 Task: Select Give A Gift Card from Gift Cards. Add to cart AmazonBasics Toys & Games Gift Card-2. Place order for Miriam Hall, _x000D_
1338 W Lago Bello Dr_x000D_
Eagle, Idaho(ID), 83616, Cell Number (703) 476-8286
Action: Mouse moved to (171, 99)
Screenshot: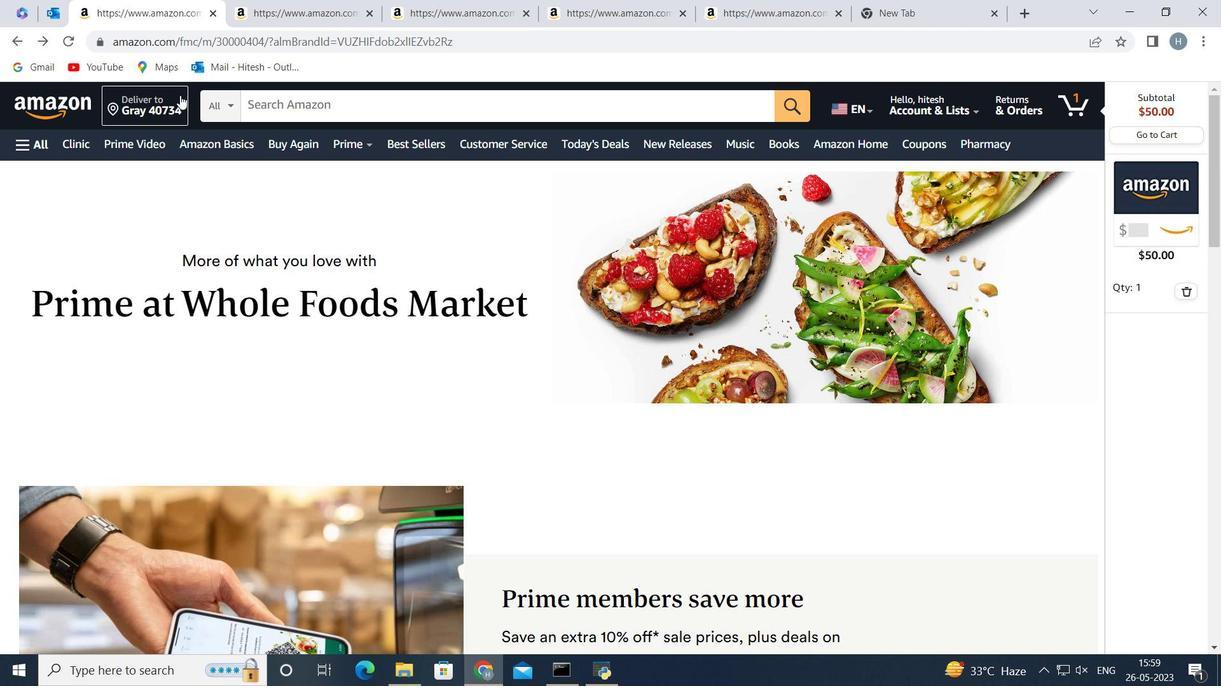 
Action: Mouse pressed left at (171, 99)
Screenshot: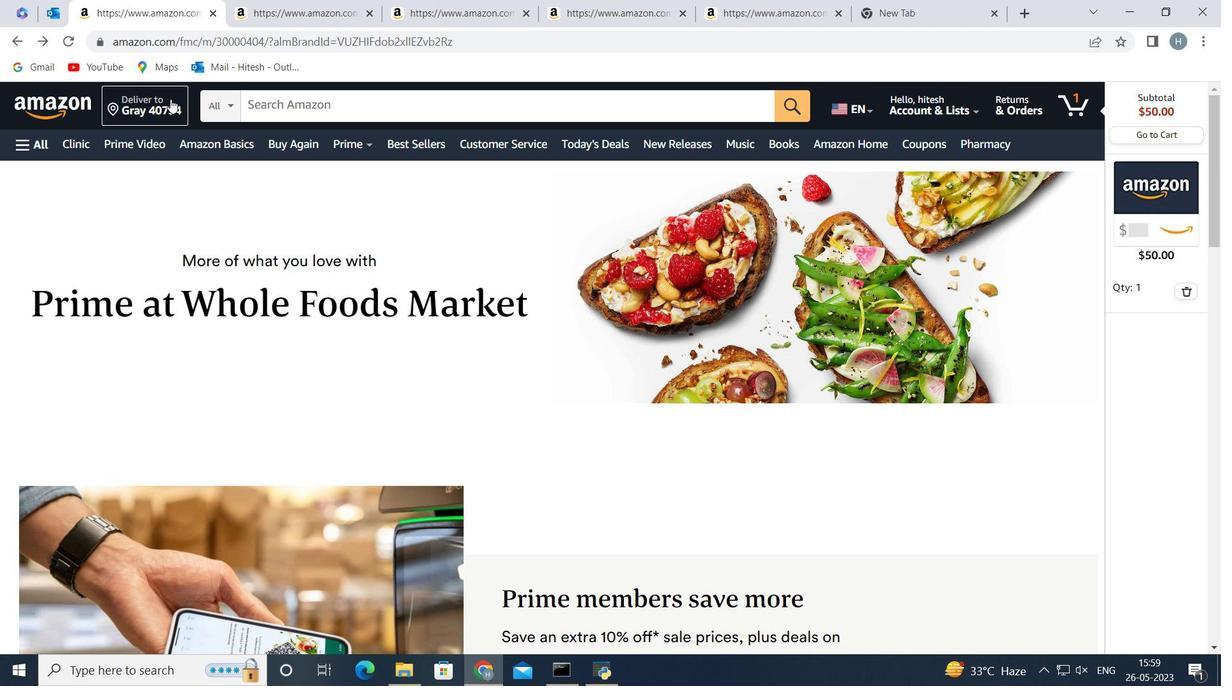 
Action: Mouse moved to (615, 446)
Screenshot: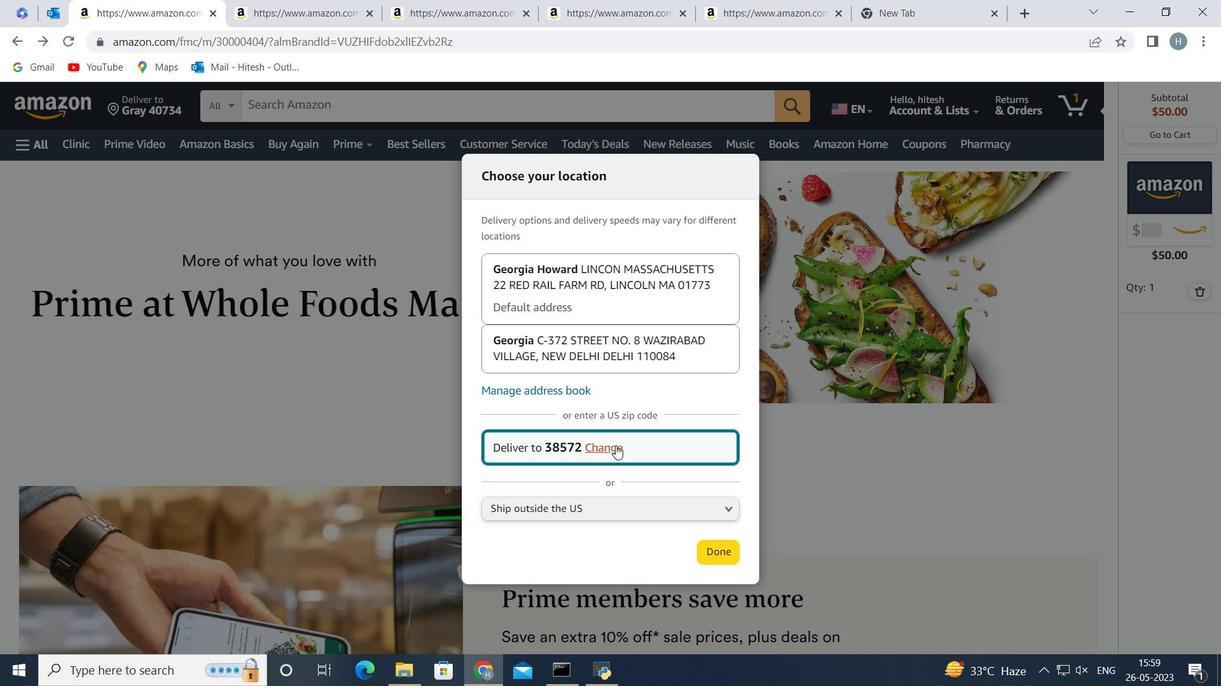 
Action: Mouse pressed left at (615, 446)
Screenshot: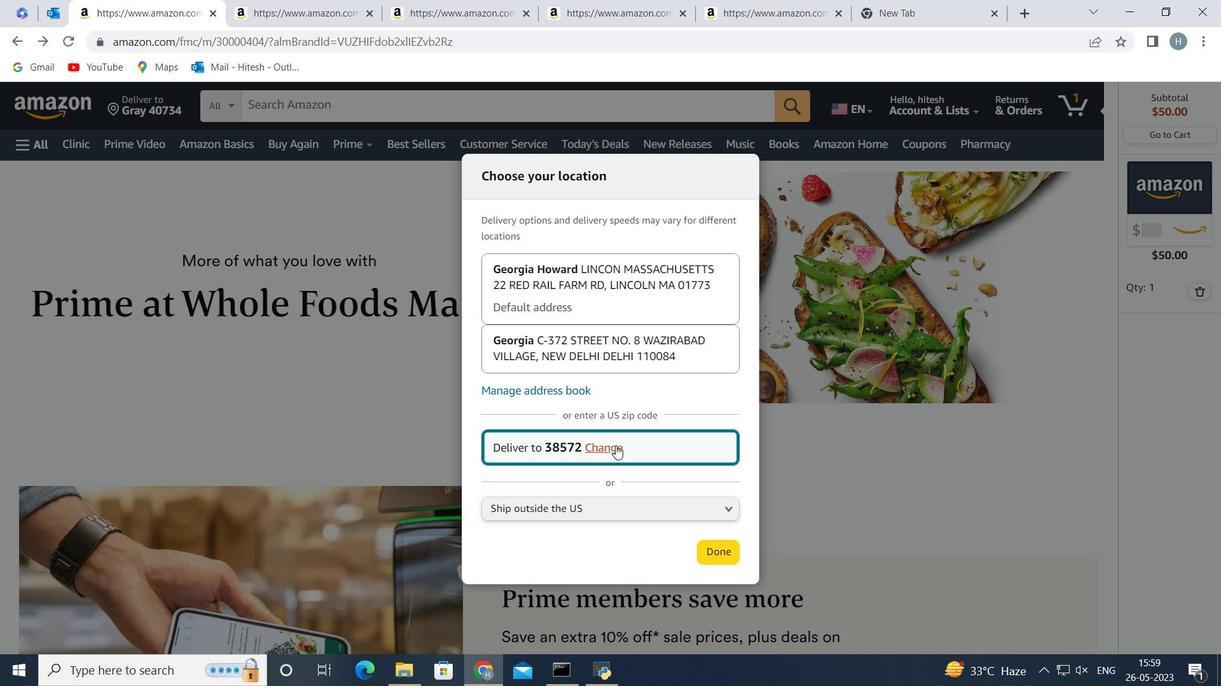 
Action: Mouse moved to (594, 436)
Screenshot: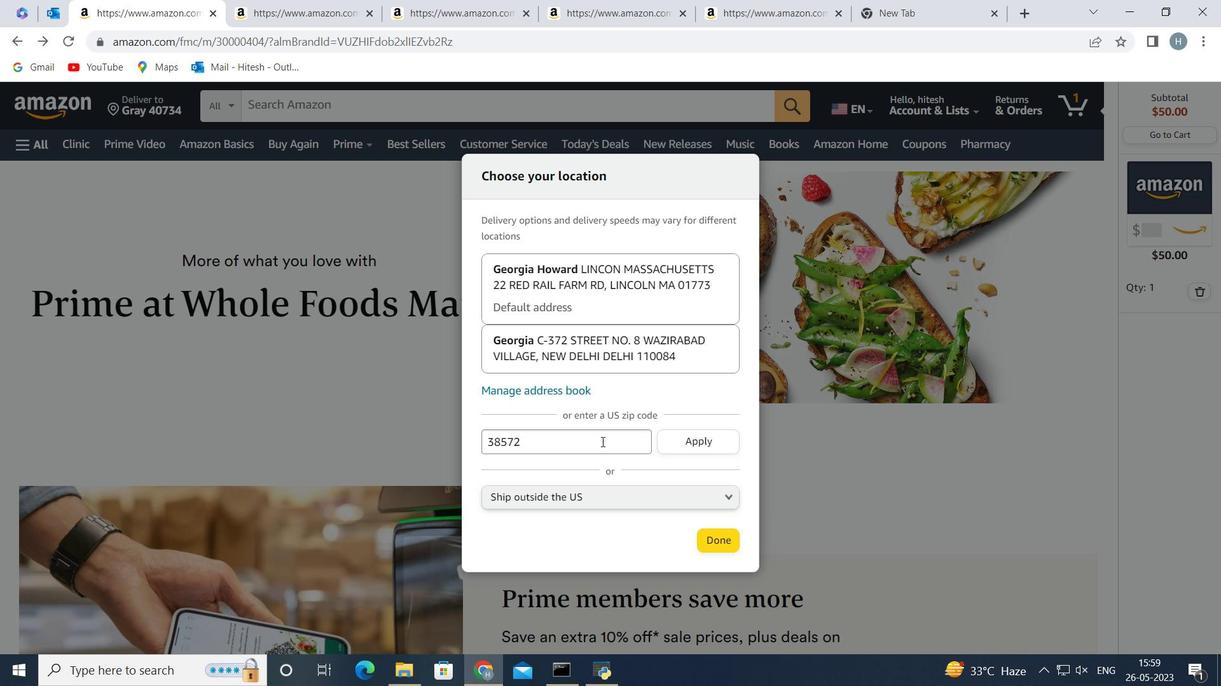 
Action: Mouse pressed left at (594, 436)
Screenshot: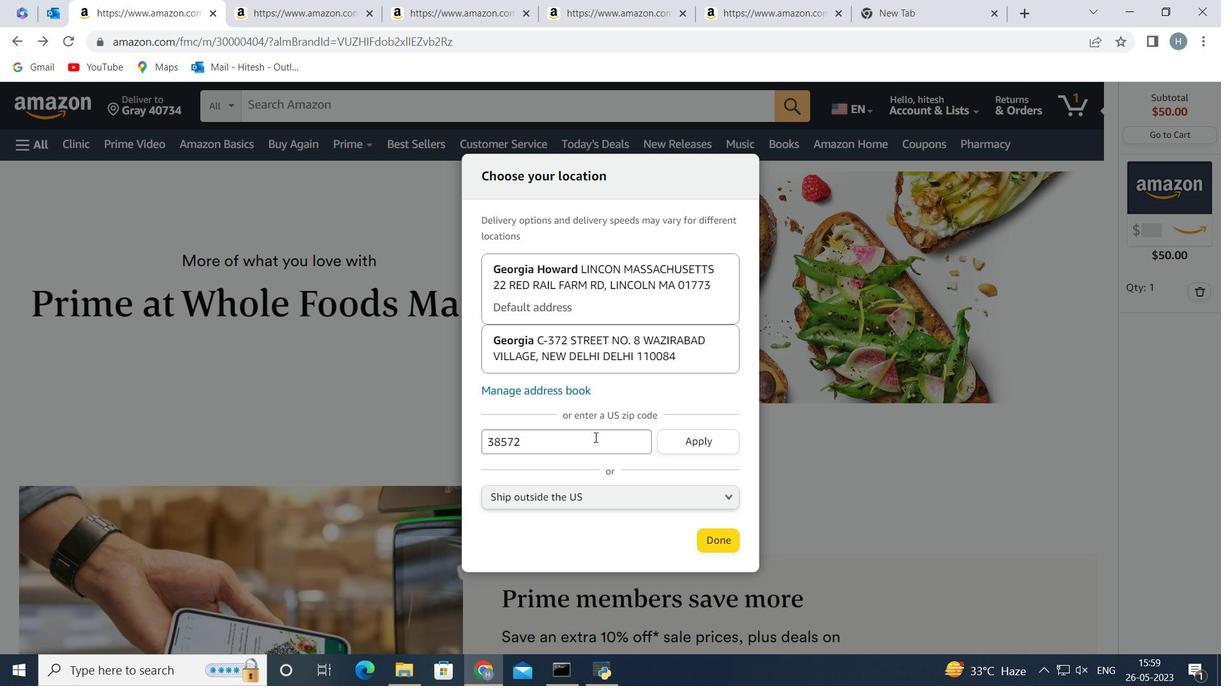 
Action: Key pressed <Key.backspace><Key.backspace><Key.backspace><Key.backspace><Key.backspace>83616
Screenshot: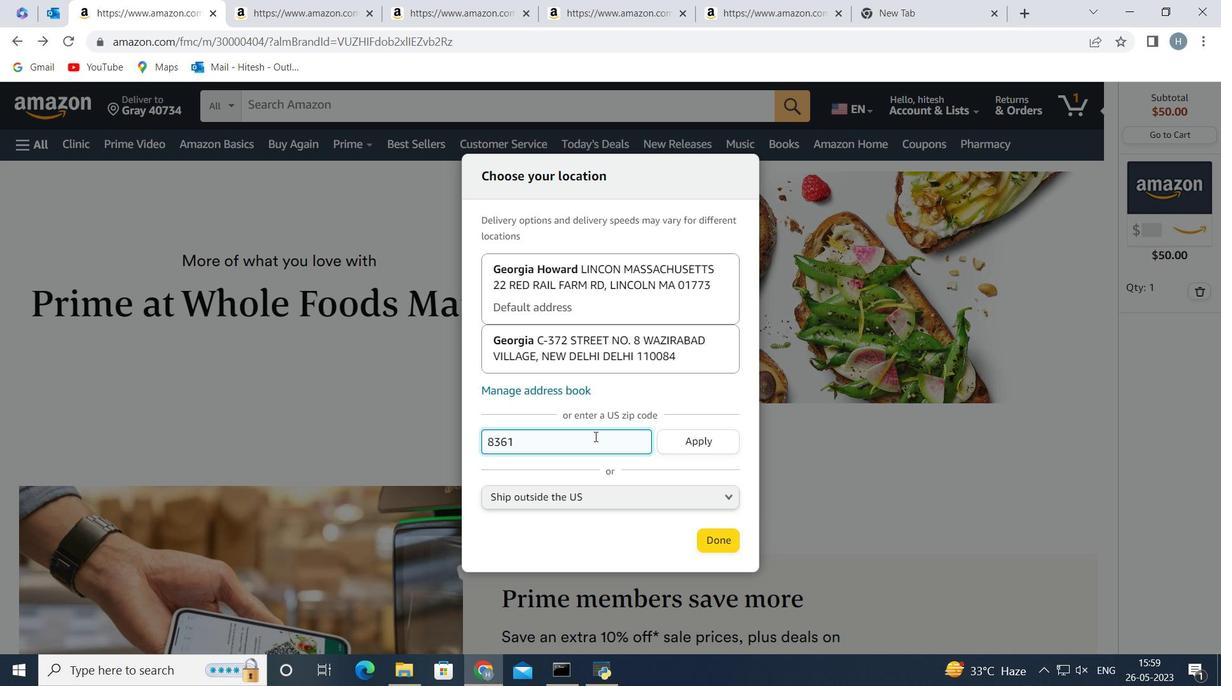 
Action: Mouse moved to (692, 445)
Screenshot: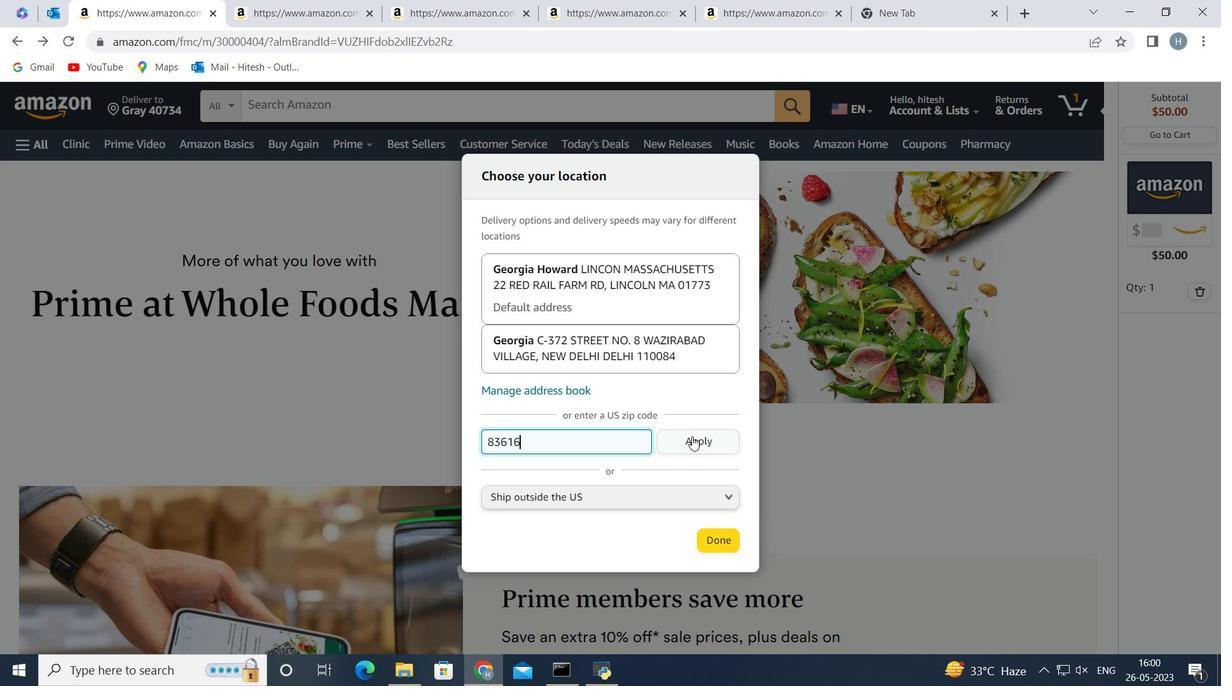 
Action: Mouse pressed left at (692, 445)
Screenshot: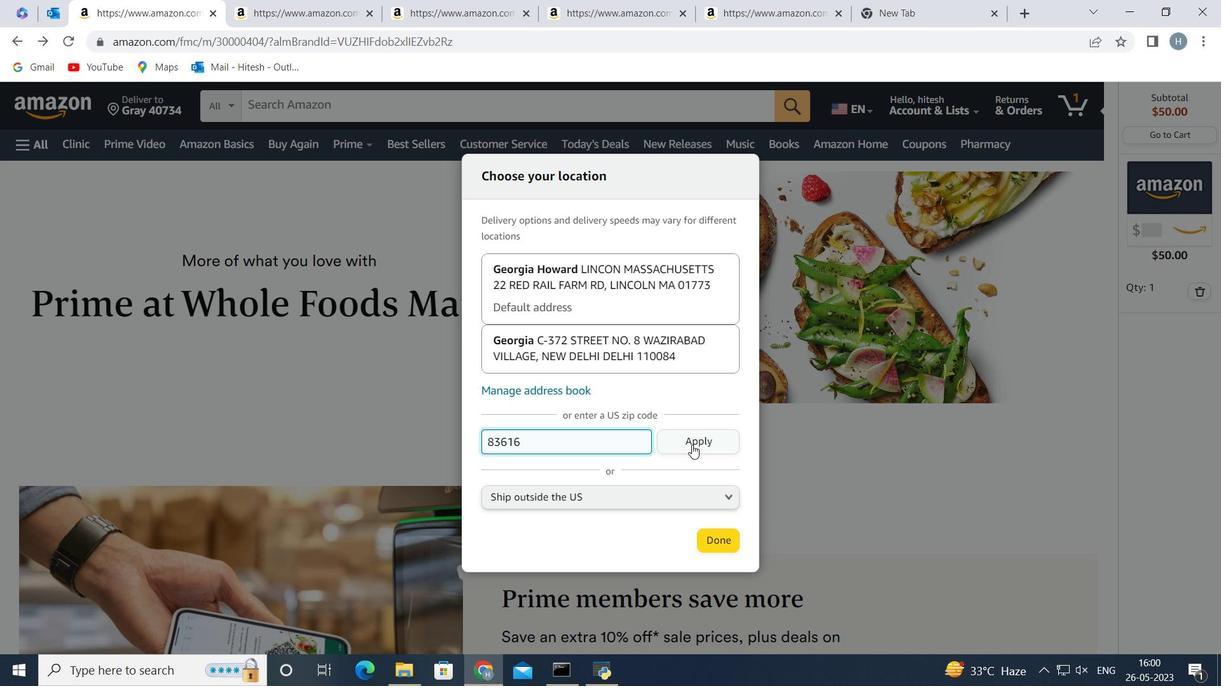 
Action: Mouse moved to (716, 552)
Screenshot: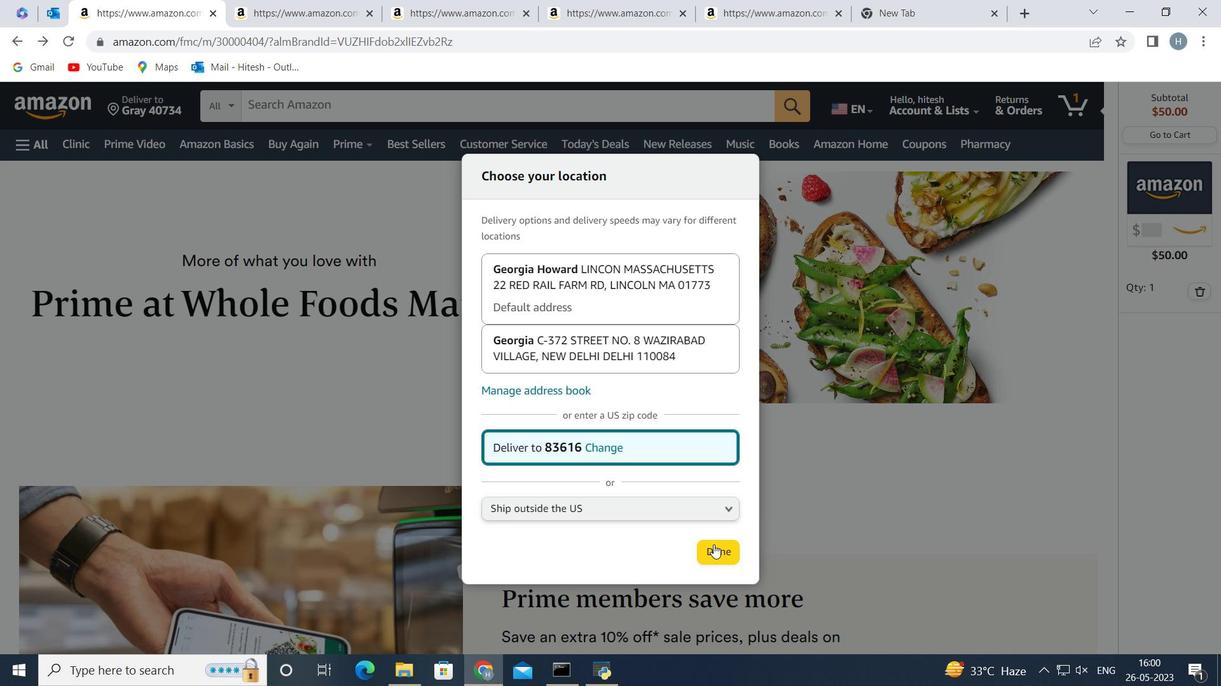 
Action: Mouse pressed left at (716, 552)
Screenshot: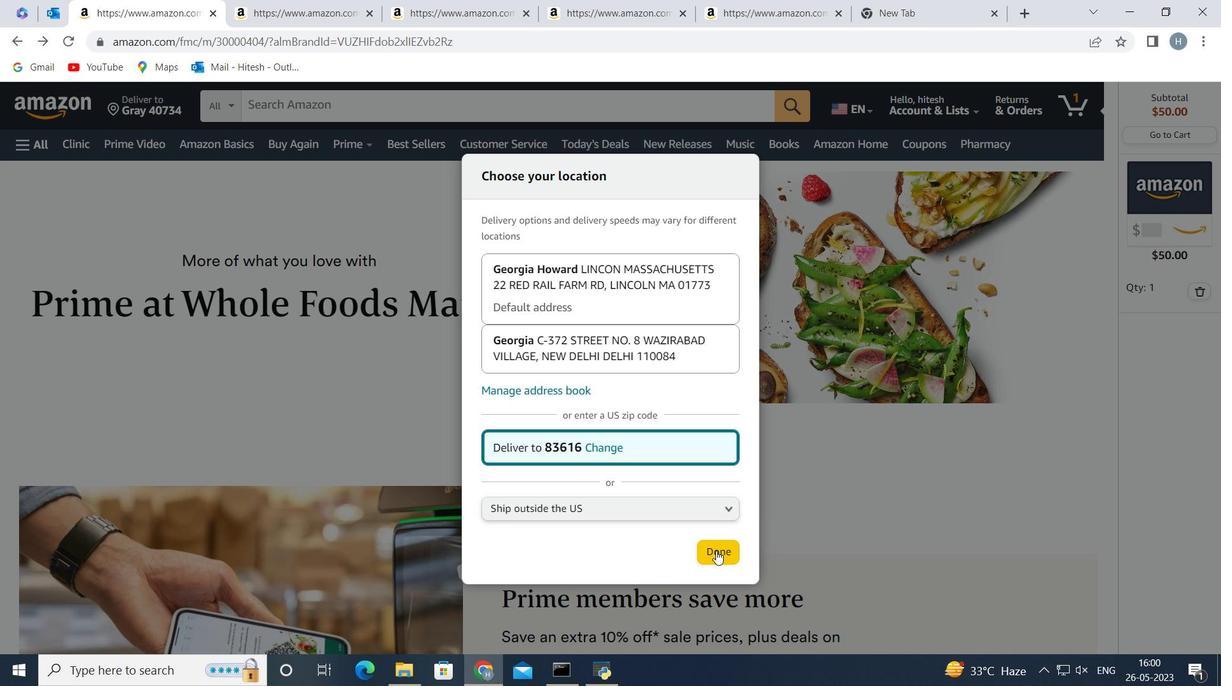 
Action: Mouse moved to (23, 146)
Screenshot: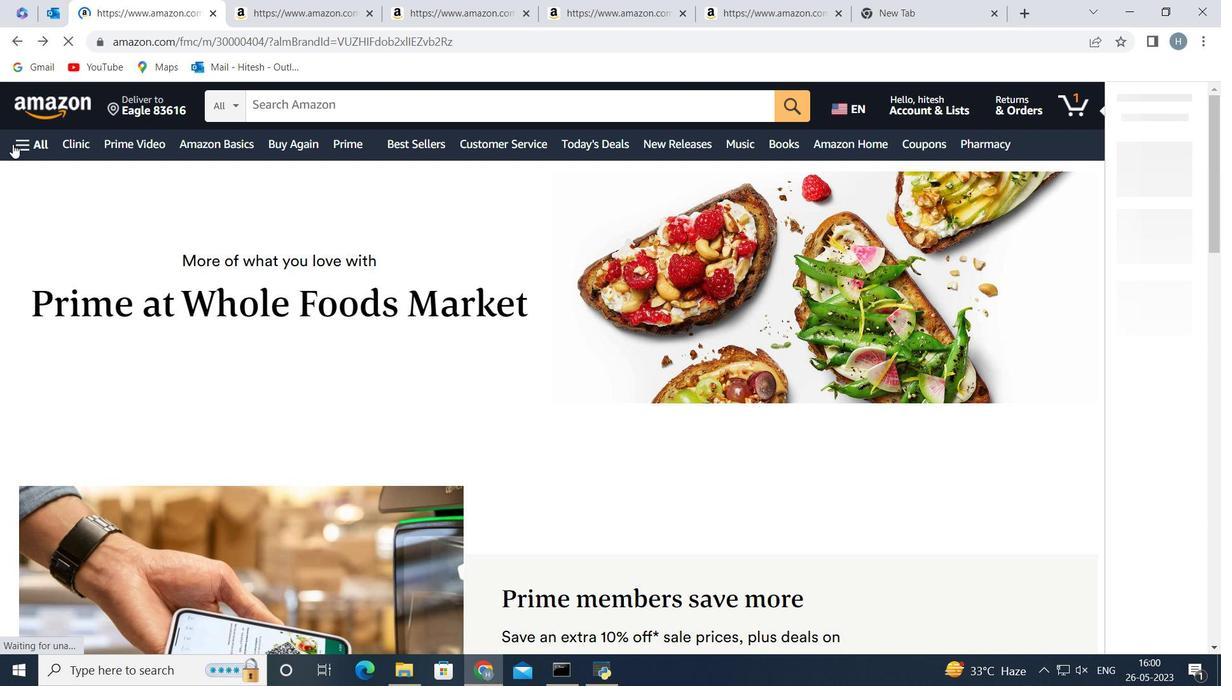 
Action: Mouse pressed left at (23, 146)
Screenshot: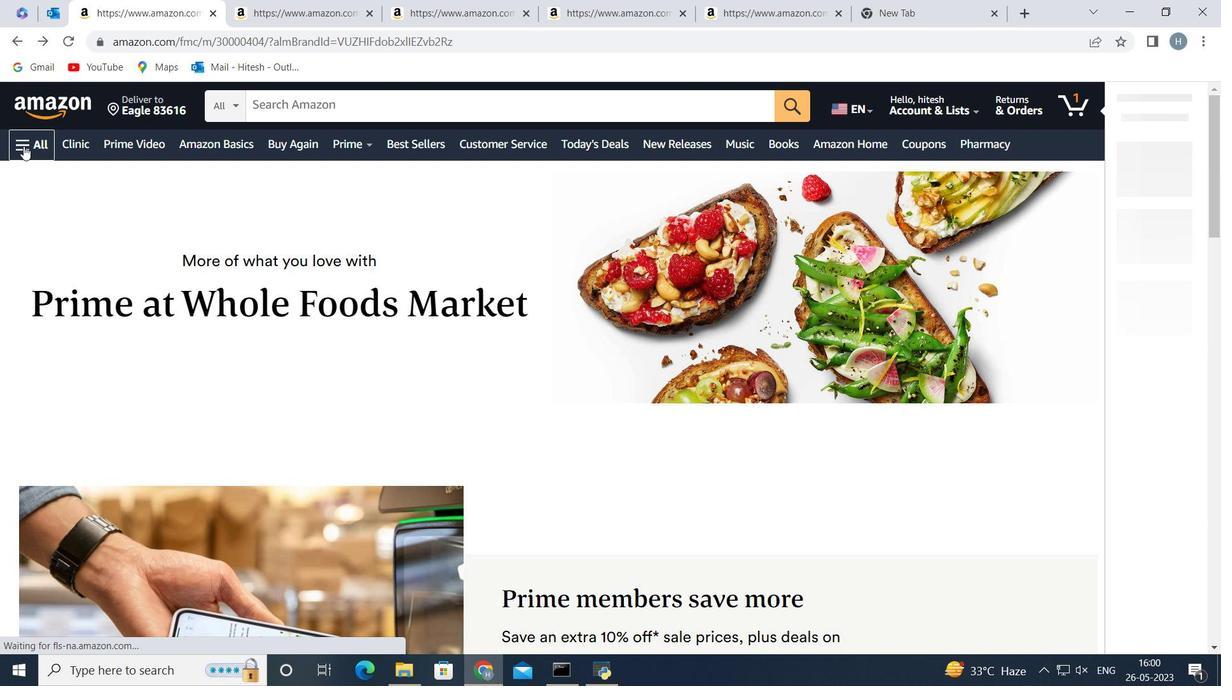 
Action: Mouse moved to (138, 317)
Screenshot: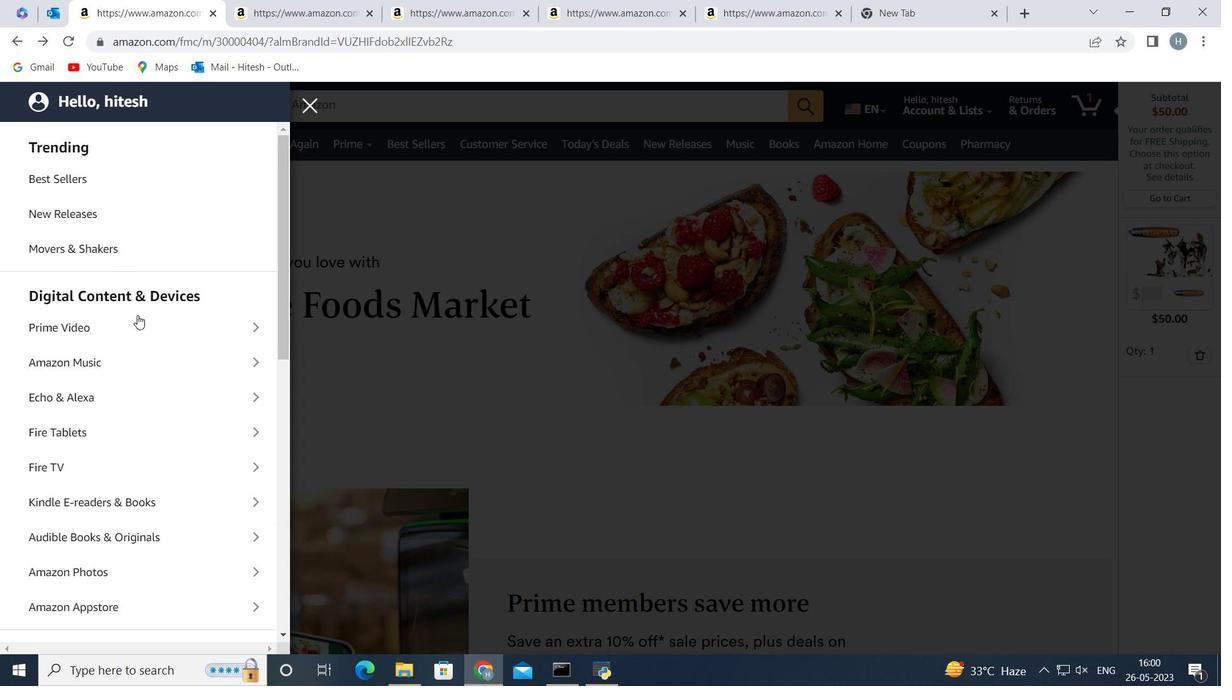 
Action: Mouse scrolled (138, 316) with delta (0, 0)
Screenshot: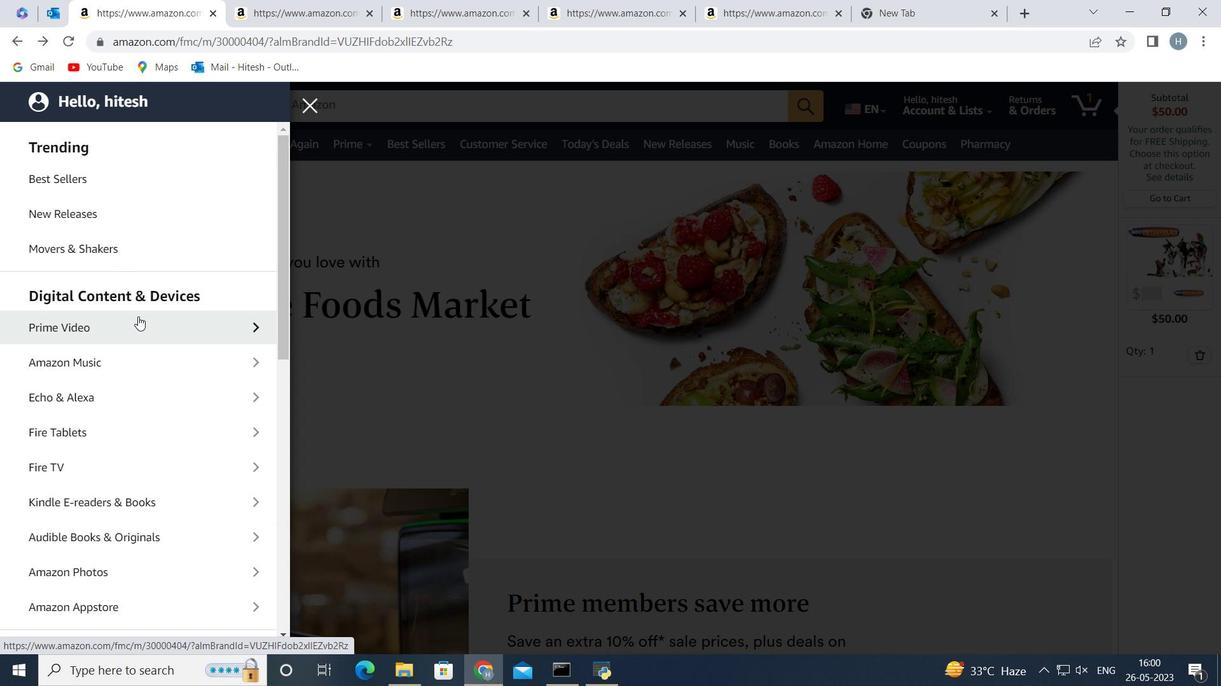 
Action: Mouse moved to (138, 317)
Screenshot: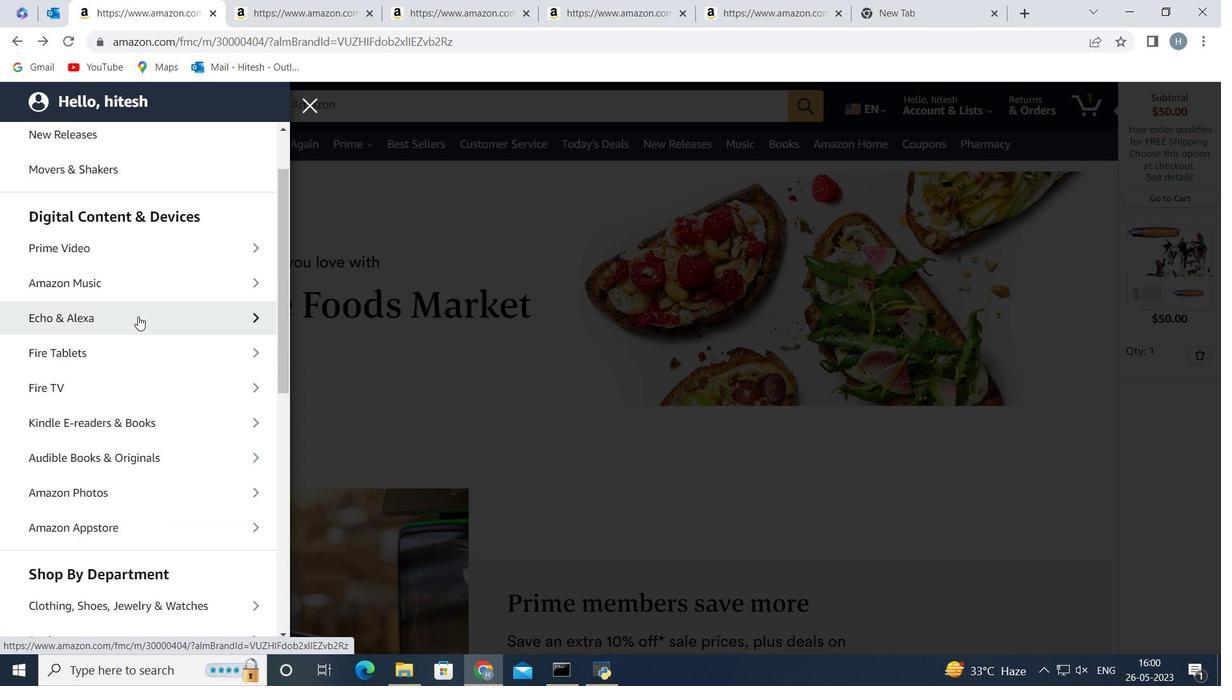 
Action: Mouse scrolled (138, 316) with delta (0, 0)
Screenshot: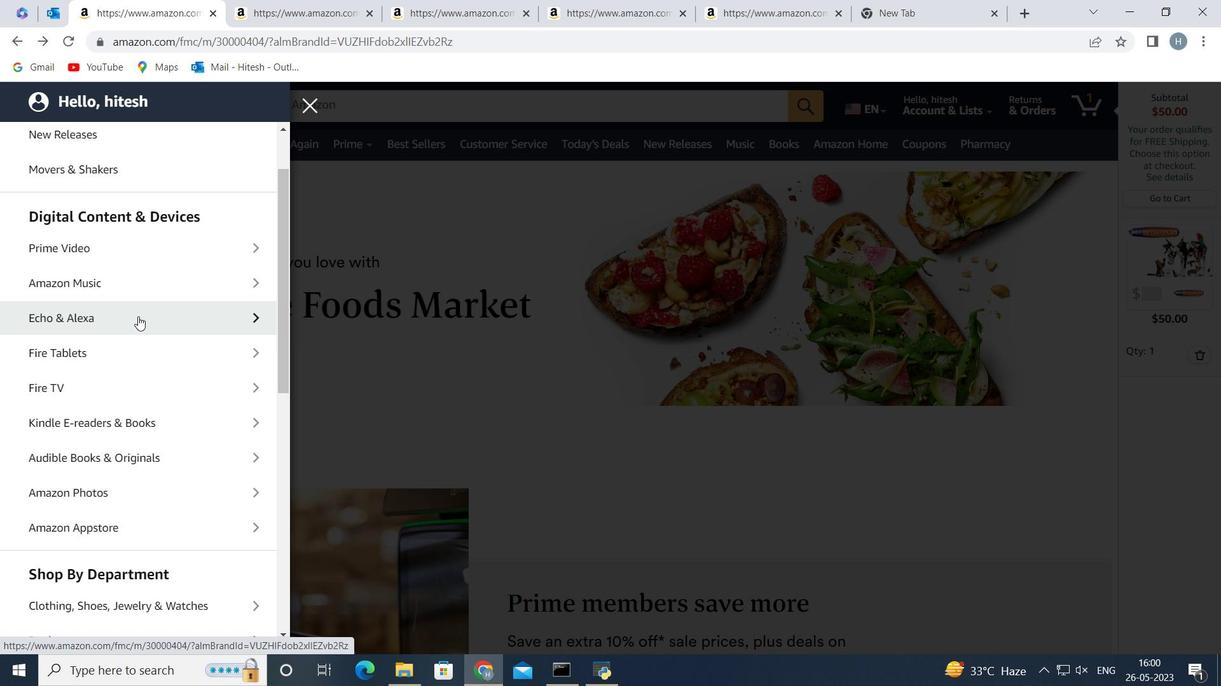 
Action: Mouse scrolled (138, 316) with delta (0, 0)
Screenshot: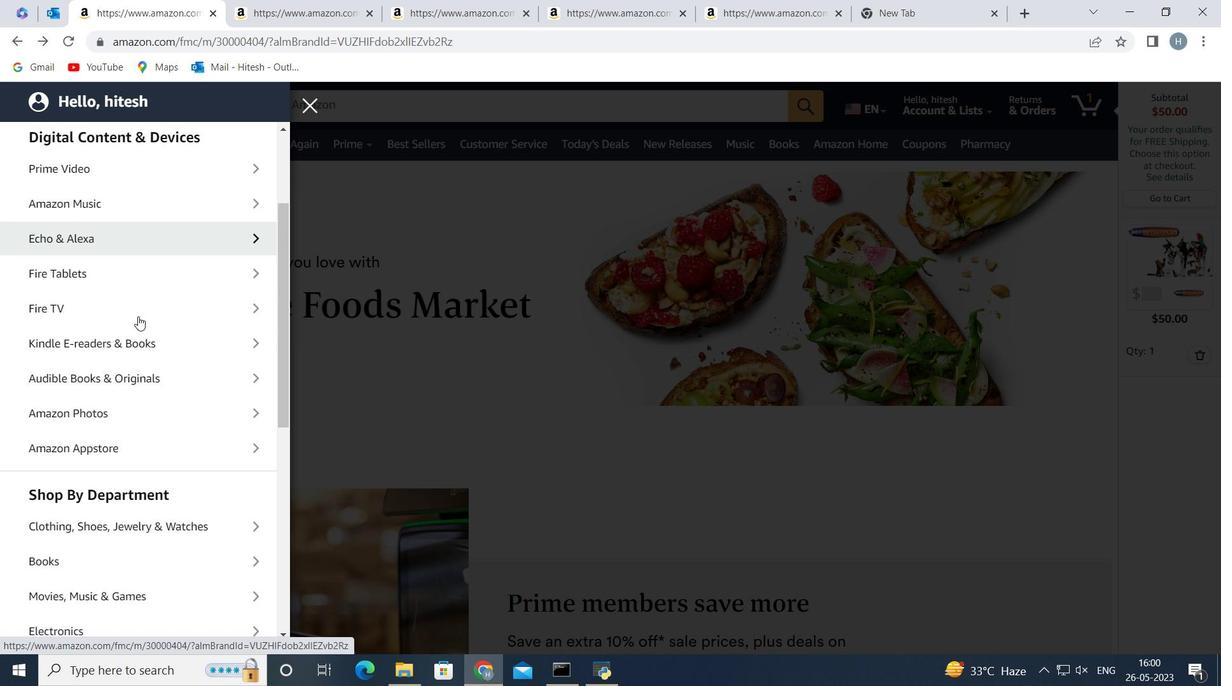 
Action: Mouse moved to (138, 317)
Screenshot: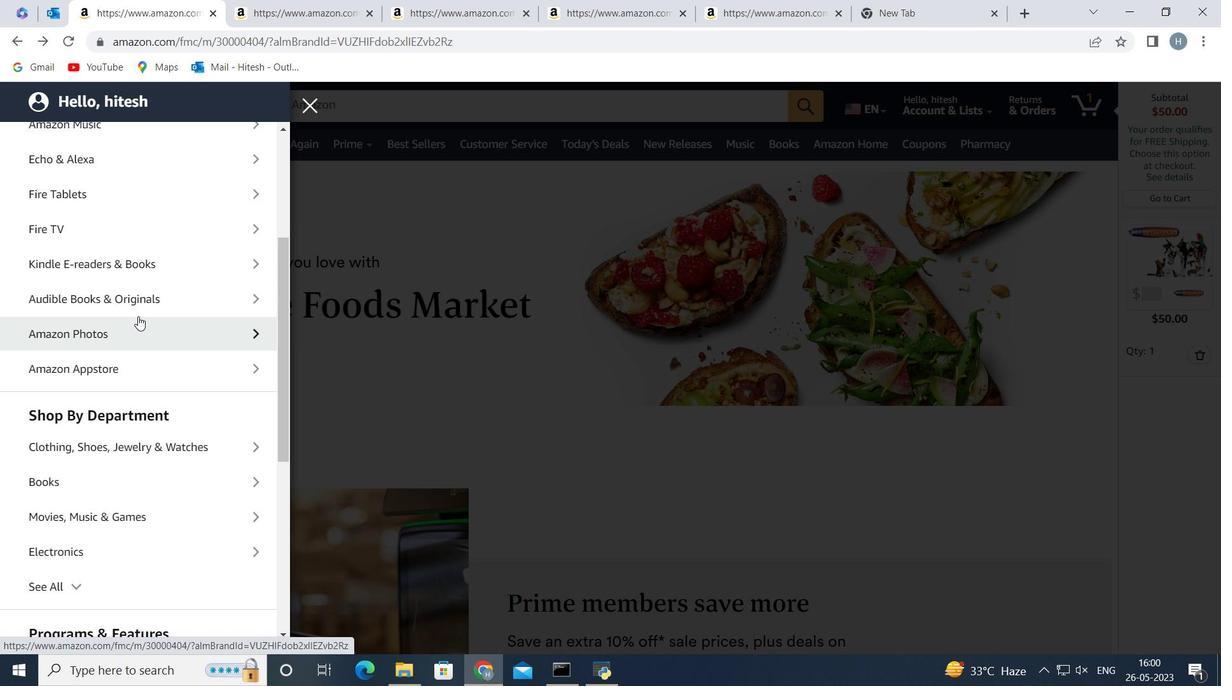 
Action: Mouse scrolled (138, 316) with delta (0, 0)
Screenshot: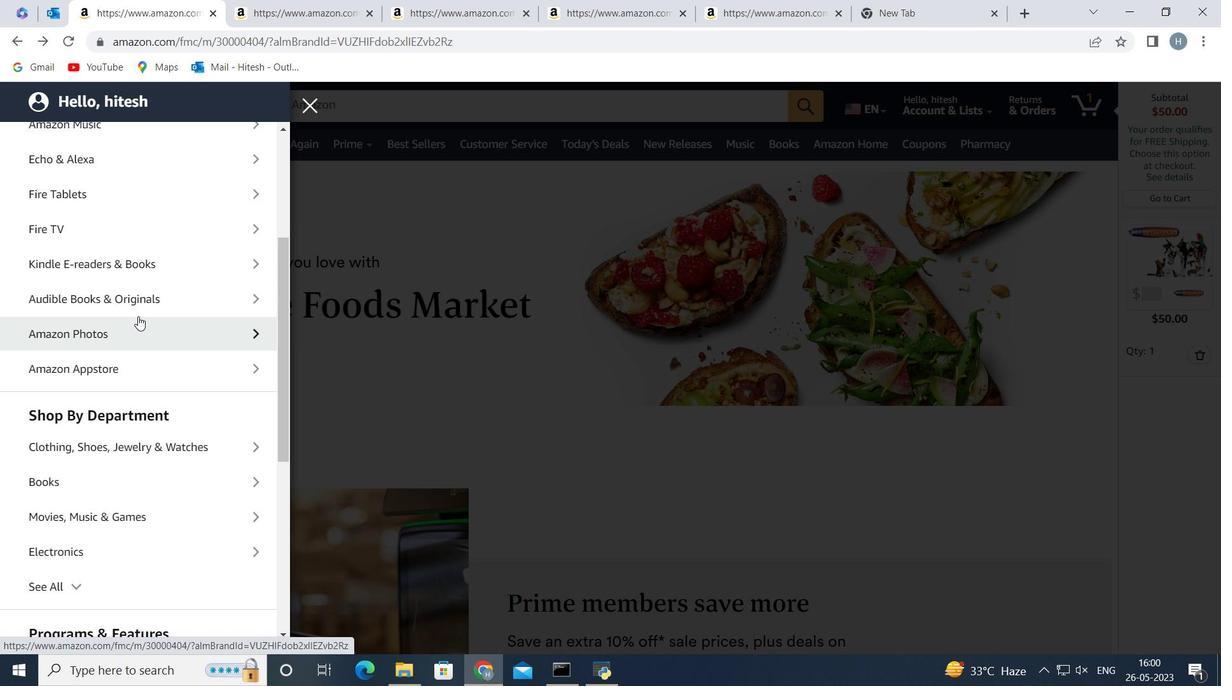 
Action: Mouse scrolled (138, 316) with delta (0, 0)
Screenshot: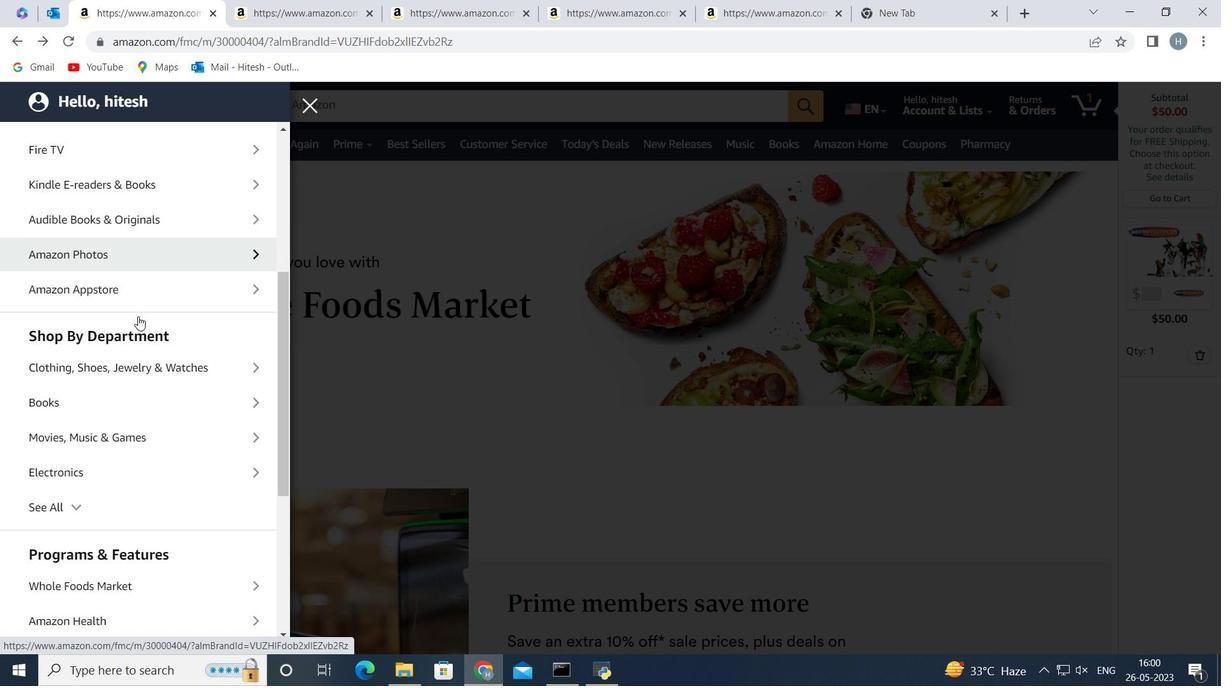 
Action: Mouse moved to (135, 318)
Screenshot: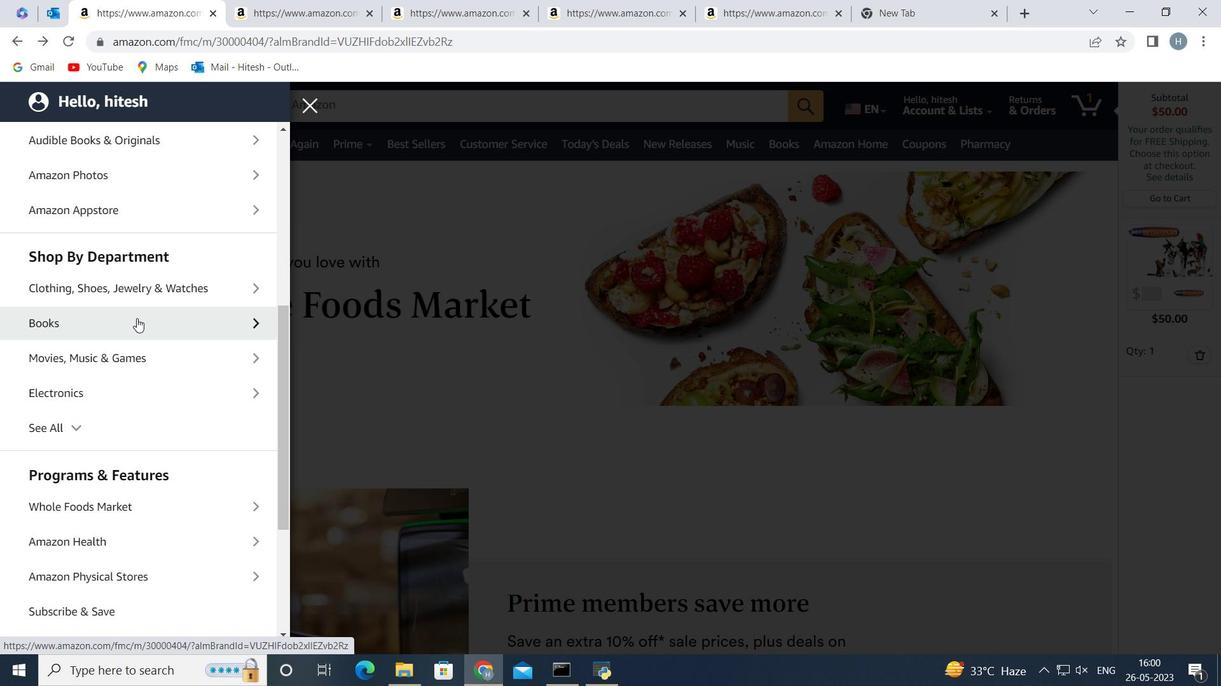 
Action: Mouse scrolled (135, 318) with delta (0, 0)
Screenshot: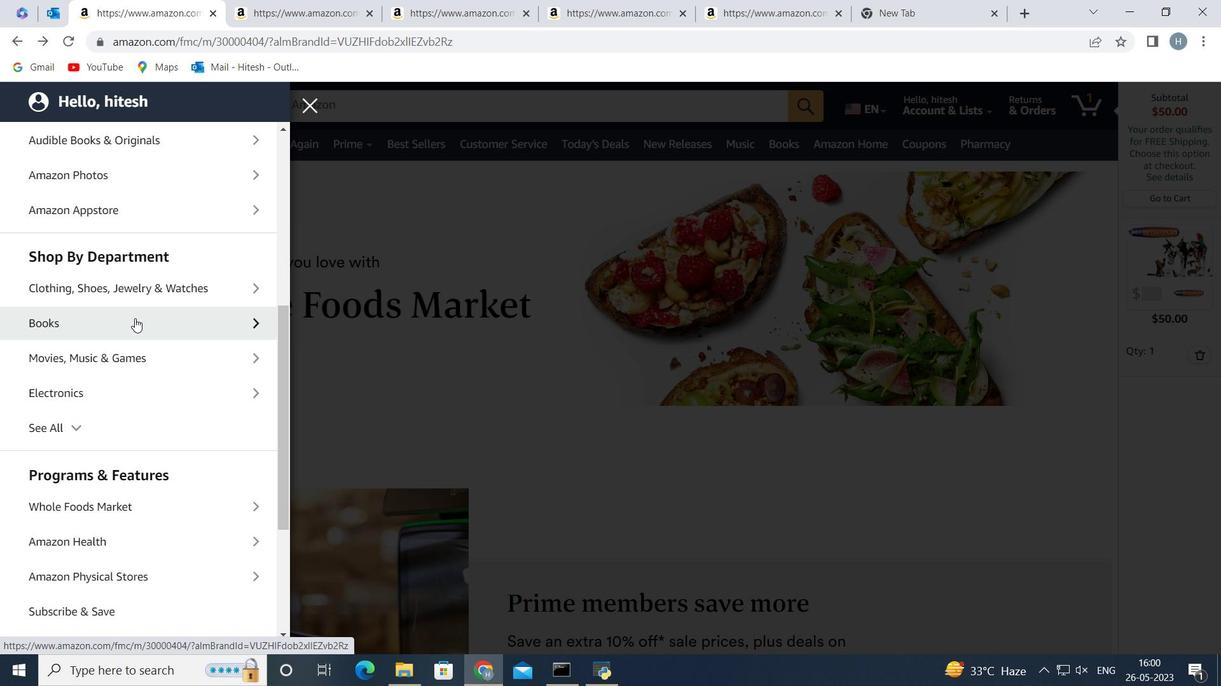 
Action: Mouse scrolled (135, 318) with delta (0, 0)
Screenshot: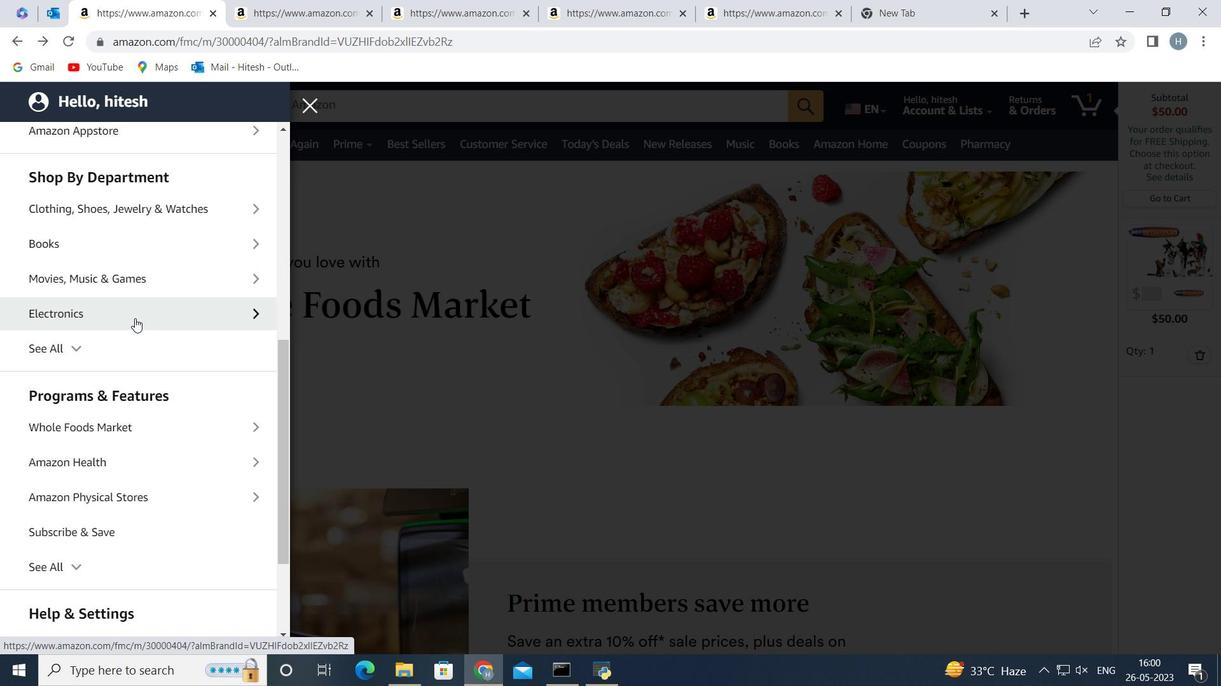 
Action: Mouse scrolled (135, 318) with delta (0, 0)
Screenshot: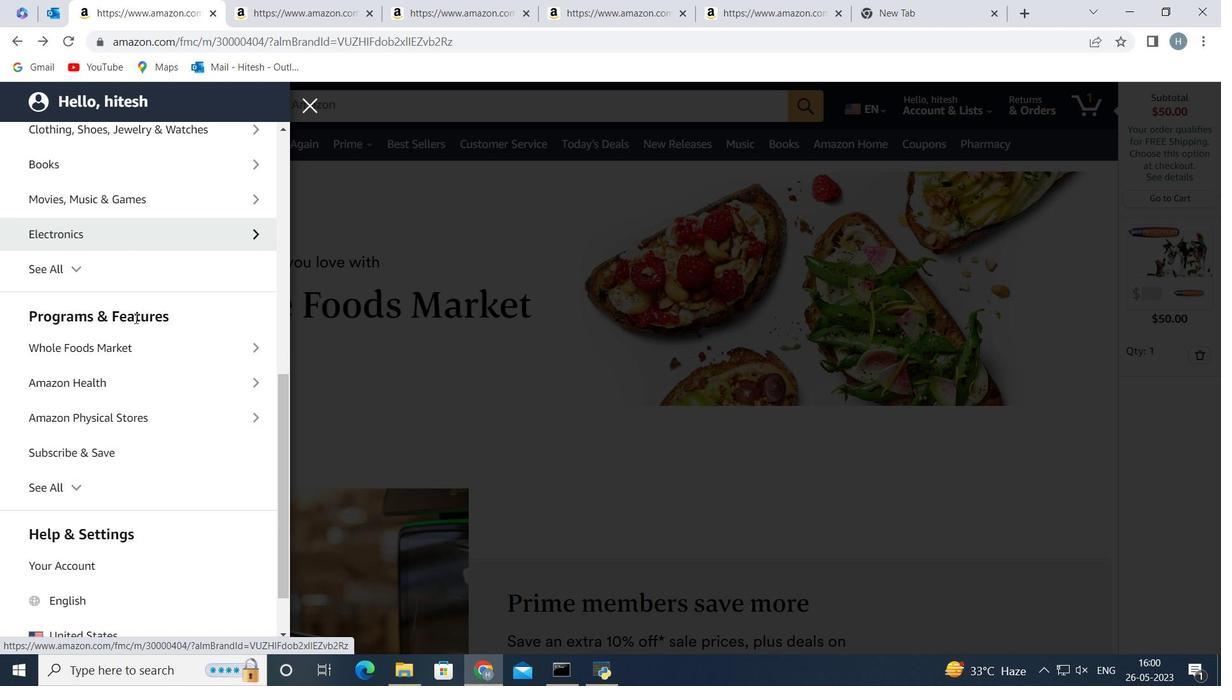 
Action: Mouse scrolled (135, 318) with delta (0, 0)
Screenshot: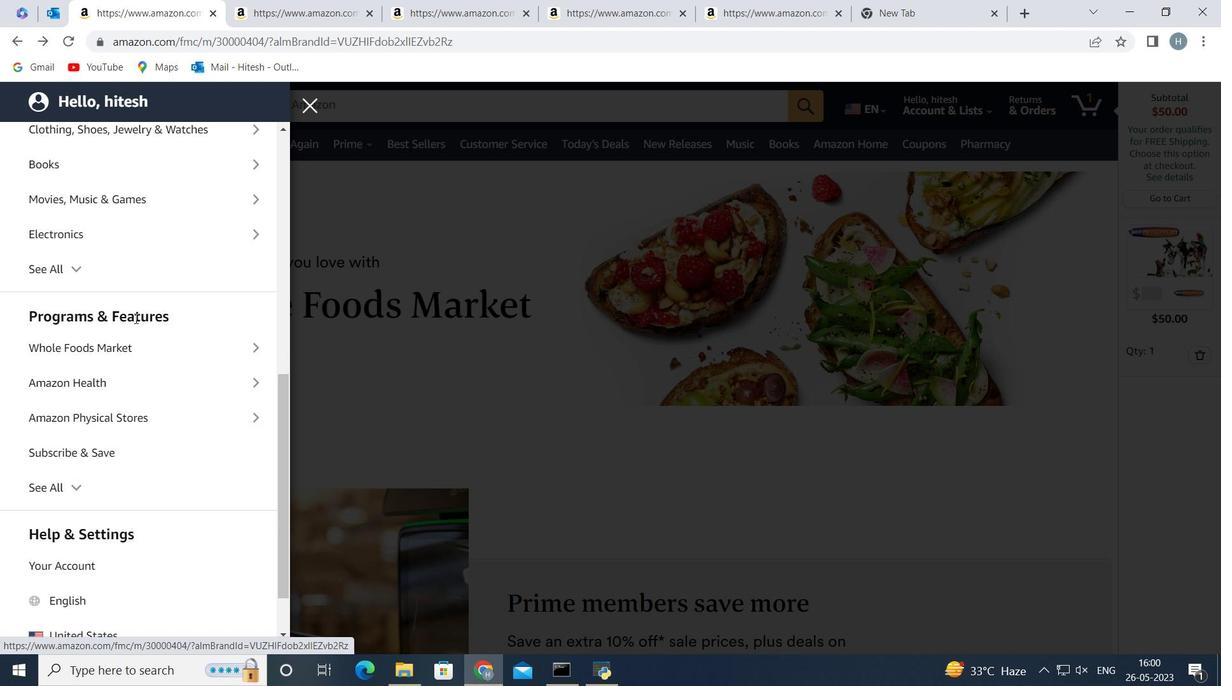 
Action: Mouse moved to (117, 404)
Screenshot: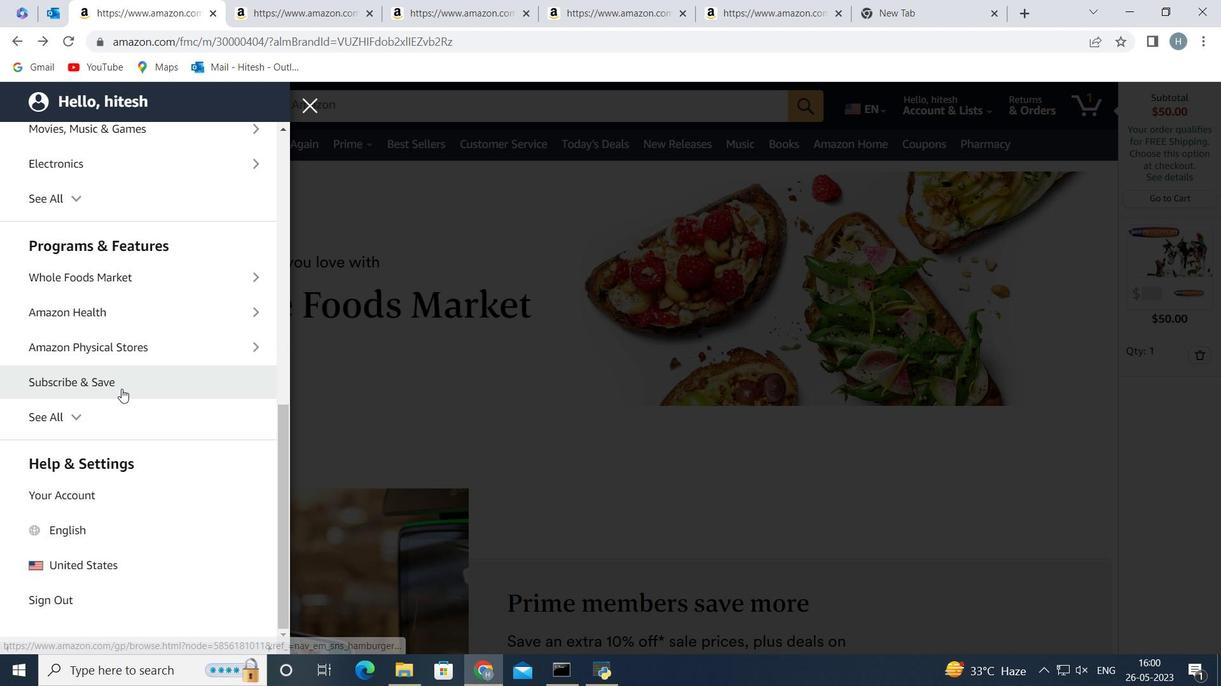 
Action: Mouse pressed left at (117, 404)
Screenshot: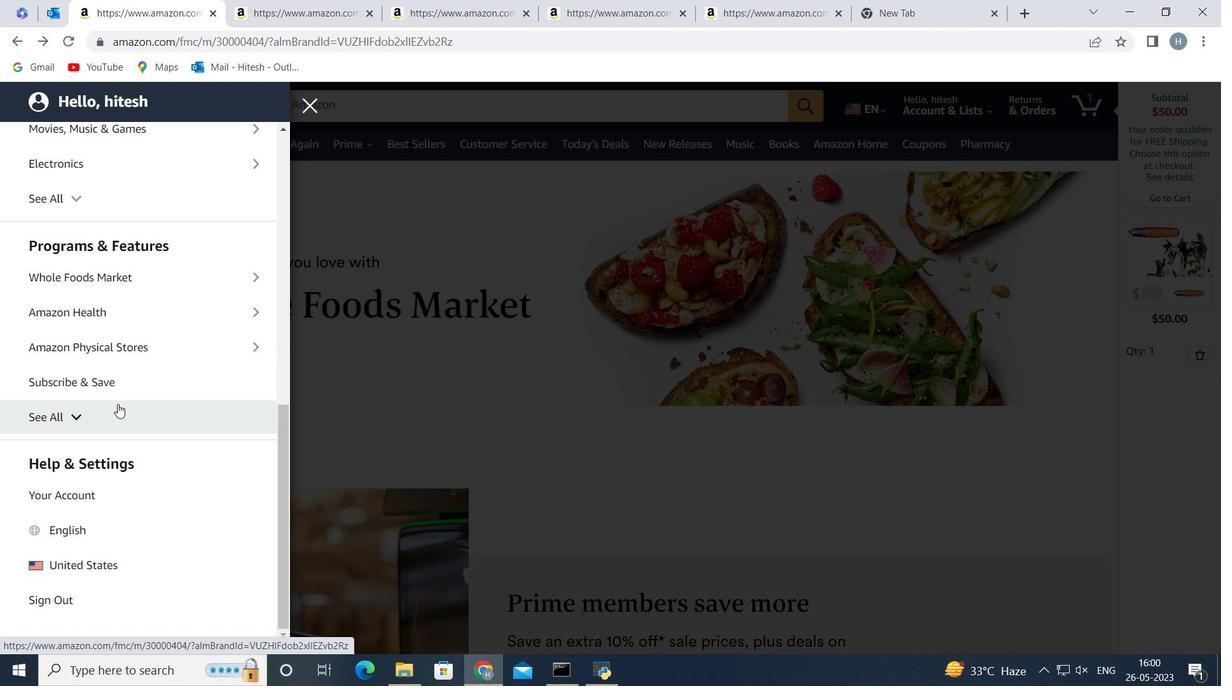 
Action: Mouse moved to (115, 406)
Screenshot: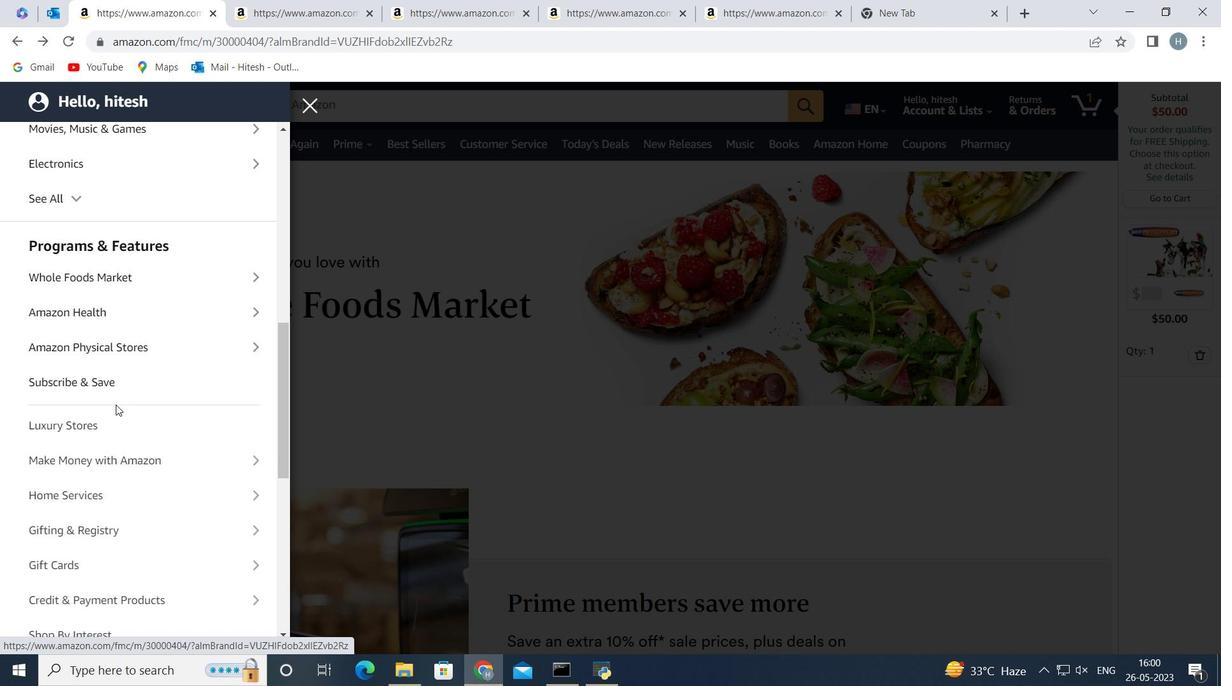 
Action: Mouse scrolled (115, 405) with delta (0, 0)
Screenshot: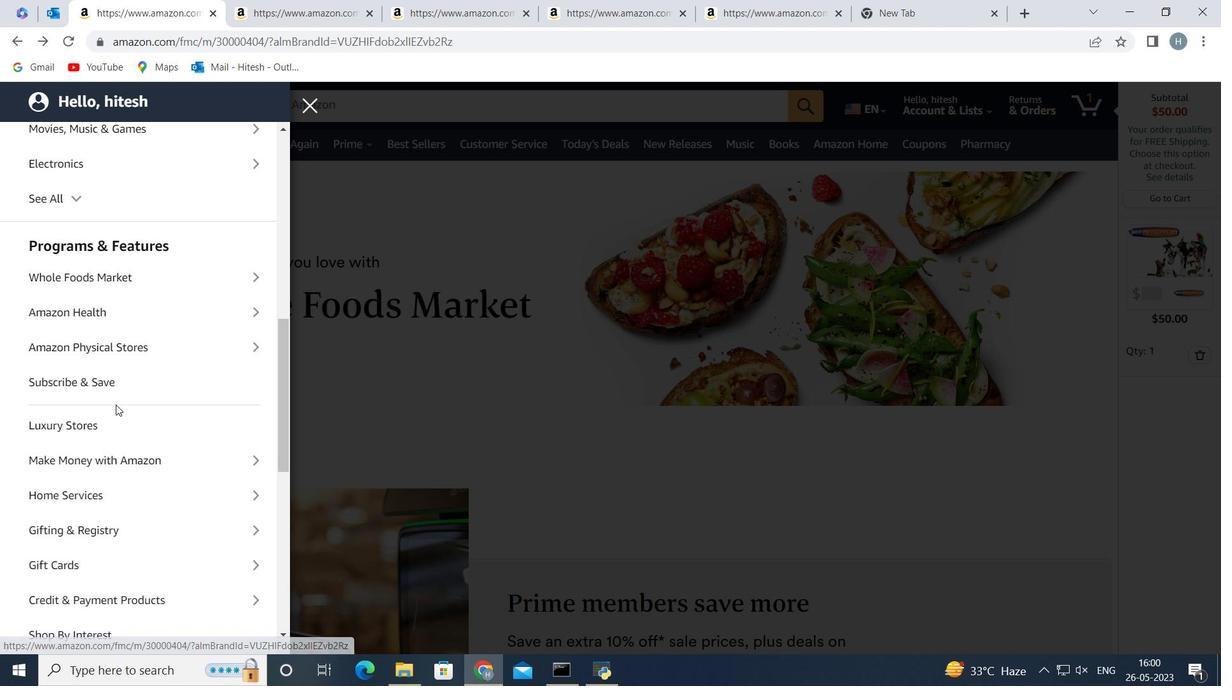 
Action: Mouse scrolled (115, 405) with delta (0, 0)
Screenshot: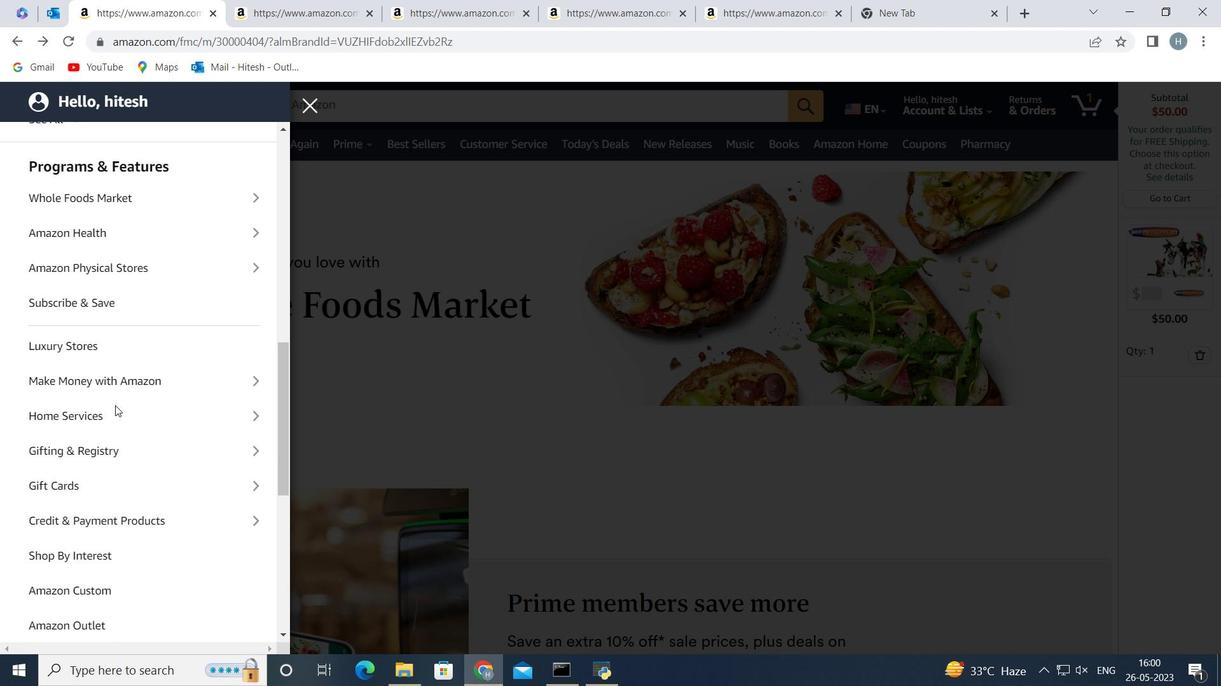 
Action: Mouse moved to (113, 407)
Screenshot: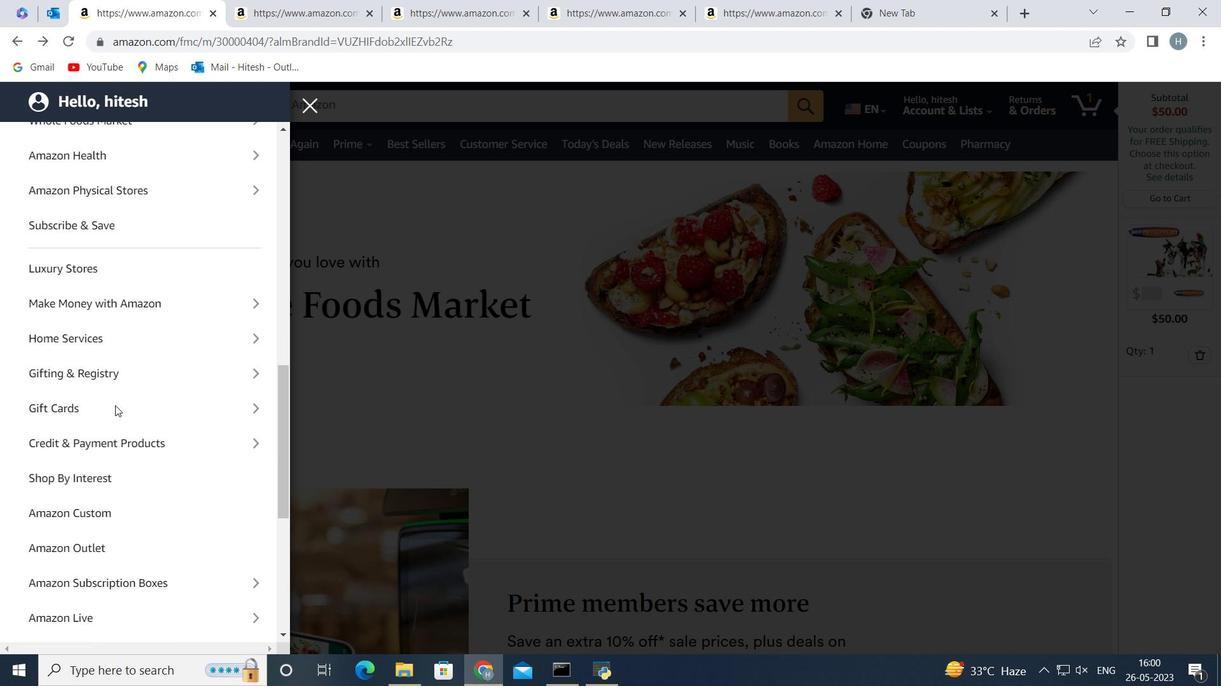 
Action: Mouse pressed left at (113, 407)
Screenshot: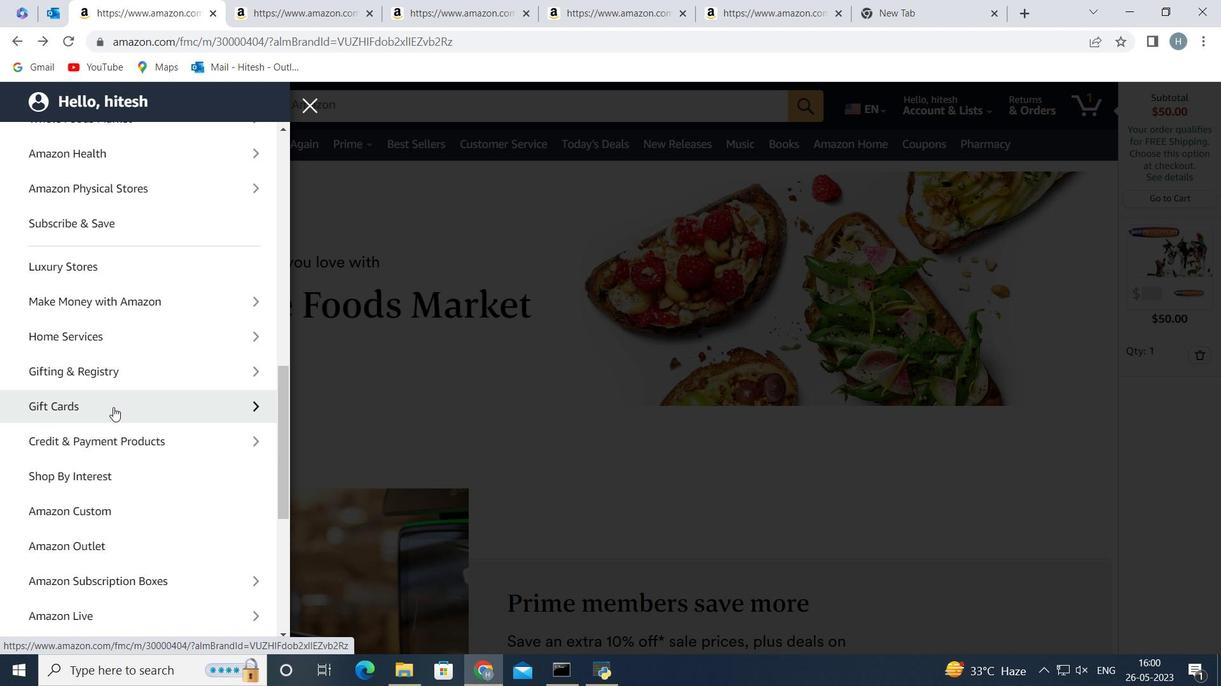 
Action: Mouse moved to (140, 215)
Screenshot: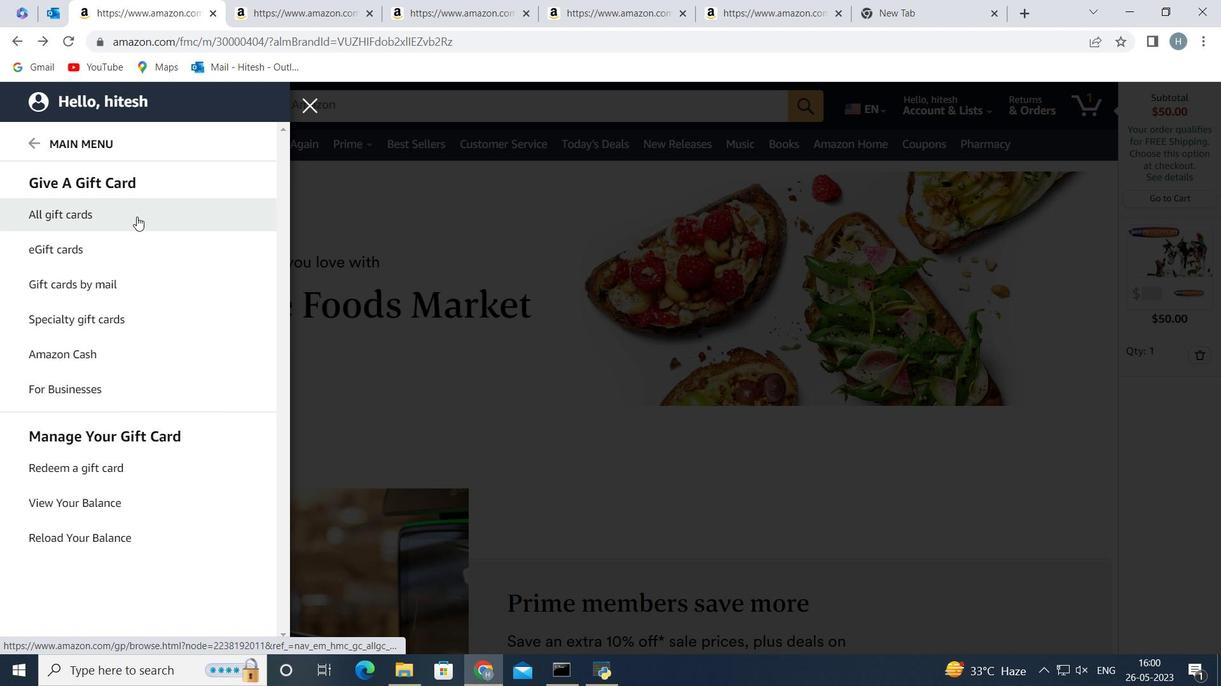 
Action: Mouse pressed left at (140, 215)
Screenshot: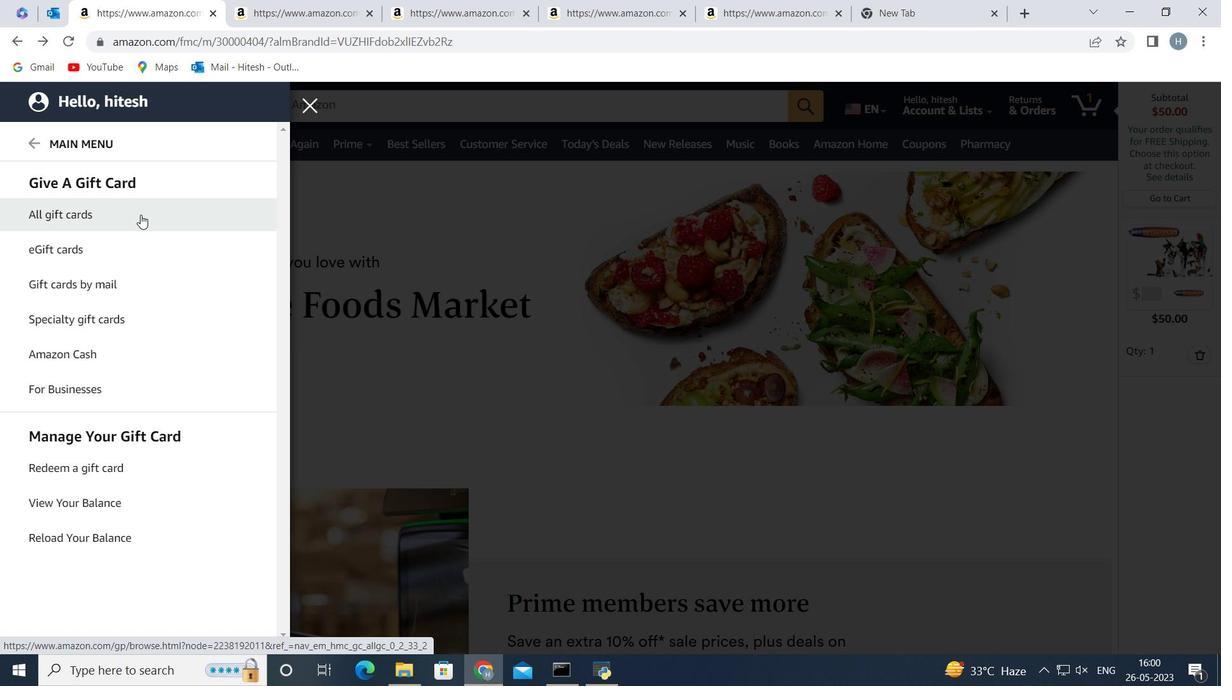 
Action: Mouse moved to (382, 99)
Screenshot: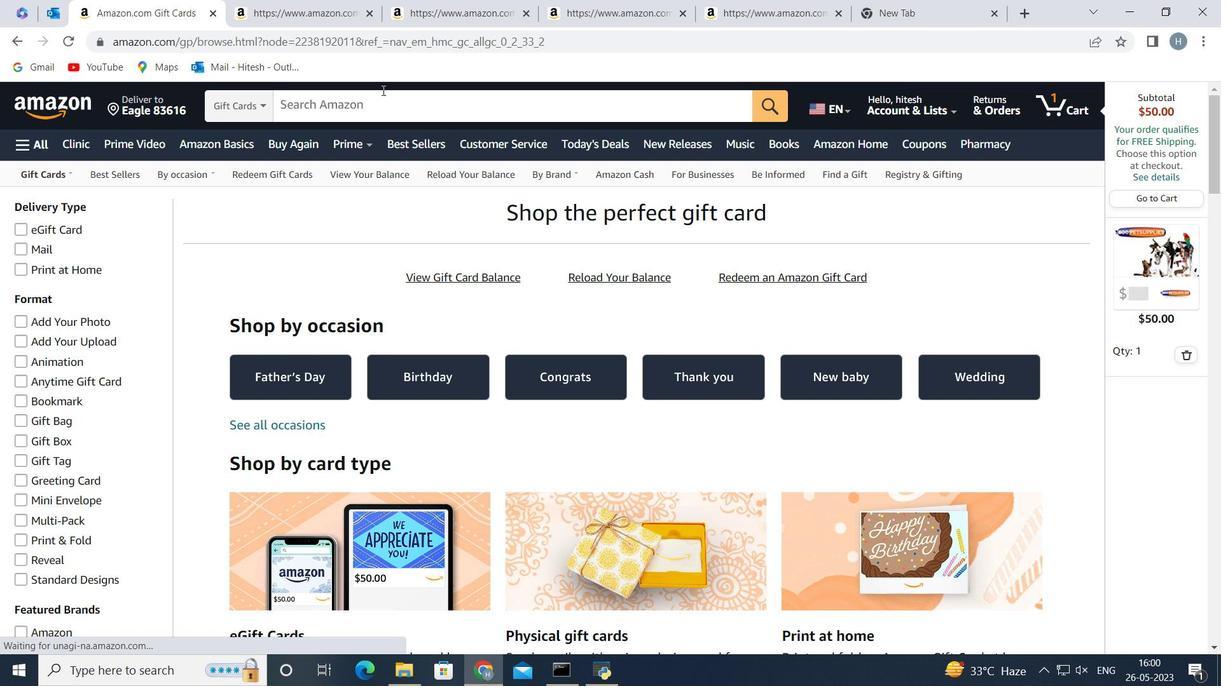 
Action: Mouse pressed left at (382, 99)
Screenshot: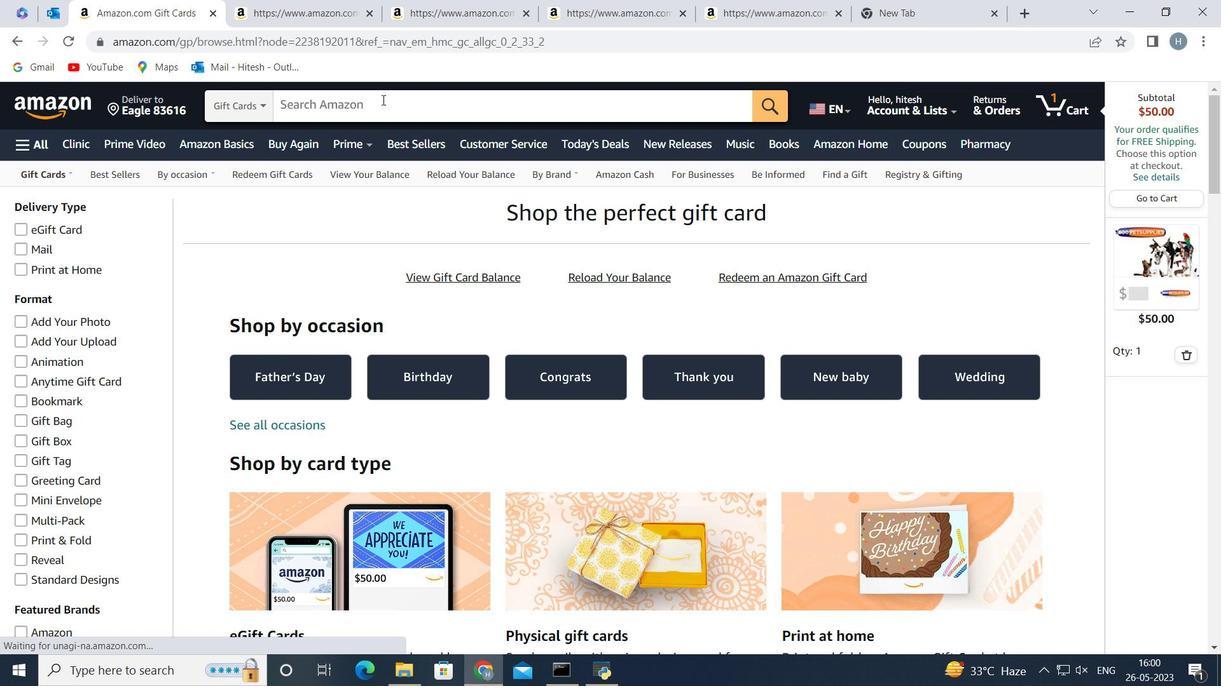 
Action: Mouse moved to (375, 104)
Screenshot: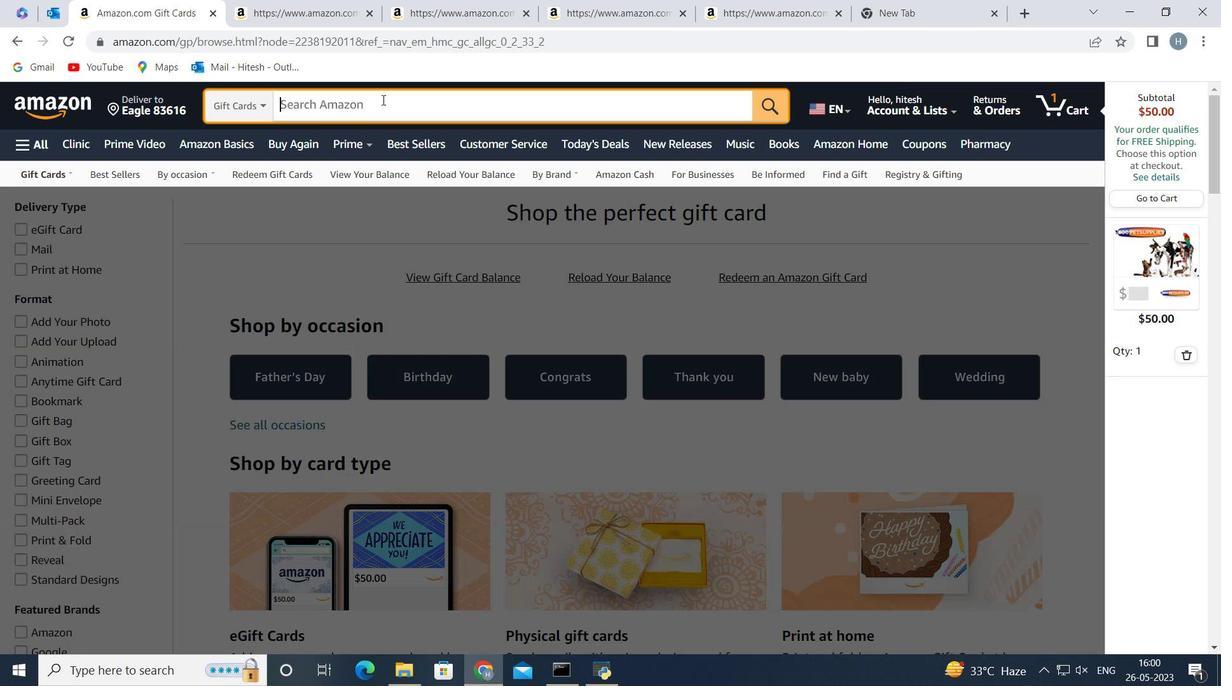 
Action: Key pressed <Key.shift>Toys<Key.space>and<Key.space><Key.shift>Games<Key.space>gift<Key.space><Key.shift>card<Key.enter>
Screenshot: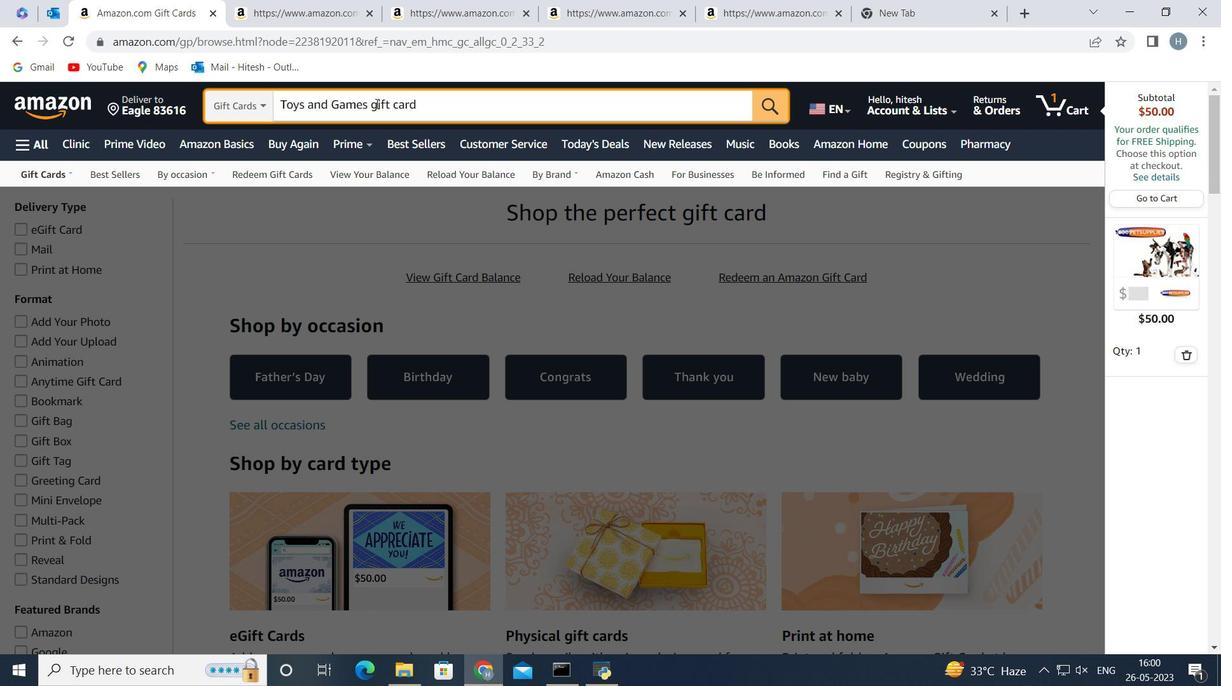 
Action: Mouse moved to (647, 335)
Screenshot: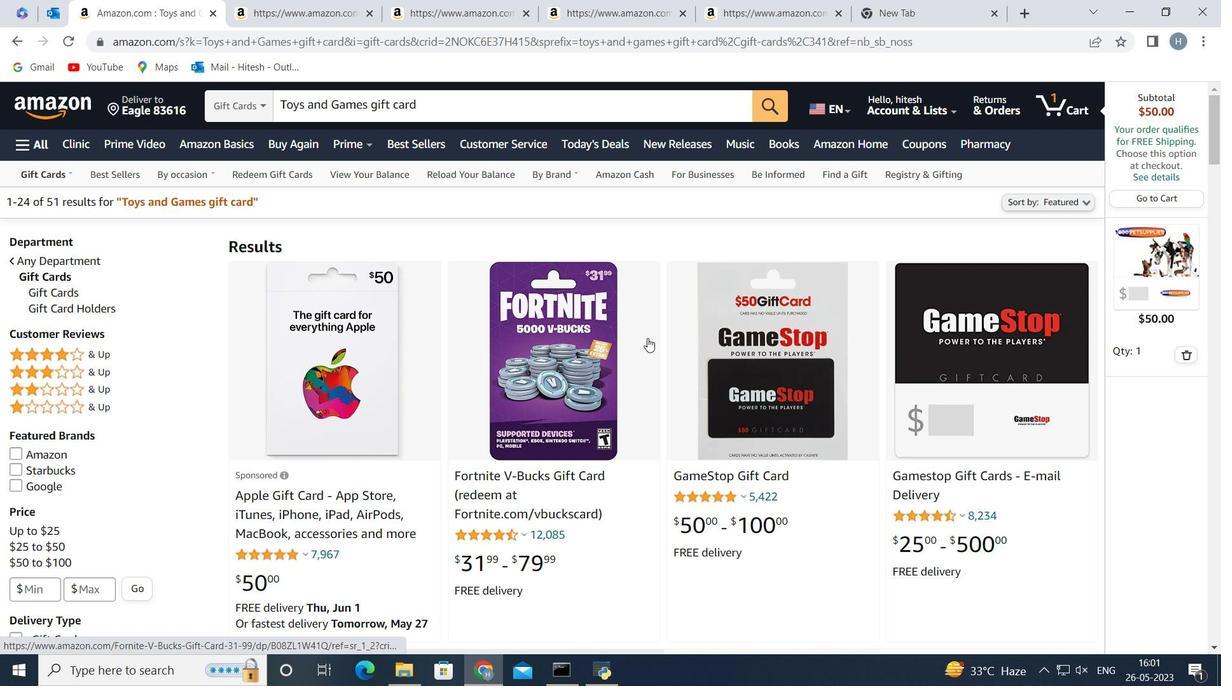 
Action: Mouse scrolled (647, 335) with delta (0, 0)
Screenshot: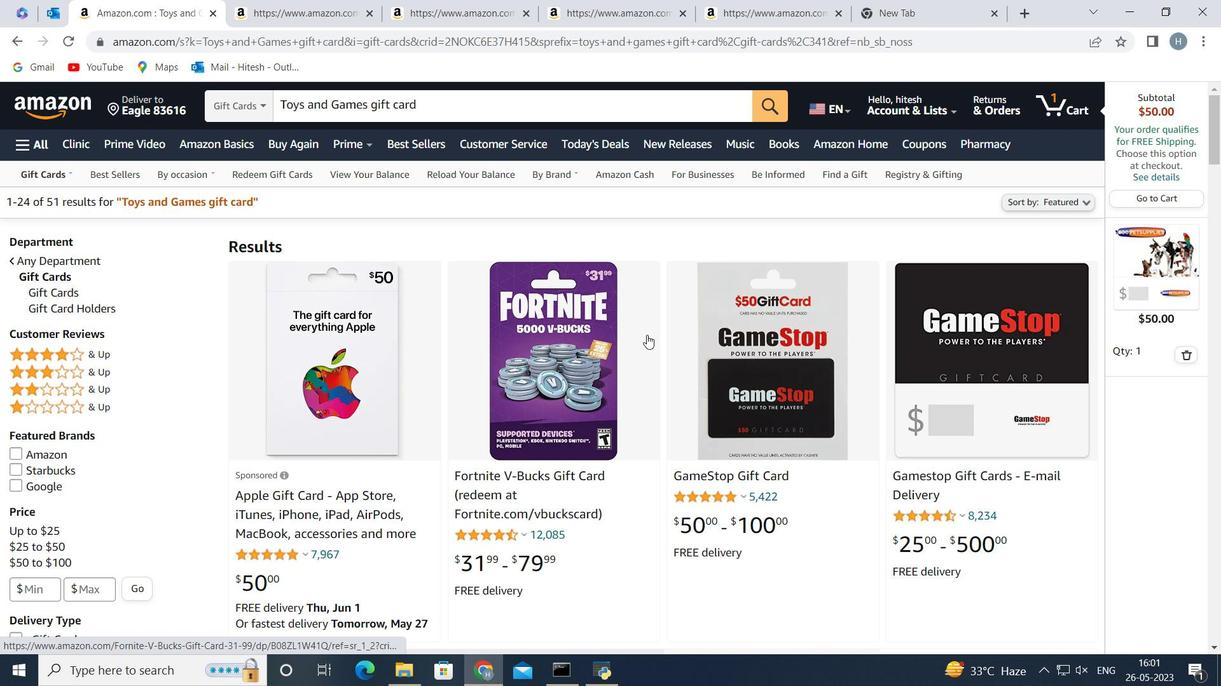 
Action: Mouse moved to (680, 389)
Screenshot: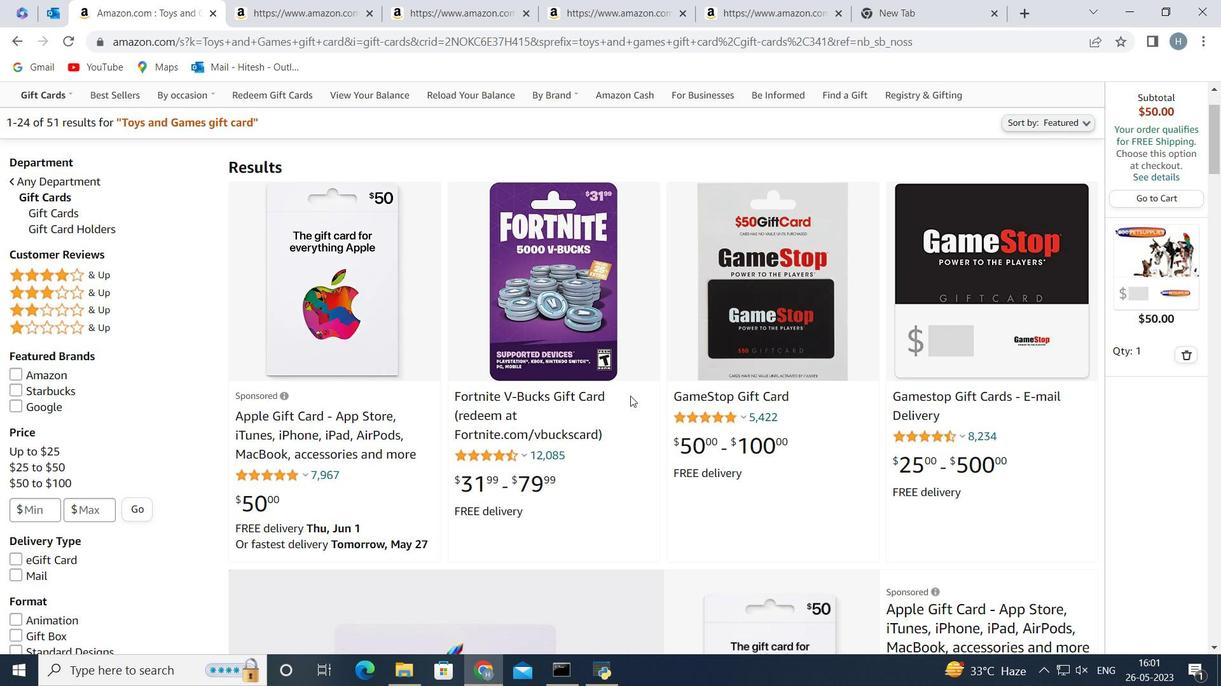 
Action: Mouse scrolled (680, 388) with delta (0, 0)
Screenshot: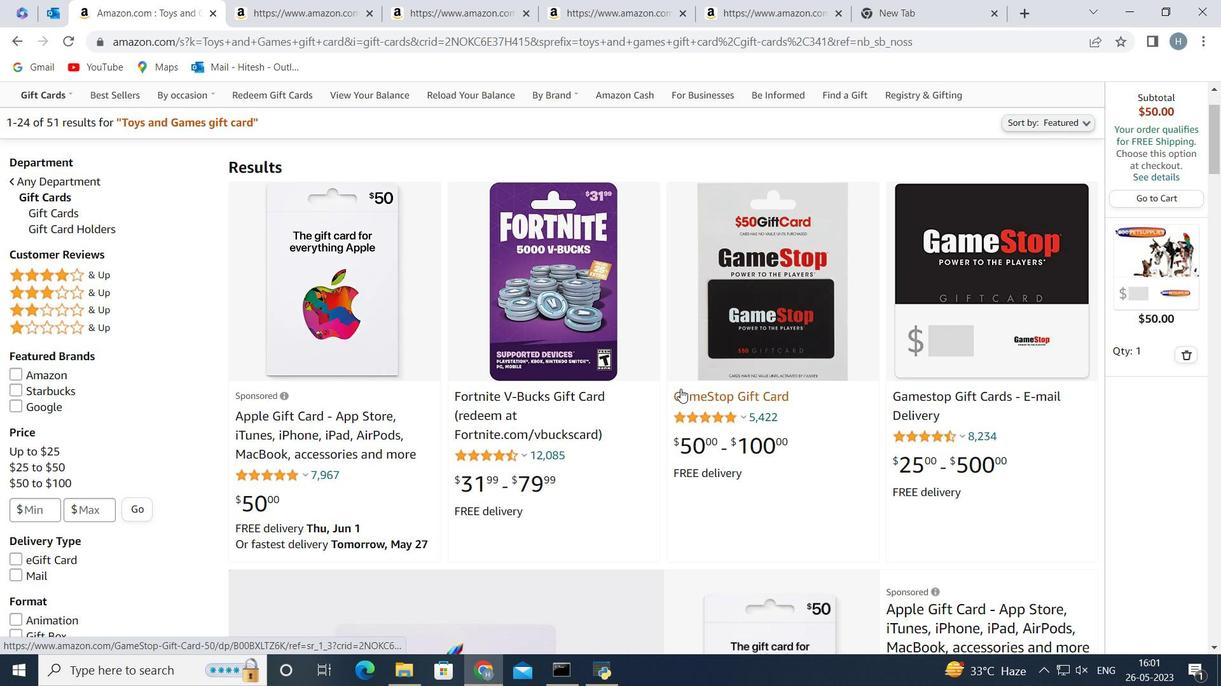 
Action: Mouse moved to (643, 415)
Screenshot: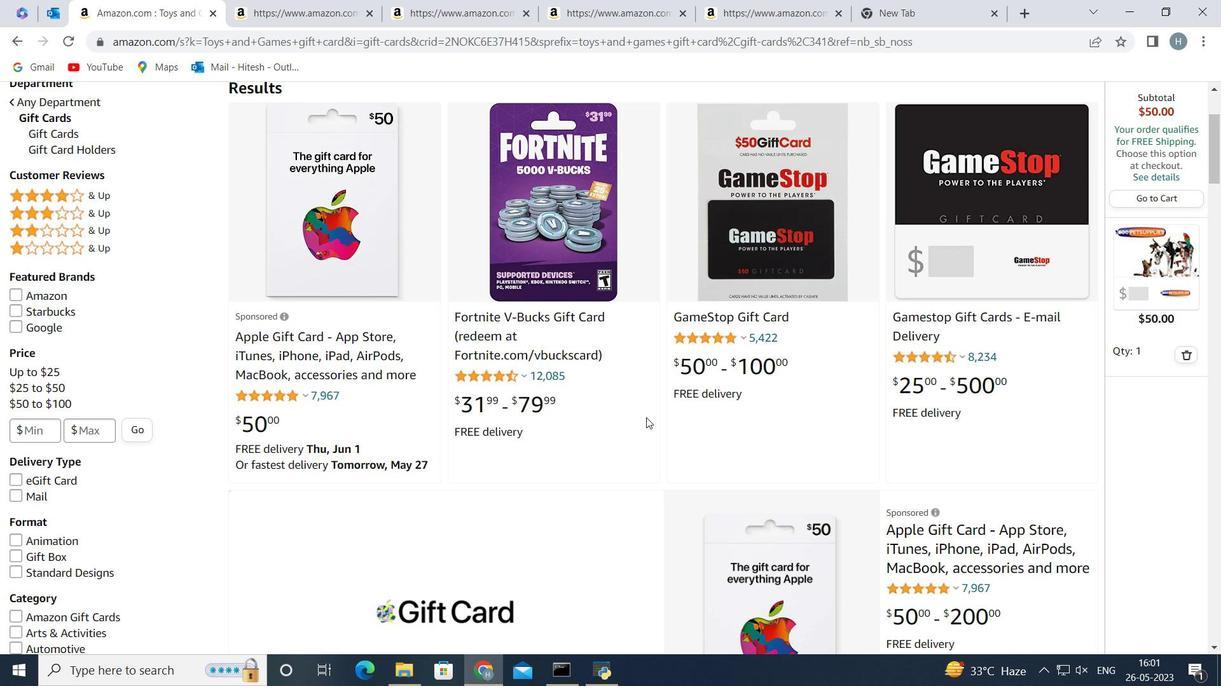 
Action: Mouse scrolled (643, 414) with delta (0, 0)
Screenshot: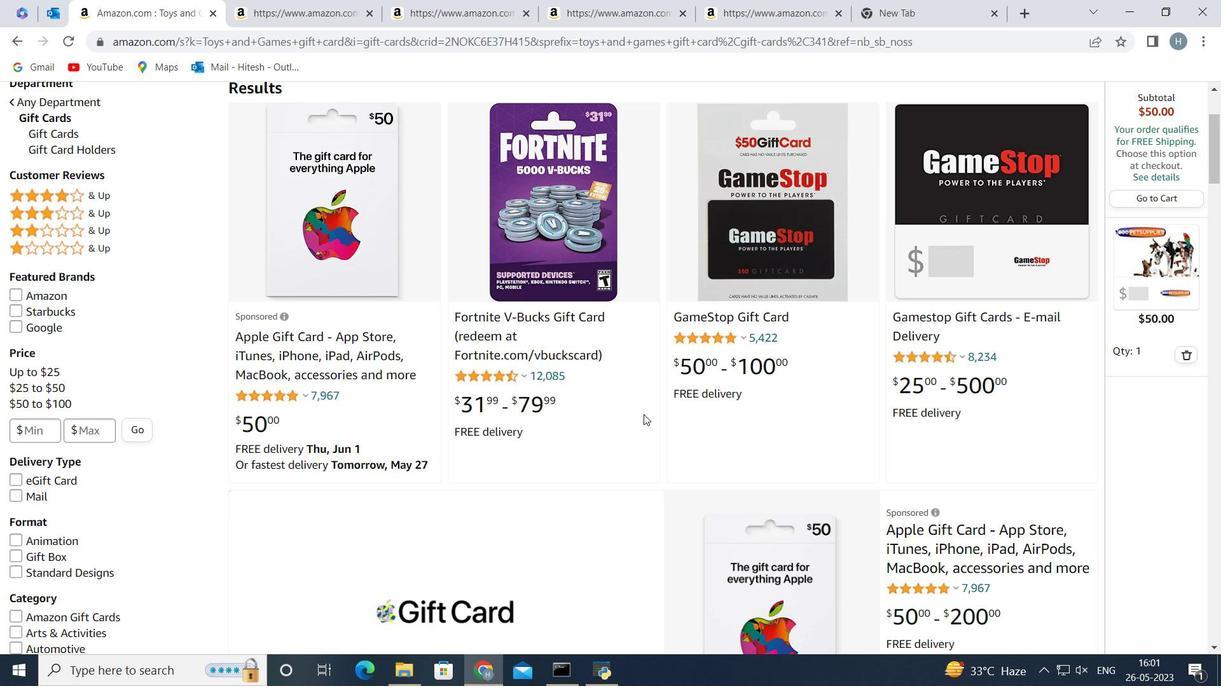 
Action: Mouse scrolled (643, 414) with delta (0, 0)
Screenshot: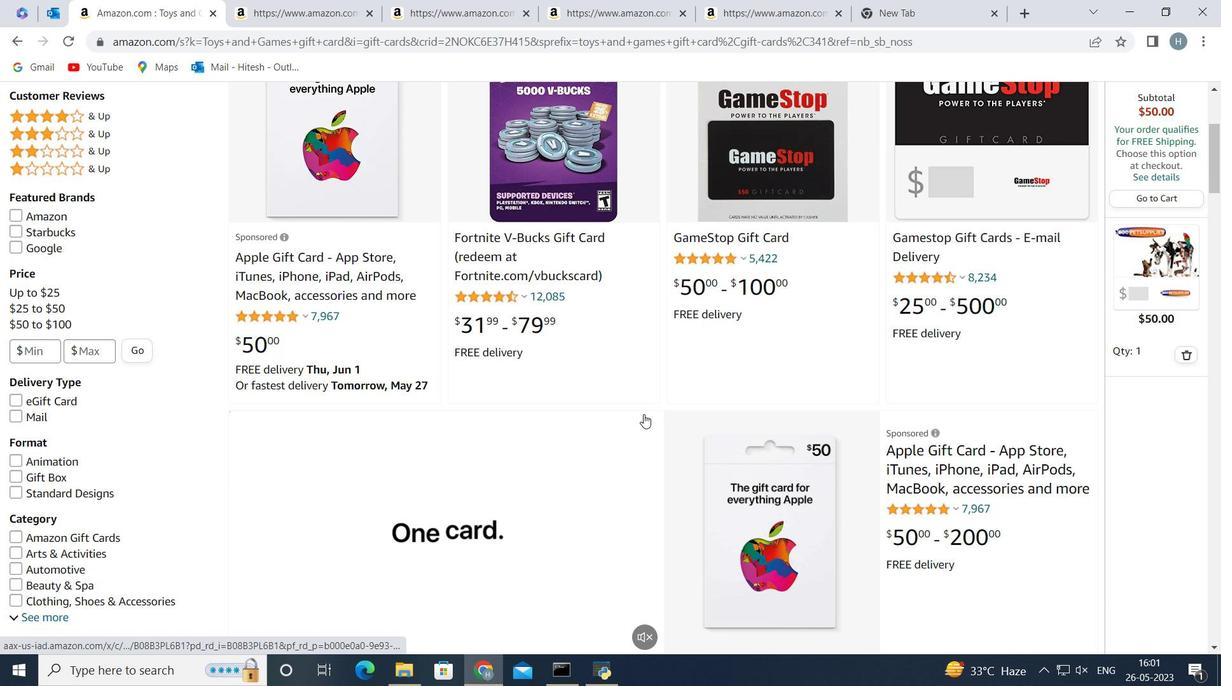 
Action: Mouse scrolled (643, 414) with delta (0, 0)
Screenshot: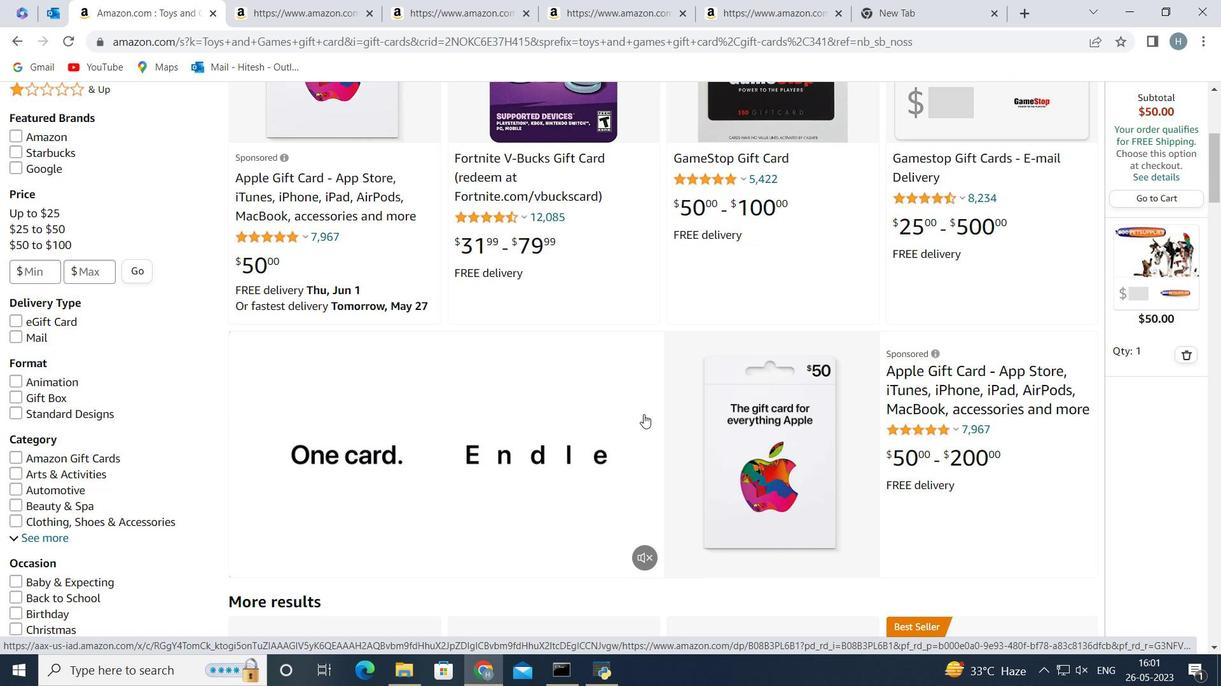 
Action: Mouse scrolled (643, 414) with delta (0, 0)
Screenshot: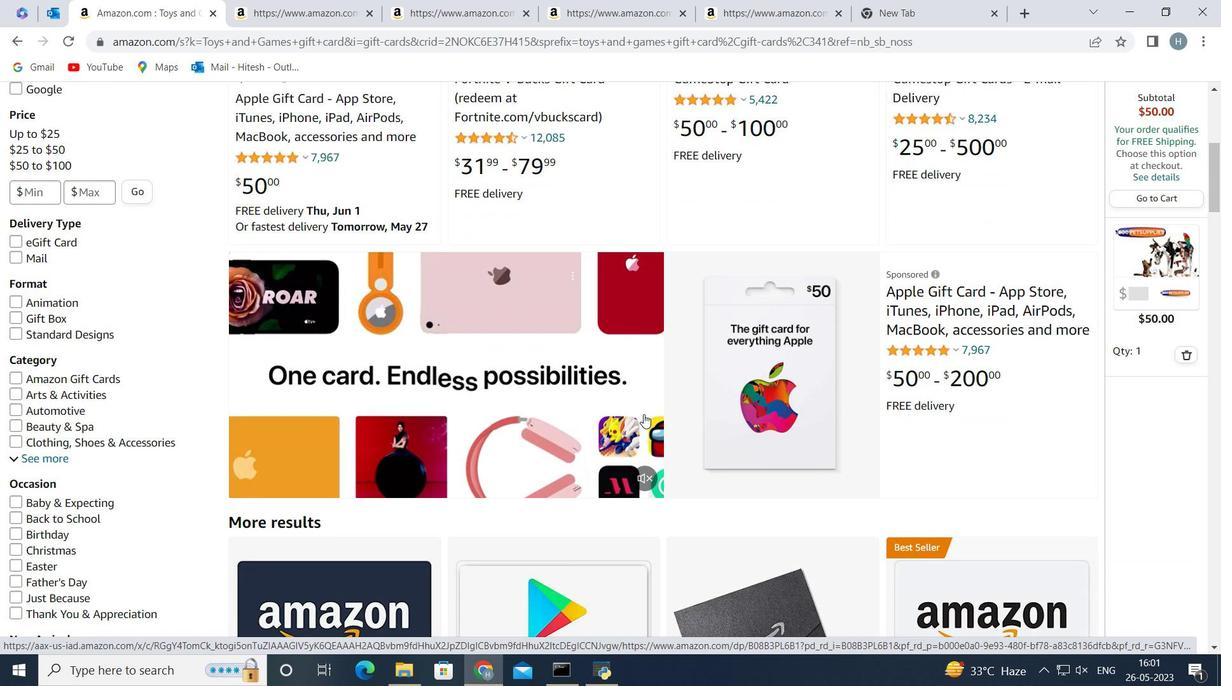 
Action: Mouse scrolled (643, 414) with delta (0, 0)
Screenshot: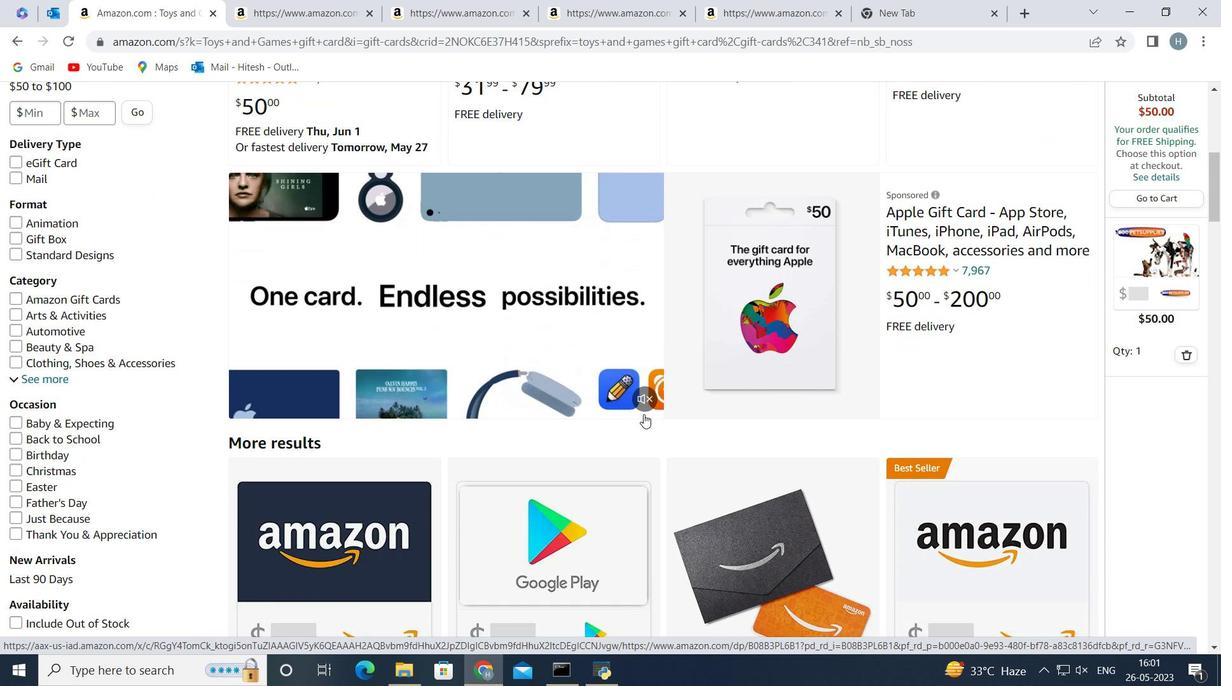 
Action: Mouse moved to (659, 400)
Screenshot: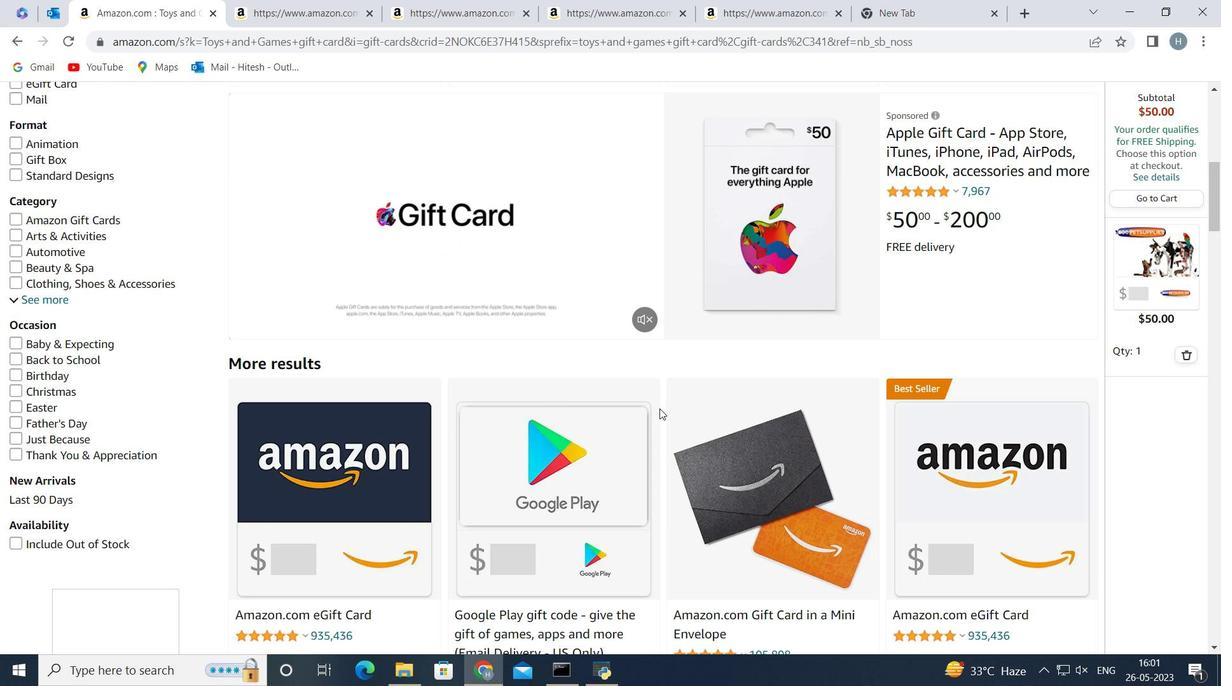 
Action: Mouse scrolled (659, 400) with delta (0, 0)
Screenshot: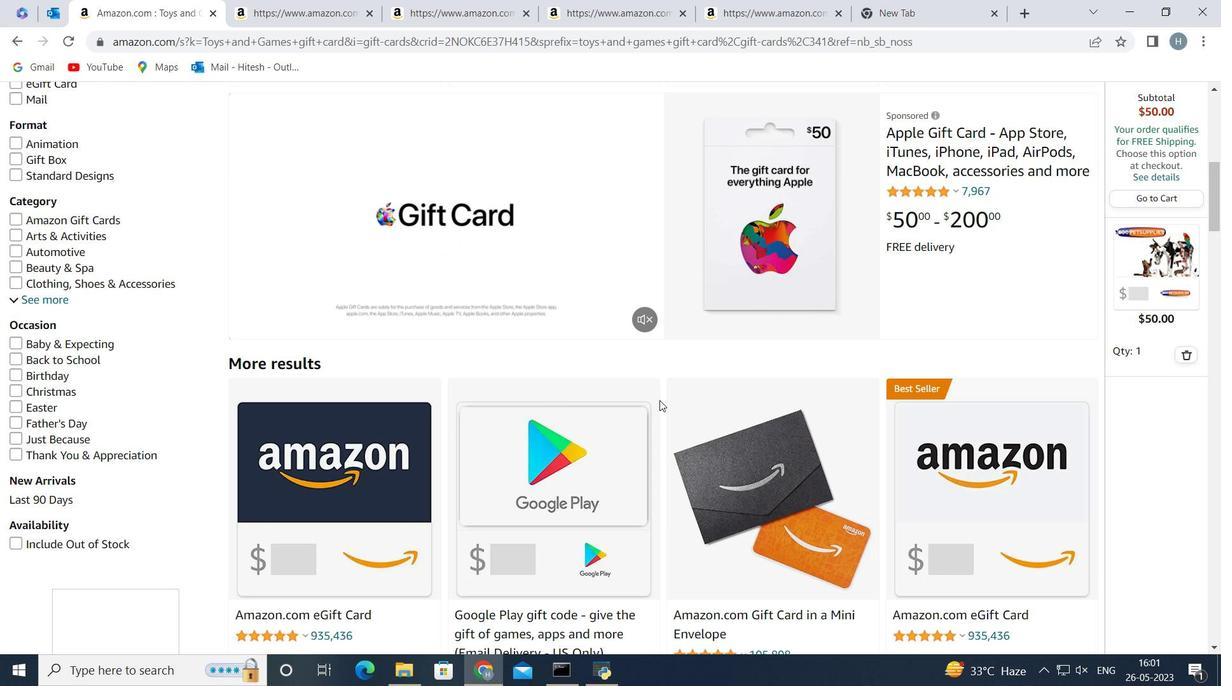
Action: Mouse scrolled (659, 400) with delta (0, 0)
Screenshot: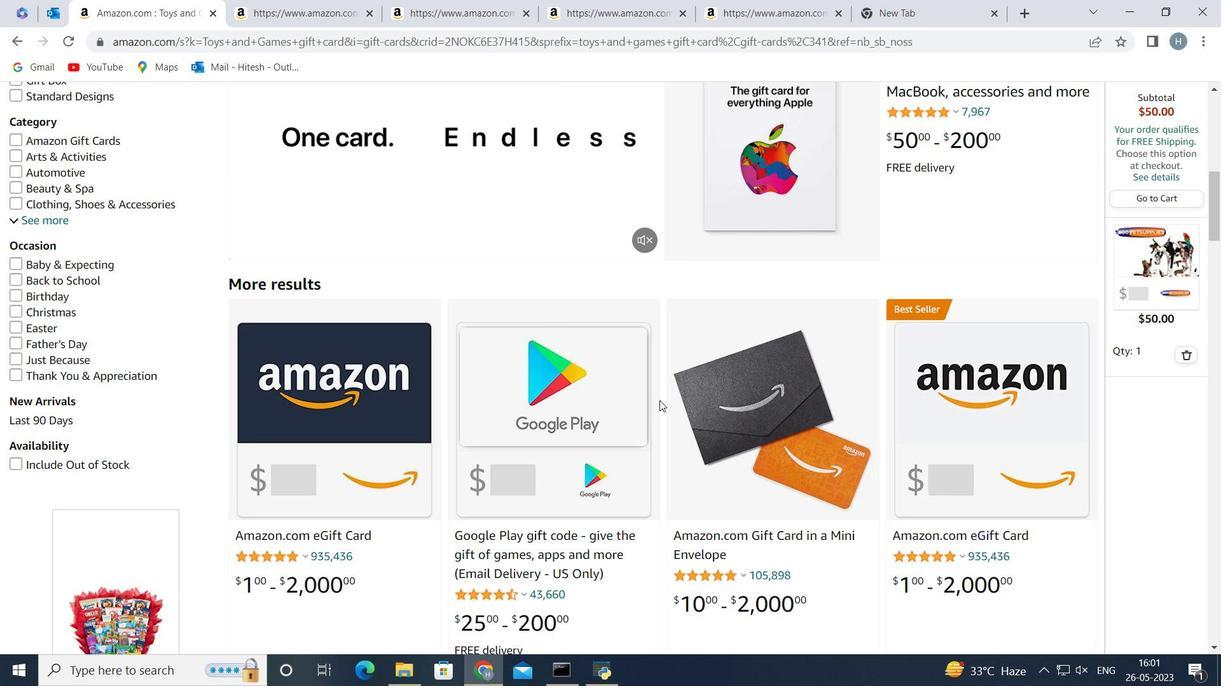 
Action: Mouse scrolled (659, 400) with delta (0, 0)
Screenshot: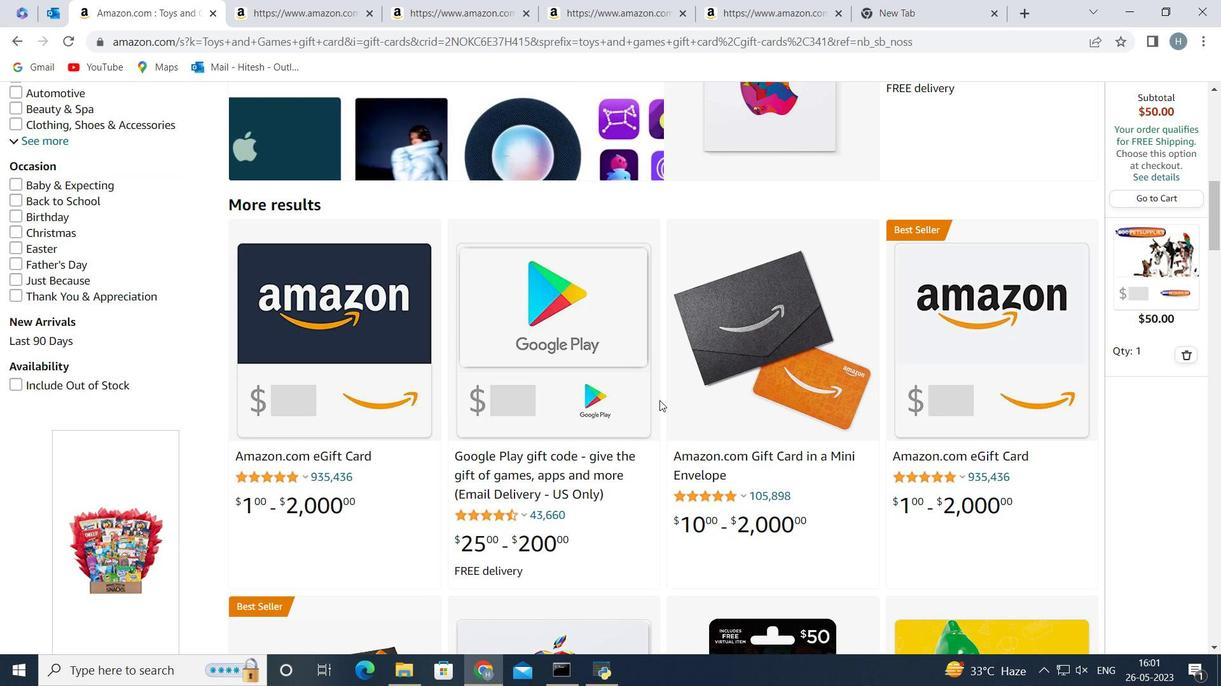
Action: Mouse scrolled (659, 400) with delta (0, 0)
Screenshot: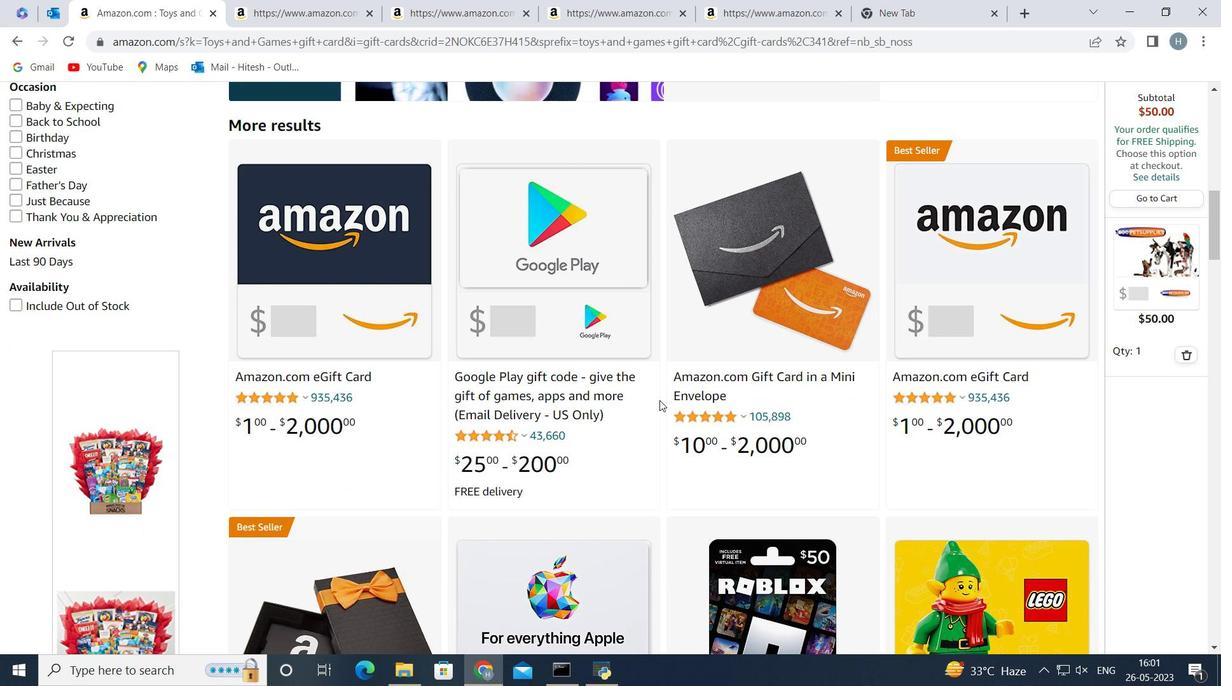 
Action: Mouse scrolled (659, 400) with delta (0, 0)
Screenshot: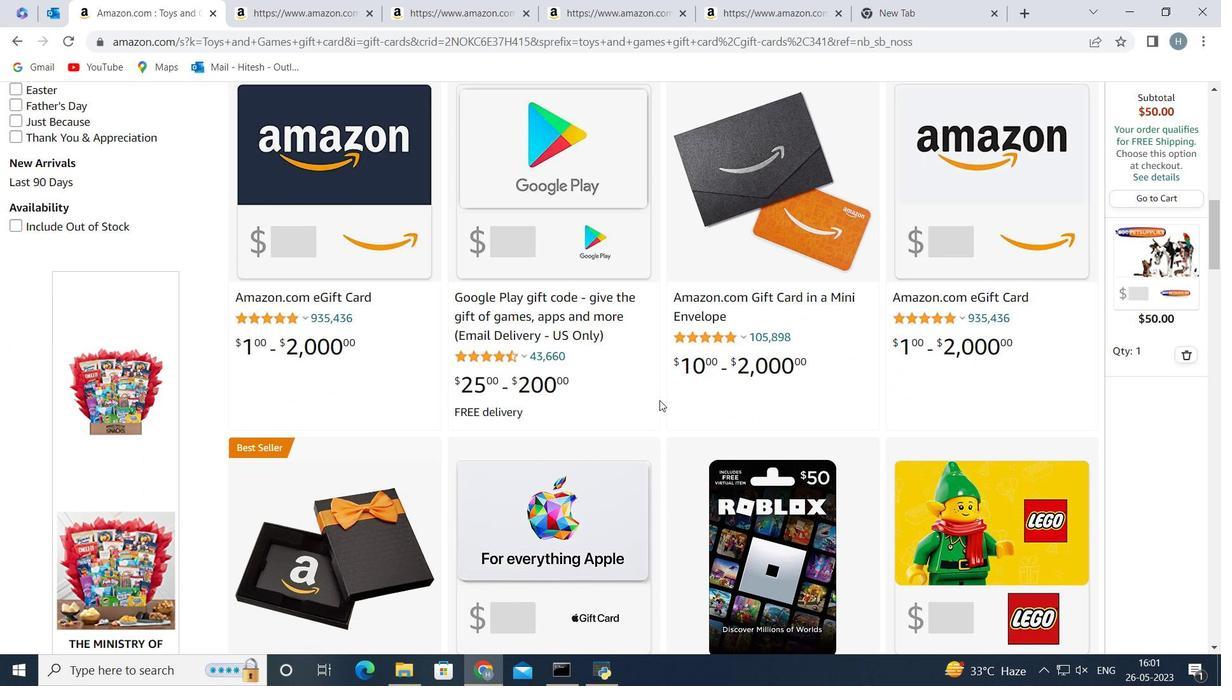 
Action: Mouse scrolled (659, 400) with delta (0, 0)
Screenshot: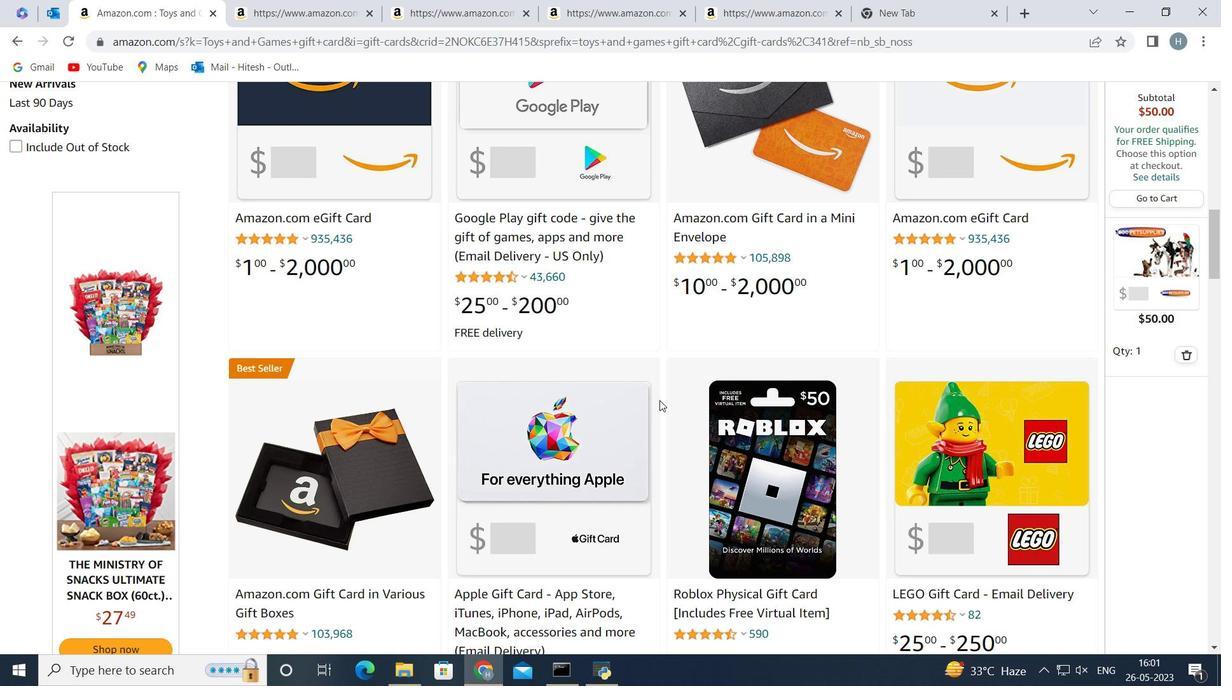 
Action: Mouse scrolled (659, 400) with delta (0, 0)
Screenshot: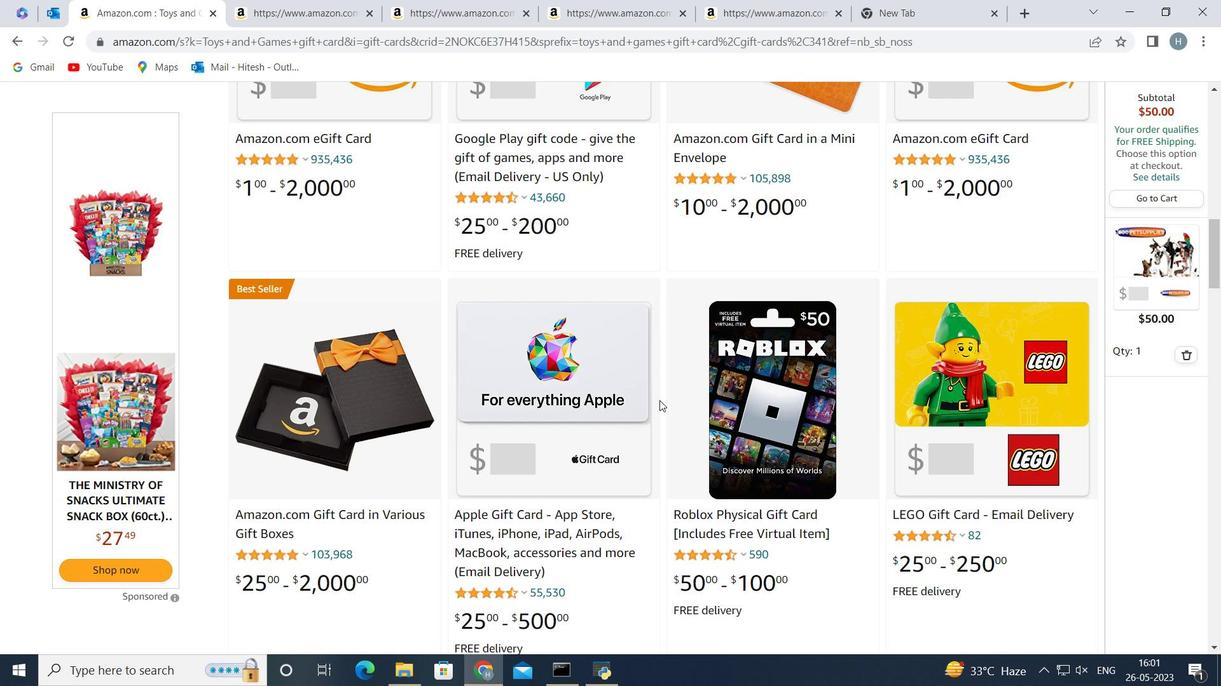 
Action: Mouse scrolled (659, 400) with delta (0, 0)
Screenshot: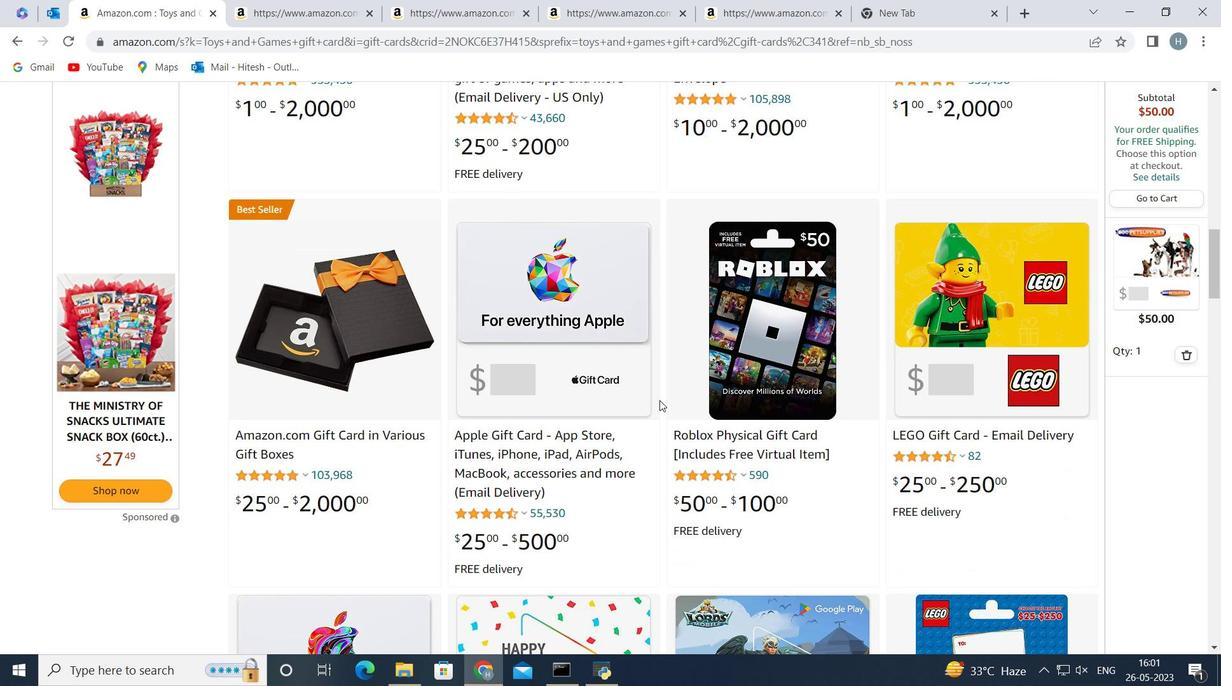 
Action: Mouse scrolled (659, 400) with delta (0, 0)
Screenshot: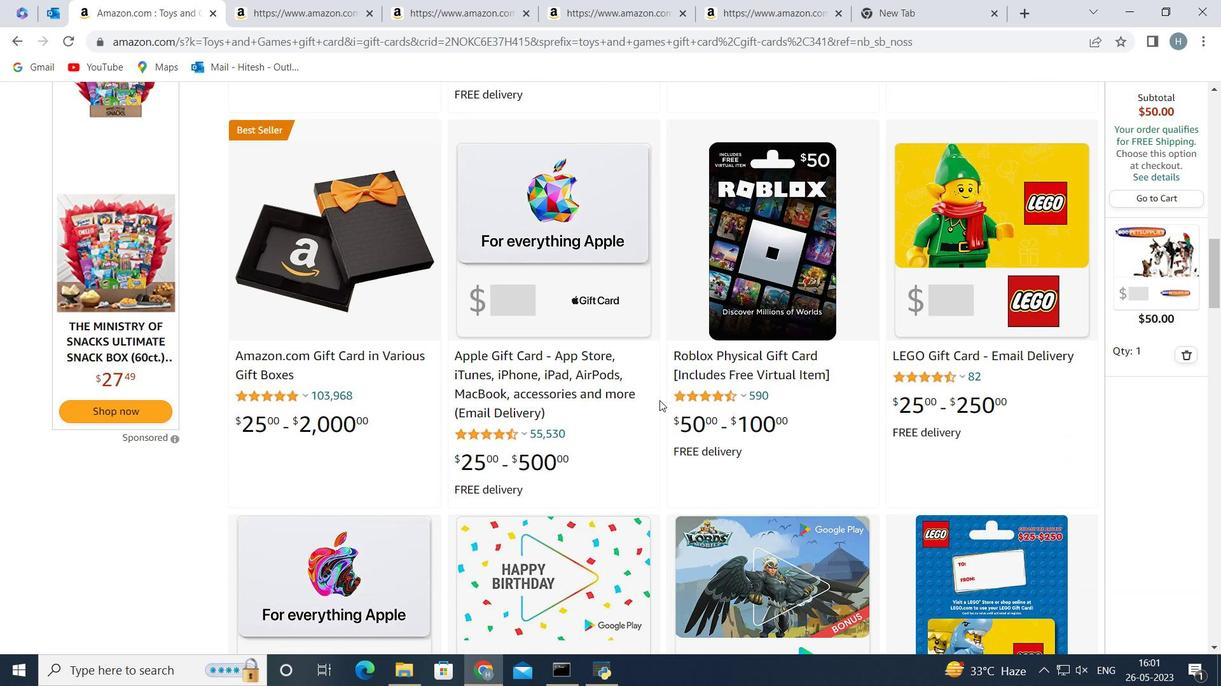 
Action: Mouse scrolled (659, 400) with delta (0, 0)
Screenshot: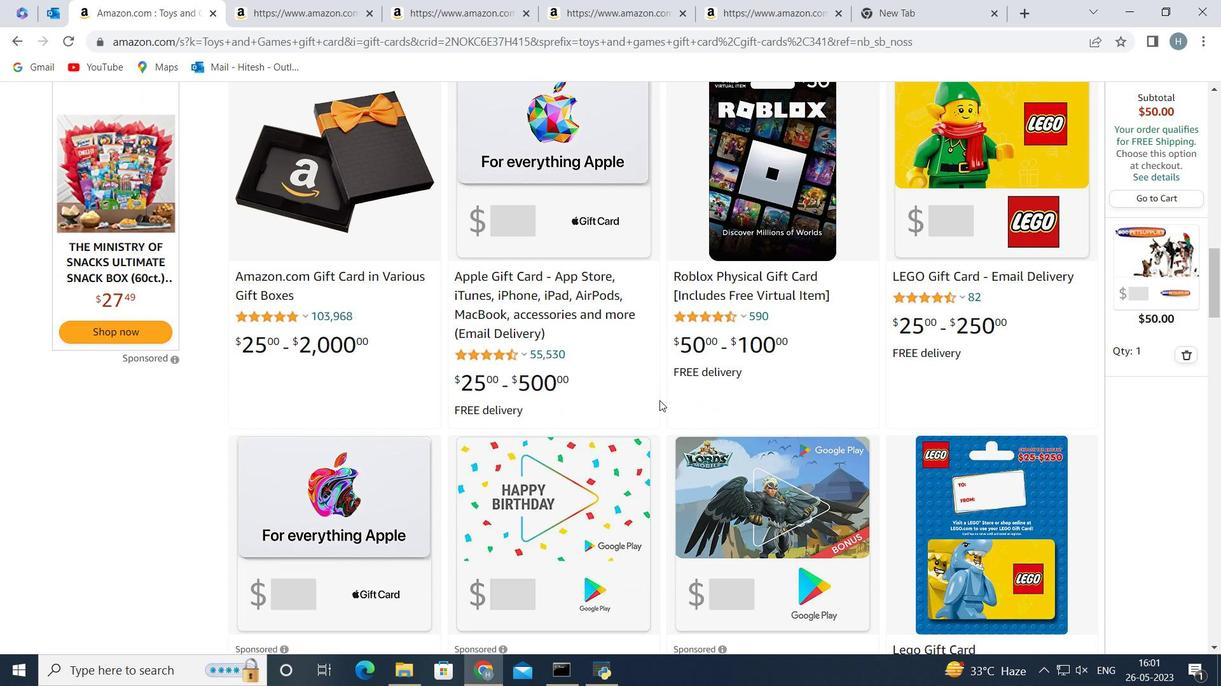 
Action: Mouse scrolled (659, 400) with delta (0, 0)
Screenshot: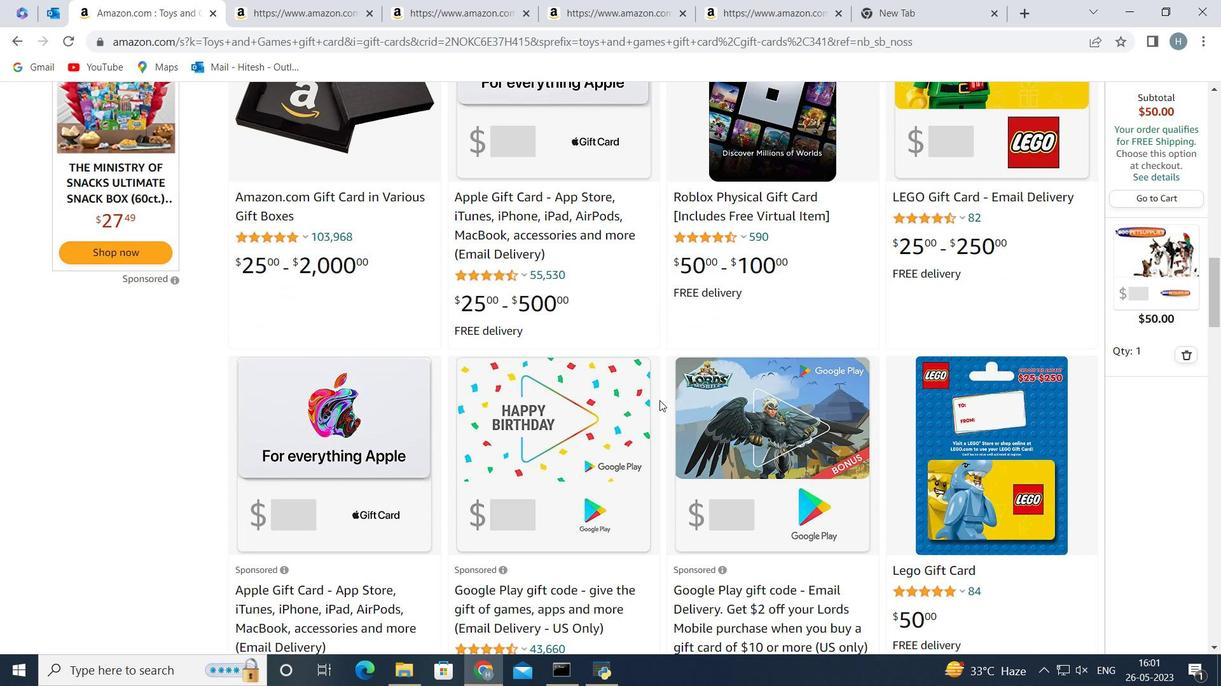 
Action: Mouse scrolled (659, 400) with delta (0, 0)
Screenshot: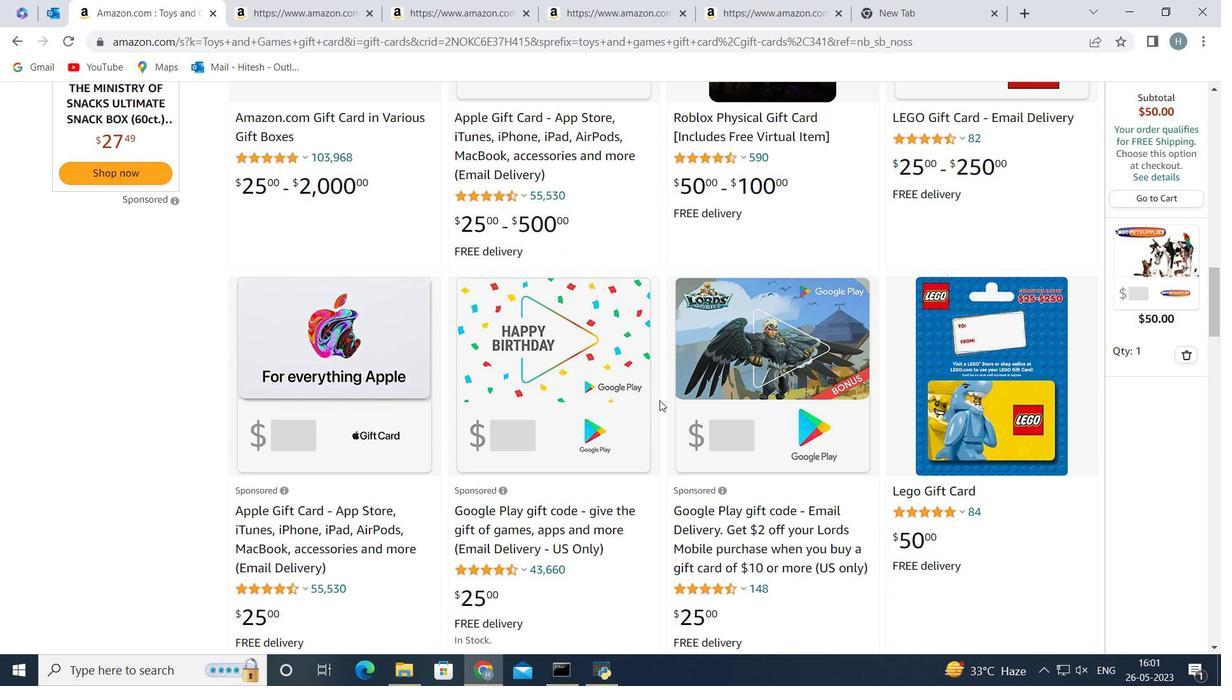 
Action: Mouse scrolled (659, 401) with delta (0, 0)
Screenshot: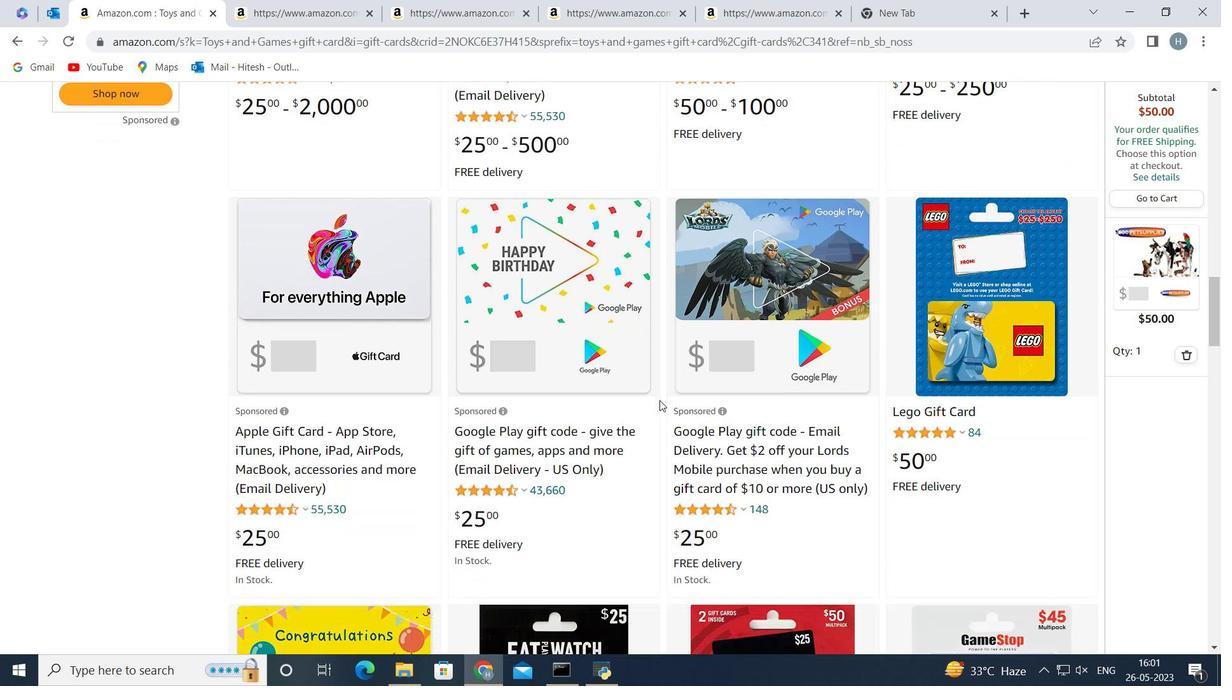 
Action: Mouse scrolled (659, 400) with delta (0, 0)
Screenshot: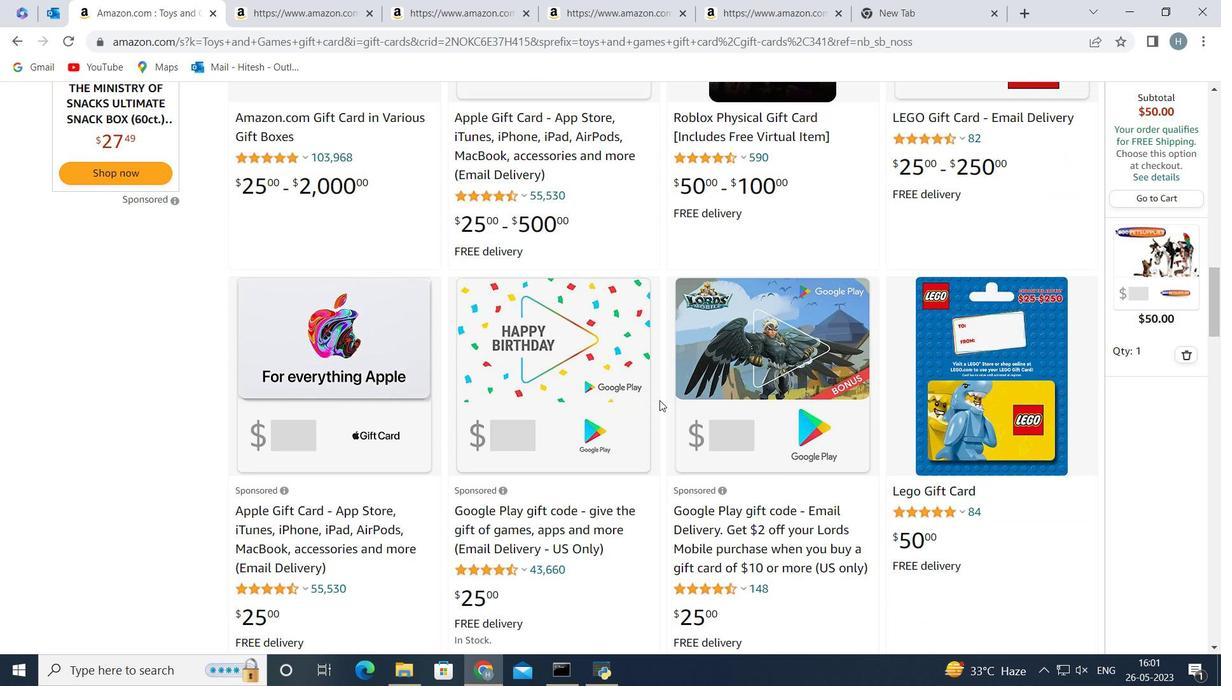 
Action: Mouse scrolled (659, 401) with delta (0, 0)
Screenshot: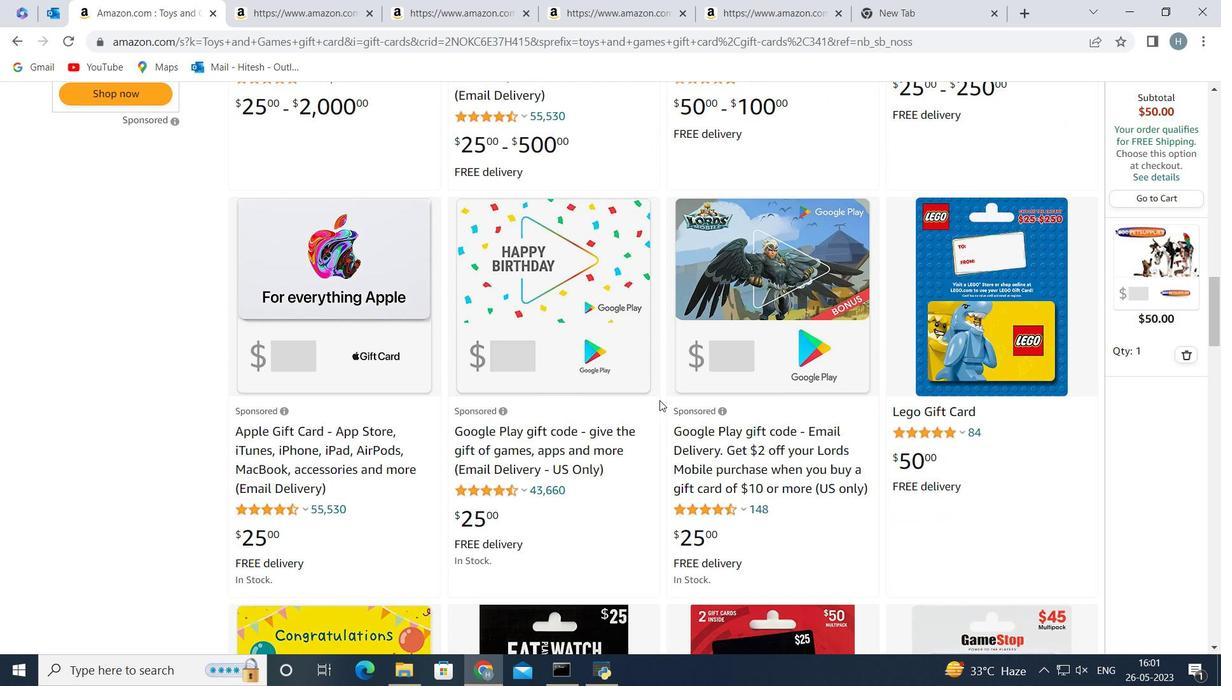 
Action: Mouse scrolled (659, 400) with delta (0, 0)
Screenshot: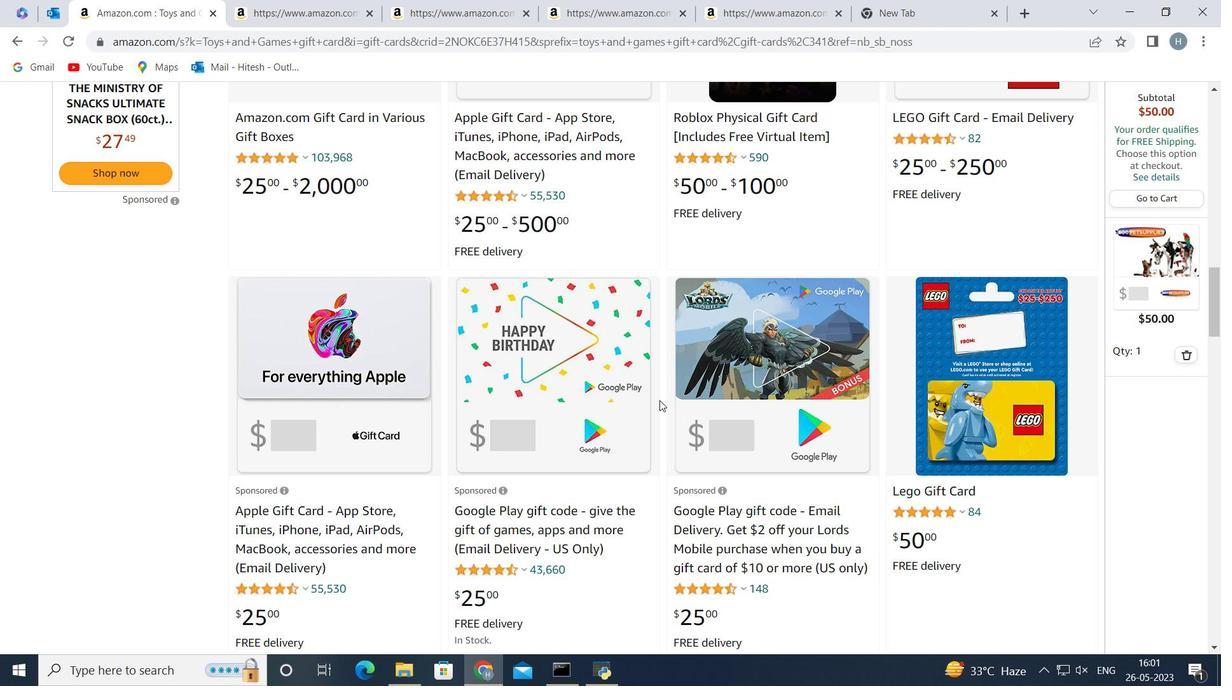 
Action: Mouse scrolled (659, 400) with delta (0, 0)
Screenshot: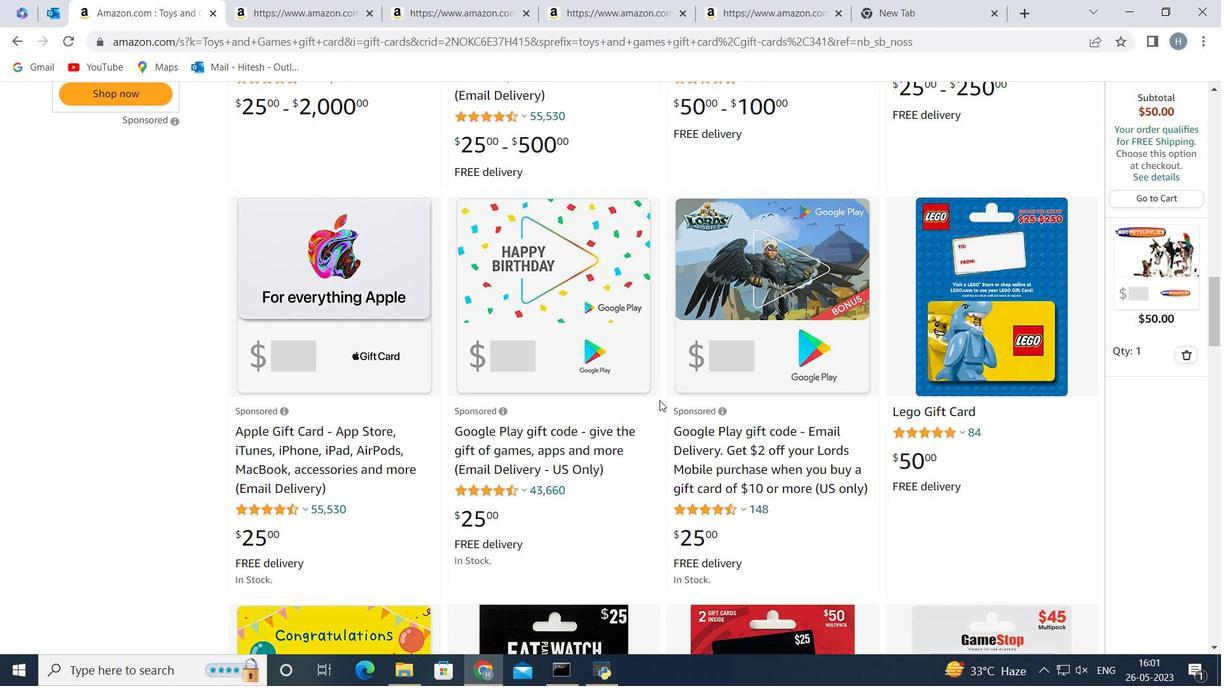
Action: Mouse scrolled (659, 400) with delta (0, 0)
Screenshot: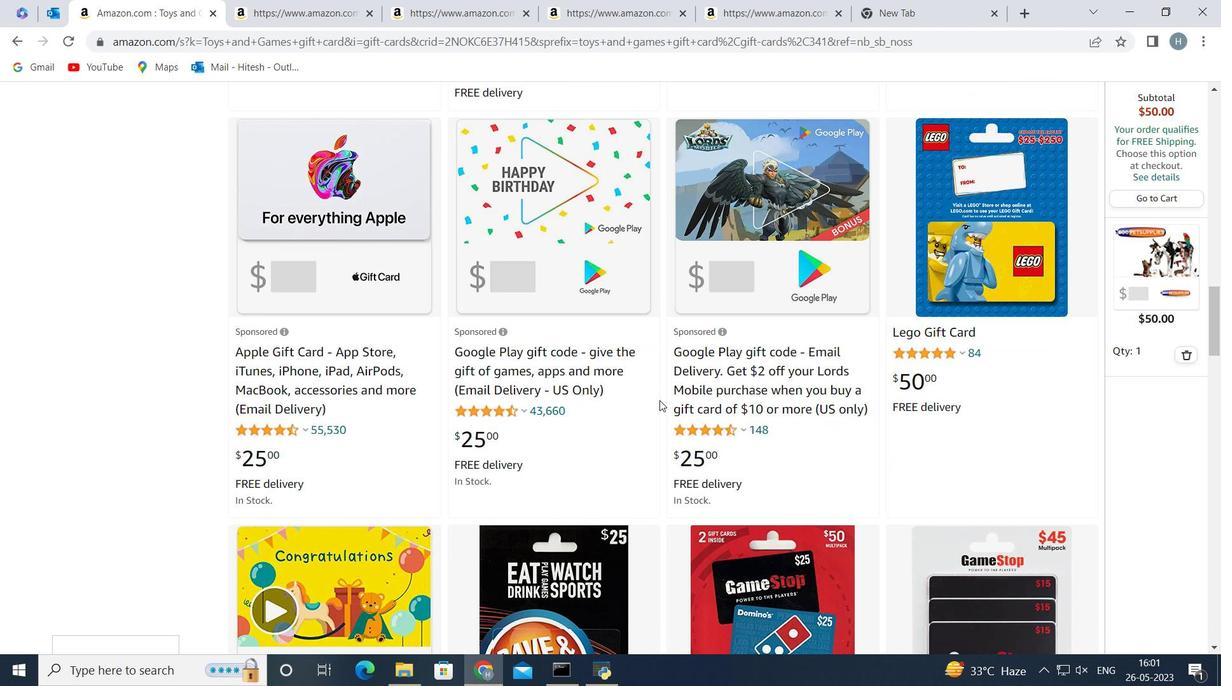 
Action: Mouse scrolled (659, 400) with delta (0, 0)
Screenshot: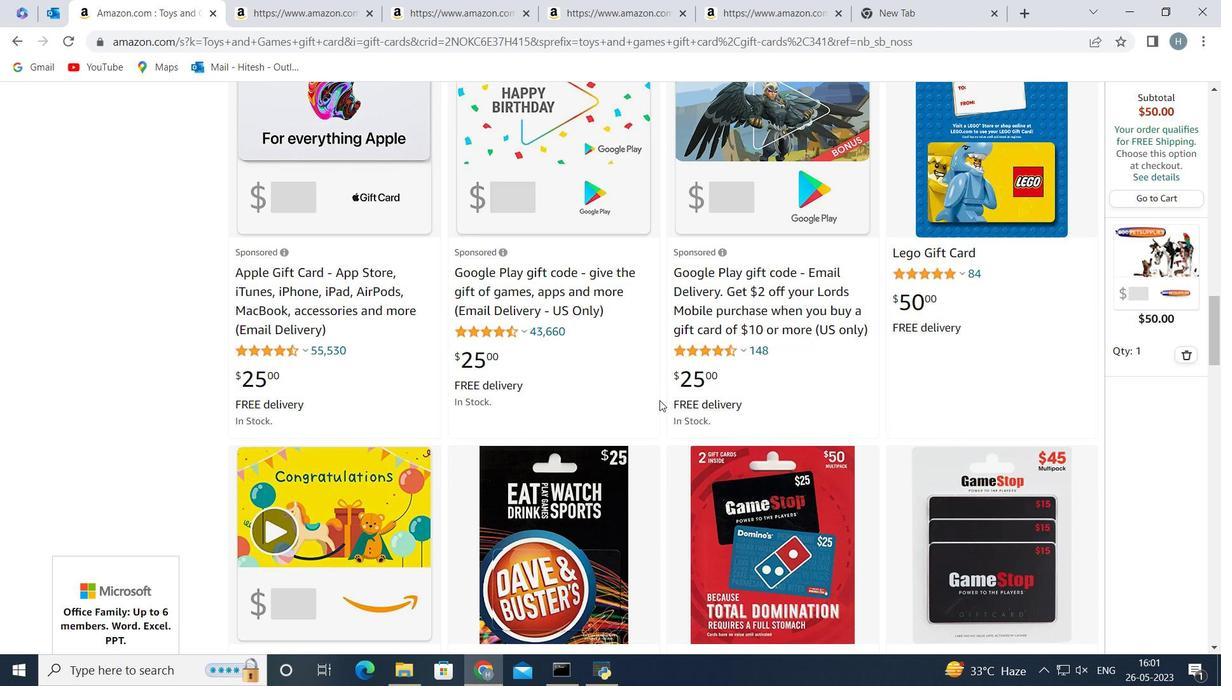 
Action: Mouse scrolled (659, 400) with delta (0, 0)
Screenshot: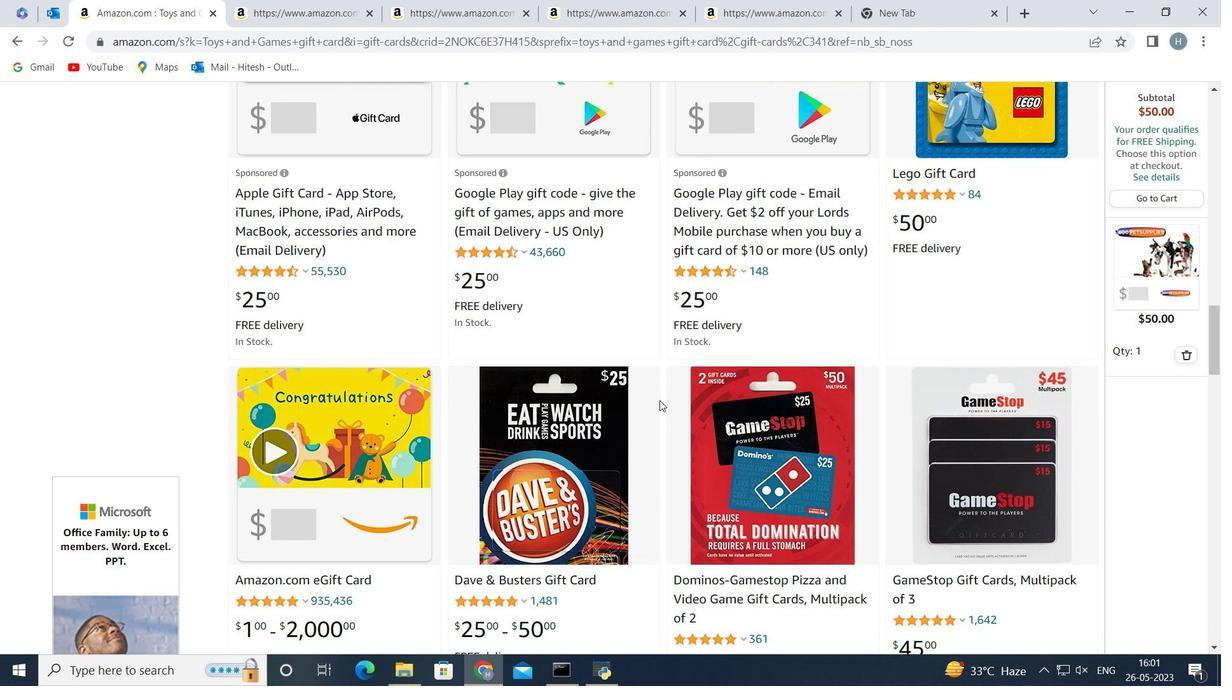 
Action: Mouse moved to (659, 400)
Screenshot: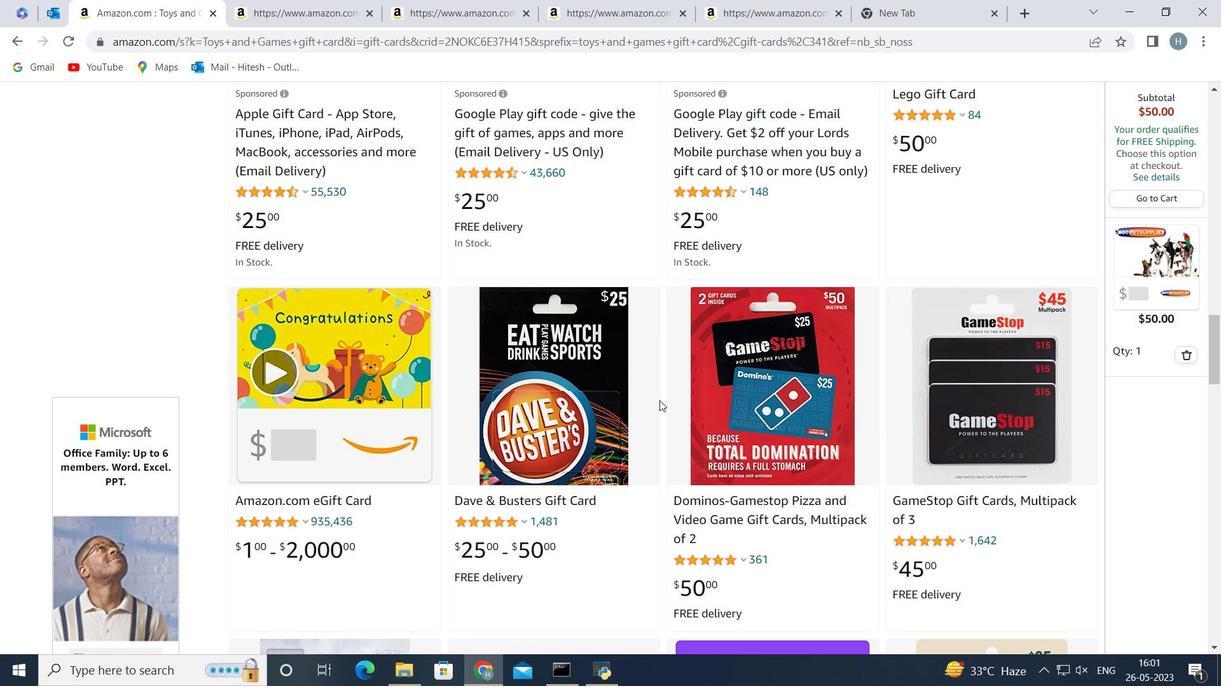 
Action: Mouse scrolled (659, 399) with delta (0, 0)
Screenshot: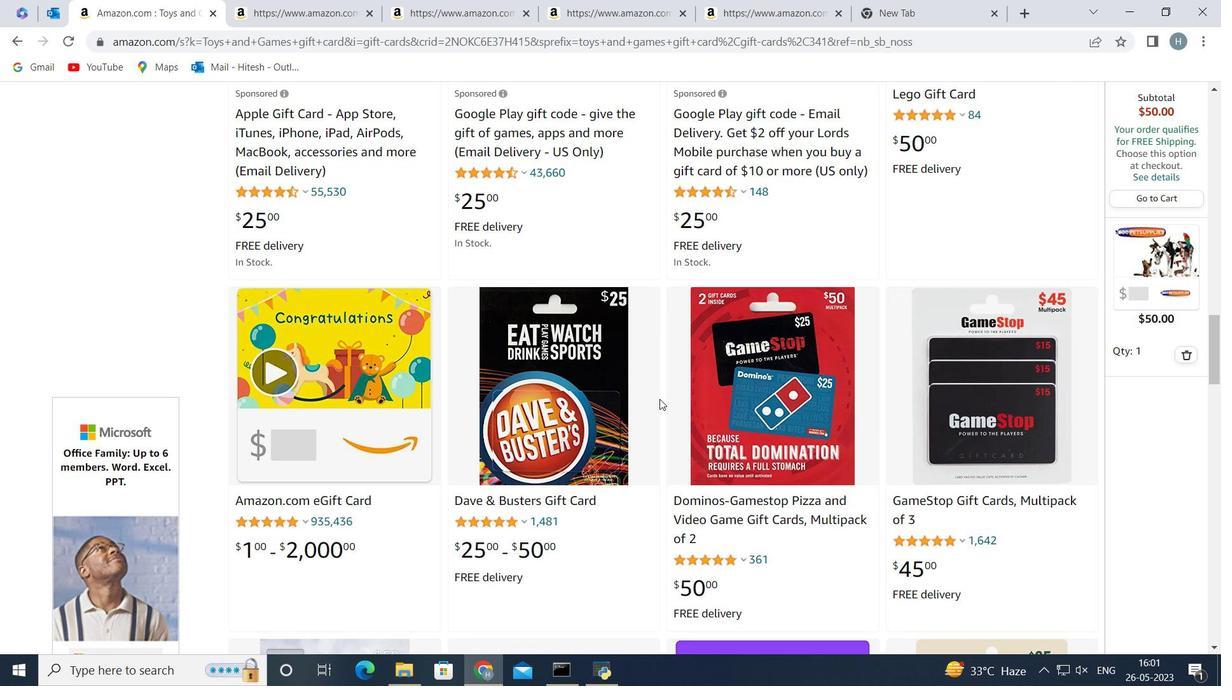 
Action: Mouse scrolled (659, 399) with delta (0, 0)
Screenshot: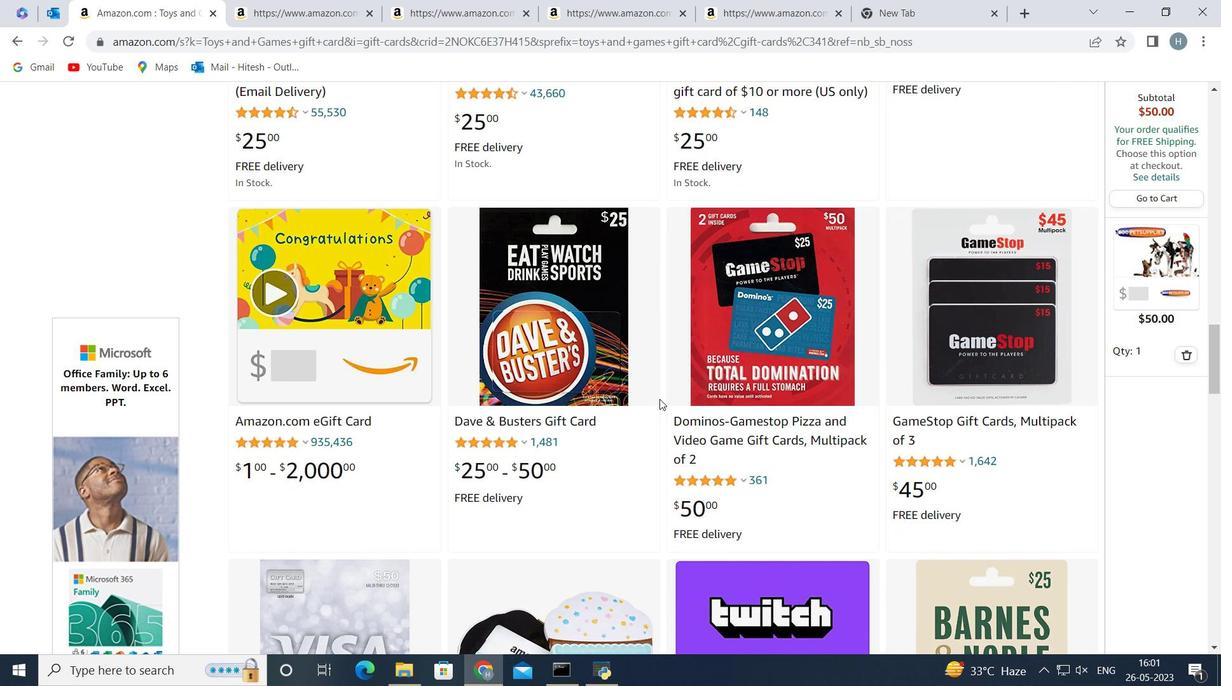 
Action: Mouse scrolled (659, 399) with delta (0, 0)
Screenshot: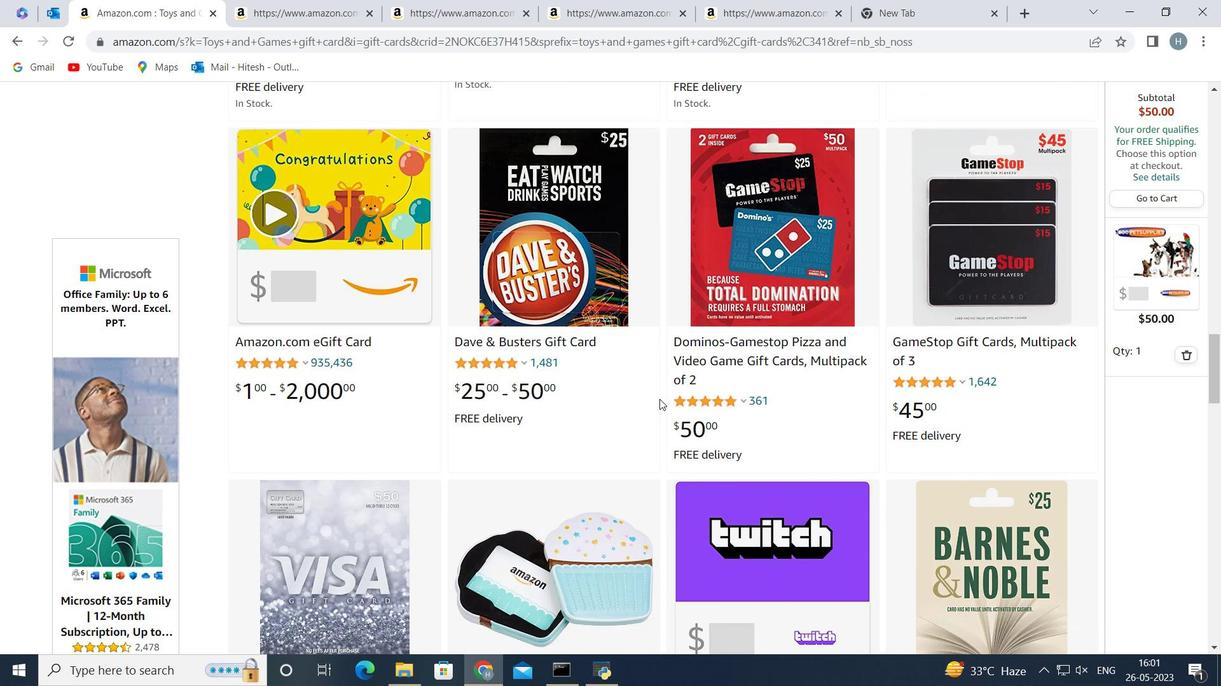 
Action: Mouse scrolled (659, 399) with delta (0, 0)
Screenshot: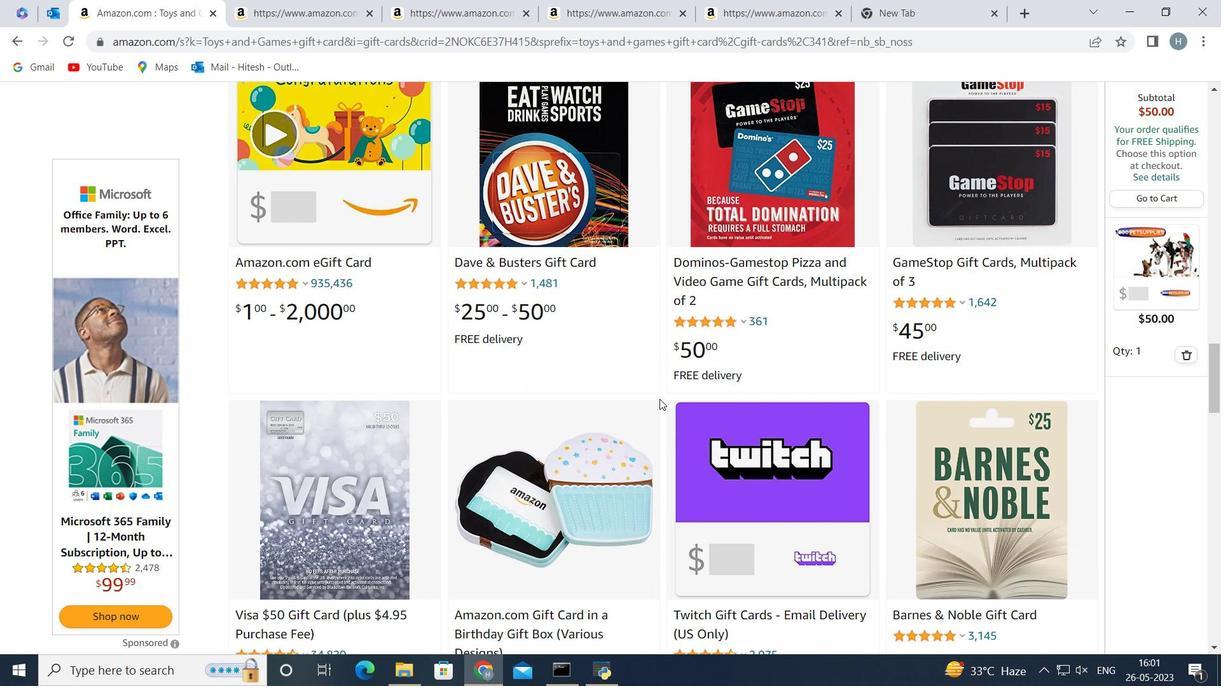 
Action: Mouse scrolled (659, 399) with delta (0, 0)
Screenshot: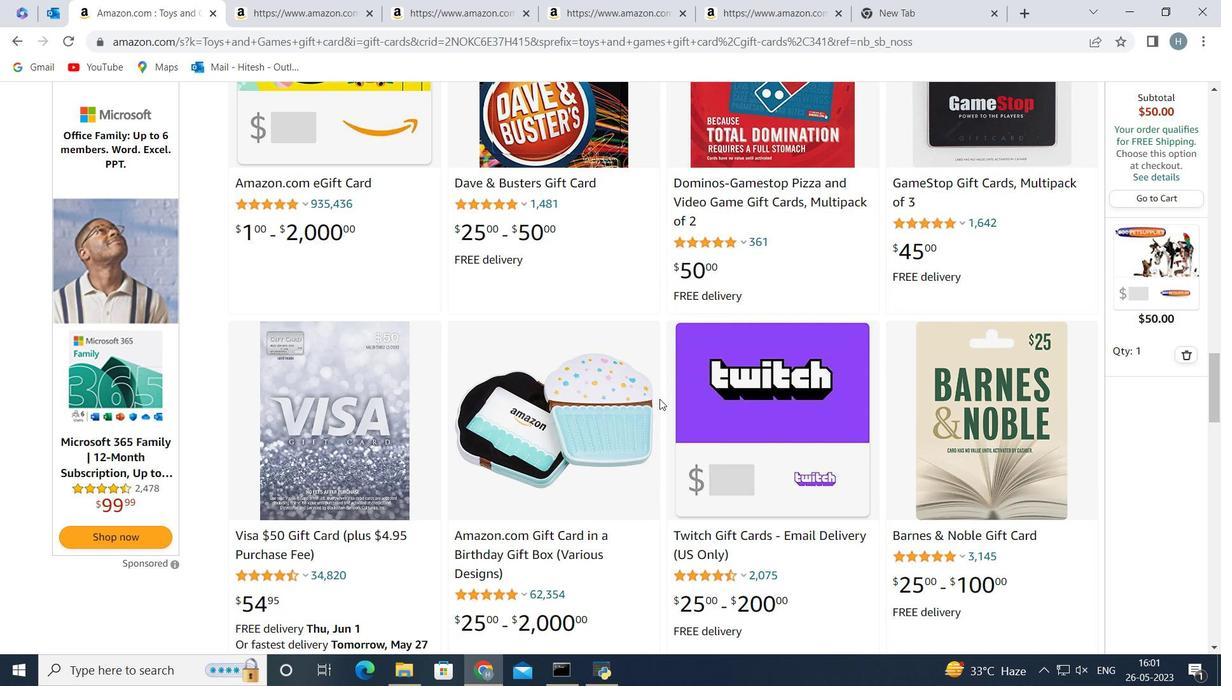 
Action: Mouse scrolled (659, 399) with delta (0, 0)
Screenshot: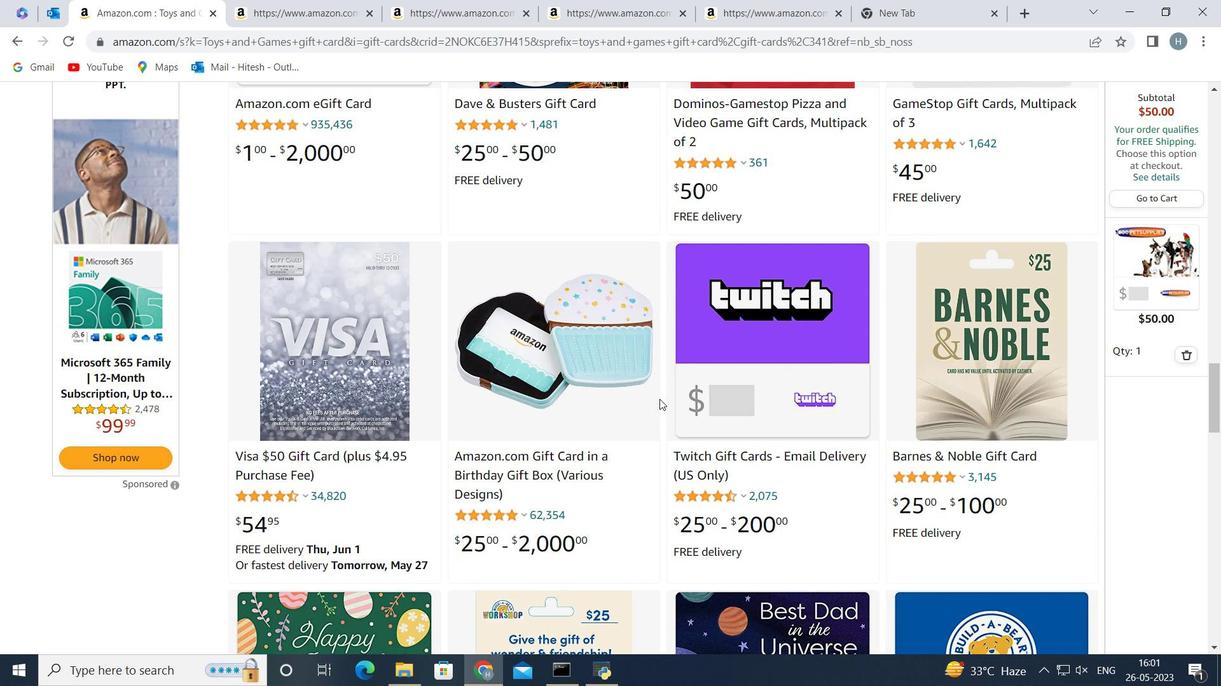 
Action: Mouse scrolled (659, 399) with delta (0, 0)
Screenshot: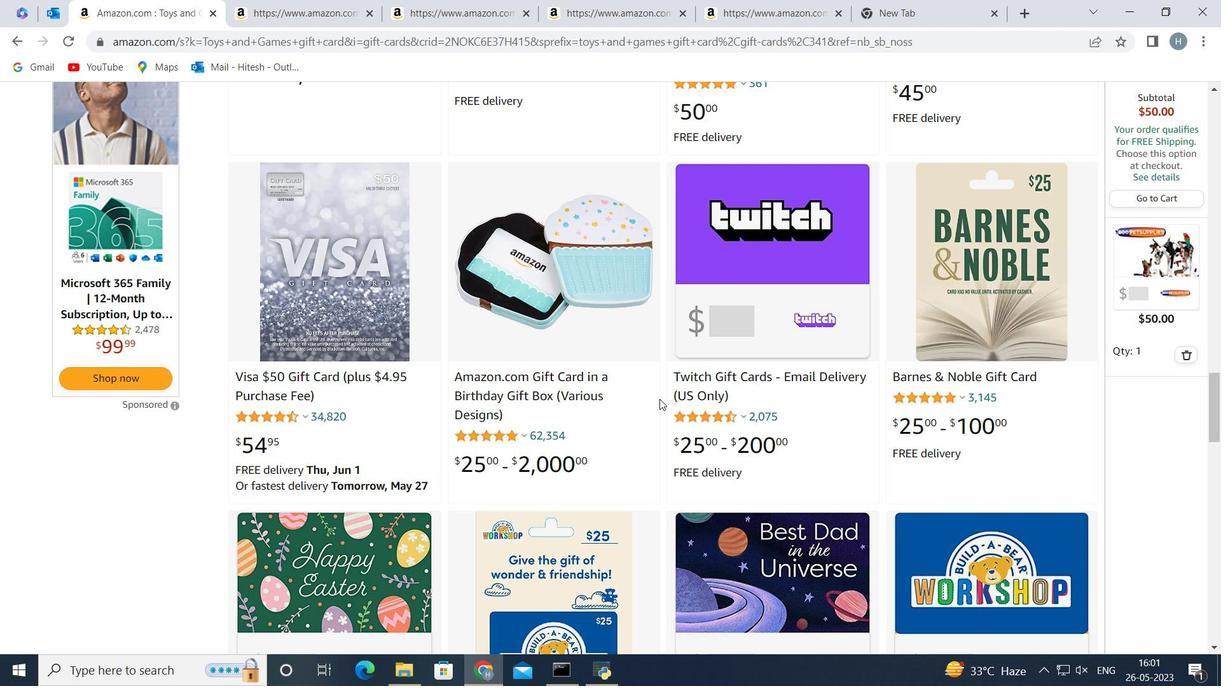 
Action: Mouse scrolled (659, 399) with delta (0, 0)
Screenshot: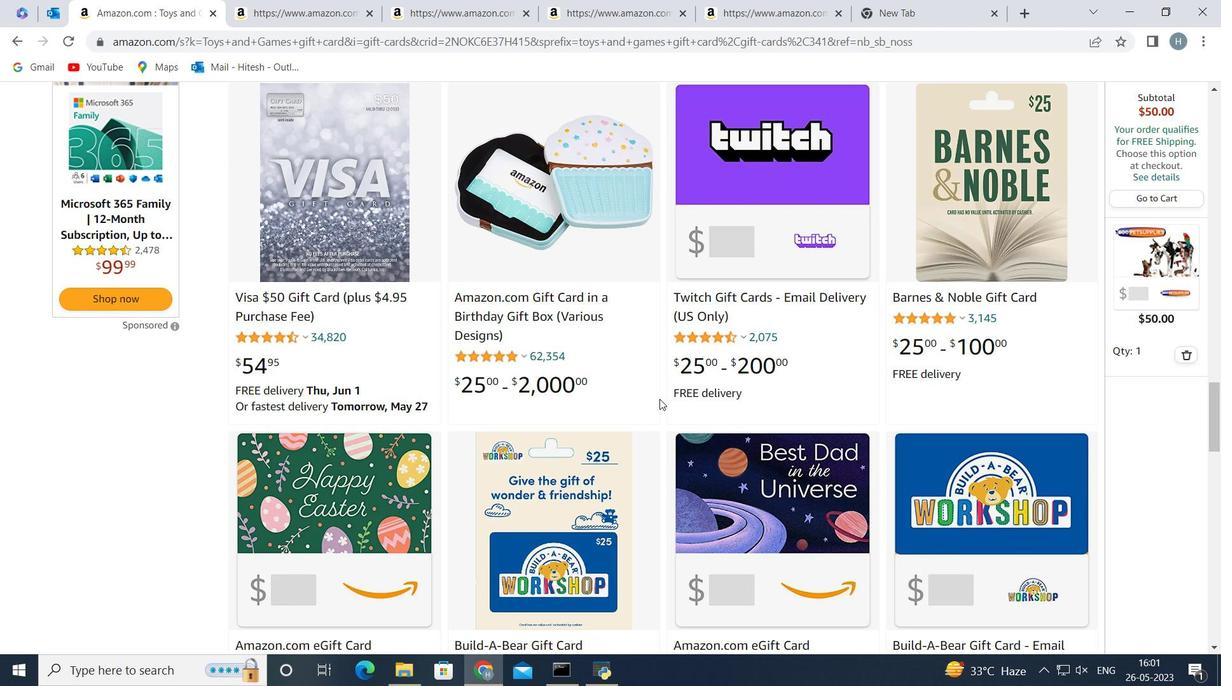 
Action: Mouse scrolled (659, 399) with delta (0, 0)
Screenshot: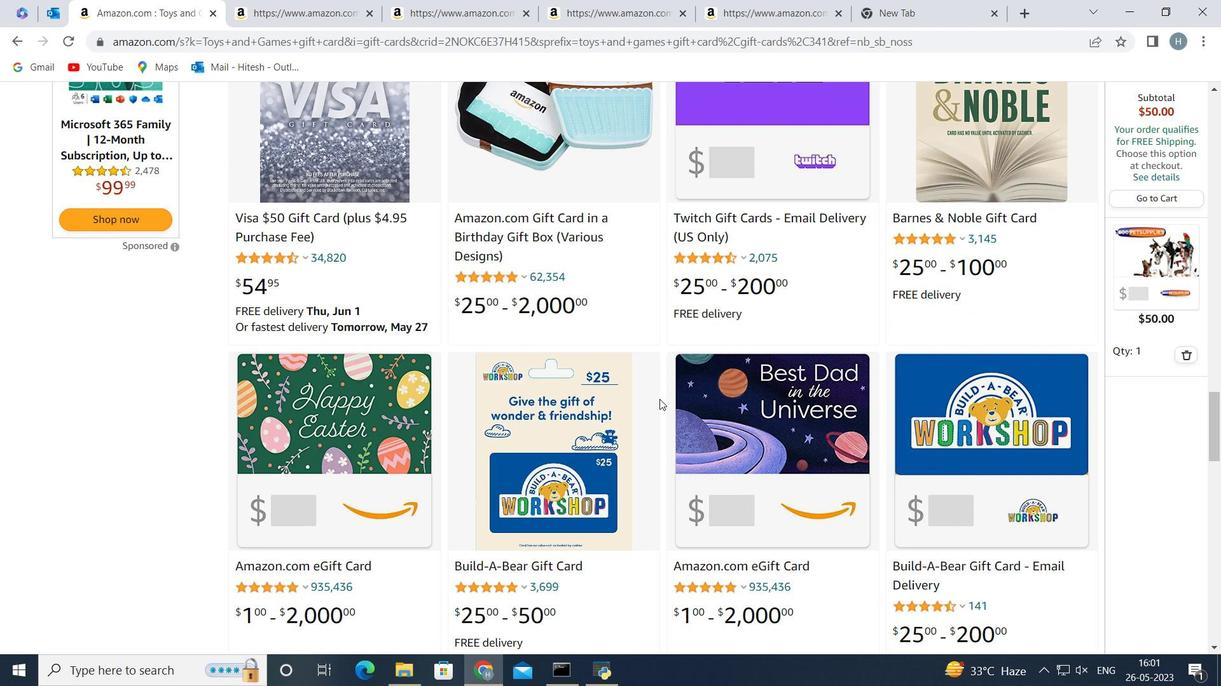 
Action: Mouse scrolled (659, 399) with delta (0, 0)
Screenshot: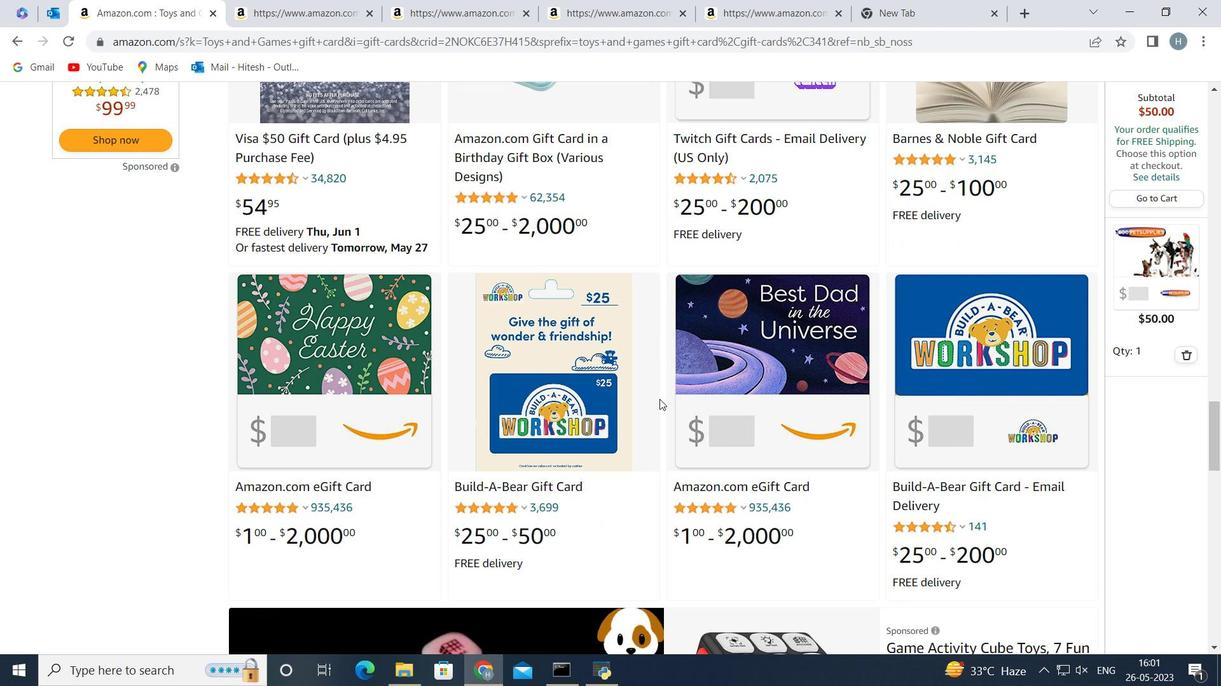 
Action: Mouse scrolled (659, 399) with delta (0, 0)
Screenshot: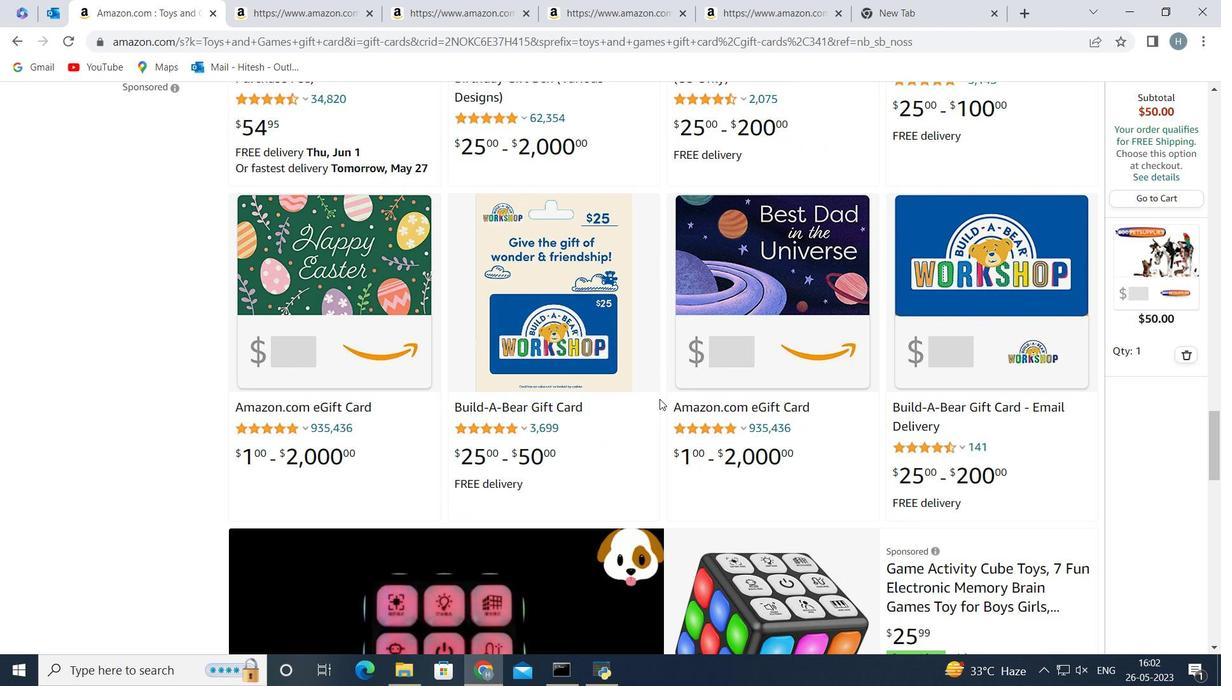 
Action: Mouse scrolled (659, 399) with delta (0, 0)
Screenshot: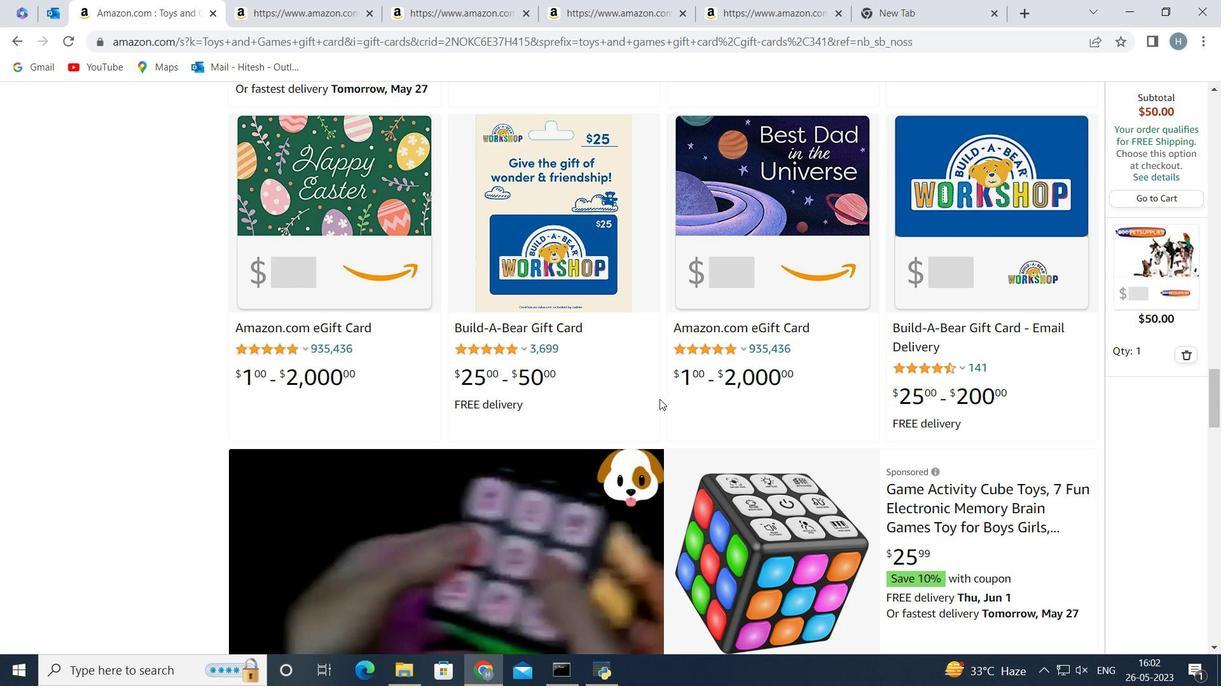 
Action: Mouse scrolled (659, 399) with delta (0, 0)
Screenshot: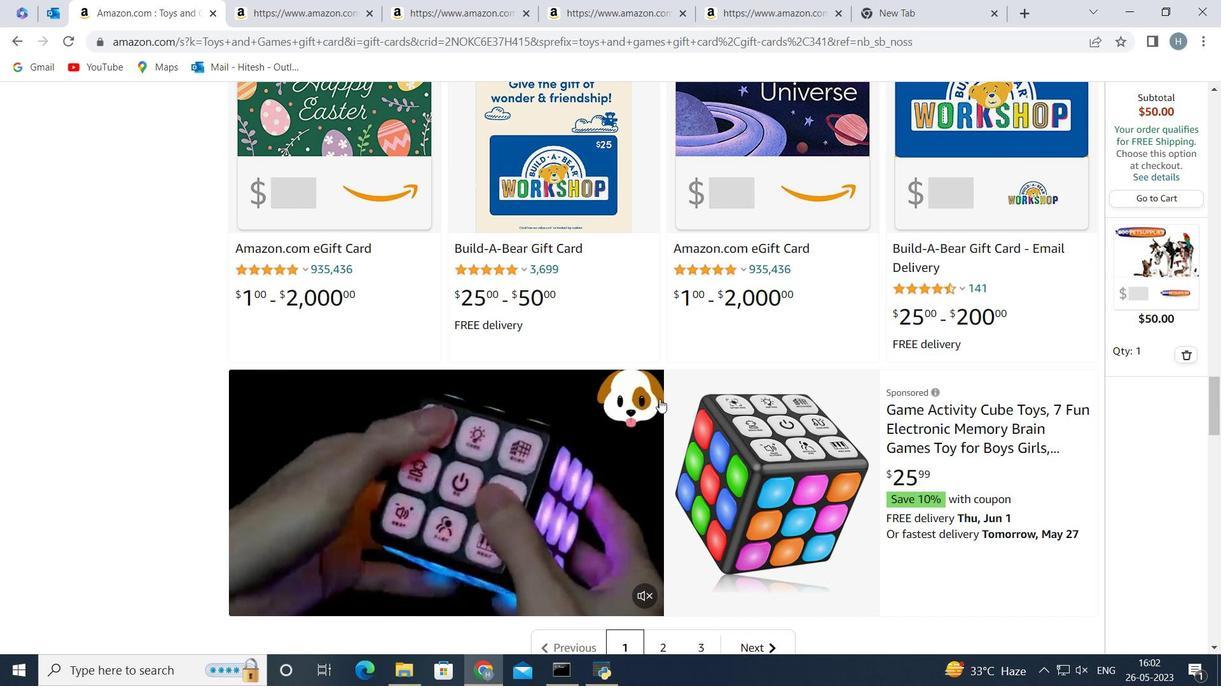
Action: Mouse scrolled (659, 399) with delta (0, 0)
Screenshot: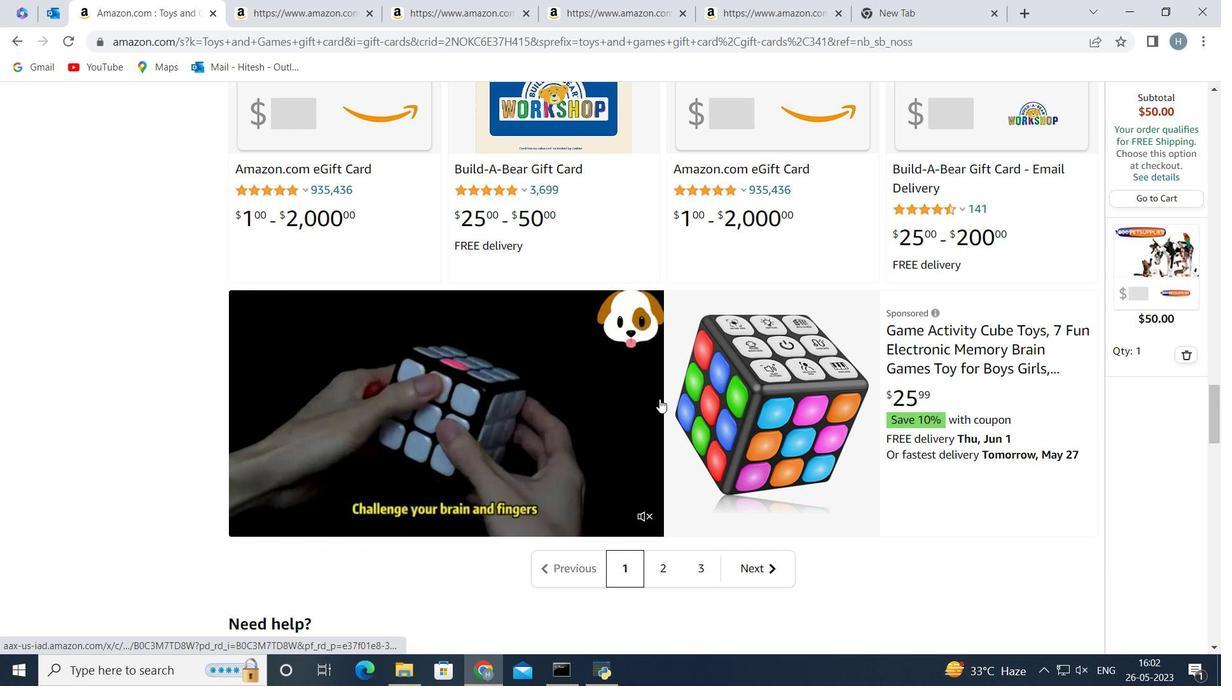 
Action: Mouse moved to (665, 491)
Screenshot: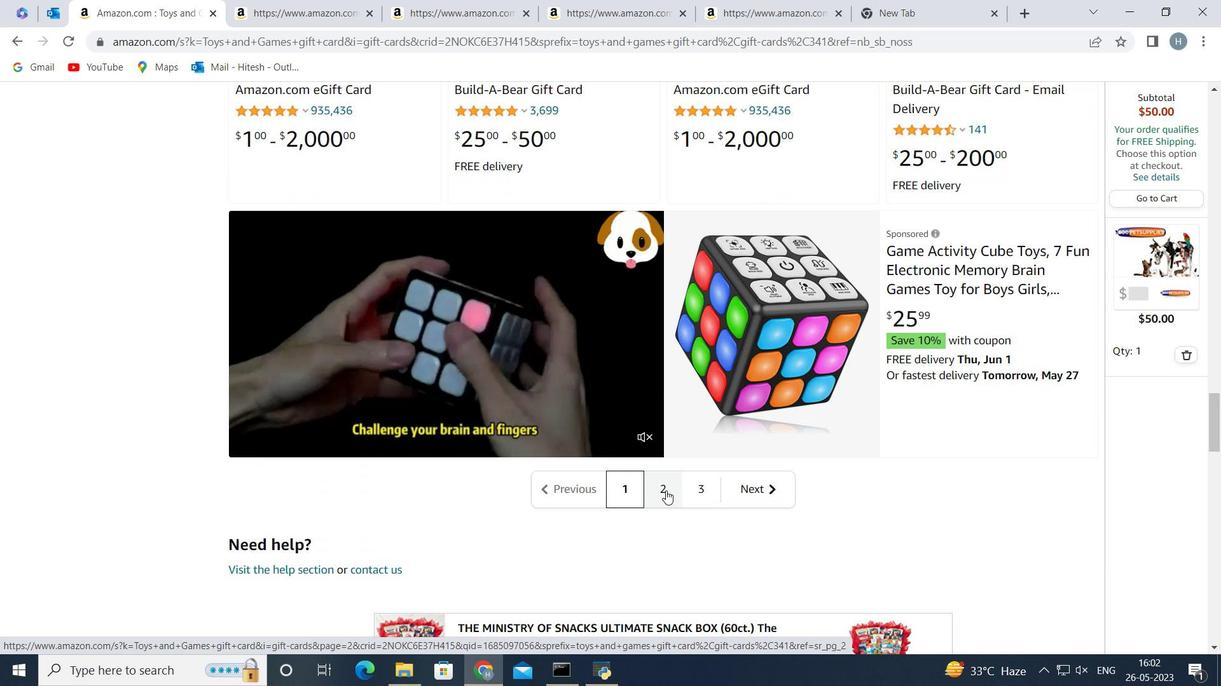 
Action: Mouse pressed left at (665, 491)
Screenshot: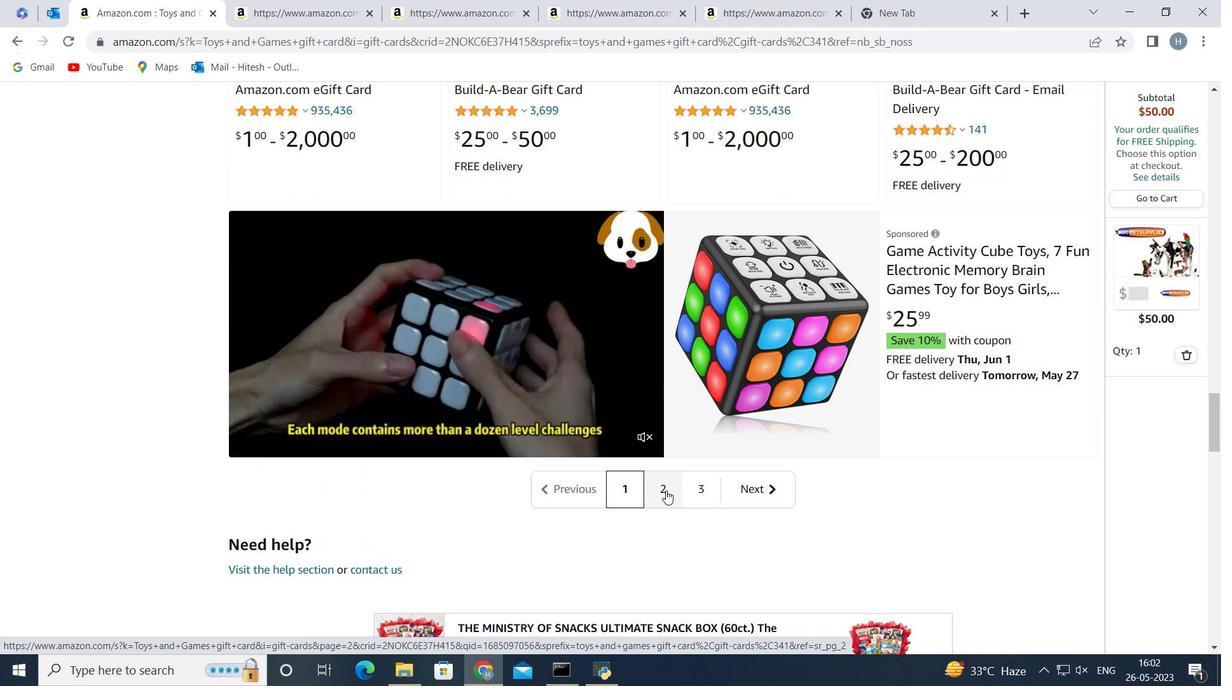 
Action: Mouse moved to (673, 396)
Screenshot: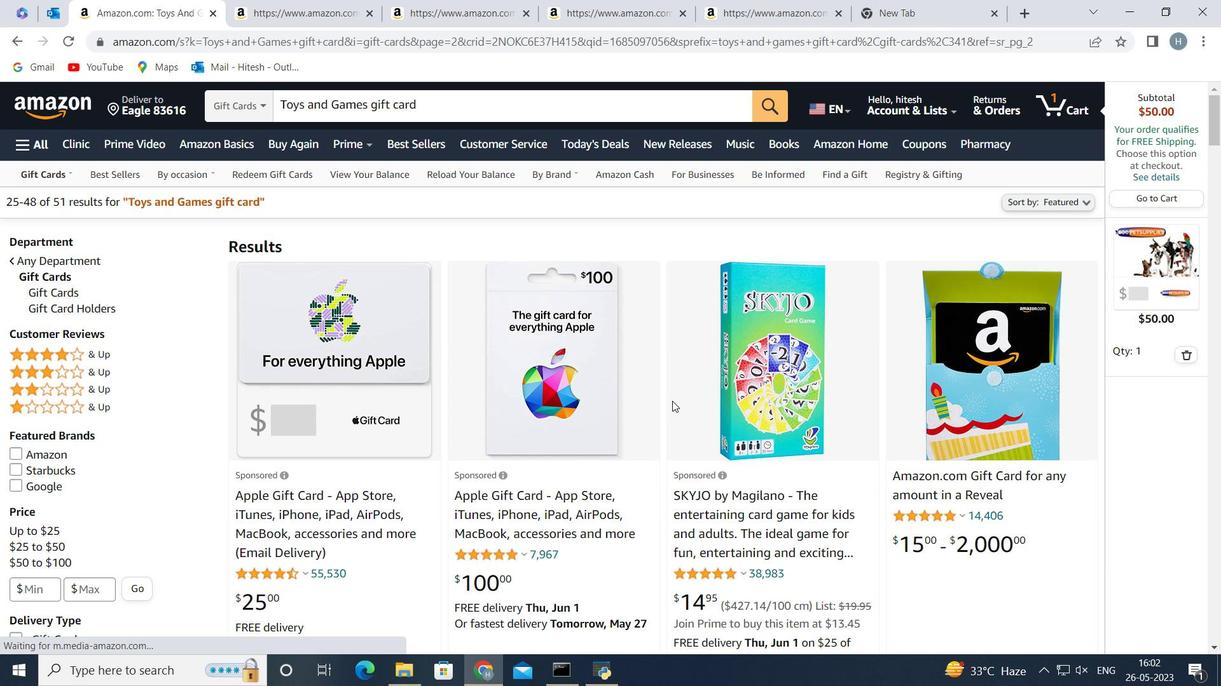 
Action: Mouse scrolled (673, 395) with delta (0, 0)
Screenshot: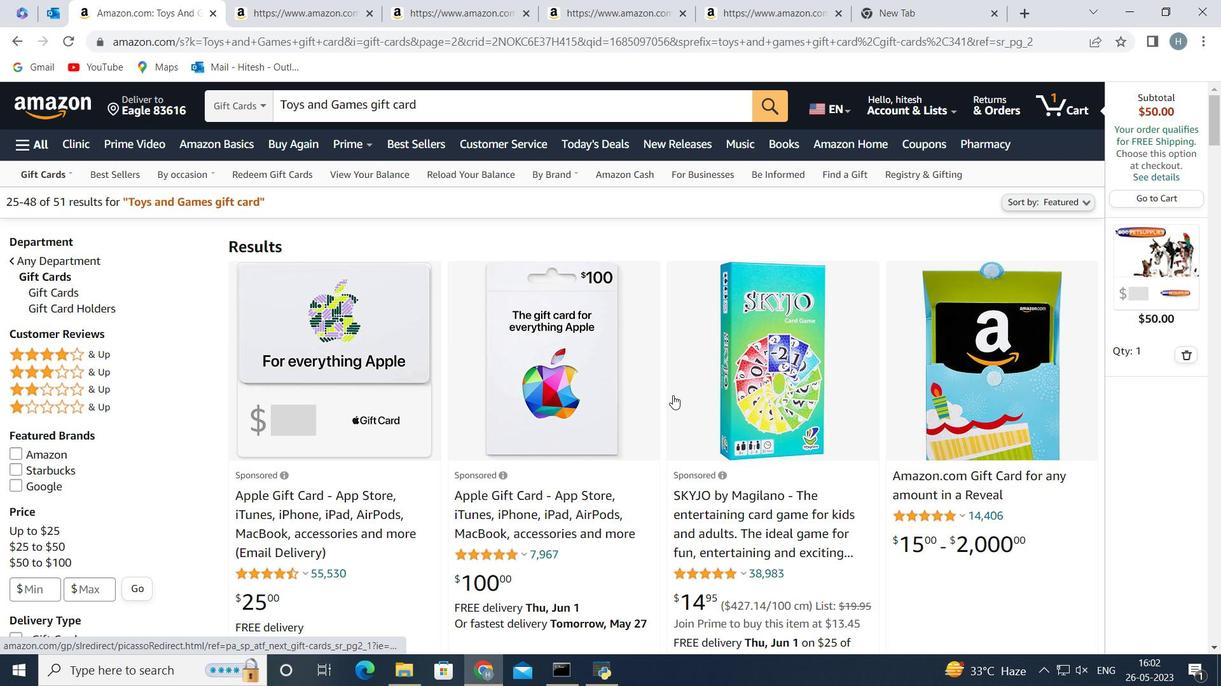 
Action: Mouse moved to (672, 397)
Screenshot: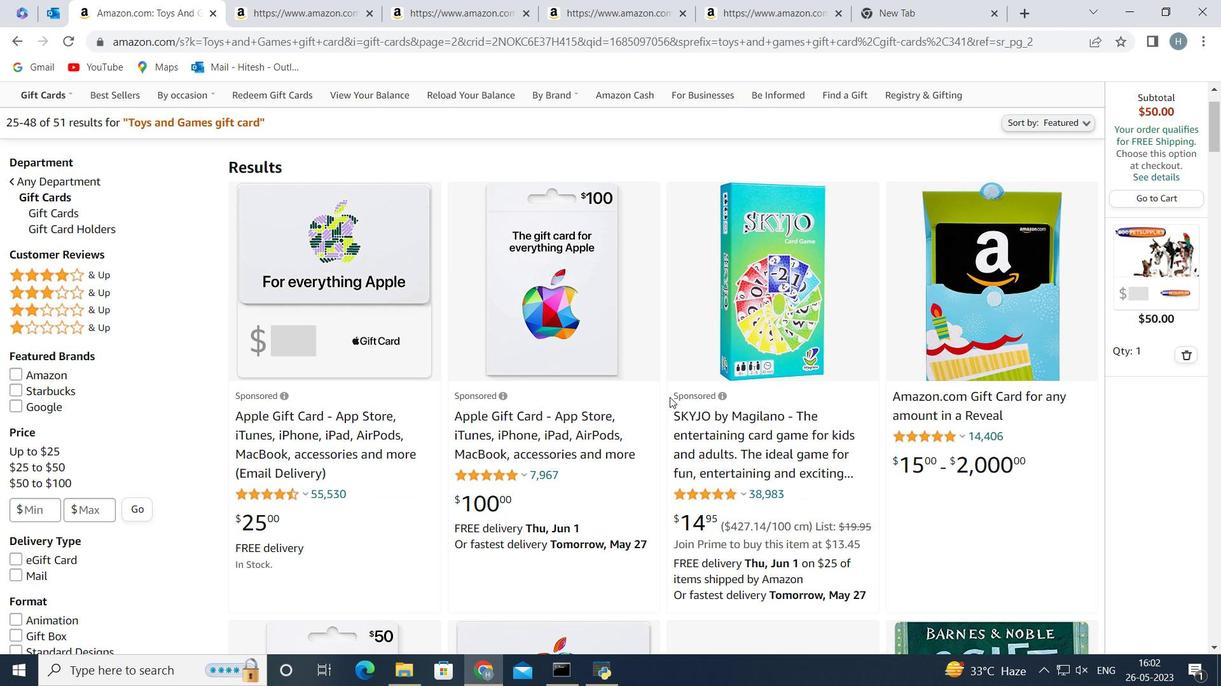 
Action: Mouse scrolled (672, 396) with delta (0, 0)
Screenshot: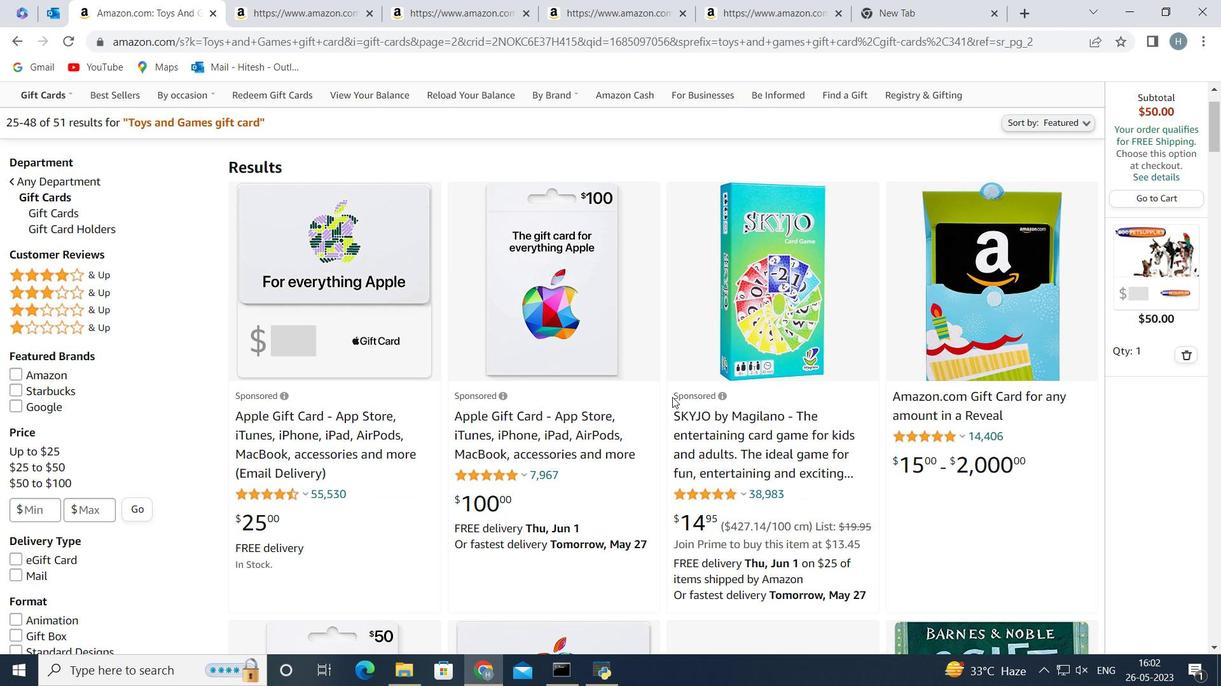
Action: Mouse scrolled (672, 396) with delta (0, 0)
Screenshot: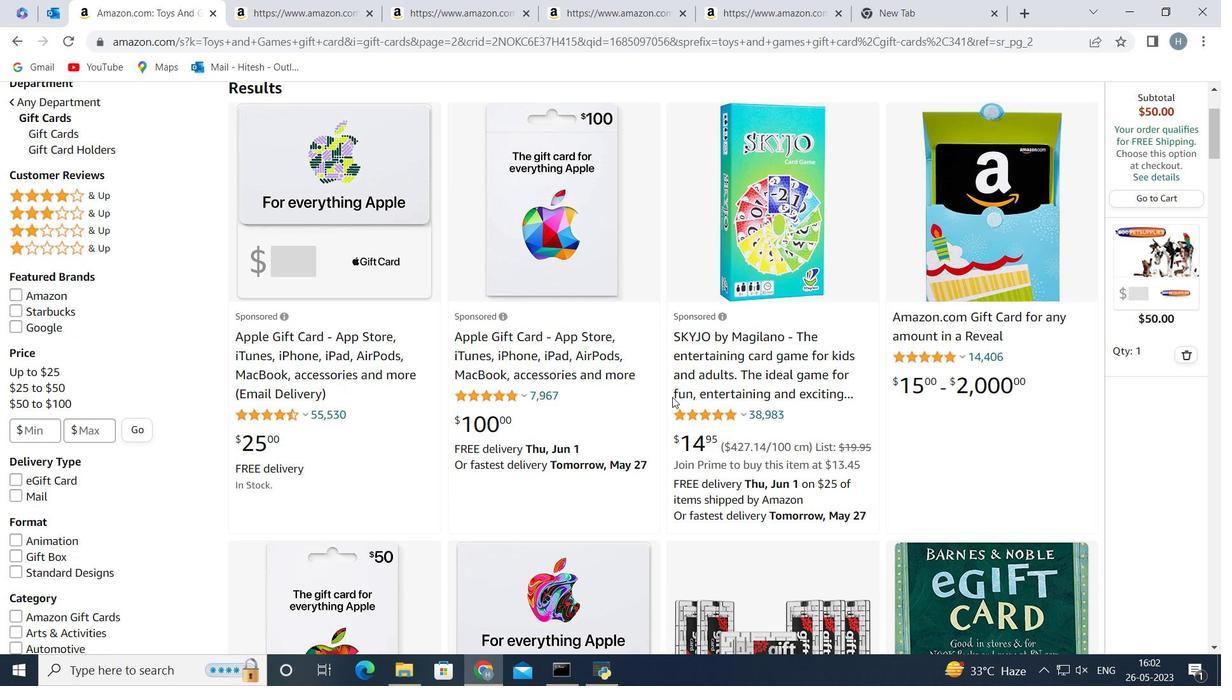 
Action: Mouse scrolled (672, 396) with delta (0, 0)
Screenshot: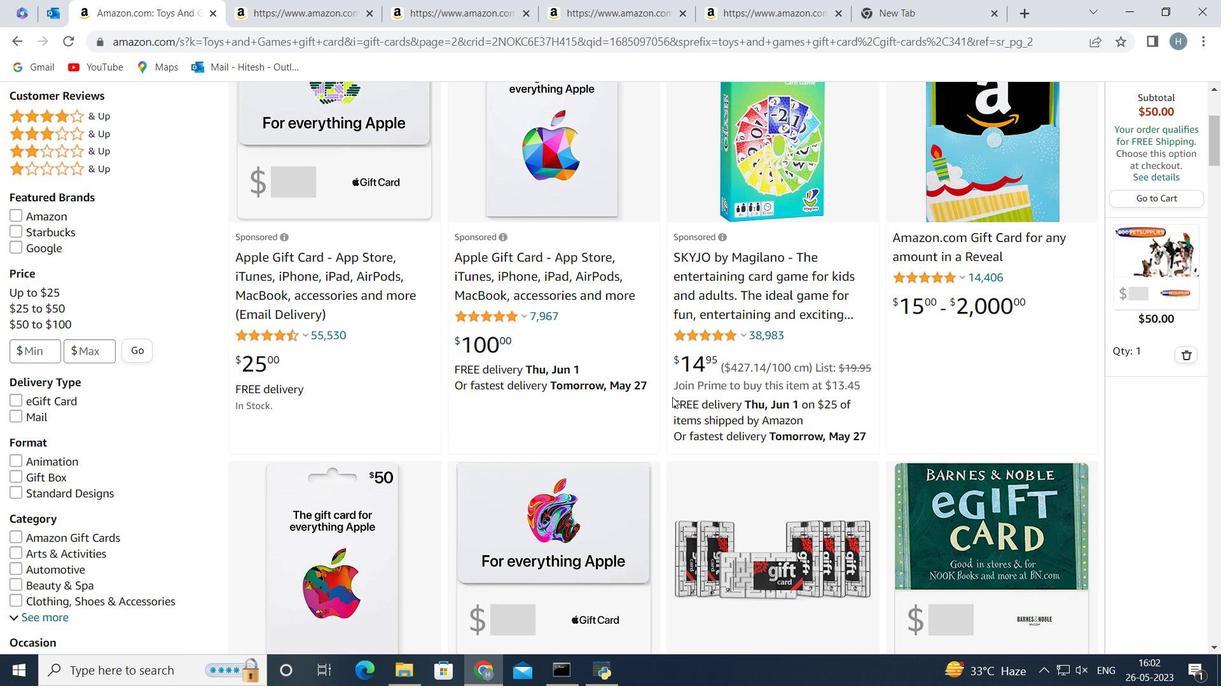 
Action: Mouse scrolled (672, 396) with delta (0, 0)
Screenshot: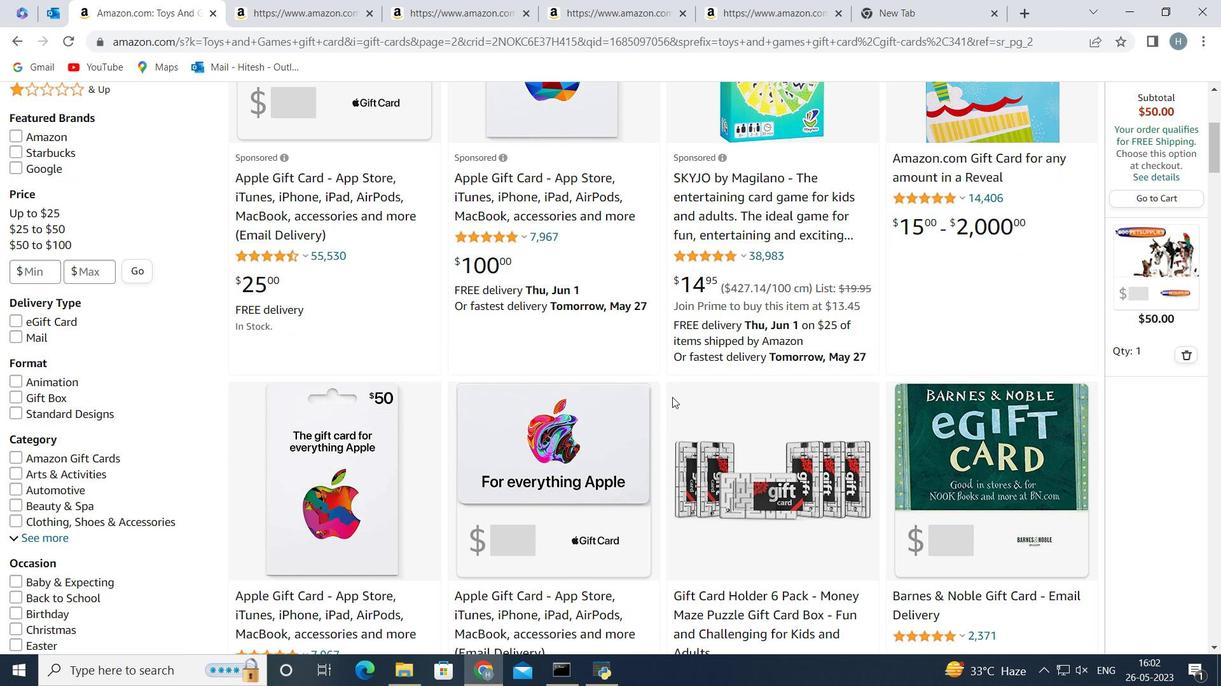 
Action: Mouse scrolled (672, 396) with delta (0, 0)
Screenshot: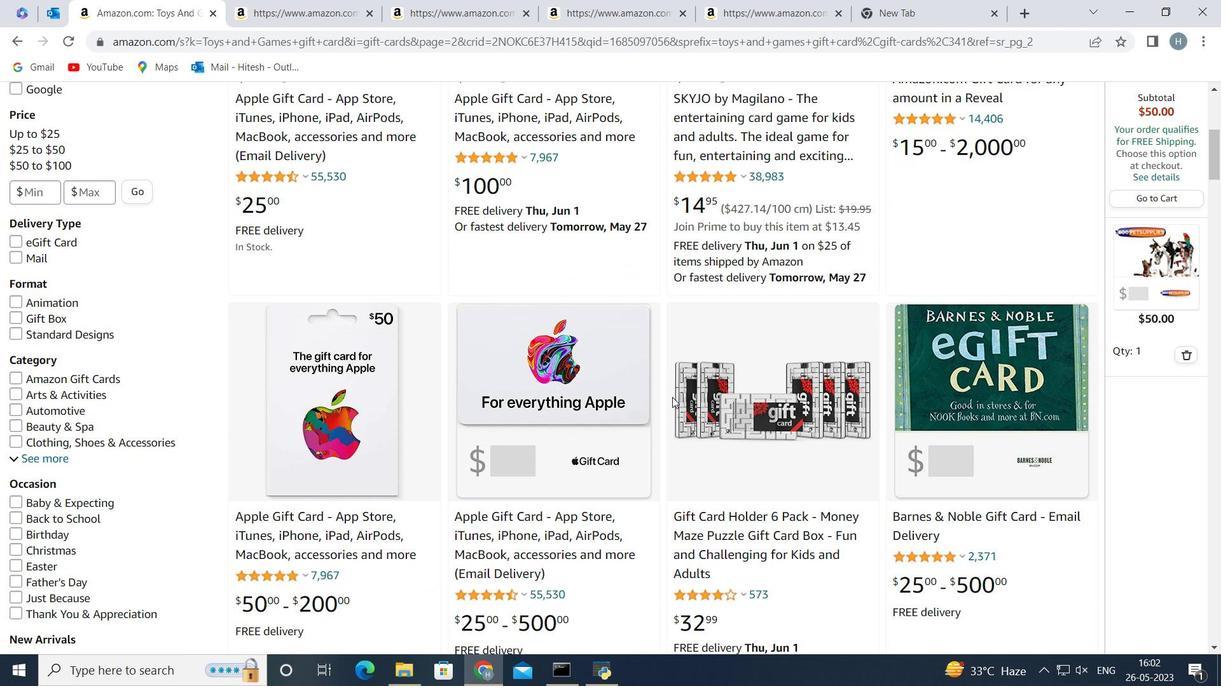 
Action: Mouse scrolled (672, 396) with delta (0, 0)
Screenshot: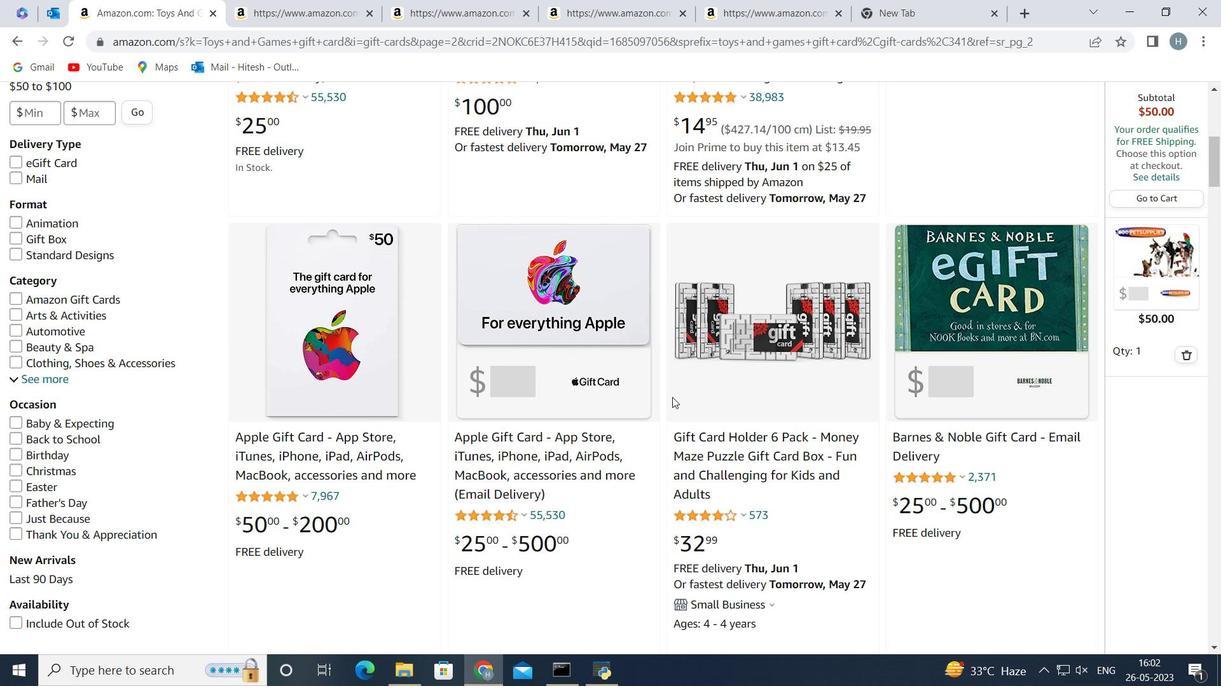
Action: Mouse scrolled (672, 396) with delta (0, 0)
Screenshot: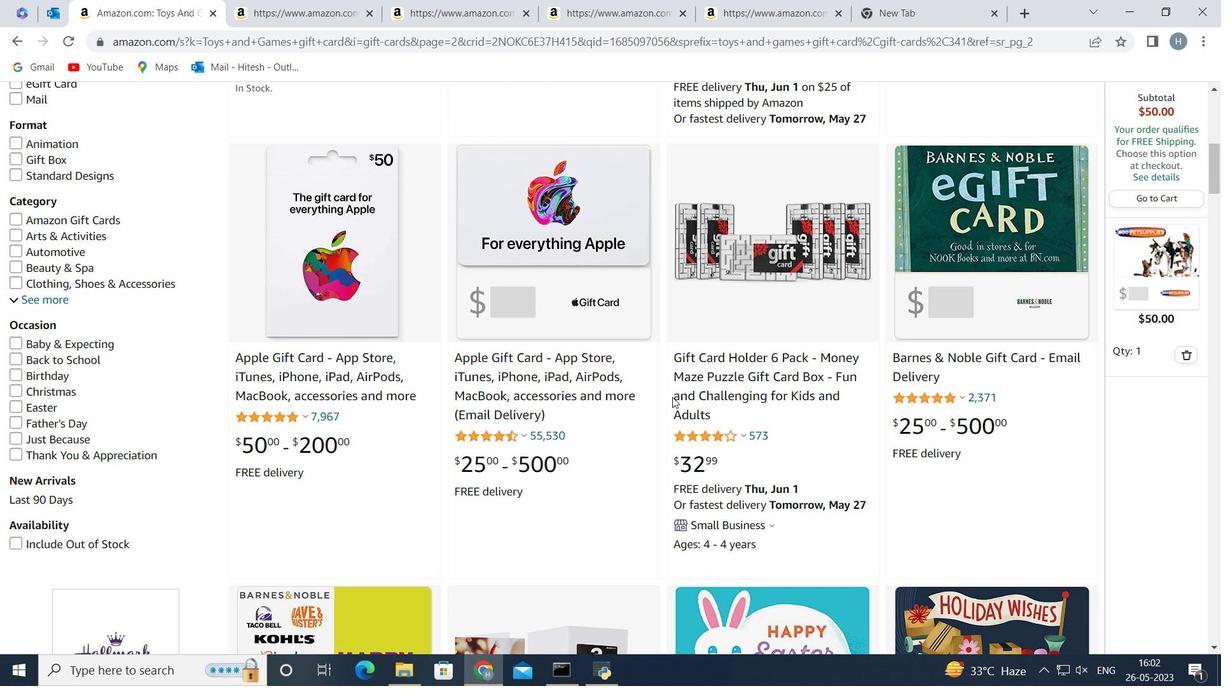
Action: Mouse moved to (658, 417)
Screenshot: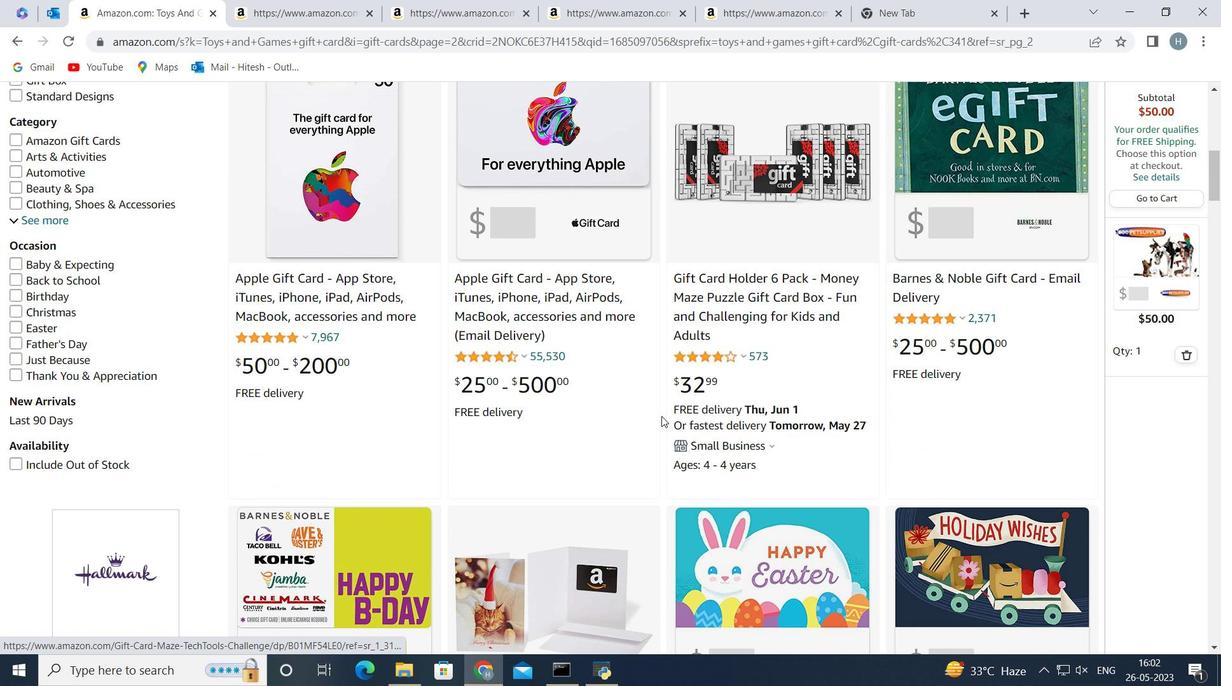 
Action: Mouse scrolled (658, 417) with delta (0, 0)
Screenshot: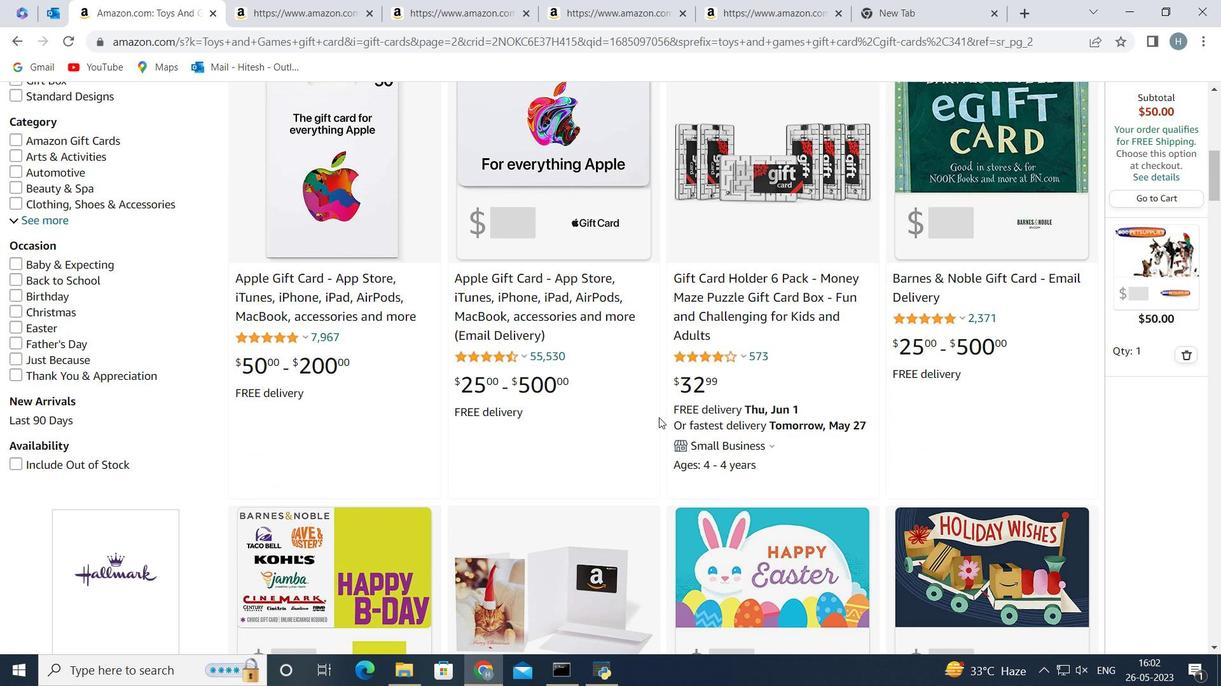 
Action: Mouse scrolled (658, 417) with delta (0, 0)
Screenshot: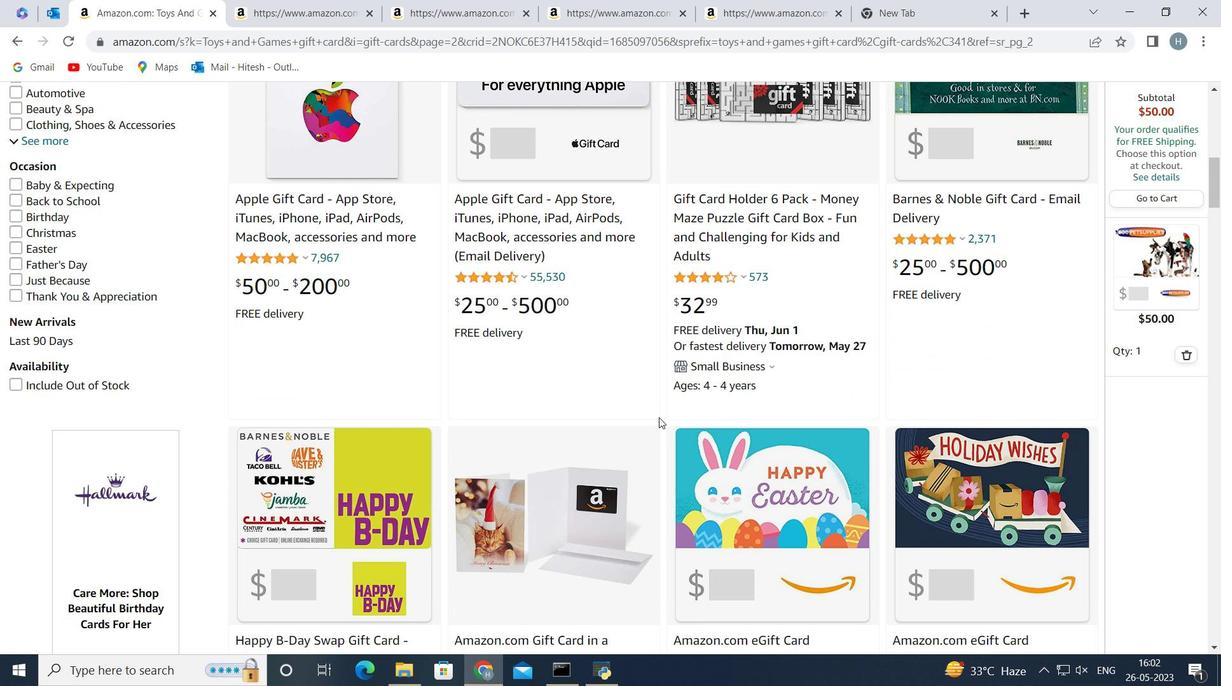 
Action: Mouse moved to (658, 417)
Screenshot: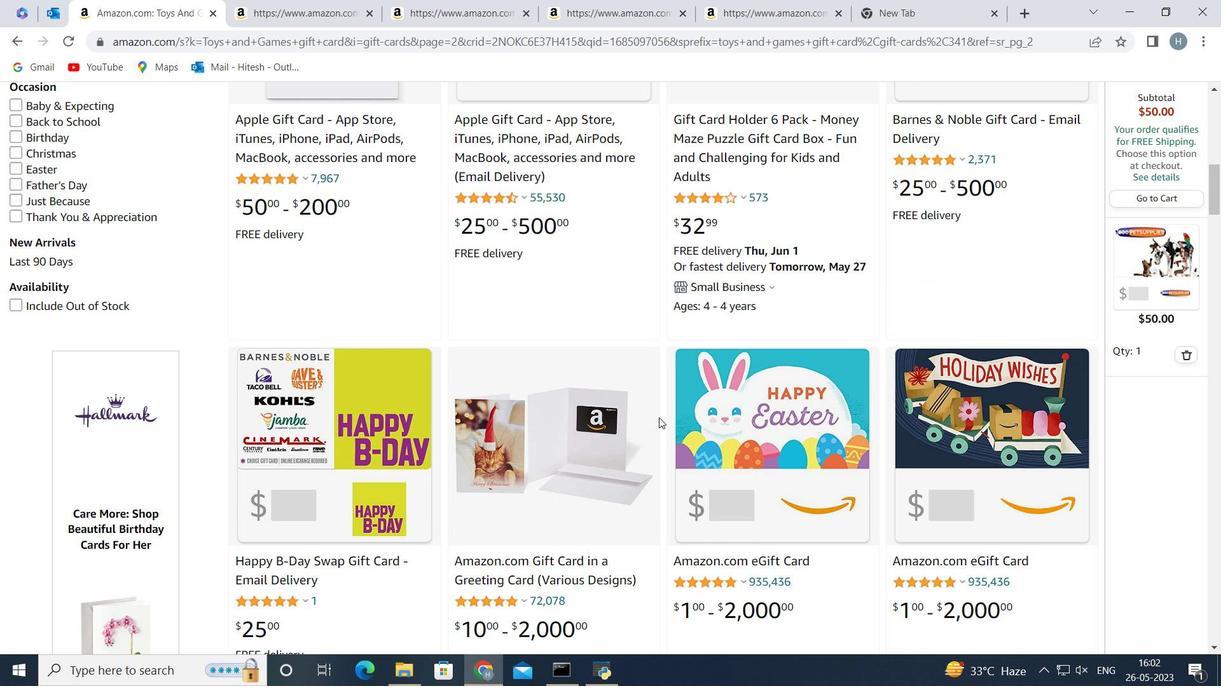 
Action: Mouse scrolled (658, 417) with delta (0, 0)
Screenshot: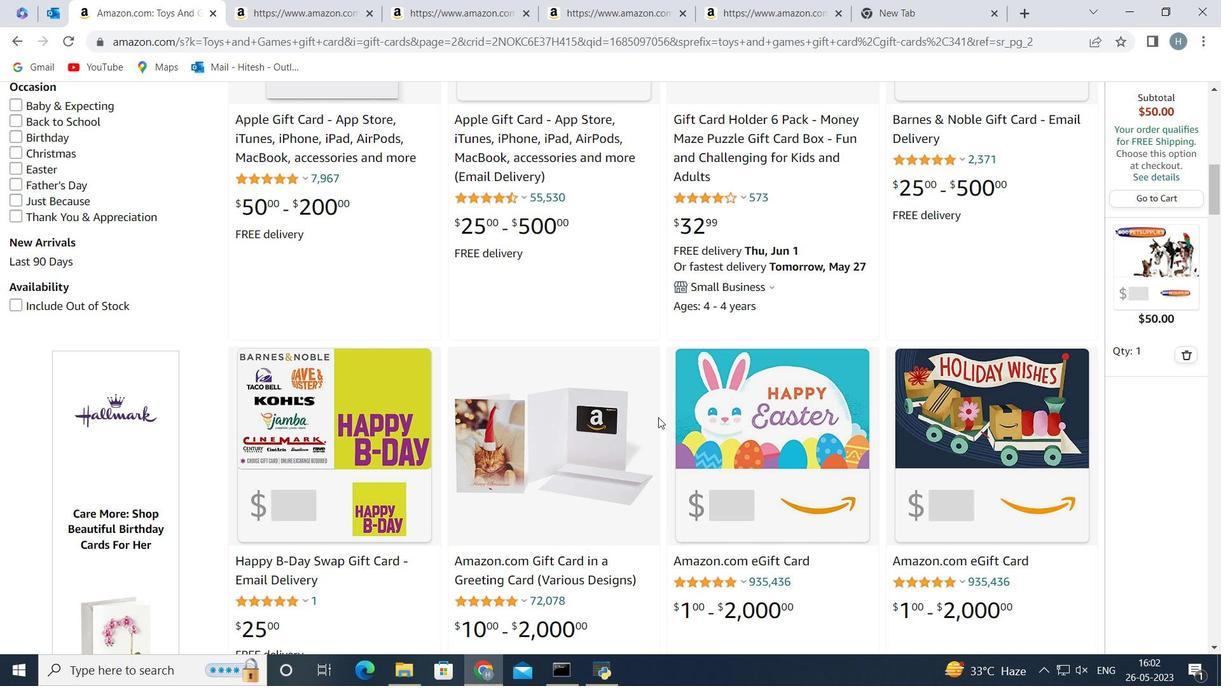 
Action: Mouse scrolled (658, 417) with delta (0, 0)
Screenshot: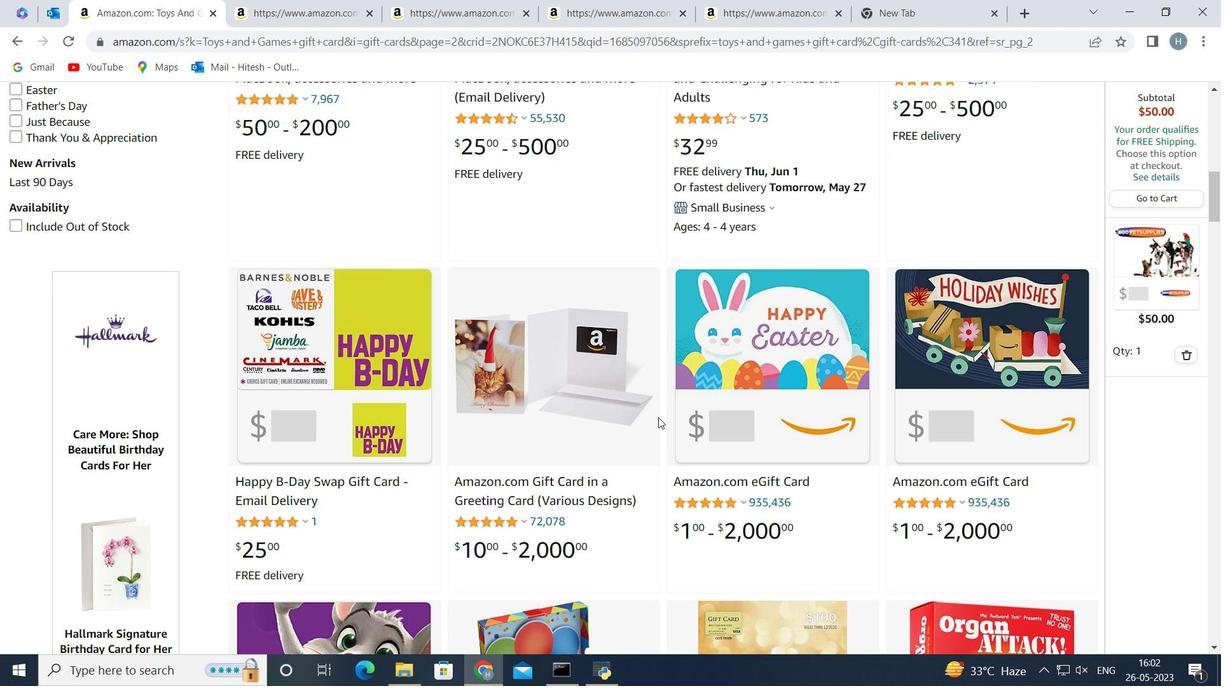 
Action: Mouse scrolled (658, 417) with delta (0, 0)
Screenshot: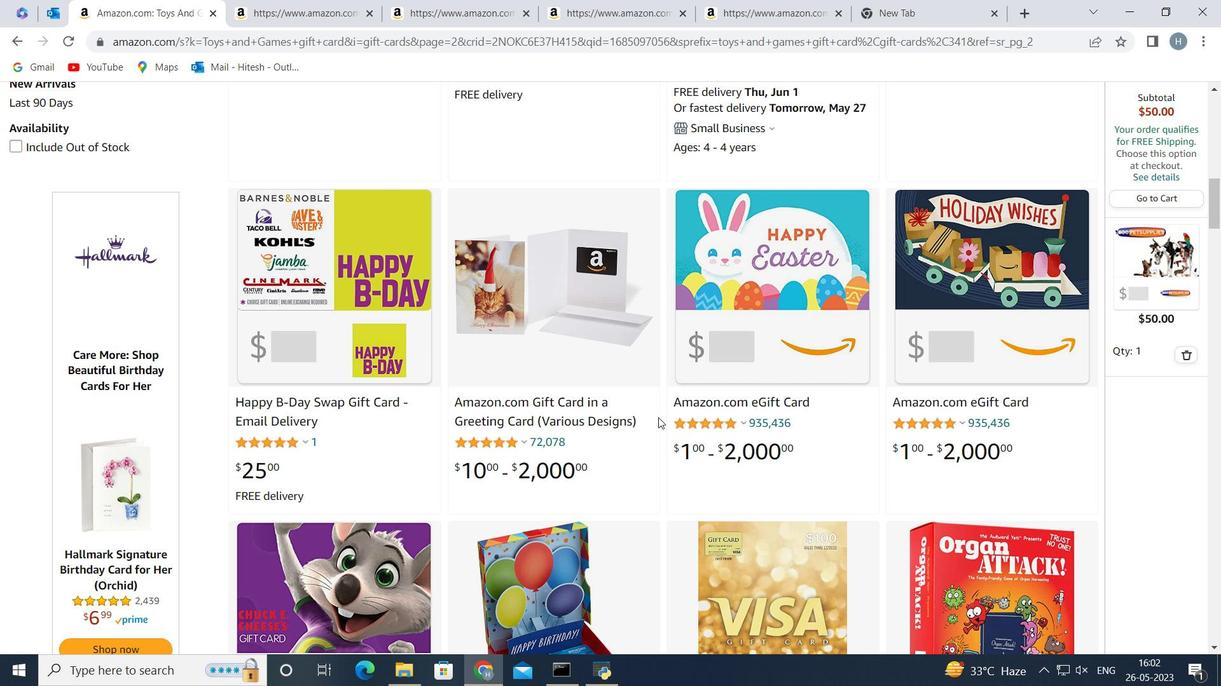 
Action: Mouse scrolled (658, 417) with delta (0, 0)
Screenshot: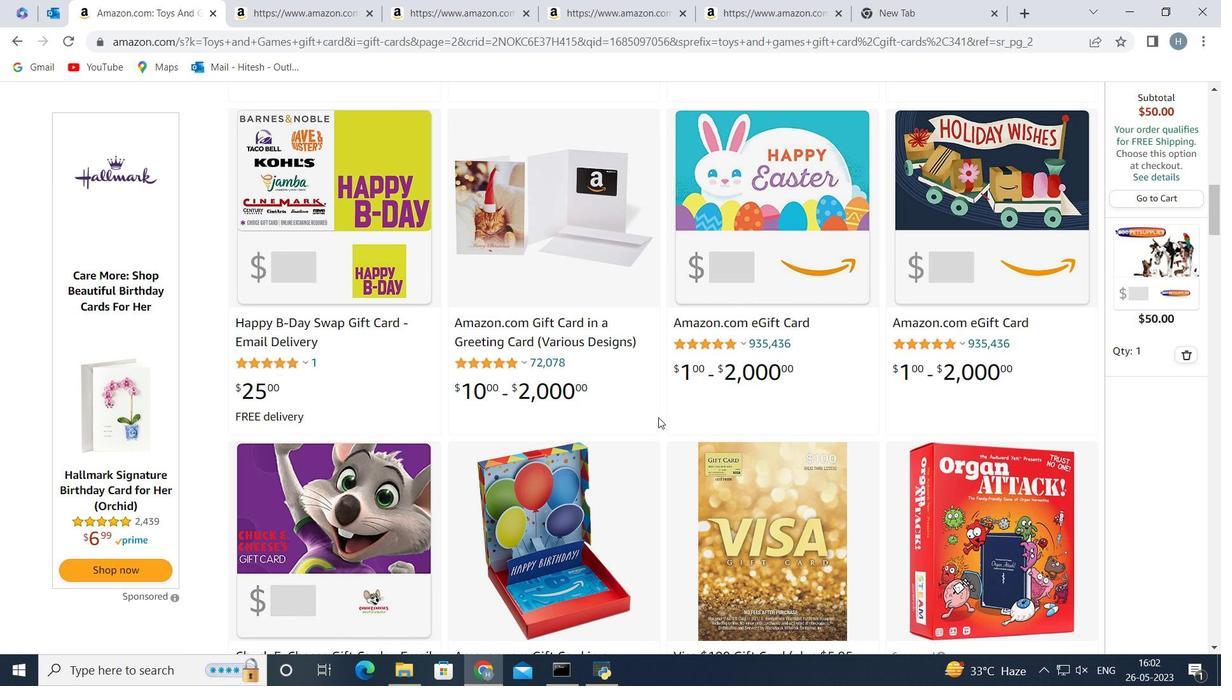 
Action: Mouse scrolled (658, 417) with delta (0, 0)
Screenshot: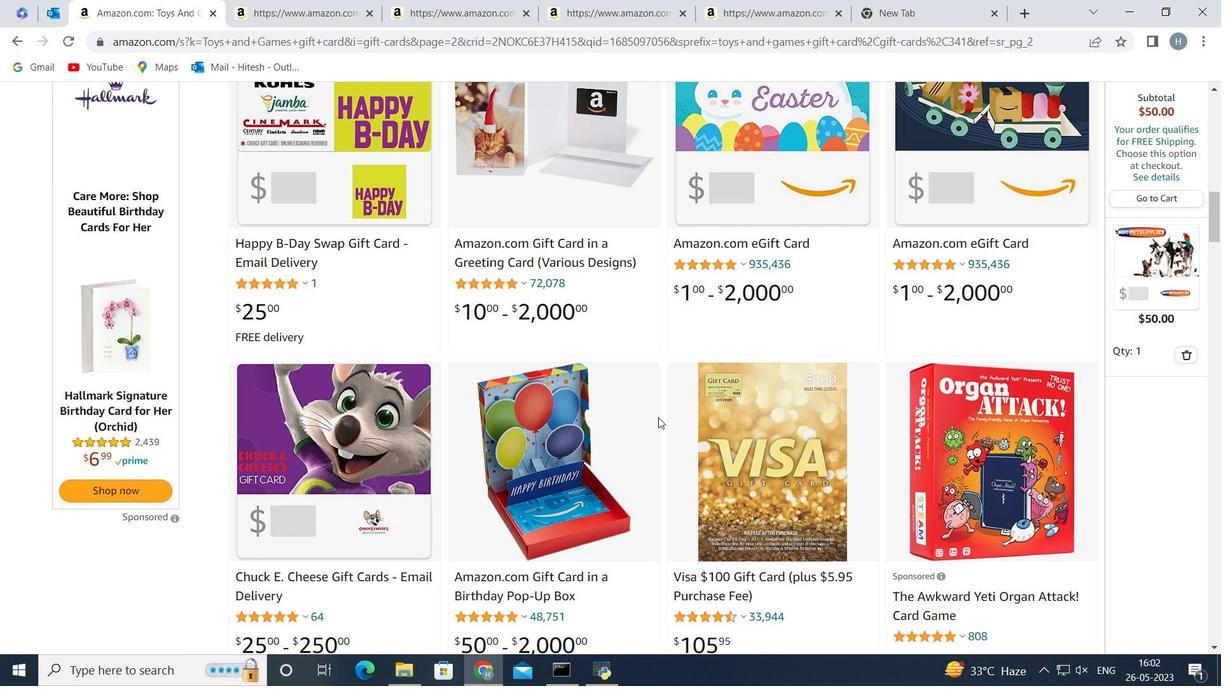 
Action: Mouse scrolled (658, 417) with delta (0, 0)
Screenshot: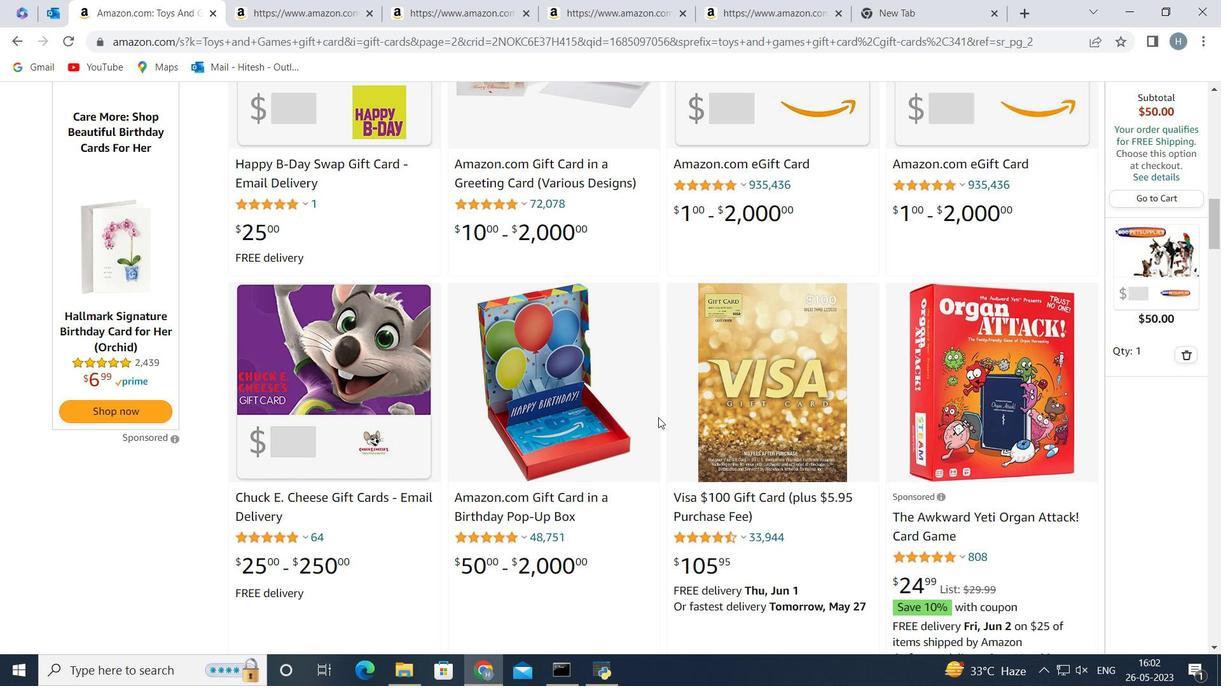 
Action: Mouse scrolled (658, 417) with delta (0, 0)
Screenshot: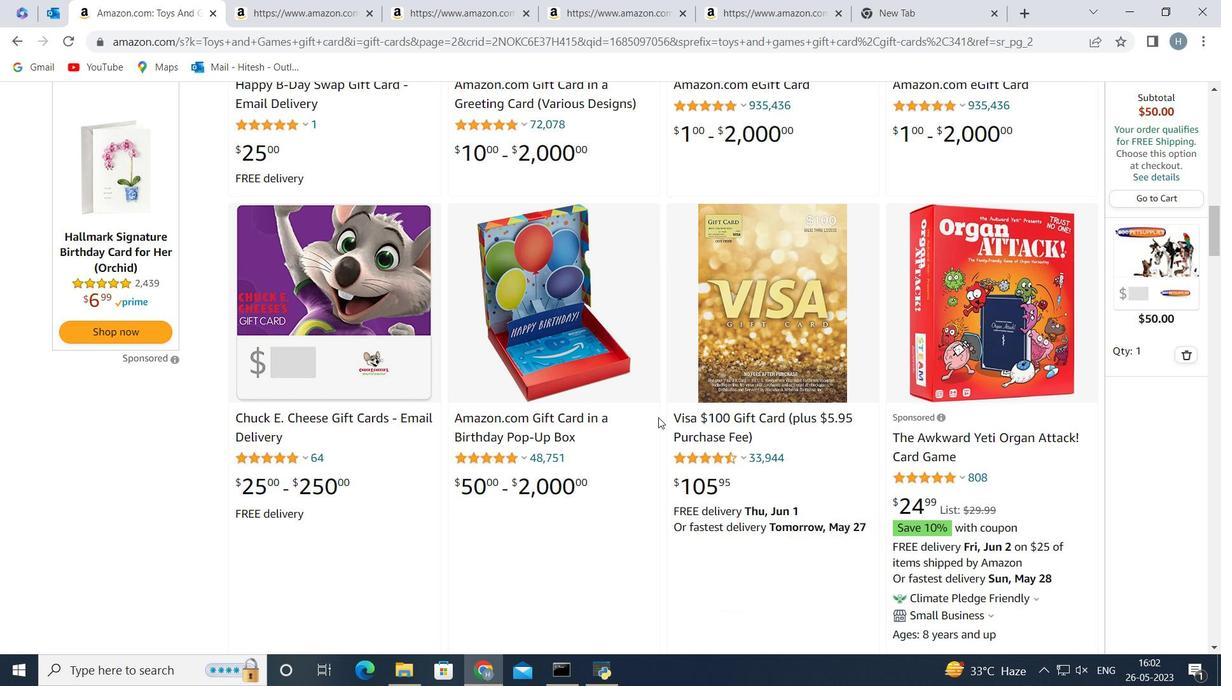 
Action: Mouse scrolled (658, 417) with delta (0, 0)
Screenshot: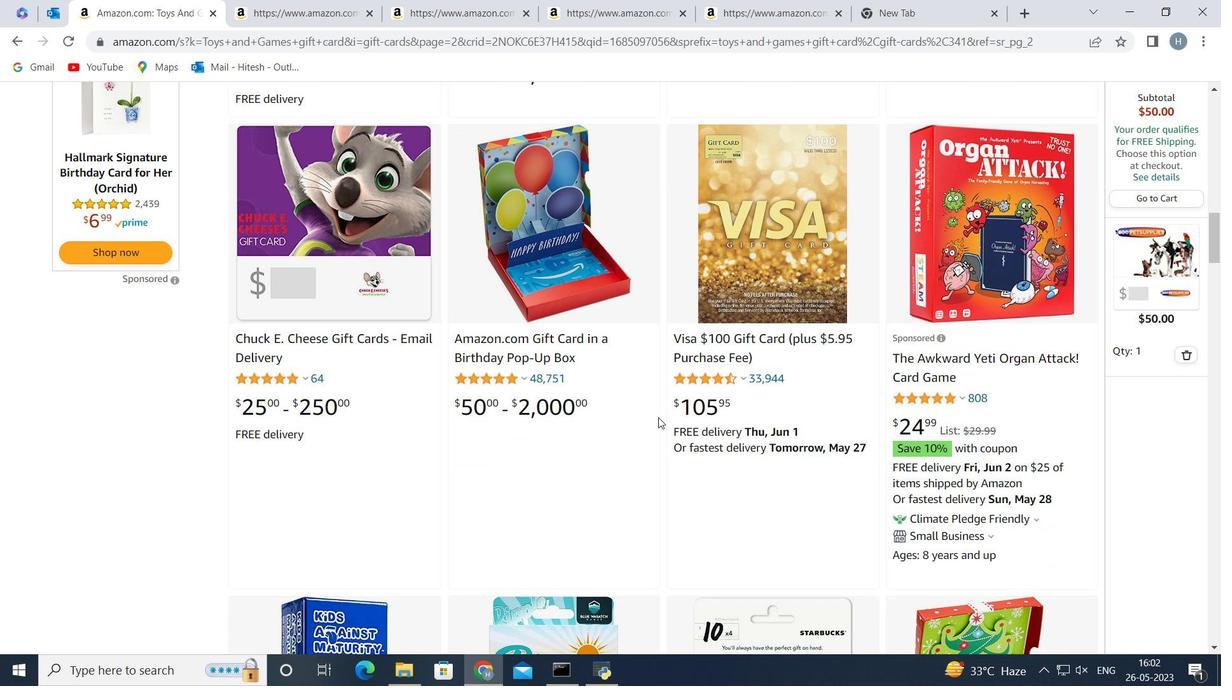 
Action: Mouse scrolled (658, 417) with delta (0, 0)
Screenshot: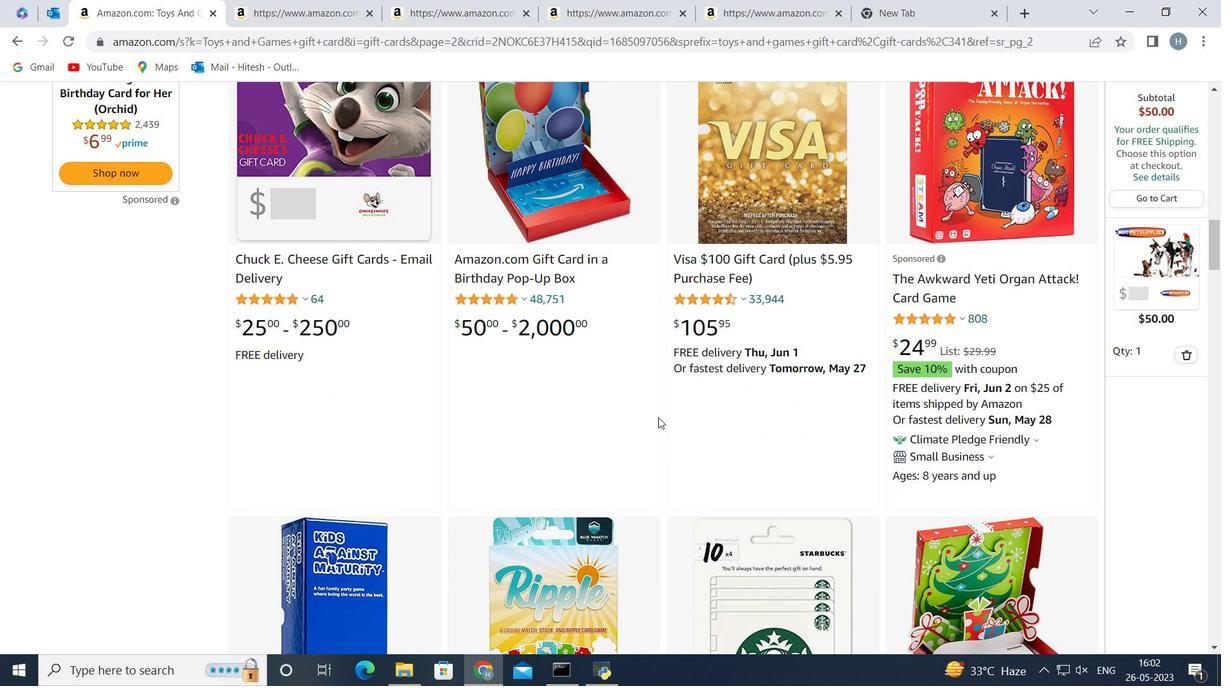 
Action: Mouse scrolled (658, 417) with delta (0, 0)
Screenshot: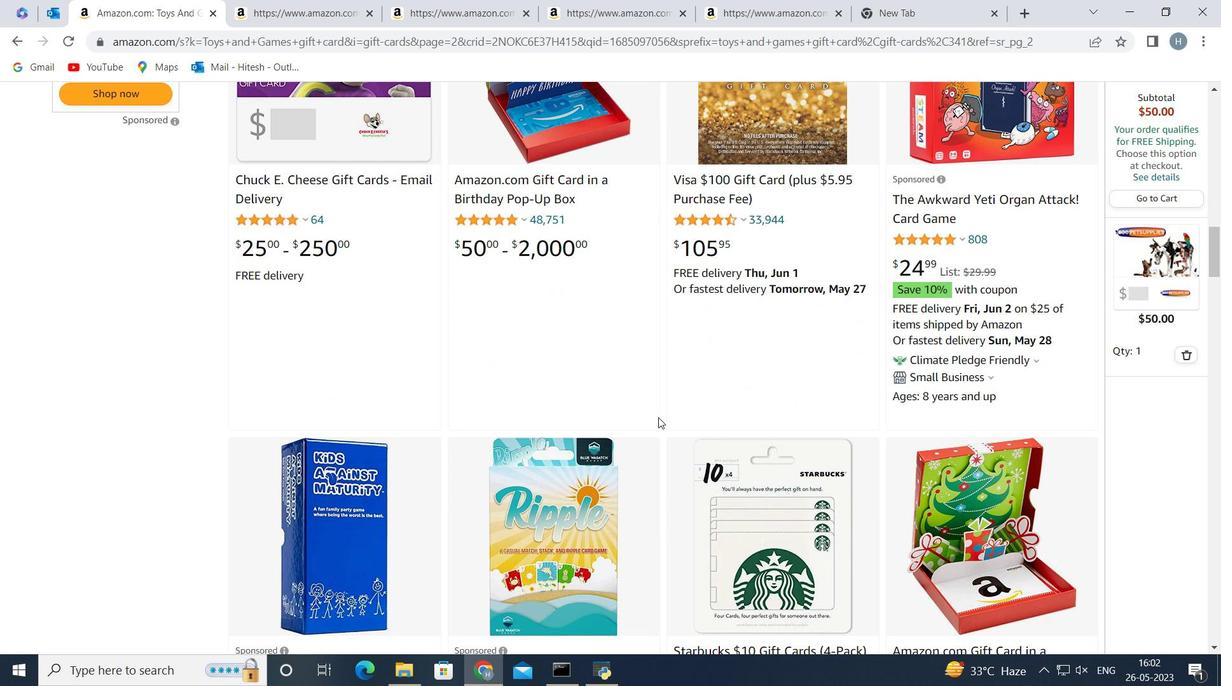 
Action: Mouse scrolled (658, 417) with delta (0, 0)
Screenshot: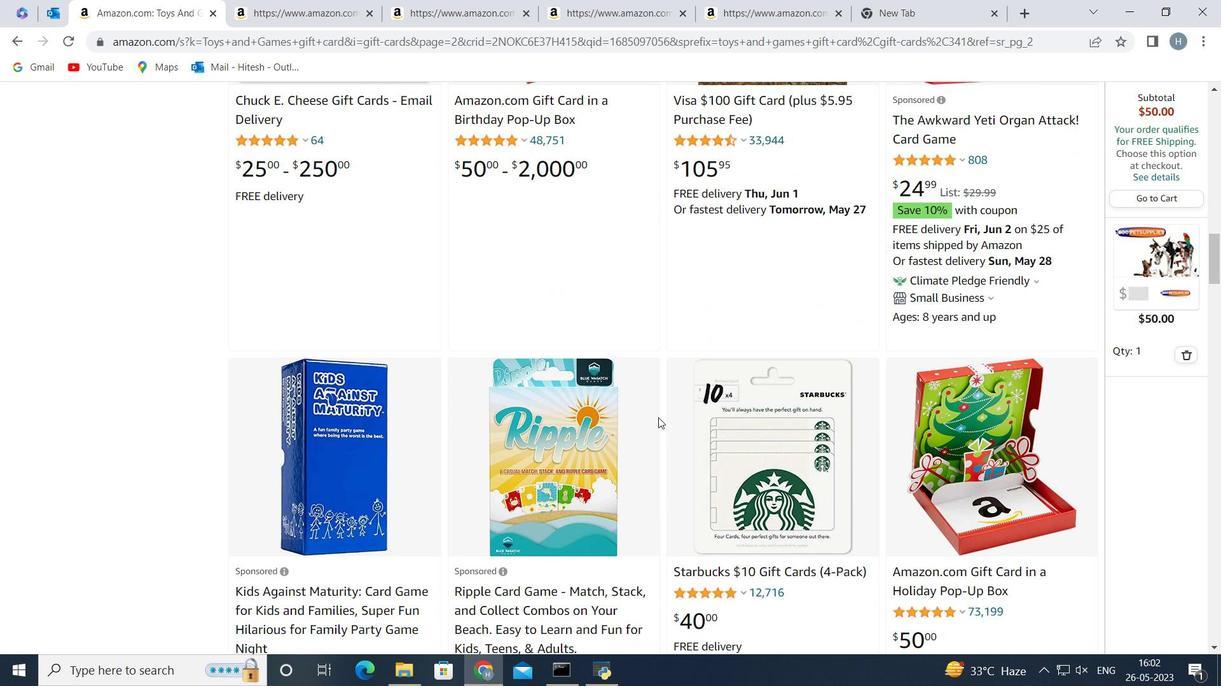 
Action: Mouse scrolled (658, 417) with delta (0, 0)
Screenshot: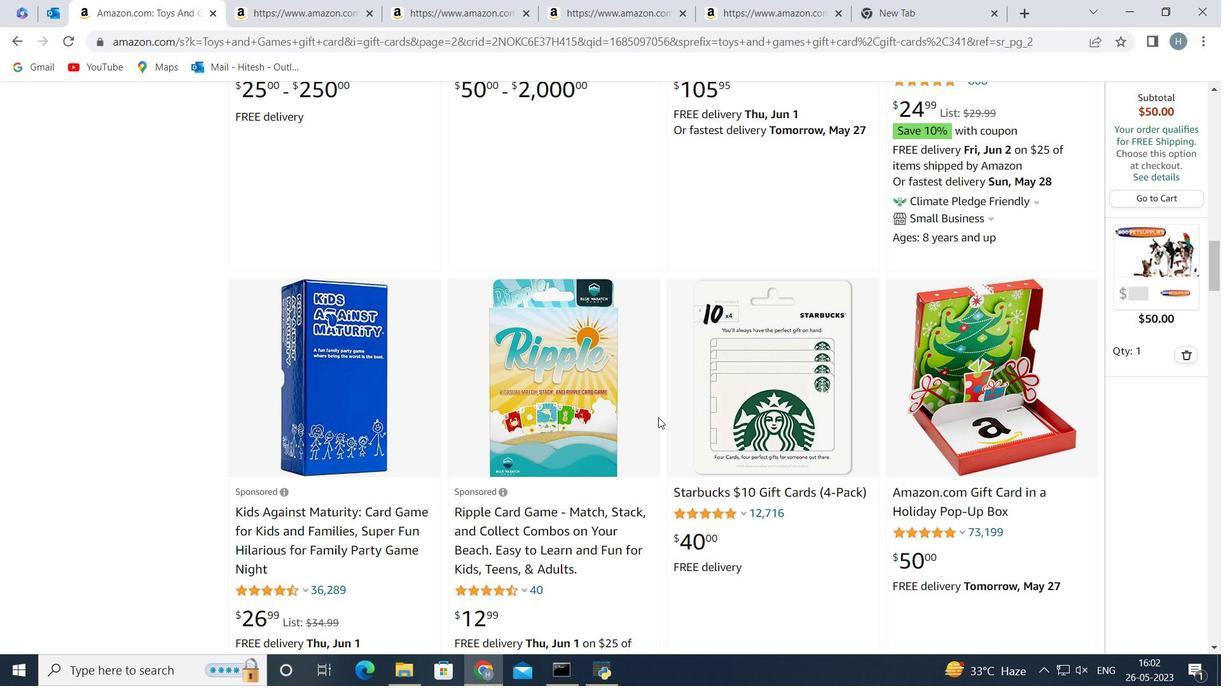 
Action: Mouse scrolled (658, 417) with delta (0, 0)
Screenshot: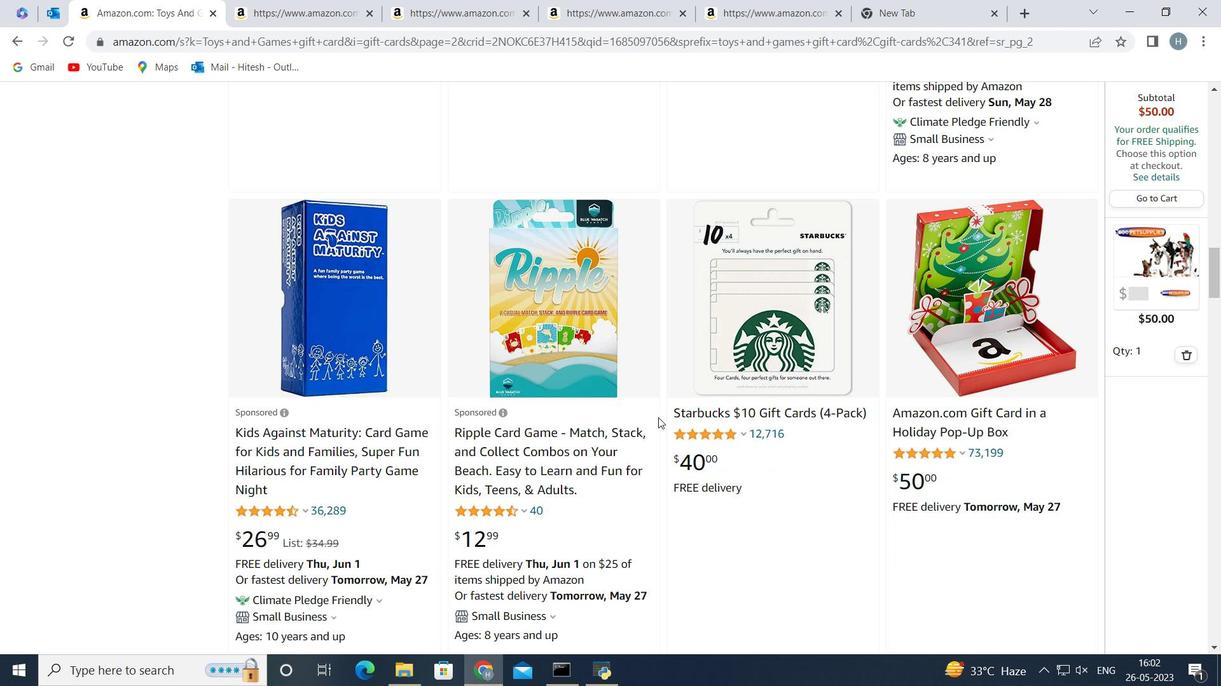 
Action: Mouse scrolled (658, 417) with delta (0, 0)
Screenshot: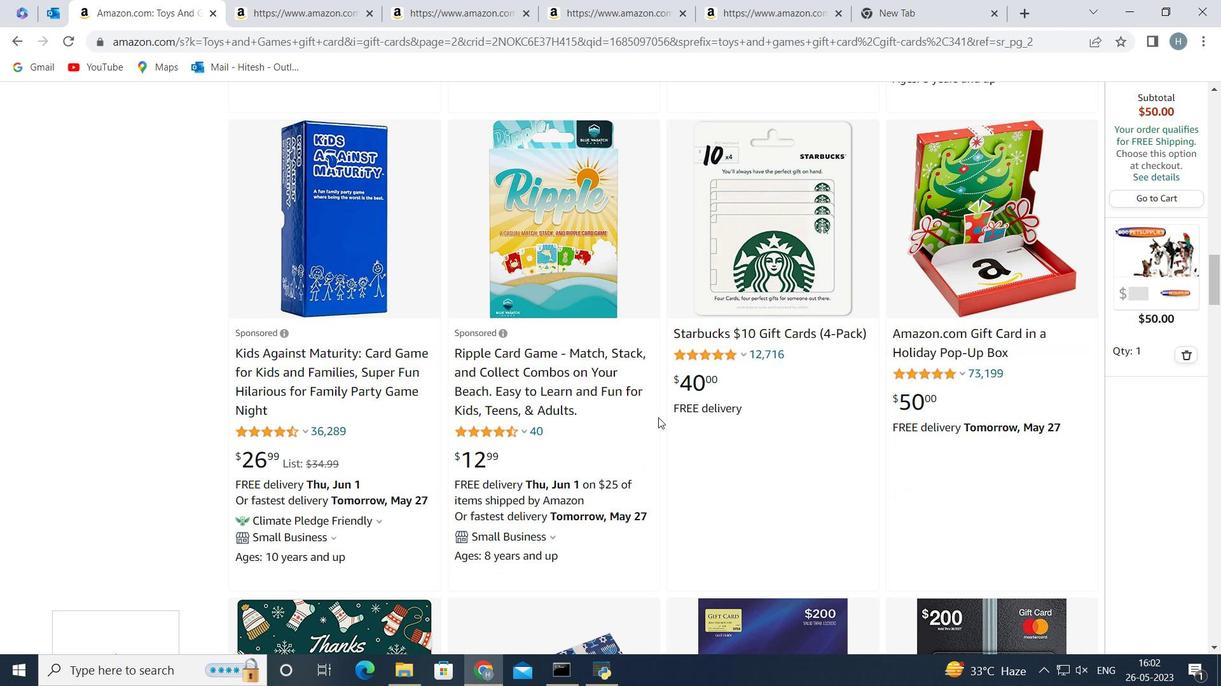 
Action: Mouse scrolled (658, 417) with delta (0, 0)
Screenshot: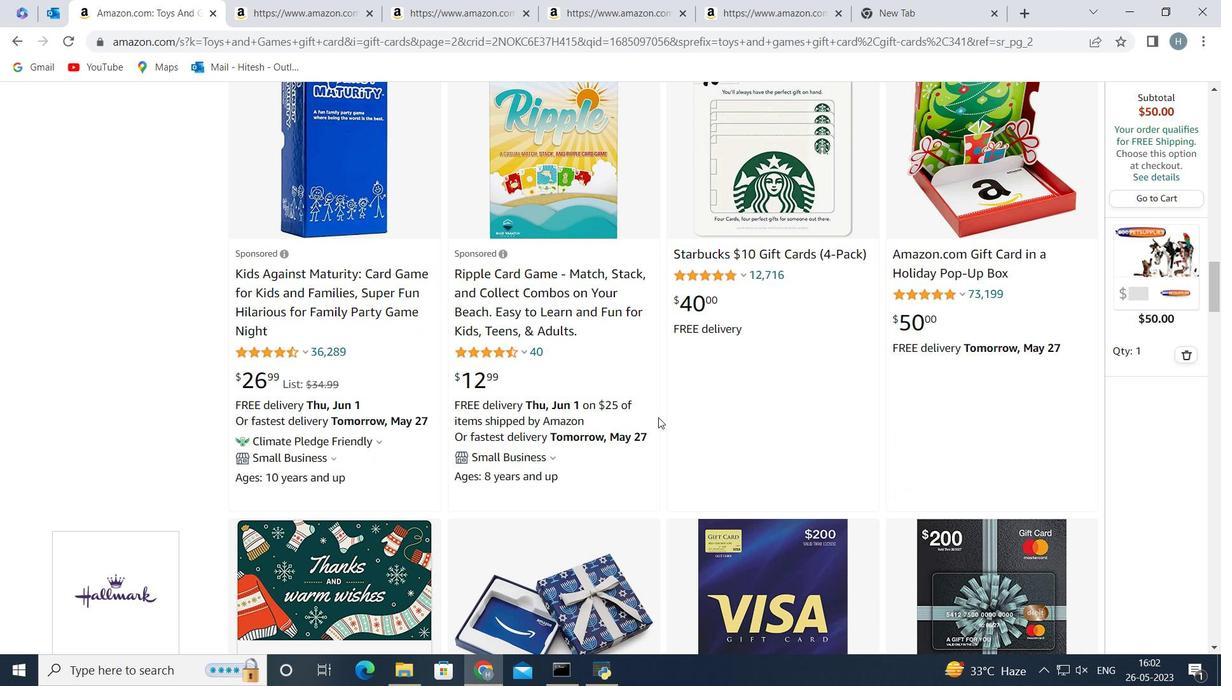 
Action: Mouse scrolled (658, 417) with delta (0, 0)
Screenshot: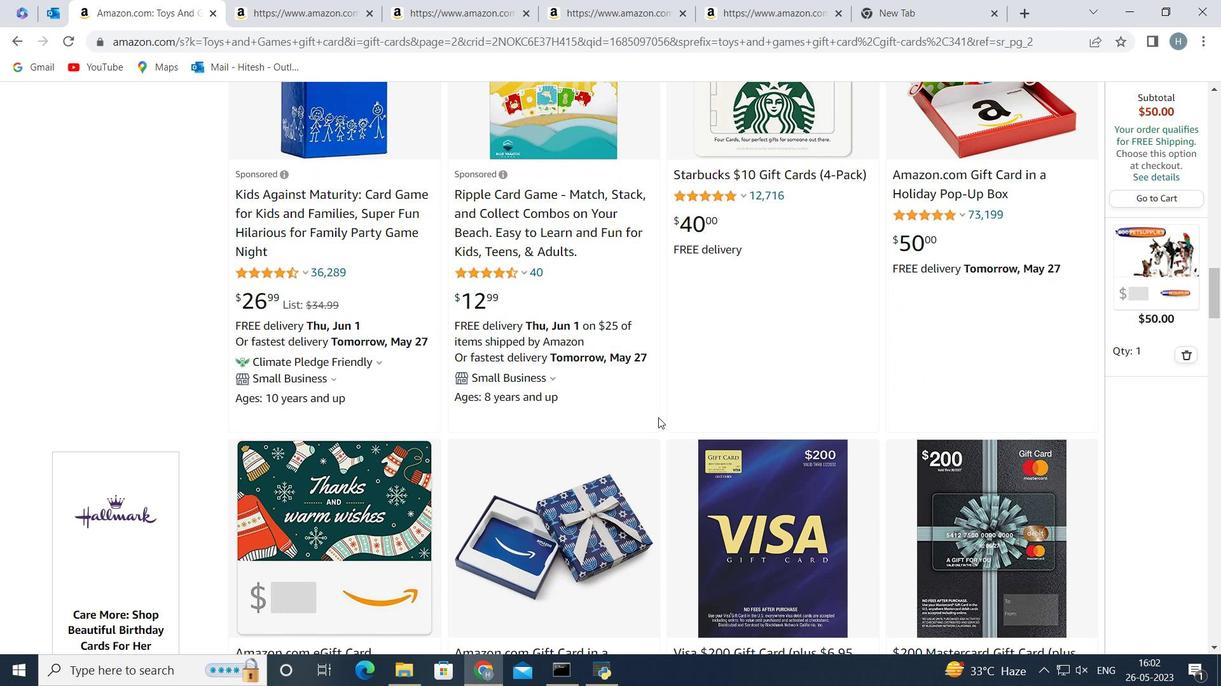 
Action: Mouse scrolled (658, 417) with delta (0, 0)
Screenshot: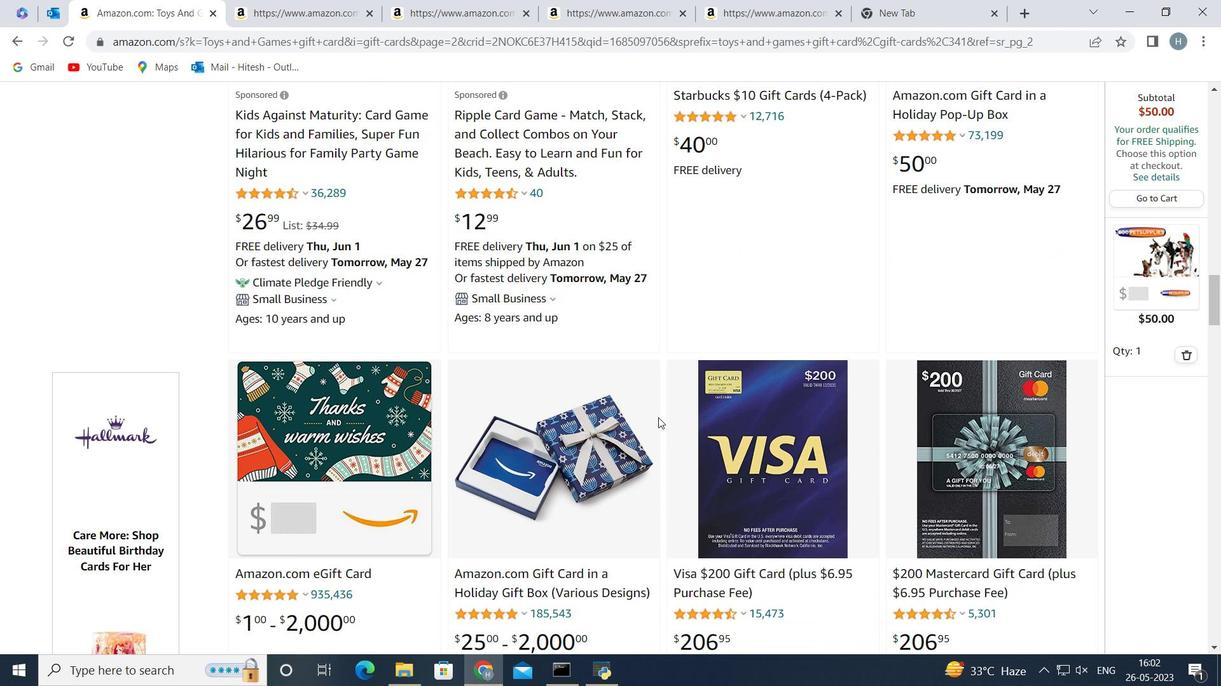 
Action: Mouse moved to (660, 417)
Screenshot: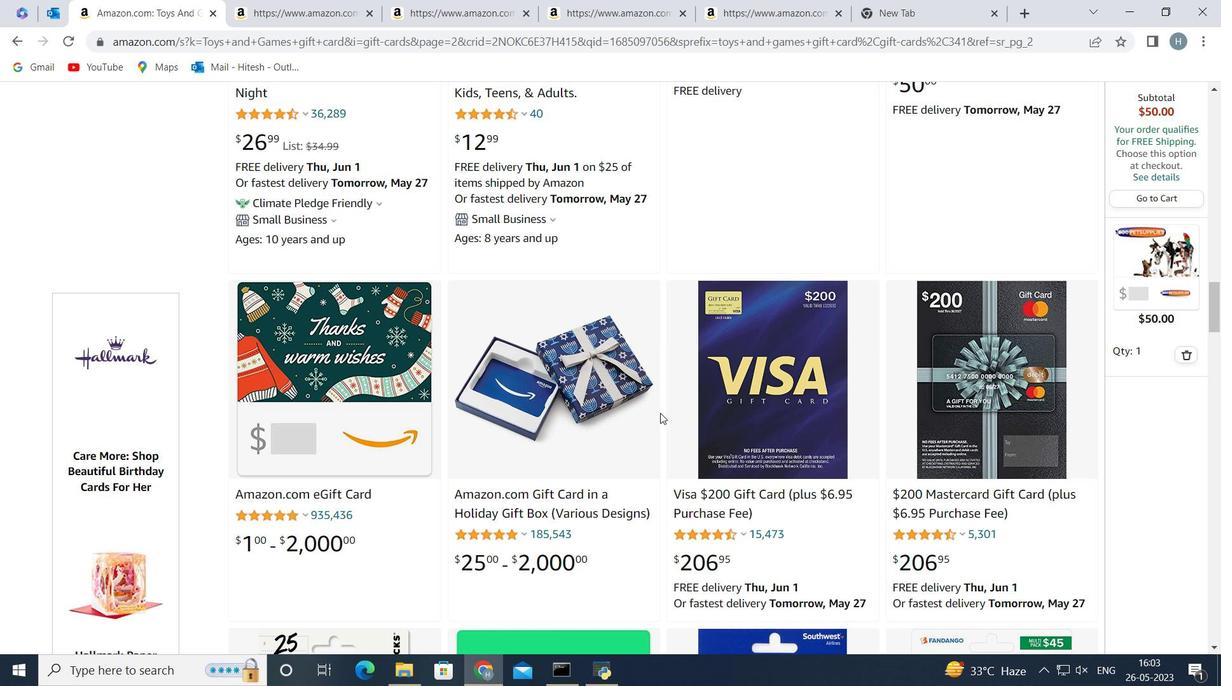 
Action: Mouse scrolled (660, 416) with delta (0, 0)
Screenshot: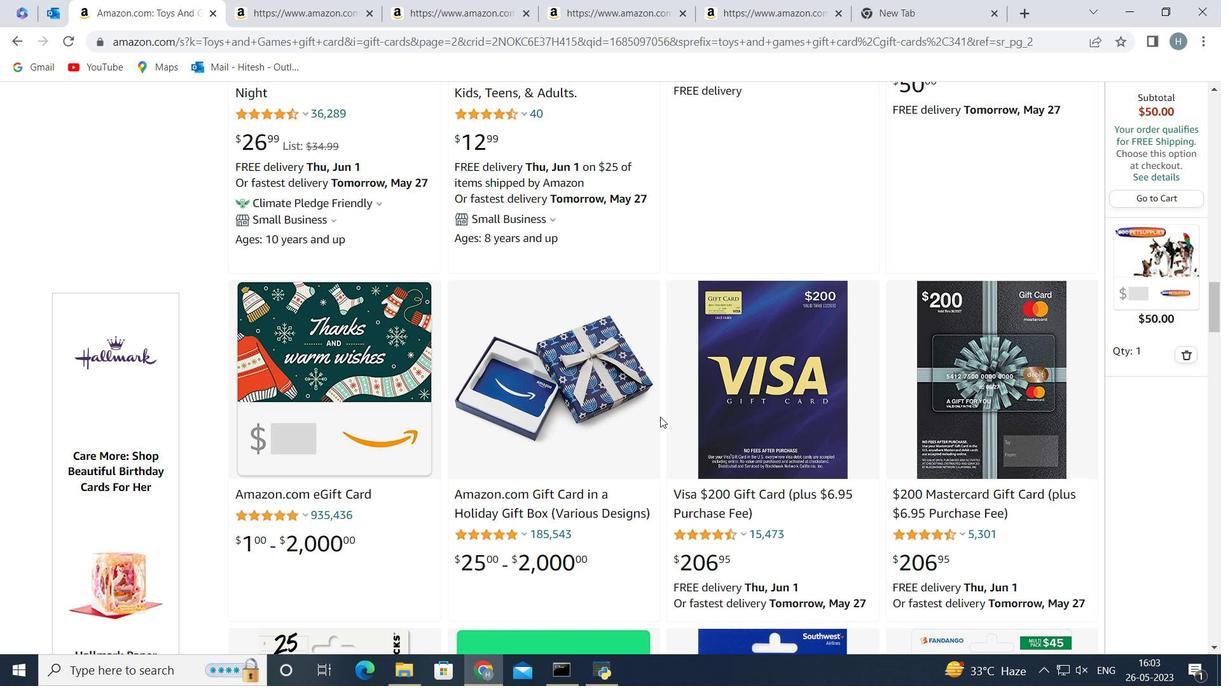 
Action: Mouse scrolled (660, 416) with delta (0, 0)
Screenshot: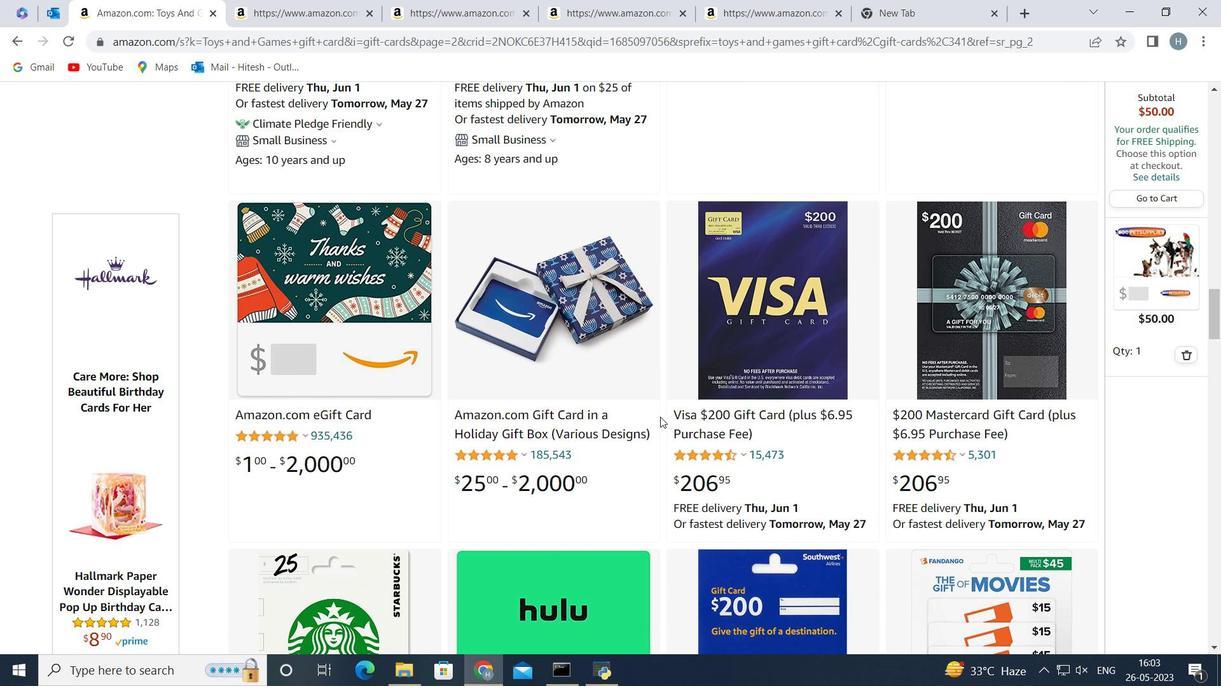 
Action: Mouse scrolled (660, 416) with delta (0, 0)
Screenshot: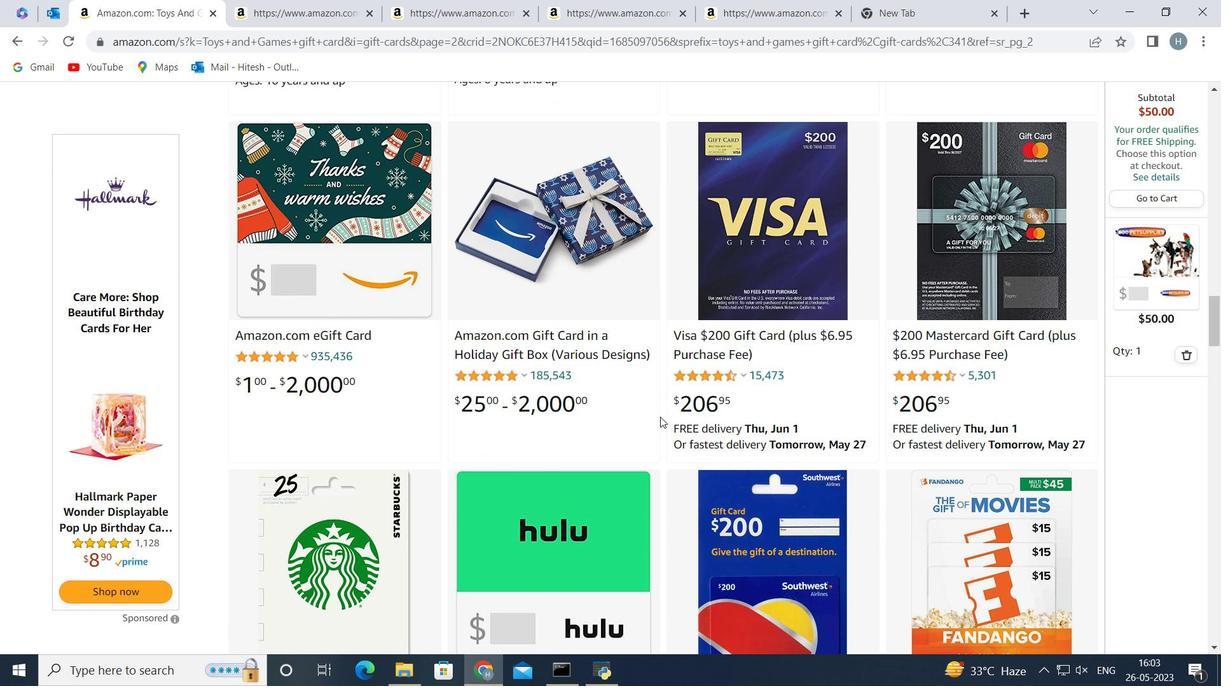 
Action: Mouse scrolled (660, 416) with delta (0, 0)
Screenshot: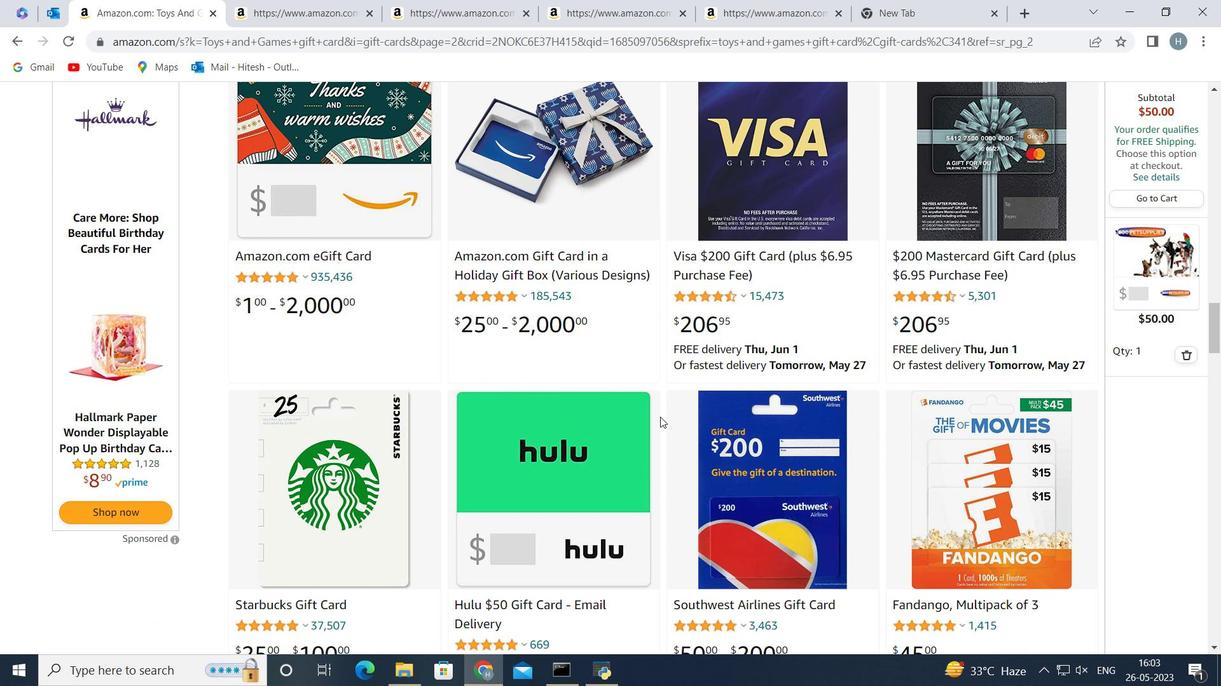 
Action: Mouse scrolled (660, 416) with delta (0, 0)
Screenshot: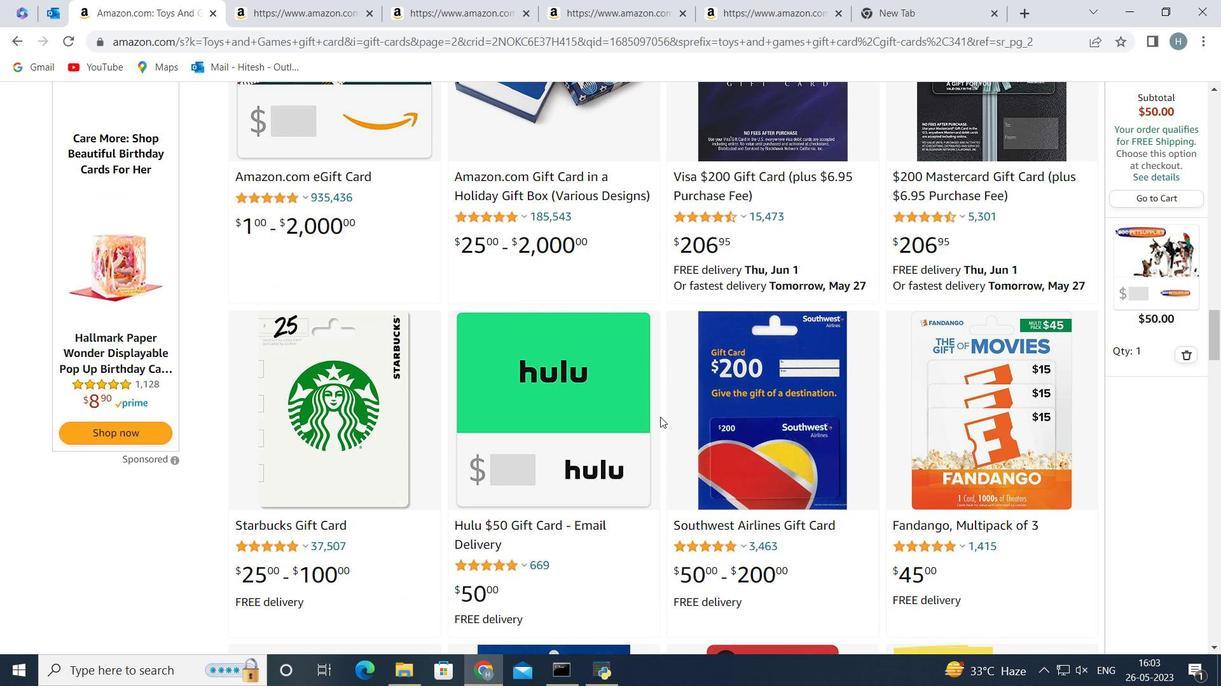 
Action: Mouse scrolled (660, 416) with delta (0, 0)
Screenshot: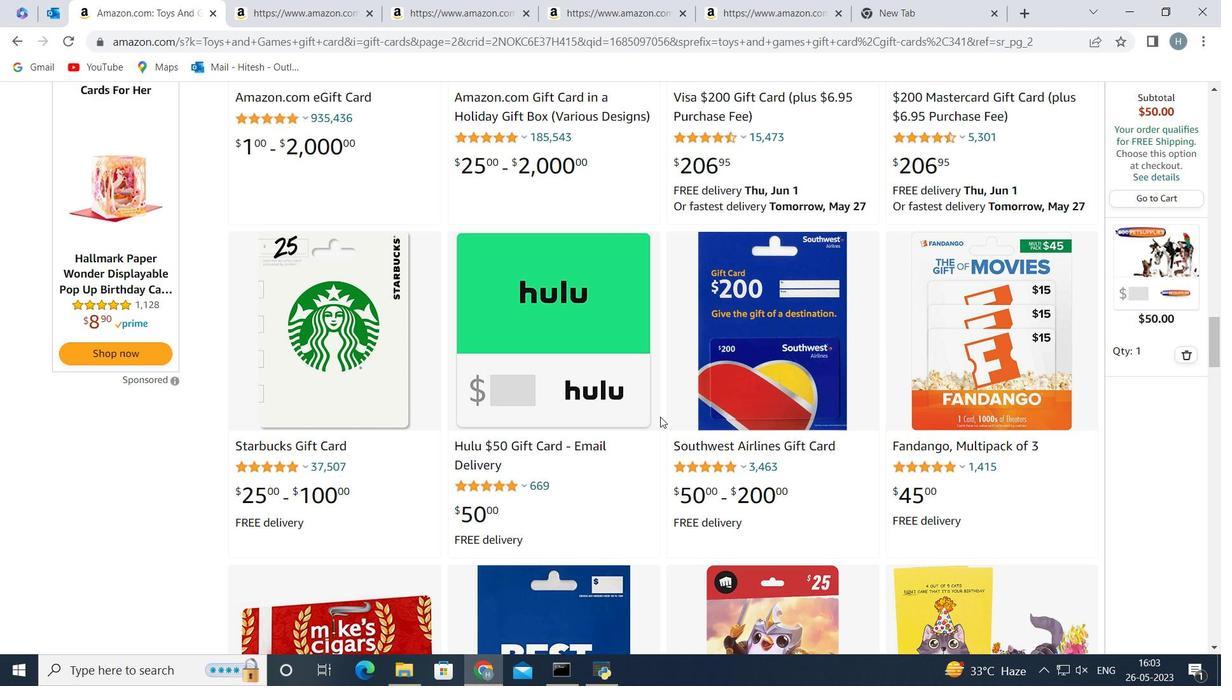 
Action: Mouse scrolled (660, 416) with delta (0, 0)
Screenshot: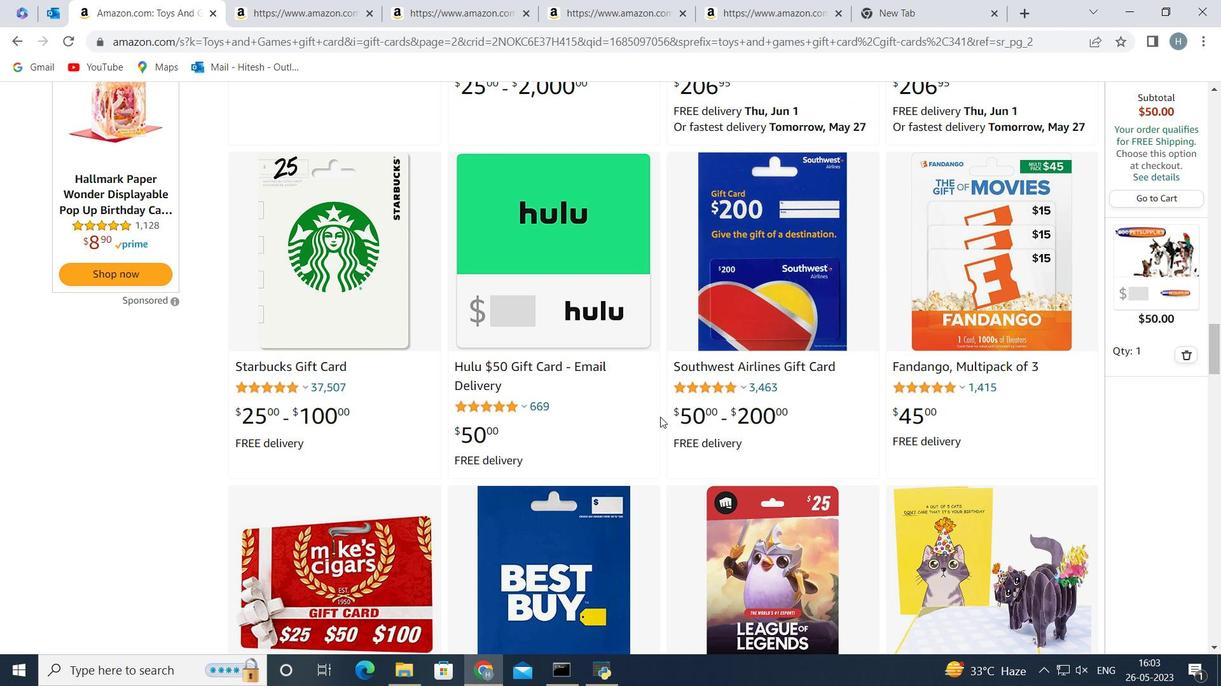 
Action: Mouse scrolled (660, 416) with delta (0, 0)
Screenshot: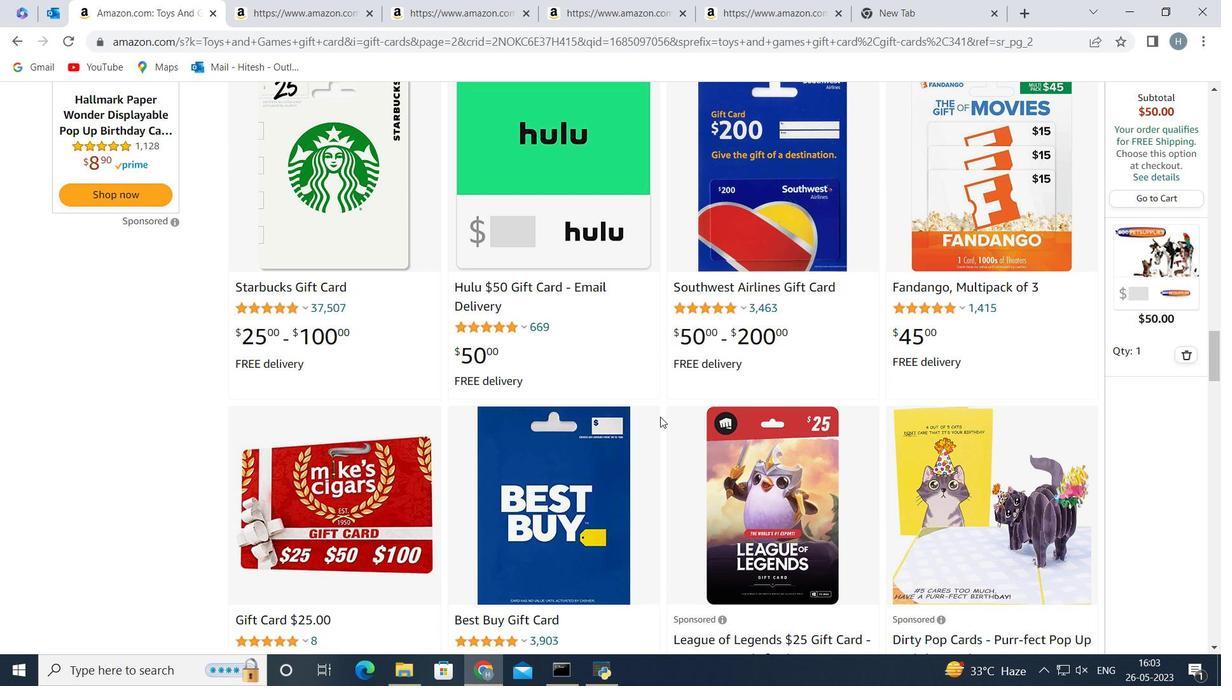 
Action: Mouse scrolled (660, 416) with delta (0, 0)
Screenshot: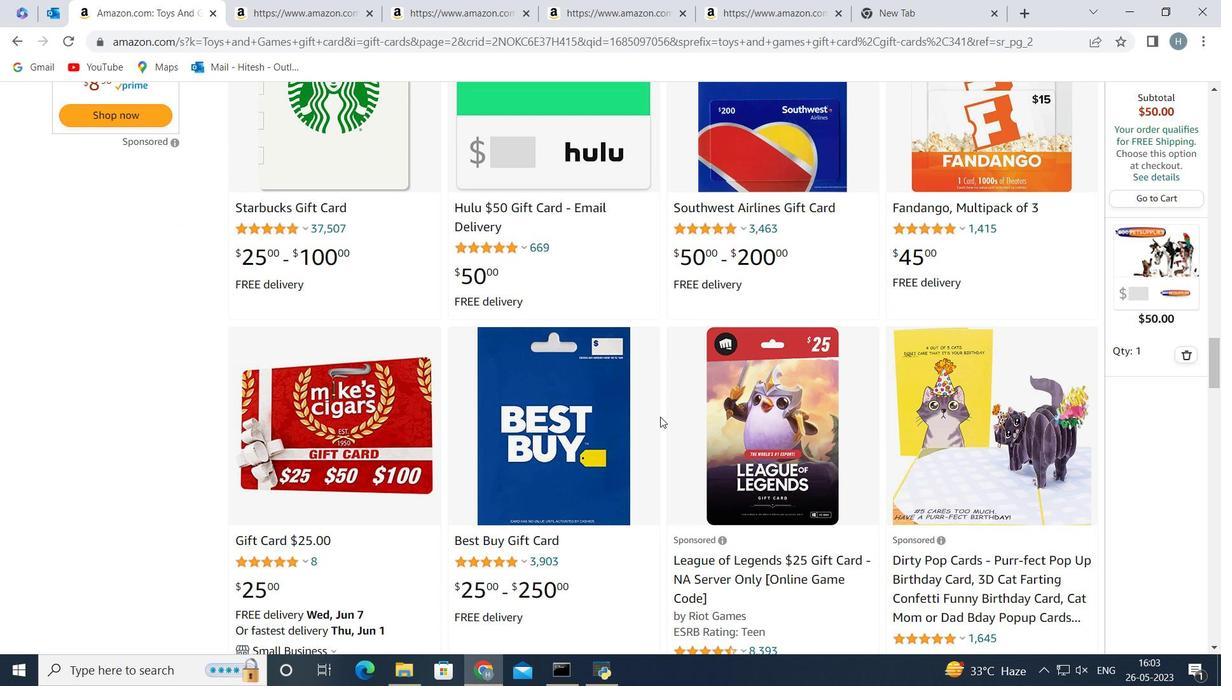 
Action: Mouse scrolled (660, 416) with delta (0, 0)
Screenshot: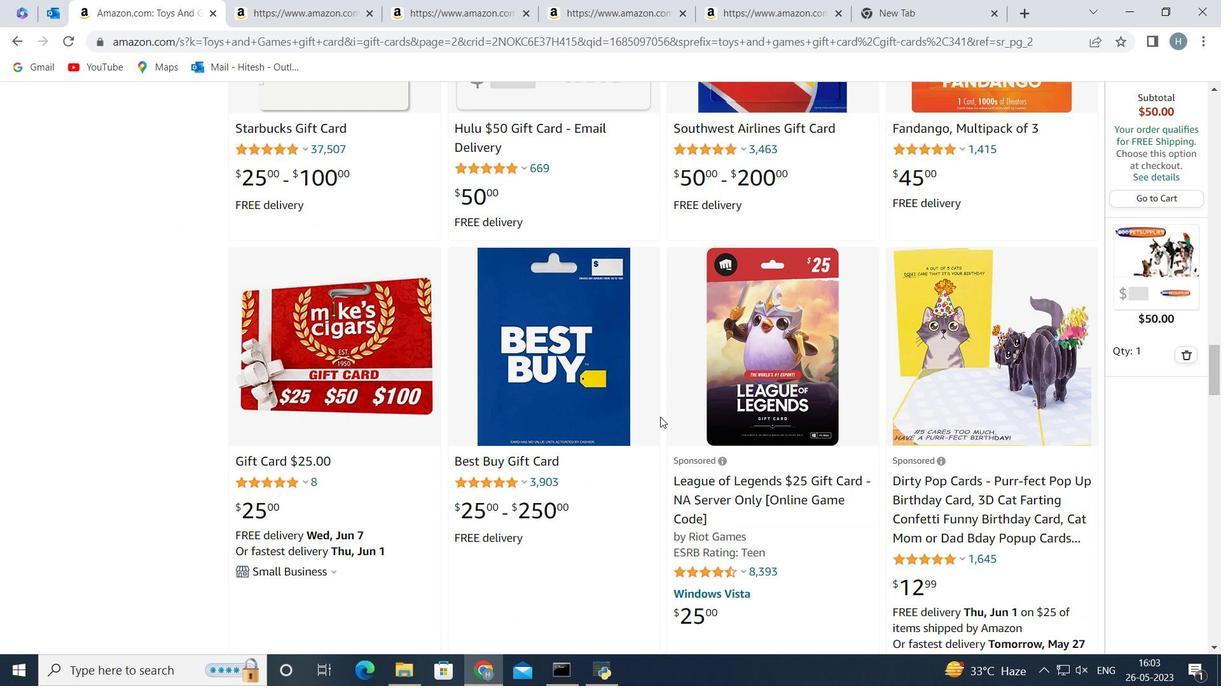 
Action: Mouse scrolled (660, 416) with delta (0, 0)
Screenshot: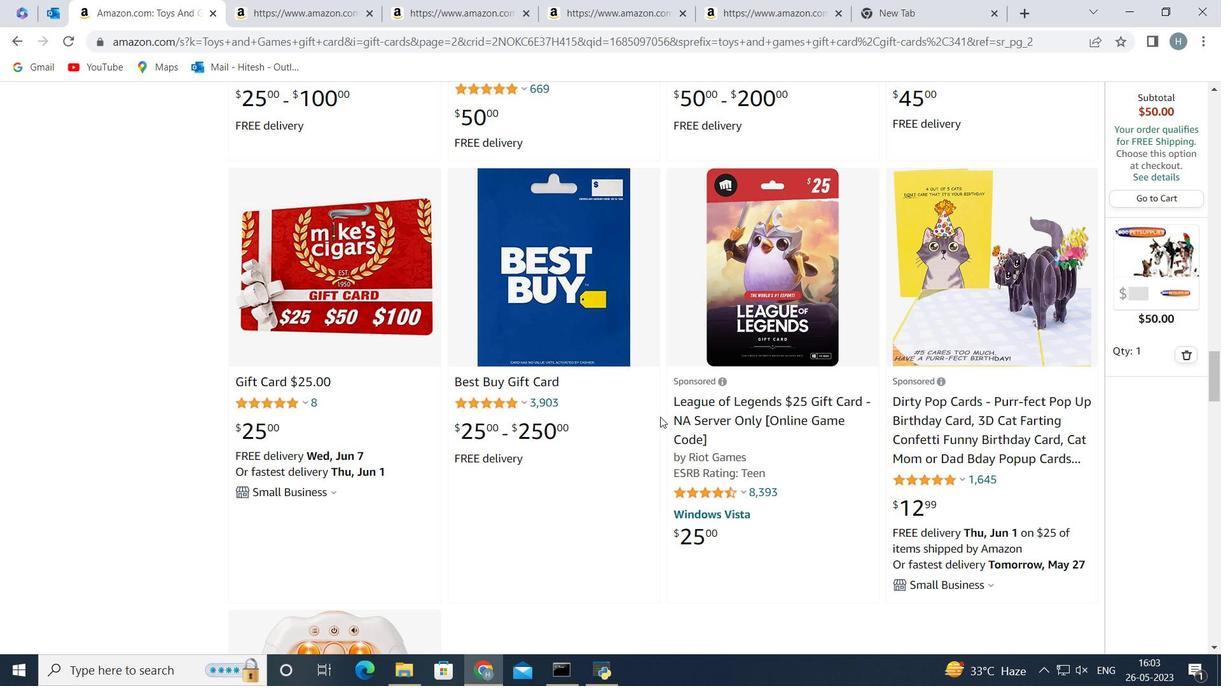 
Action: Mouse scrolled (660, 416) with delta (0, 0)
Screenshot: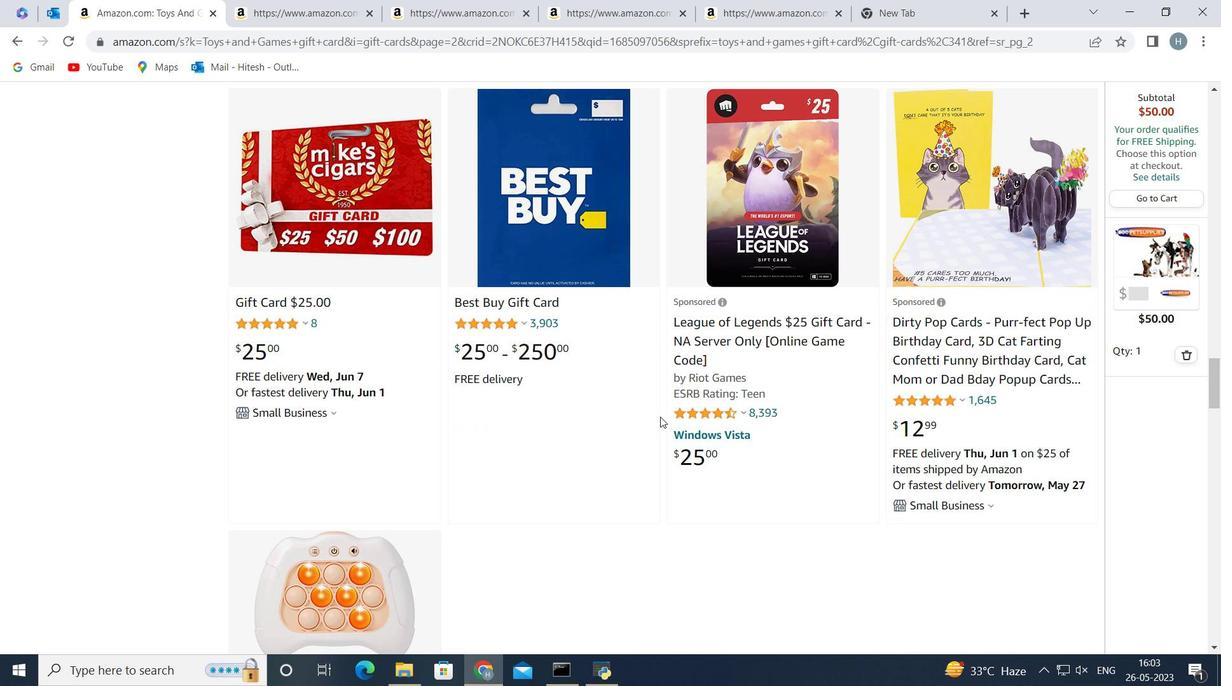 
Action: Mouse scrolled (660, 416) with delta (0, 0)
Screenshot: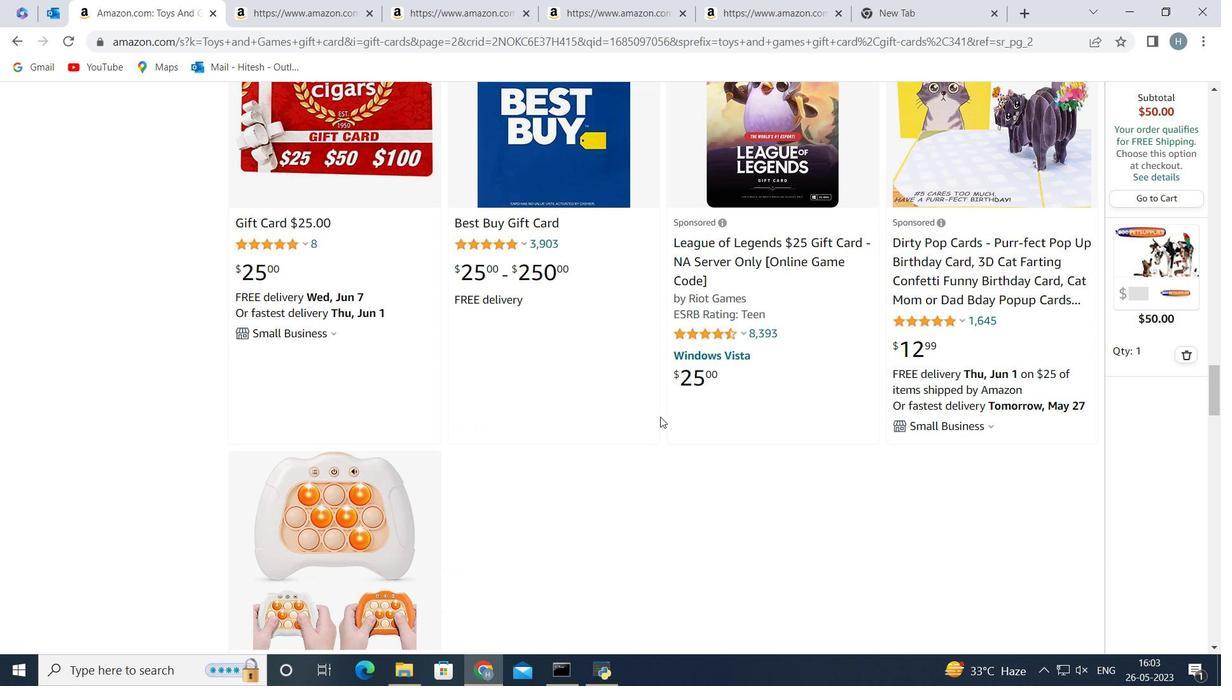 
Action: Mouse scrolled (660, 416) with delta (0, 0)
Screenshot: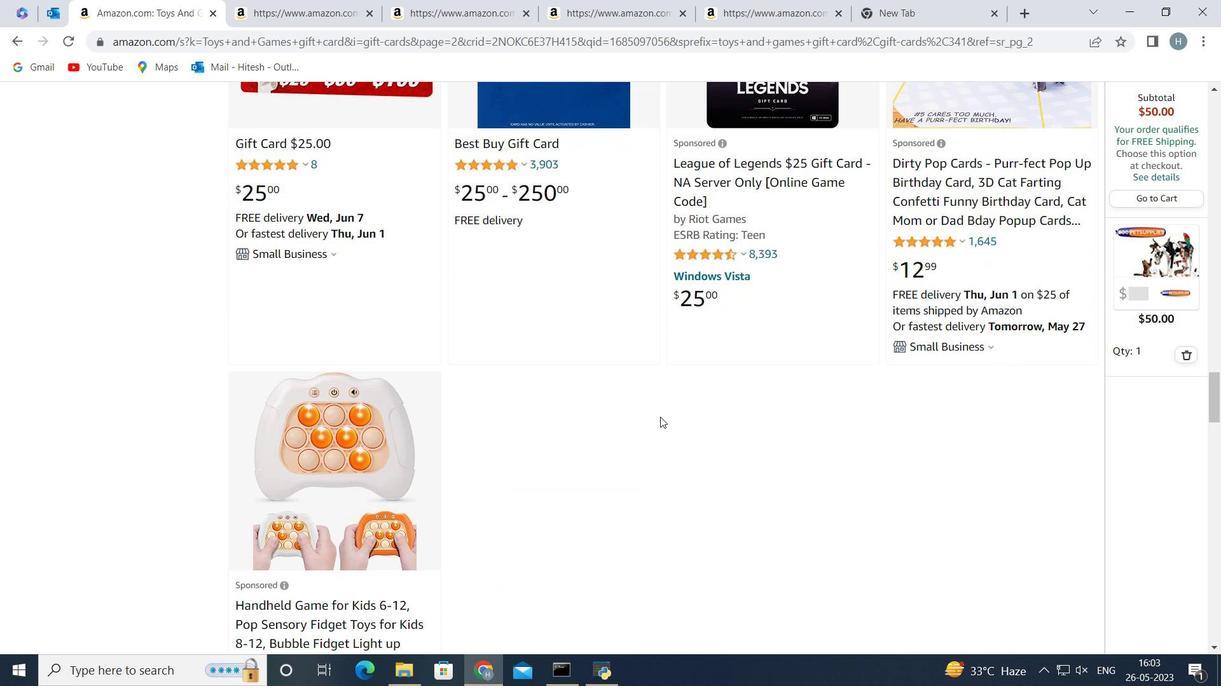 
Action: Mouse scrolled (660, 416) with delta (0, 0)
Screenshot: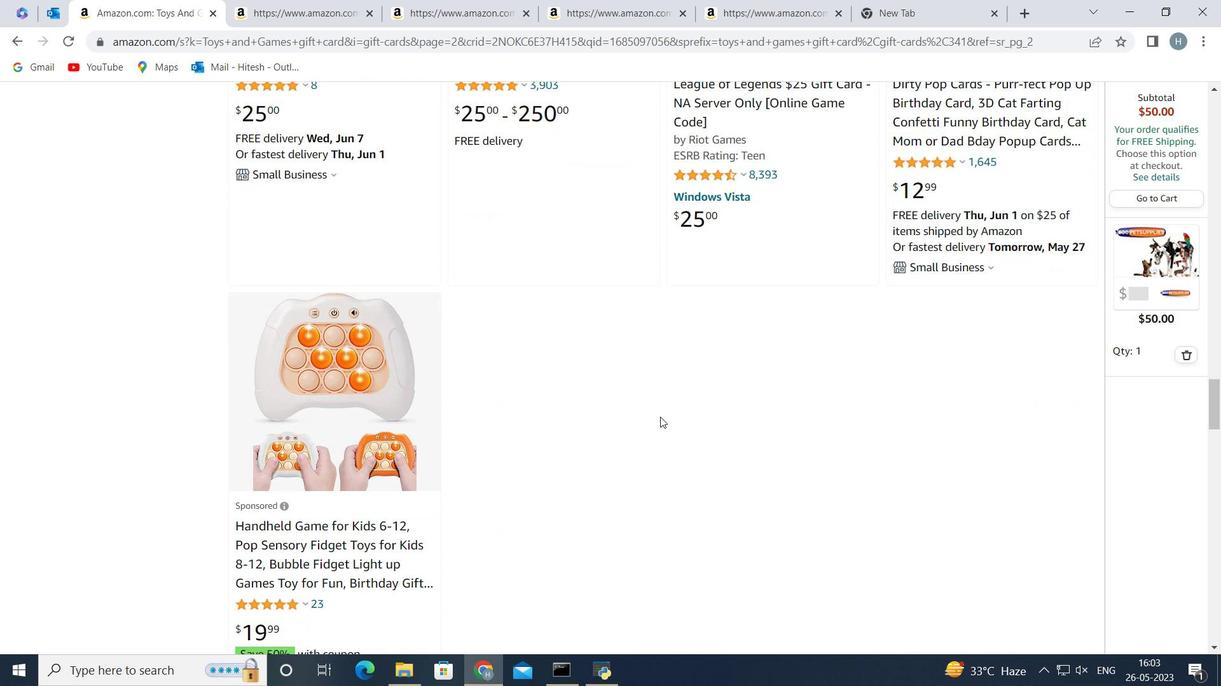 
Action: Mouse scrolled (660, 416) with delta (0, 0)
Screenshot: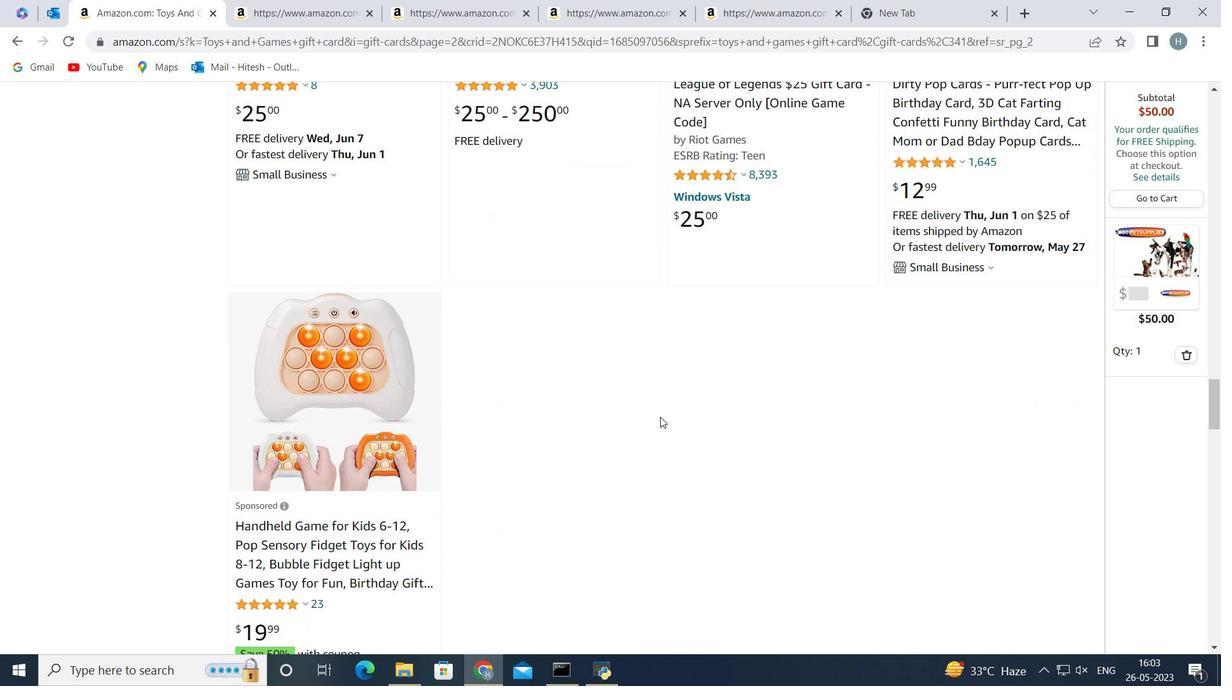 
Action: Mouse scrolled (660, 416) with delta (0, 0)
Screenshot: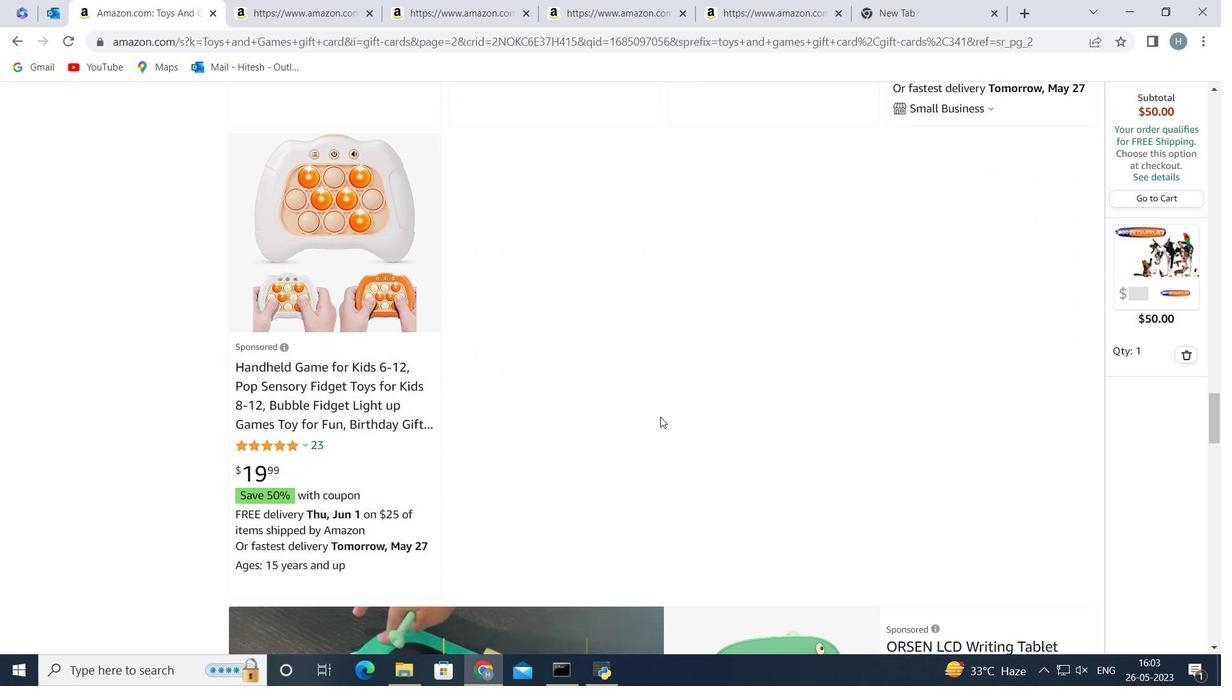 
Action: Mouse scrolled (660, 416) with delta (0, 0)
Screenshot: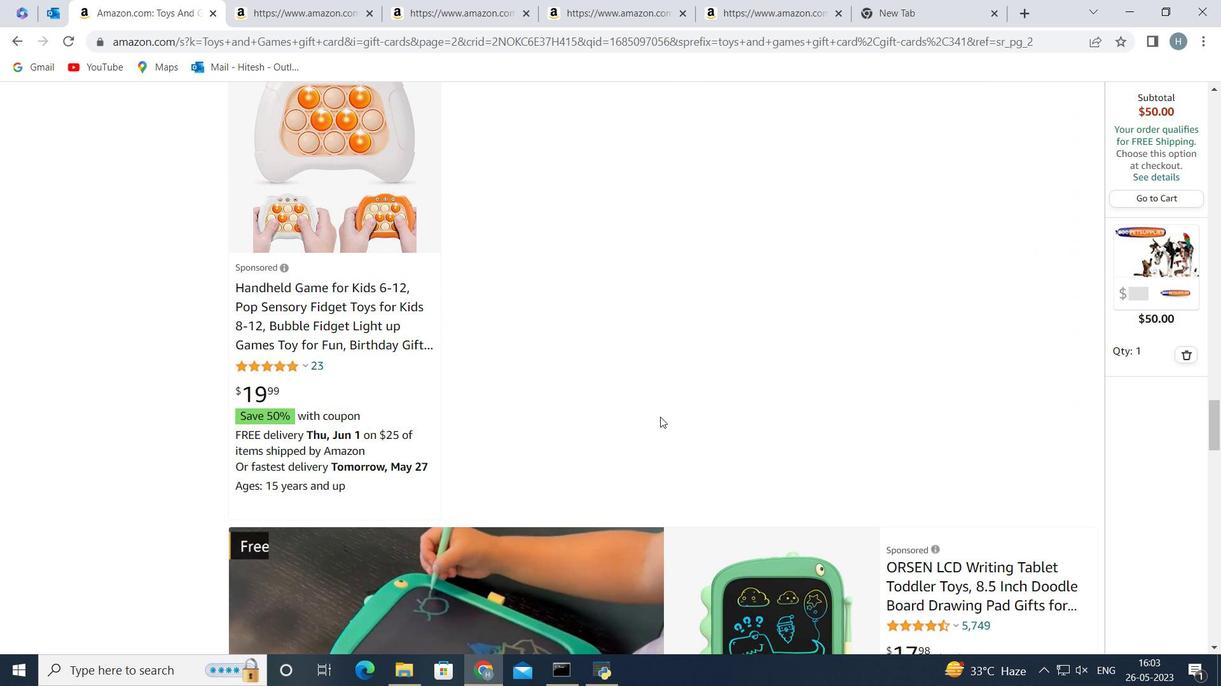 
Action: Mouse scrolled (660, 417) with delta (0, 0)
Screenshot: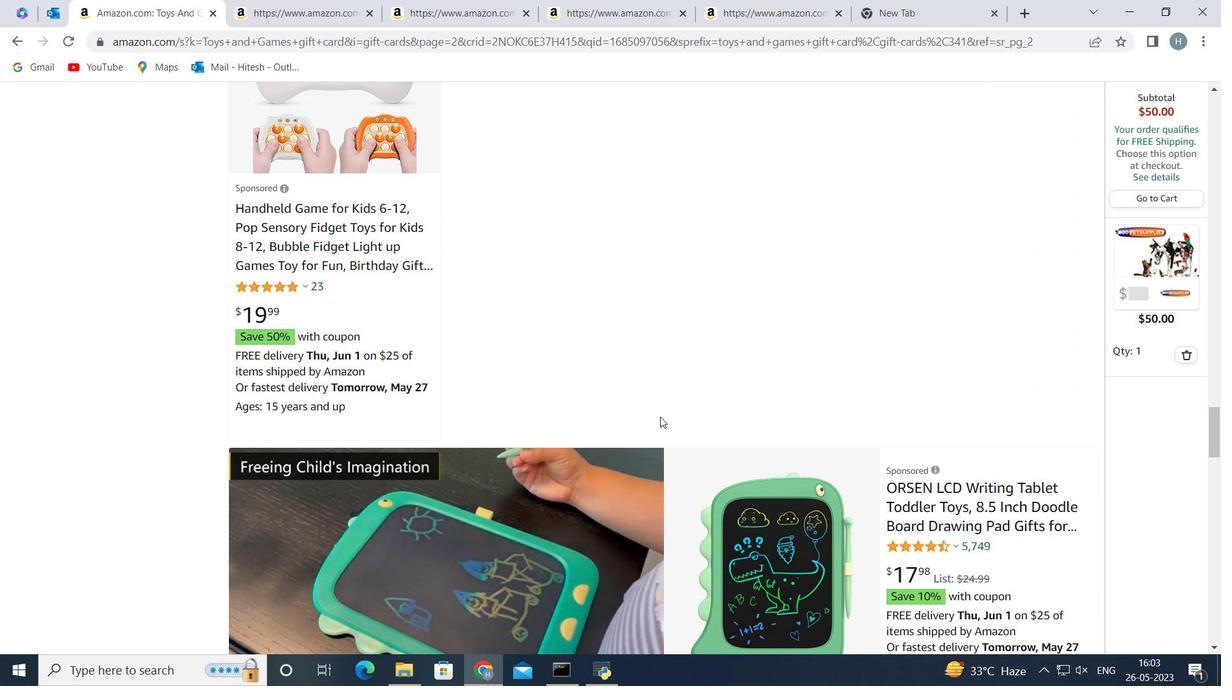 
Action: Mouse scrolled (660, 417) with delta (0, 0)
Screenshot: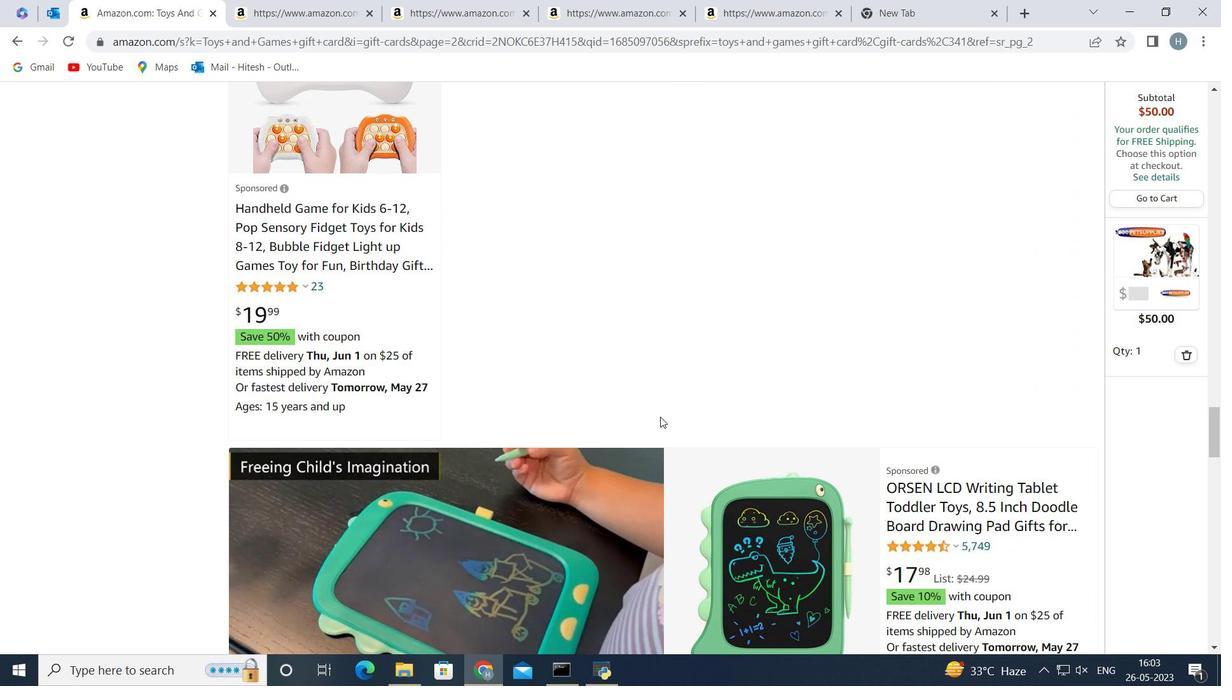 
Action: Mouse moved to (688, 274)
Screenshot: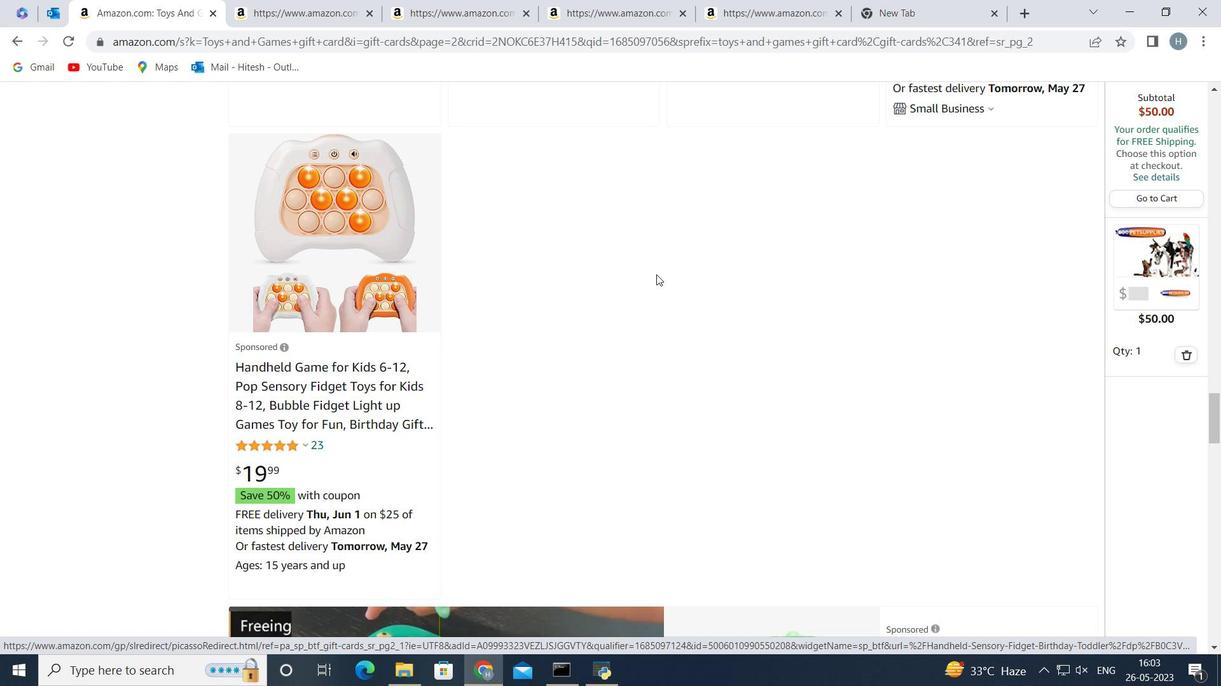 
Action: Mouse scrolled (688, 274) with delta (0, 0)
Screenshot: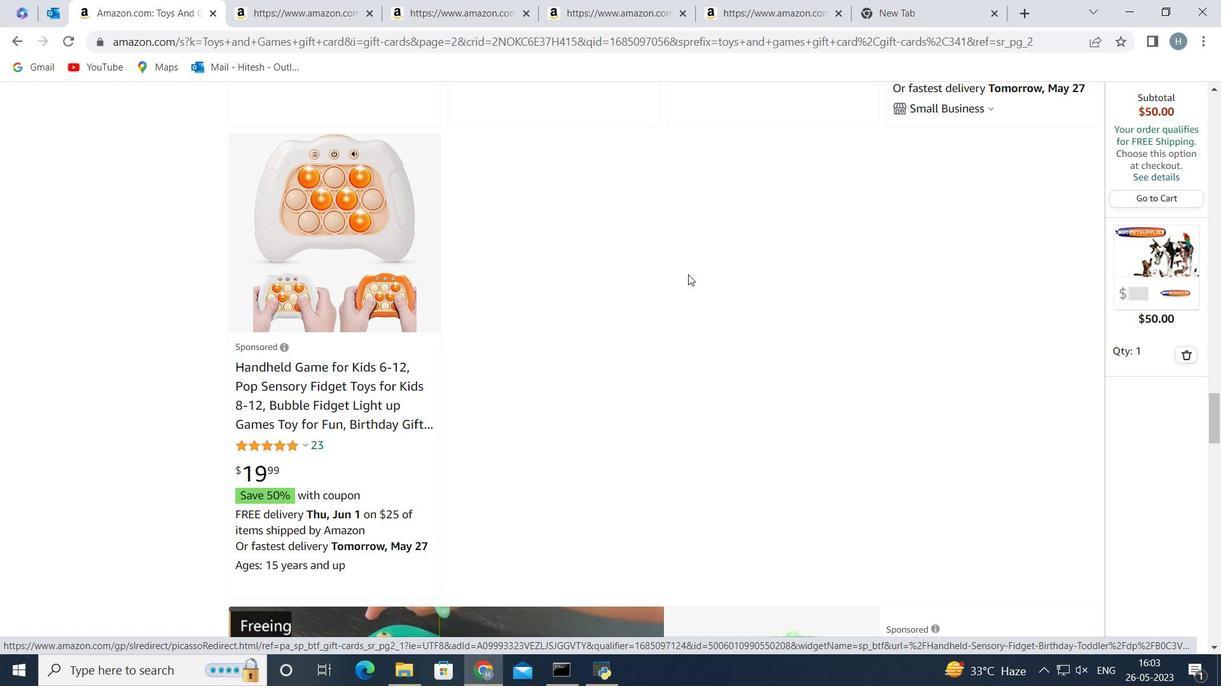 
Action: Mouse scrolled (688, 274) with delta (0, 0)
Screenshot: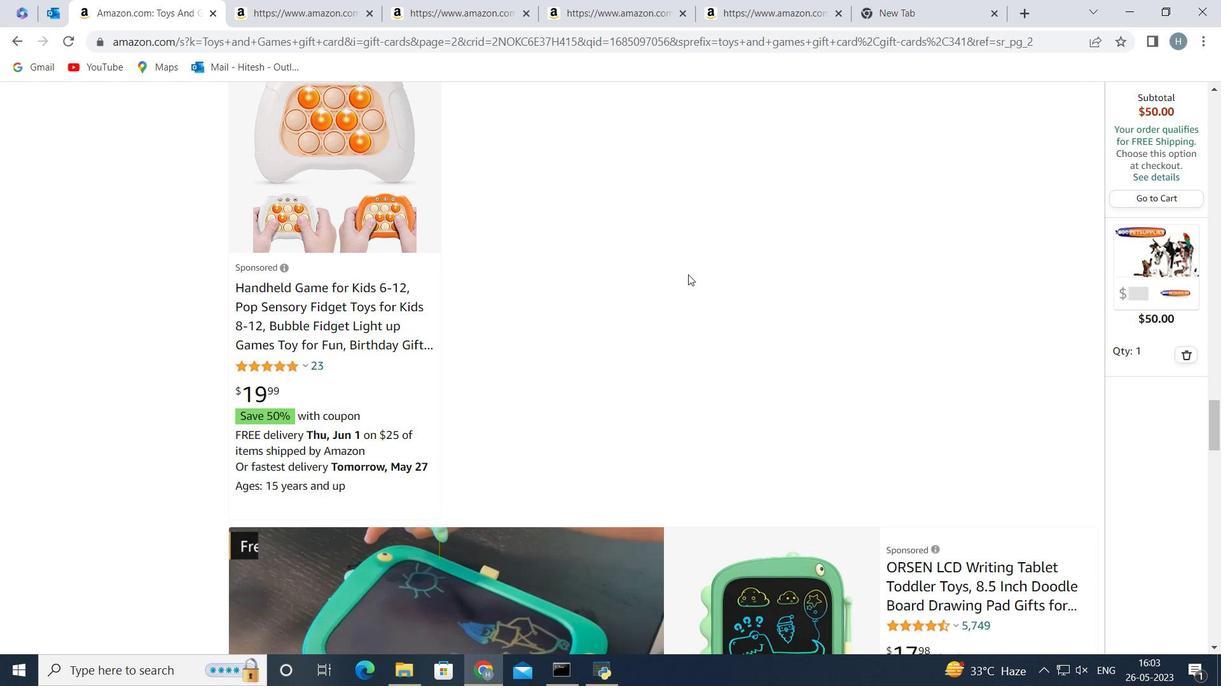 
Action: Mouse scrolled (688, 274) with delta (0, 0)
Screenshot: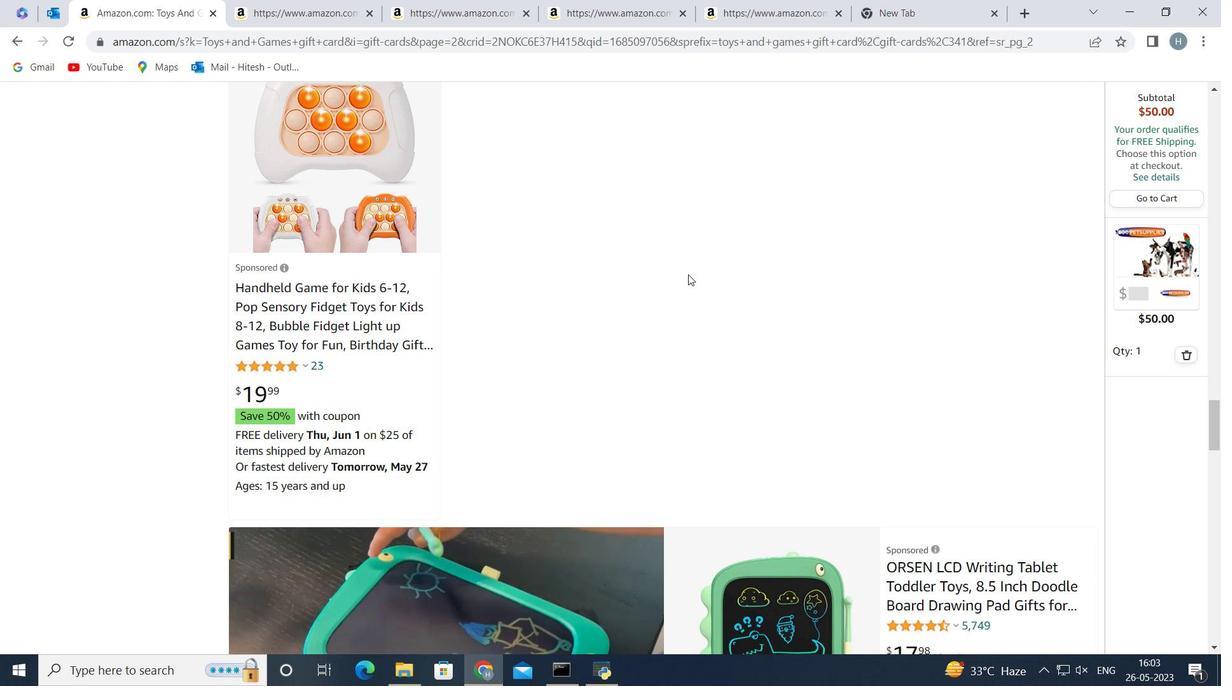 
Action: Mouse scrolled (688, 274) with delta (0, 0)
Screenshot: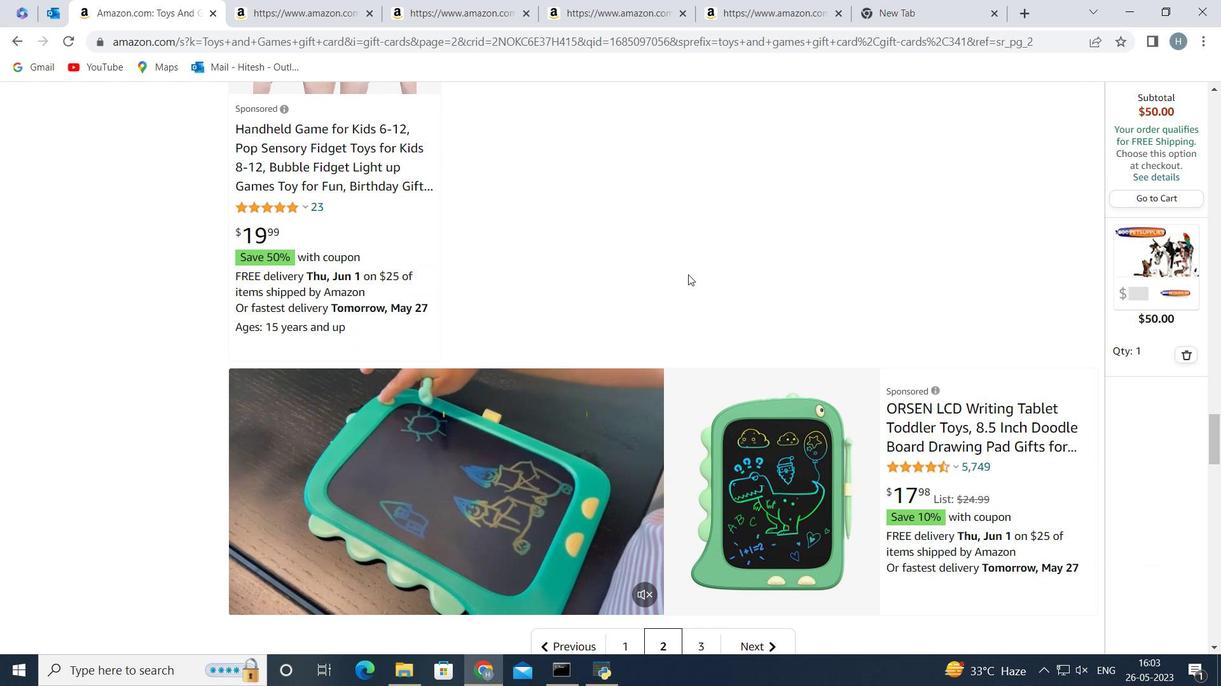 
Action: Mouse scrolled (688, 274) with delta (0, 0)
Screenshot: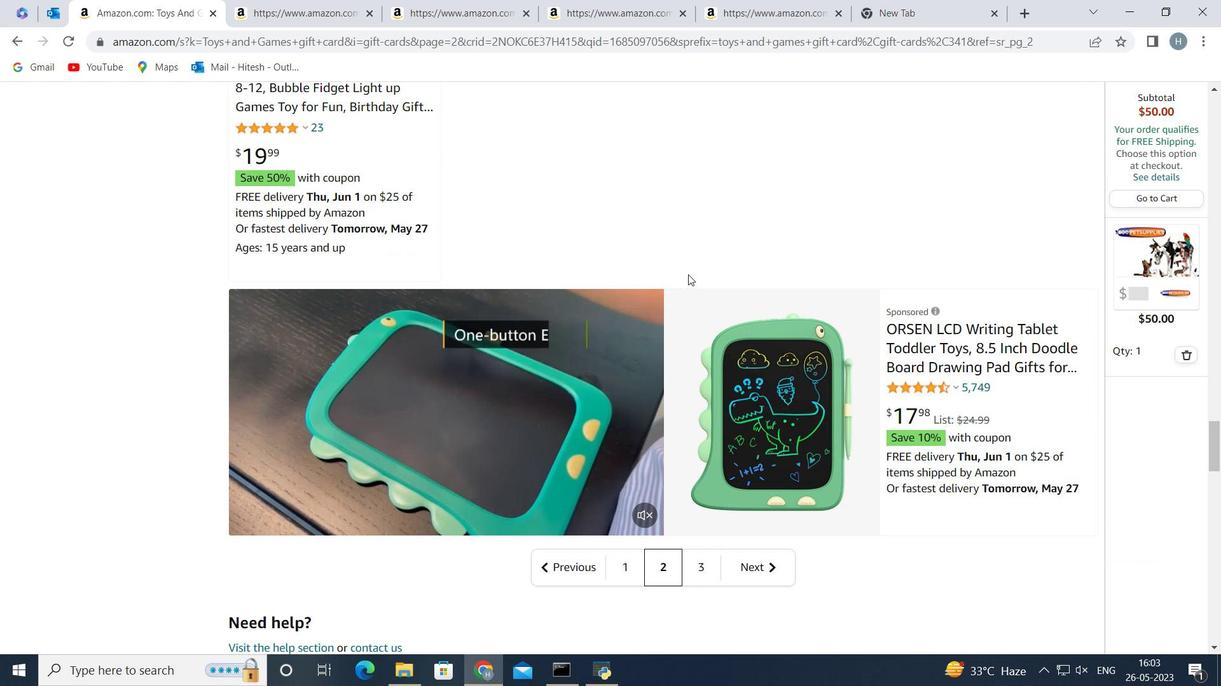 
Action: Mouse moved to (663, 280)
Screenshot: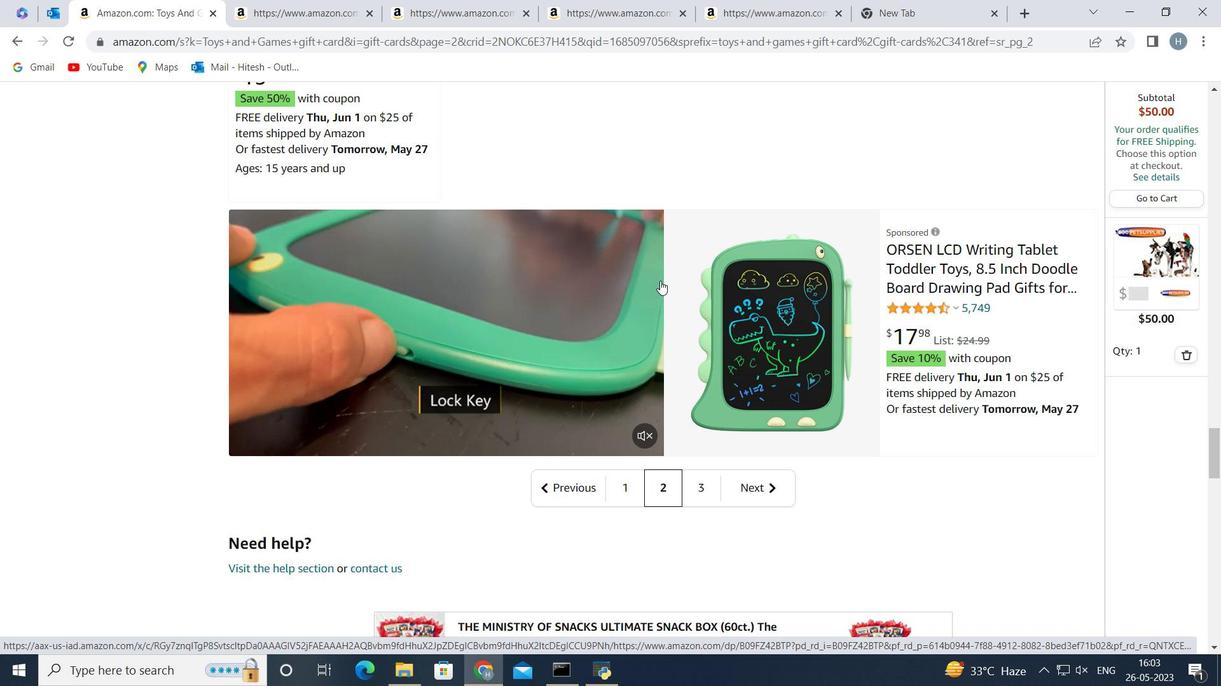 
Action: Mouse scrolled (663, 279) with delta (0, 0)
Screenshot: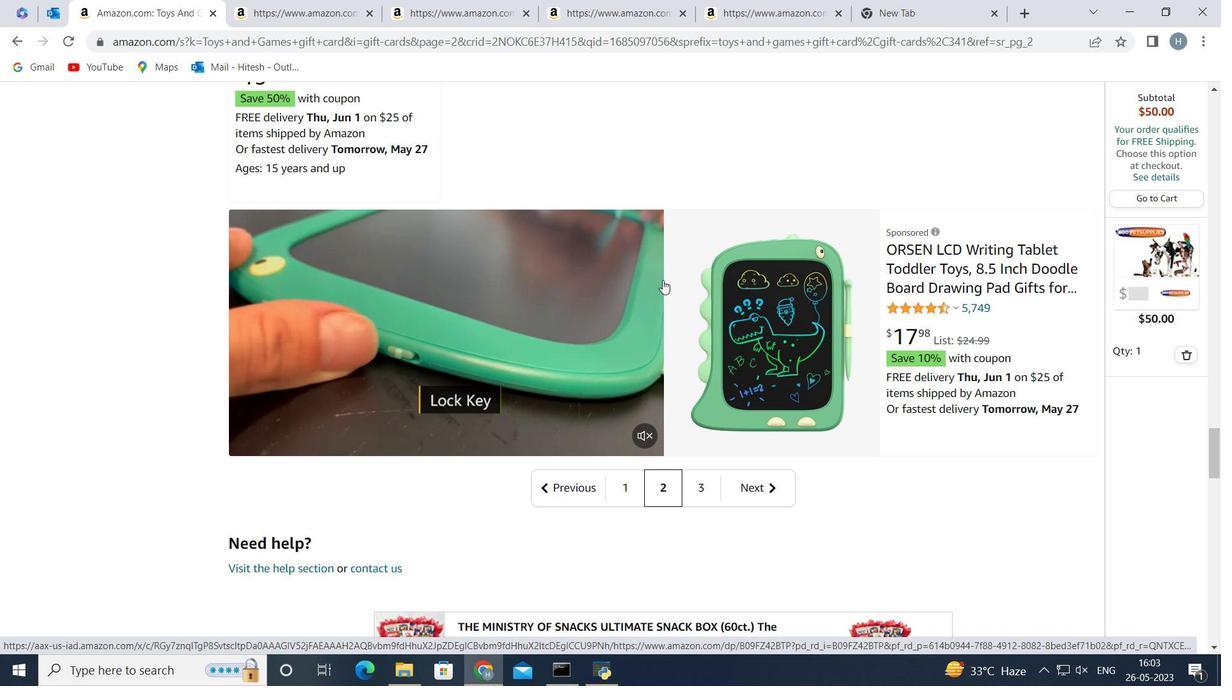 
Action: Mouse scrolled (663, 279) with delta (0, 0)
Screenshot: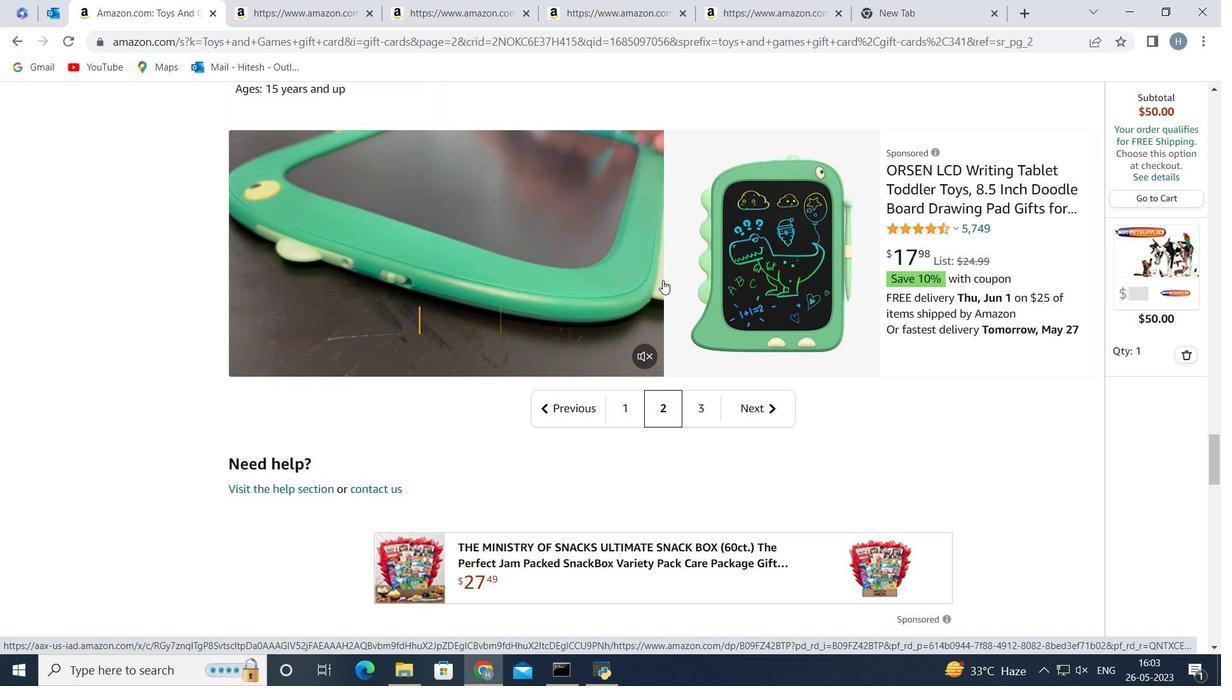 
Action: Mouse moved to (698, 319)
Screenshot: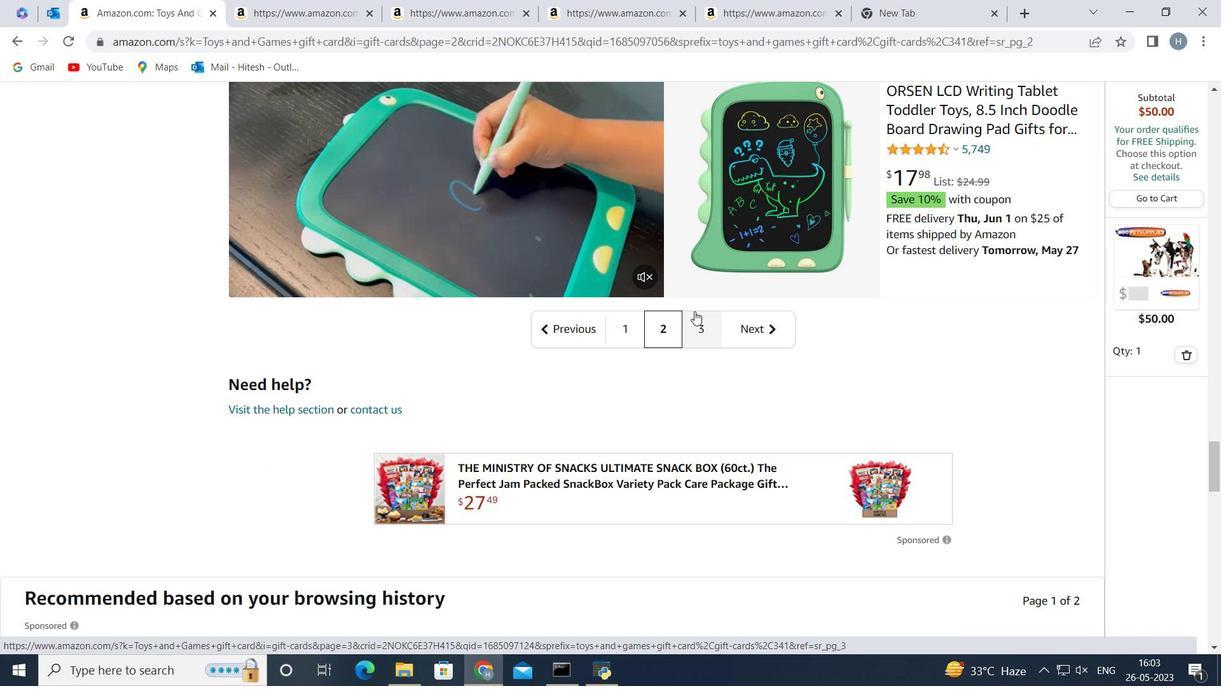 
Action: Mouse pressed left at (698, 319)
Screenshot: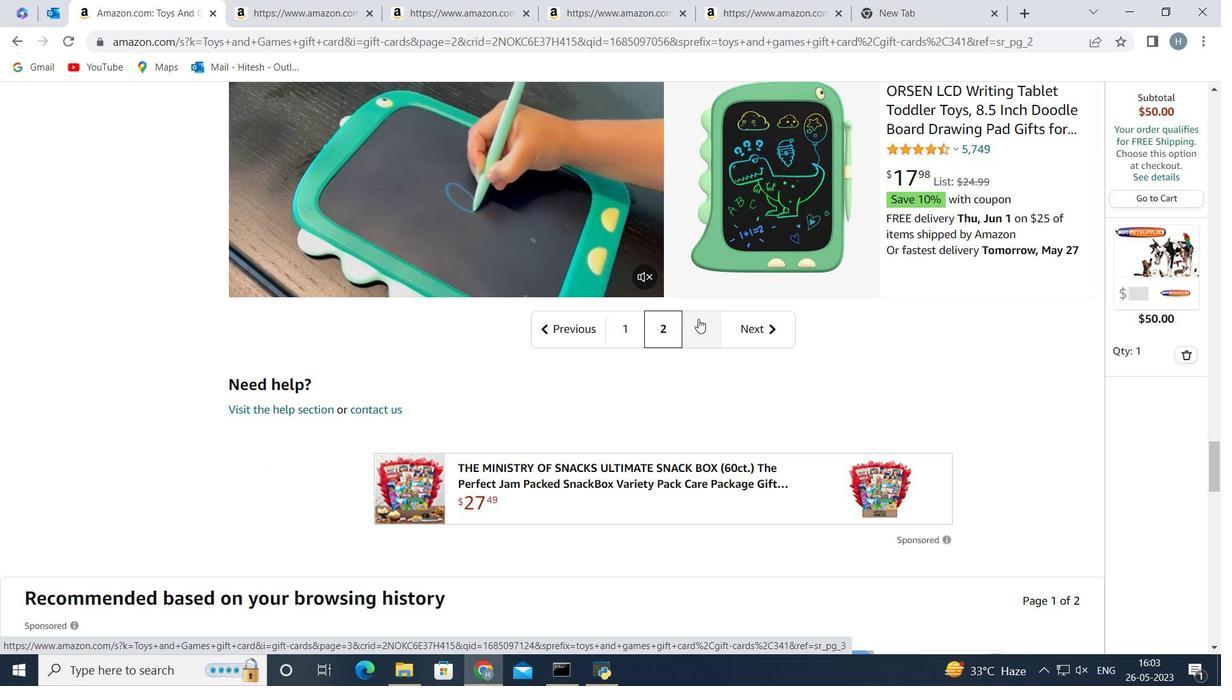 
Action: Mouse moved to (626, 282)
Screenshot: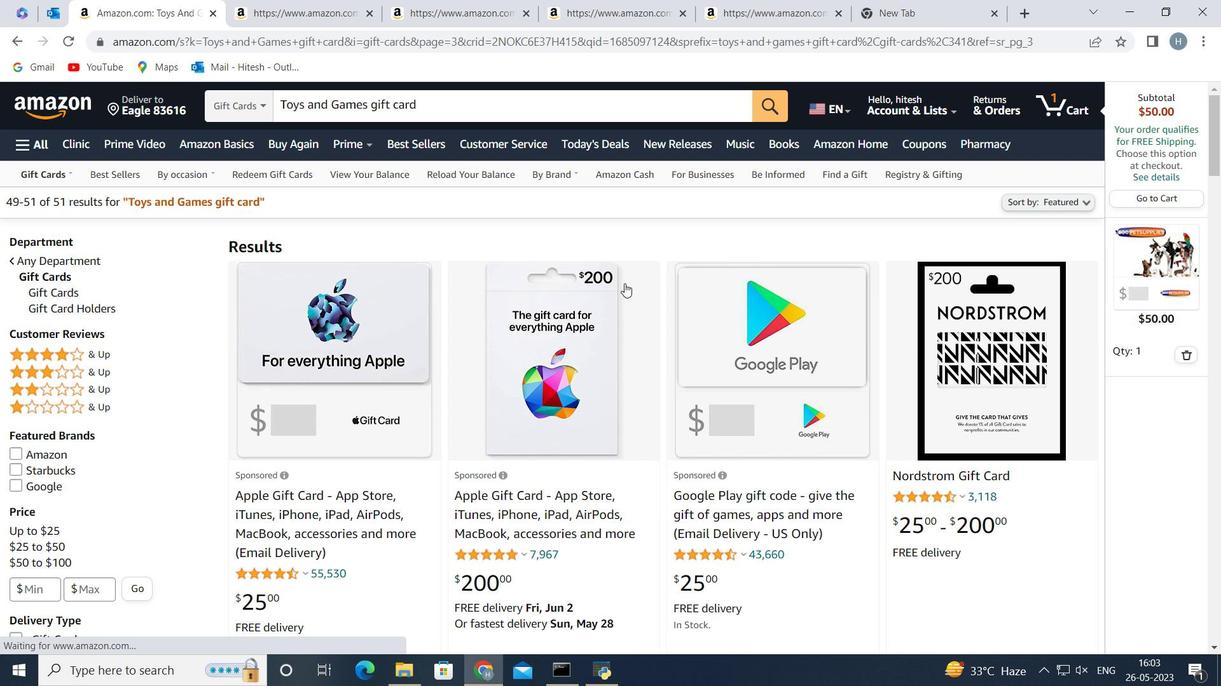
Action: Mouse scrolled (626, 281) with delta (0, 0)
Screenshot: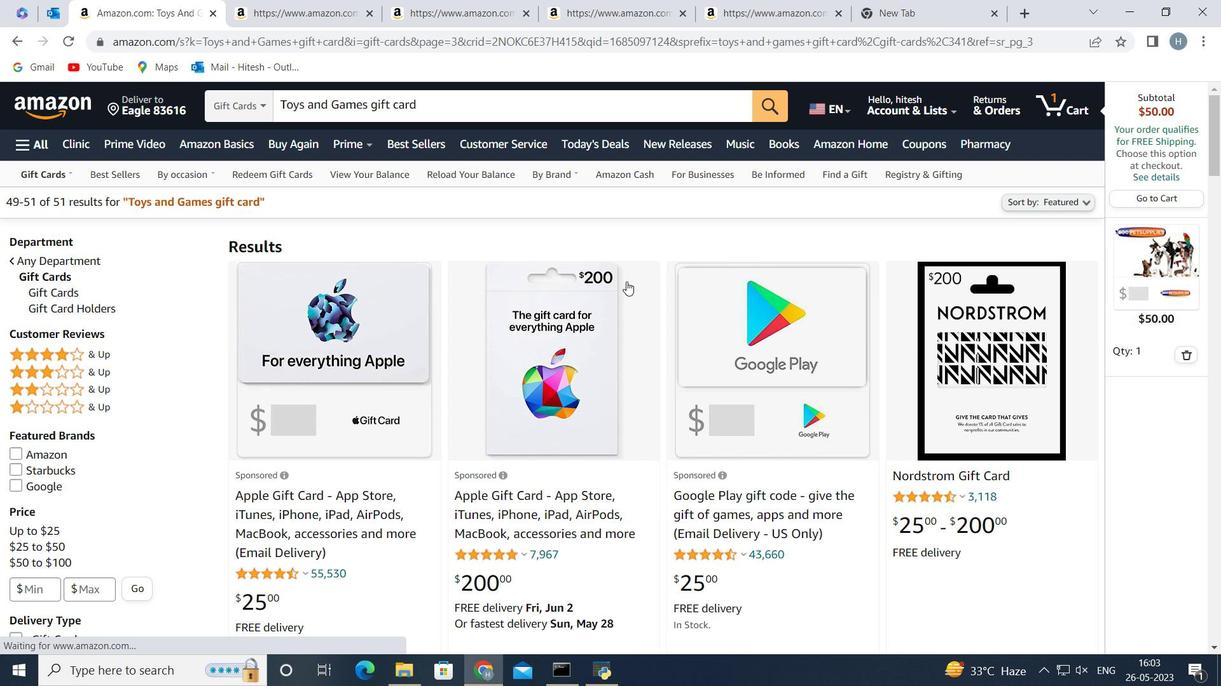 
Action: Mouse scrolled (626, 281) with delta (0, 0)
Screenshot: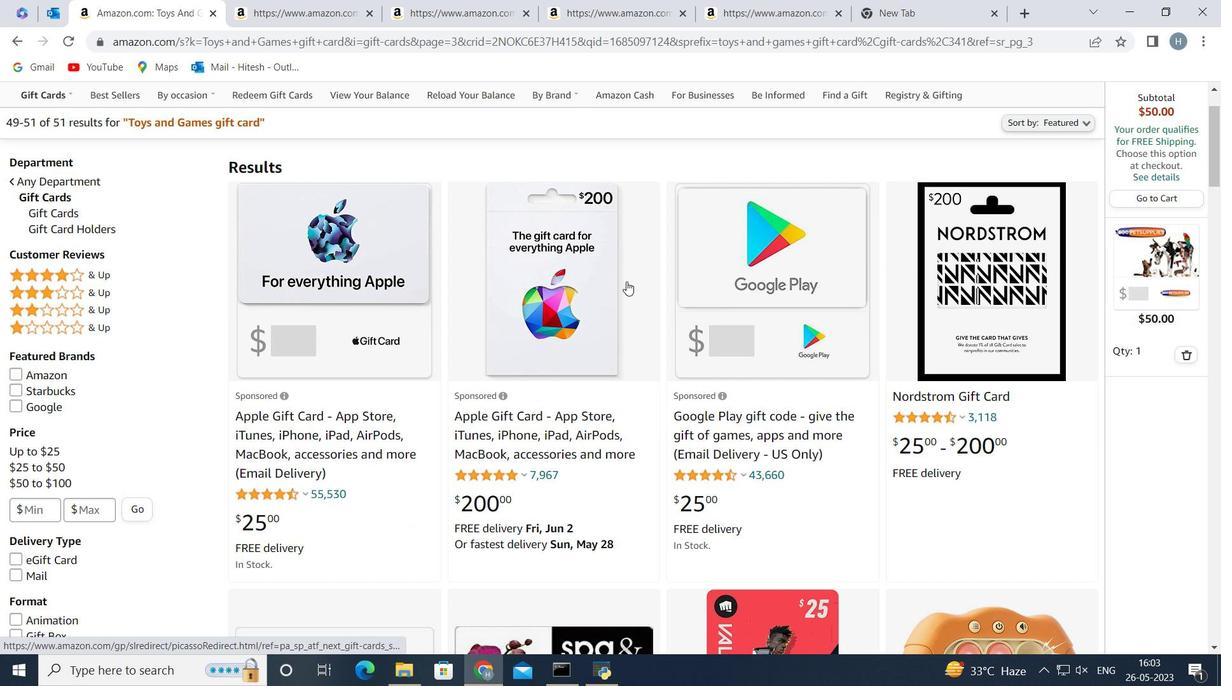 
Action: Mouse moved to (646, 295)
Screenshot: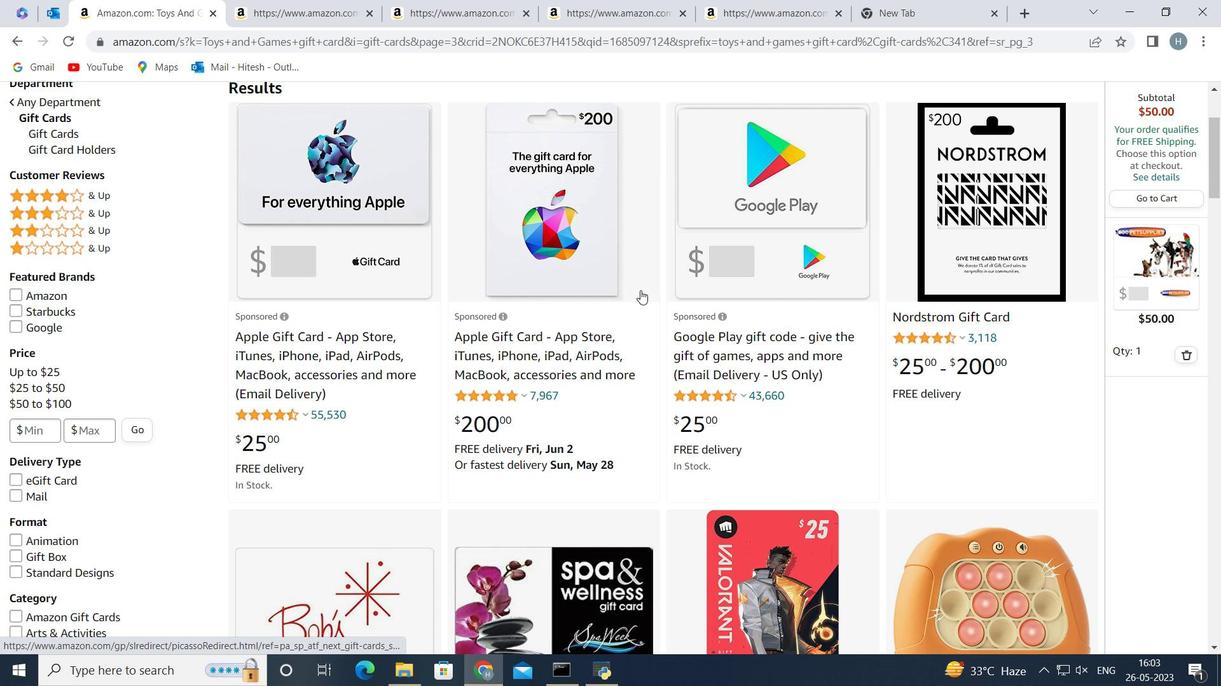 
Action: Mouse scrolled (646, 294) with delta (0, 0)
Screenshot: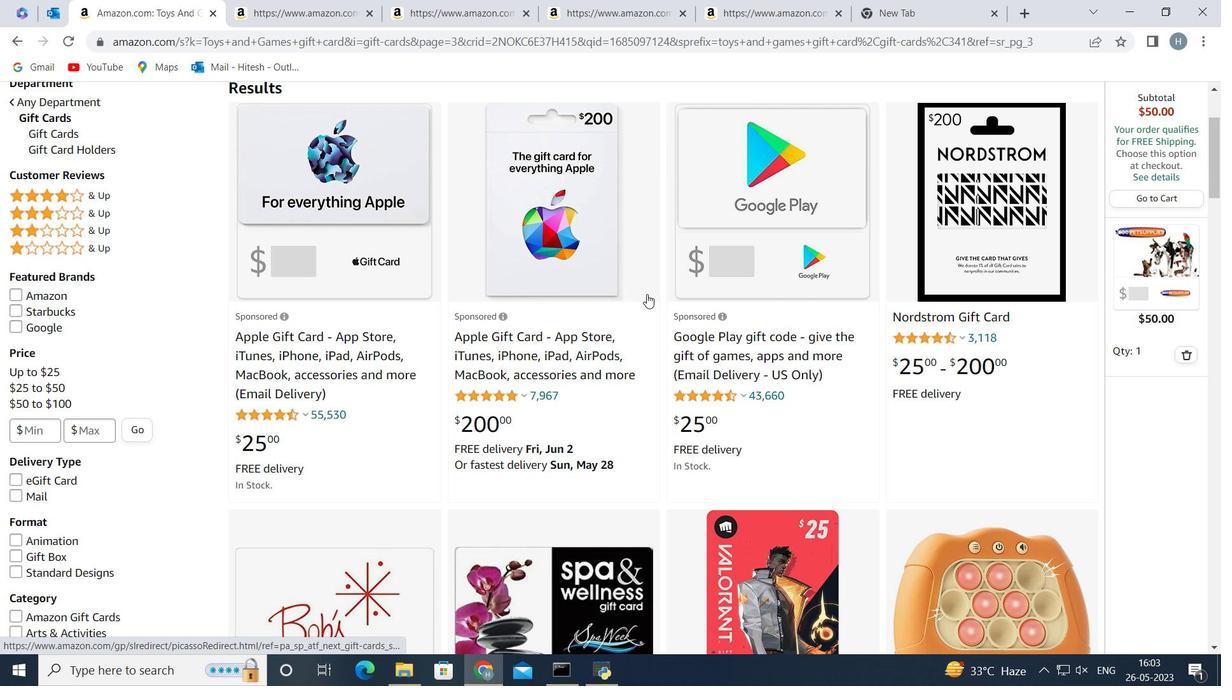
Action: Mouse scrolled (646, 294) with delta (0, 0)
Screenshot: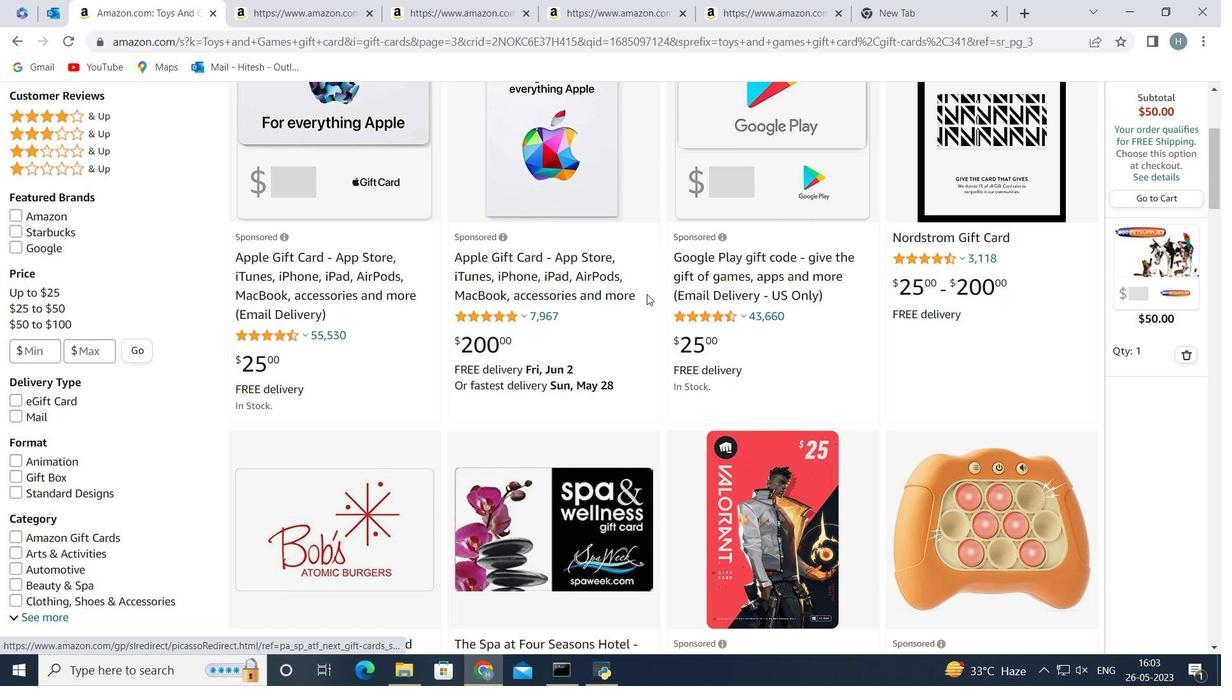 
Action: Mouse scrolled (646, 294) with delta (0, 0)
Screenshot: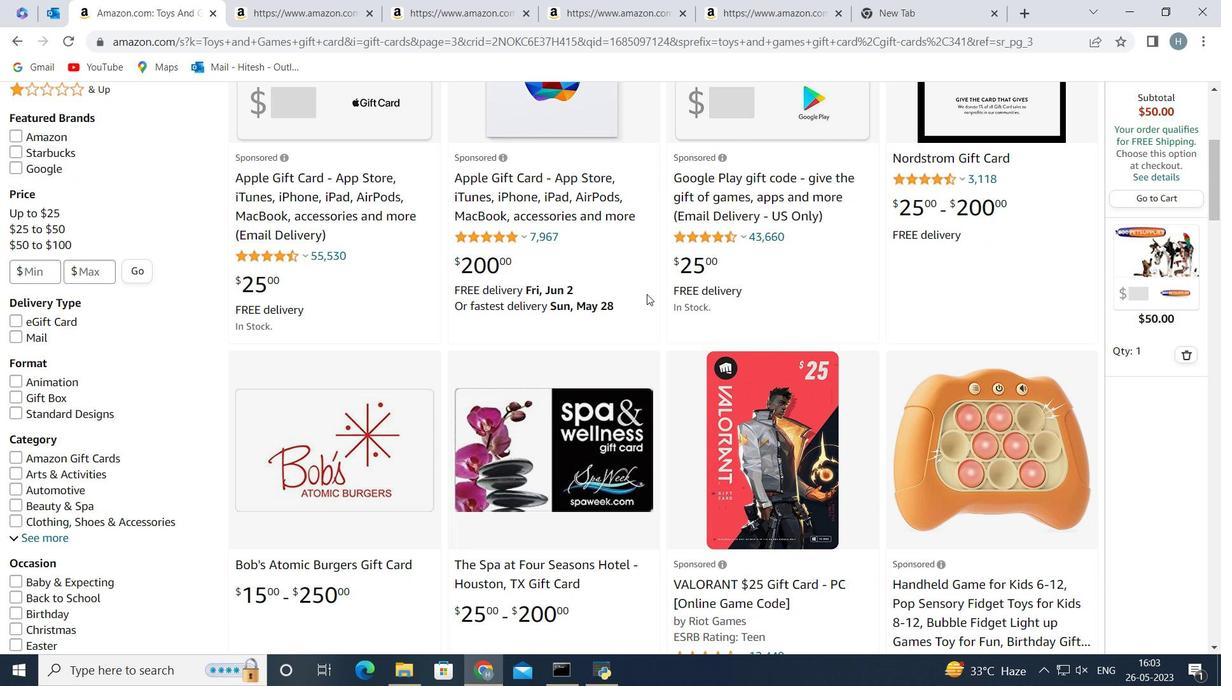 
Action: Mouse moved to (657, 283)
Screenshot: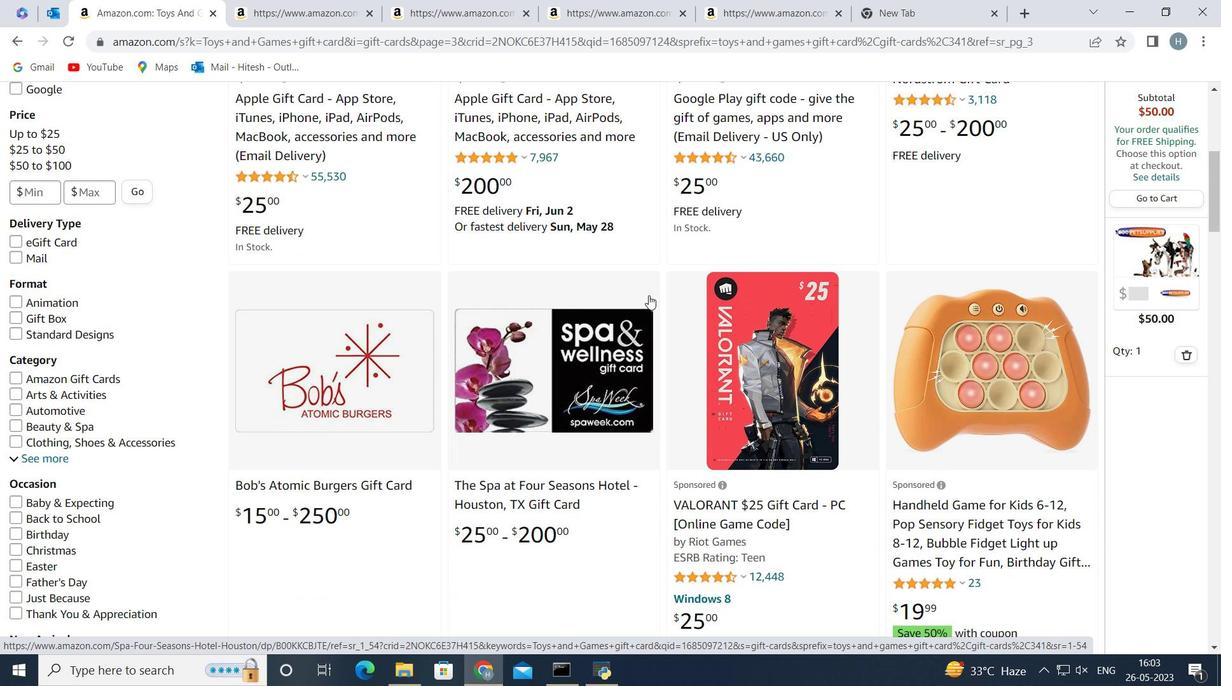 
Action: Mouse scrolled (657, 282) with delta (0, 0)
Screenshot: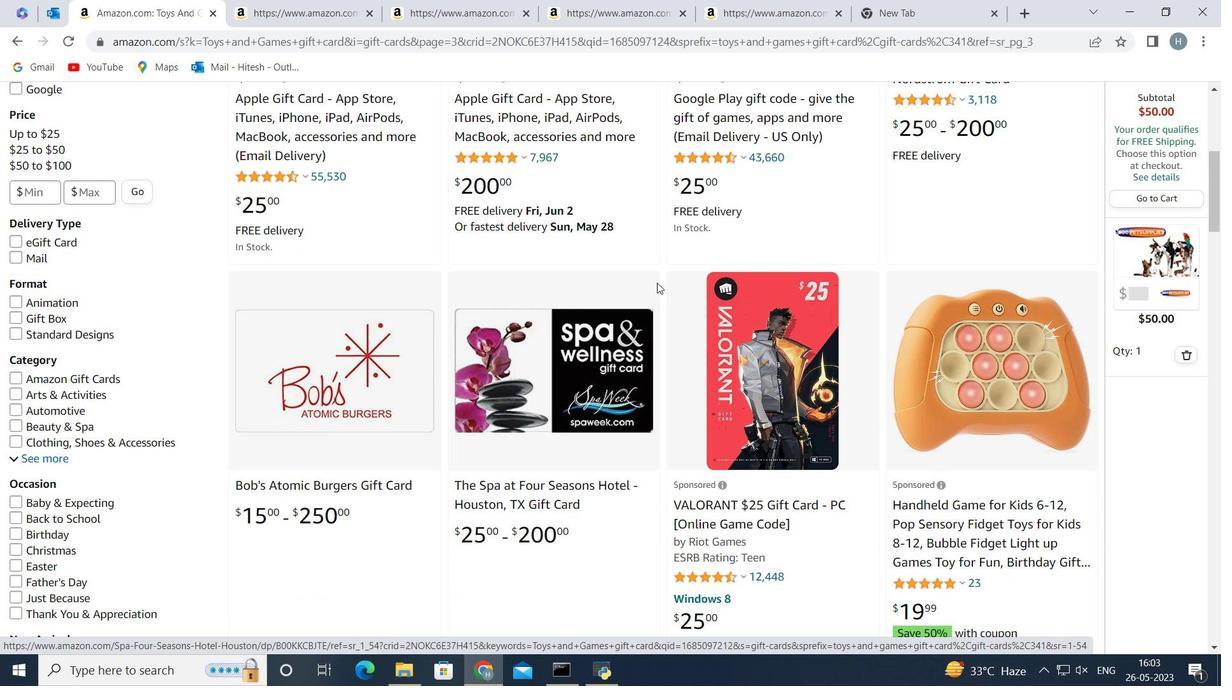 
Action: Mouse scrolled (657, 282) with delta (0, 0)
Screenshot: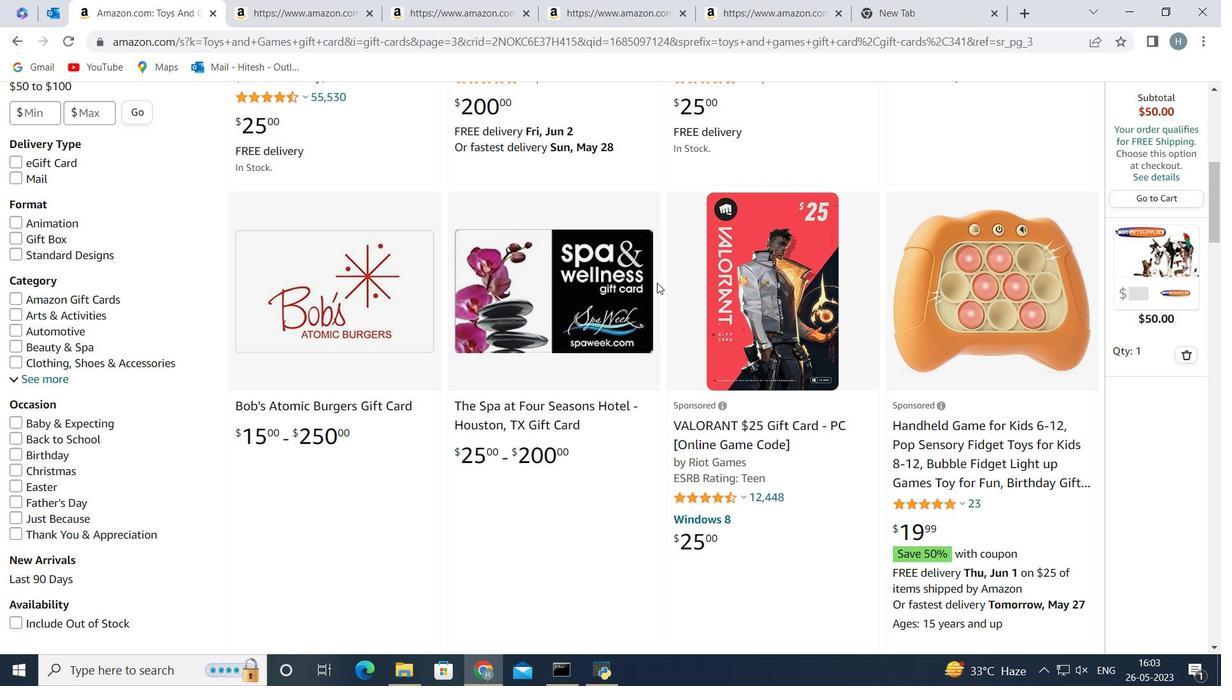
Action: Mouse scrolled (657, 282) with delta (0, 0)
Screenshot: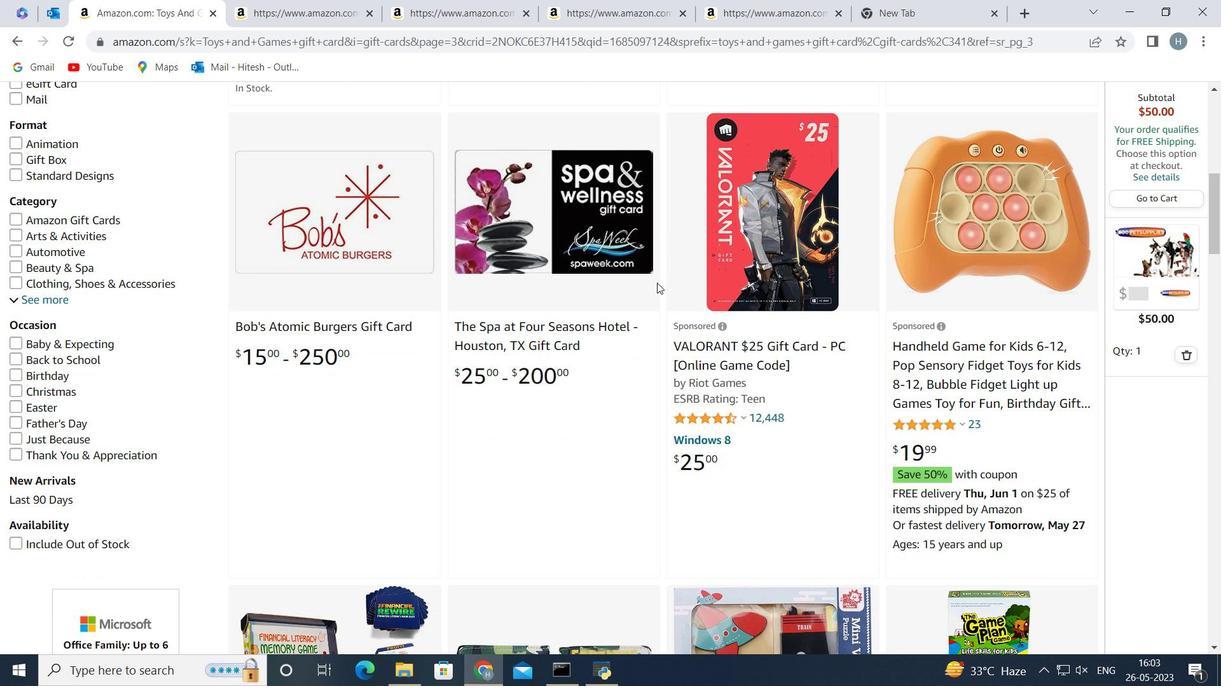 
Action: Mouse scrolled (657, 282) with delta (0, 0)
Screenshot: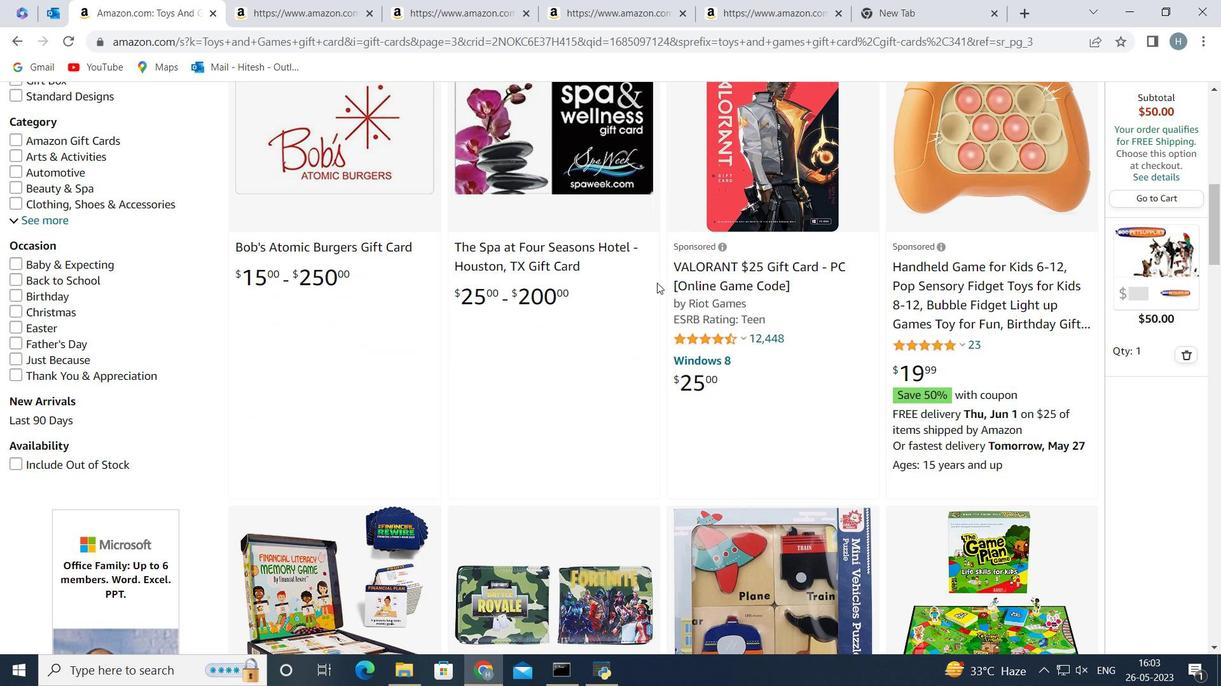 
Action: Mouse scrolled (657, 282) with delta (0, 0)
Screenshot: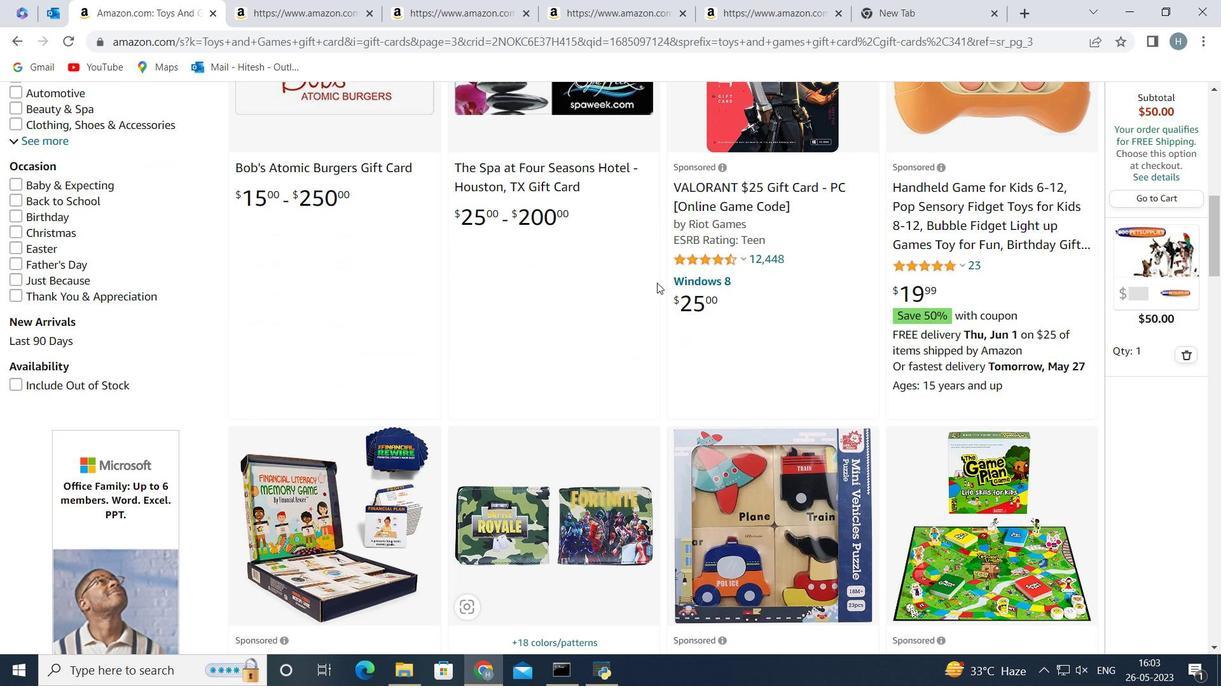 
Action: Mouse scrolled (657, 282) with delta (0, 0)
Screenshot: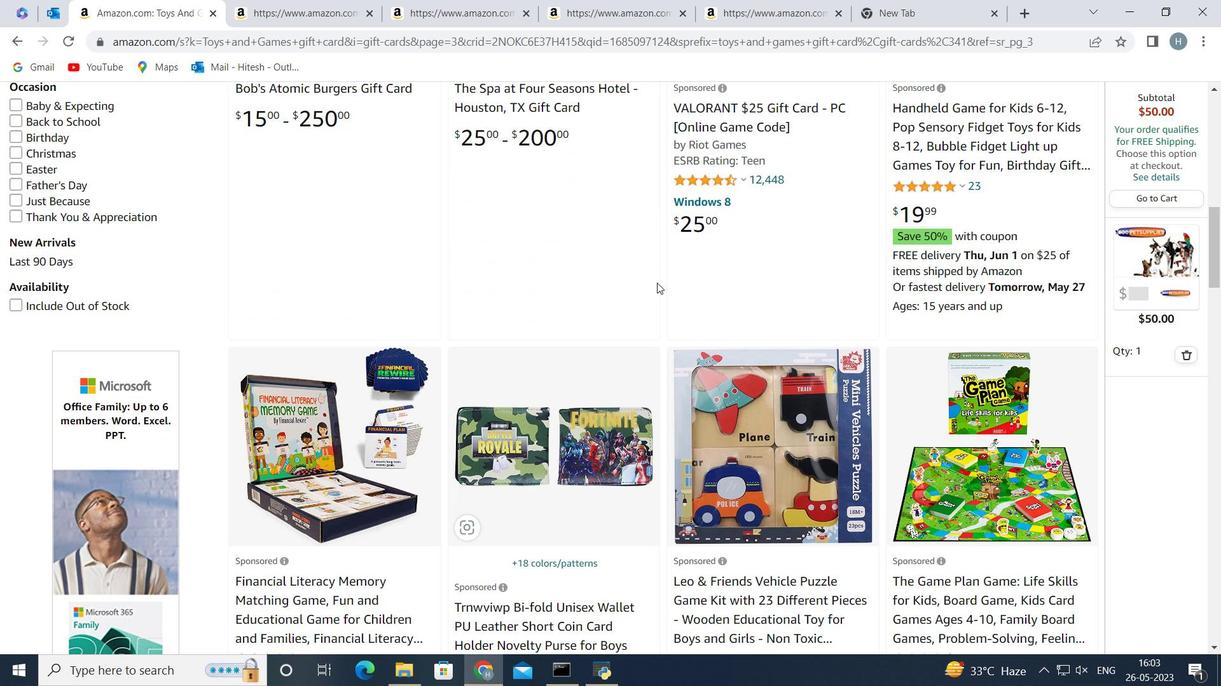 
Action: Mouse scrolled (657, 282) with delta (0, 0)
Screenshot: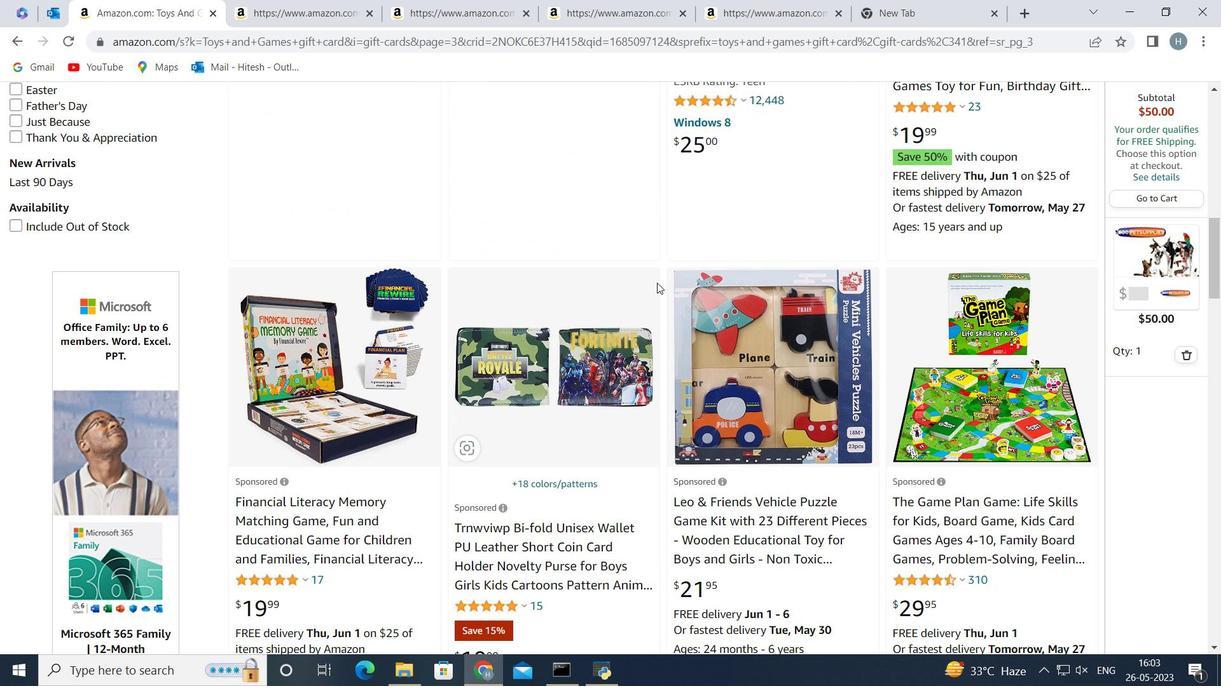 
Action: Mouse scrolled (657, 282) with delta (0, 0)
Screenshot: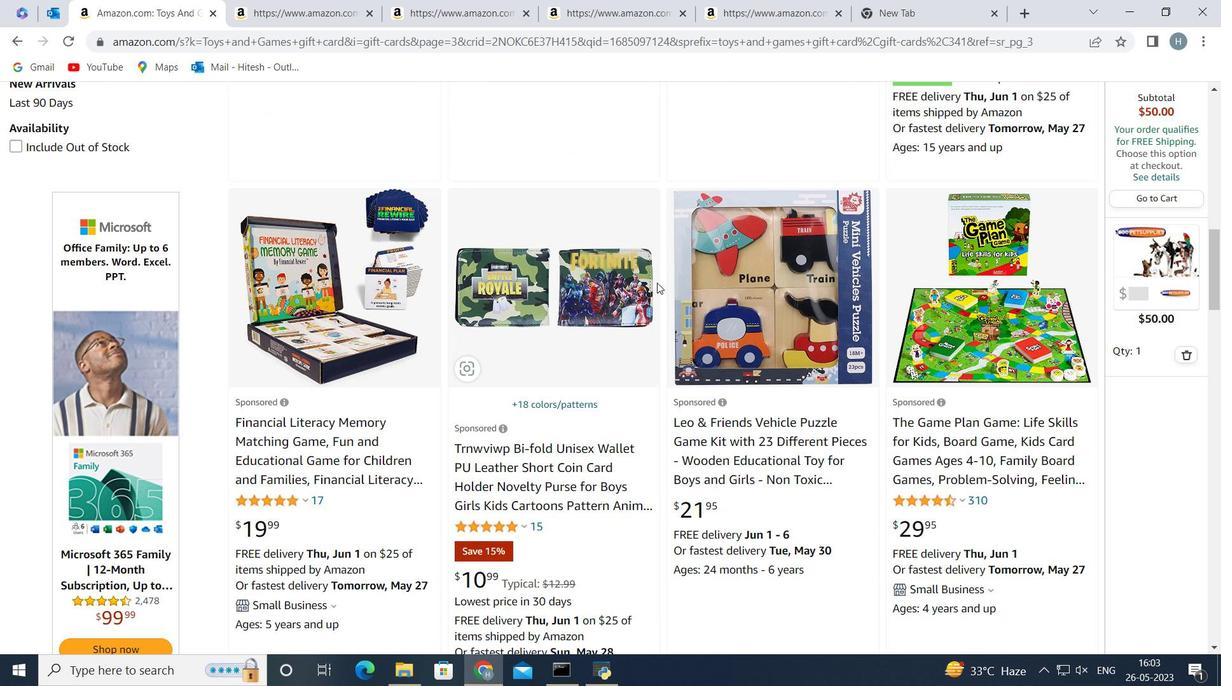 
Action: Mouse moved to (968, 262)
Screenshot: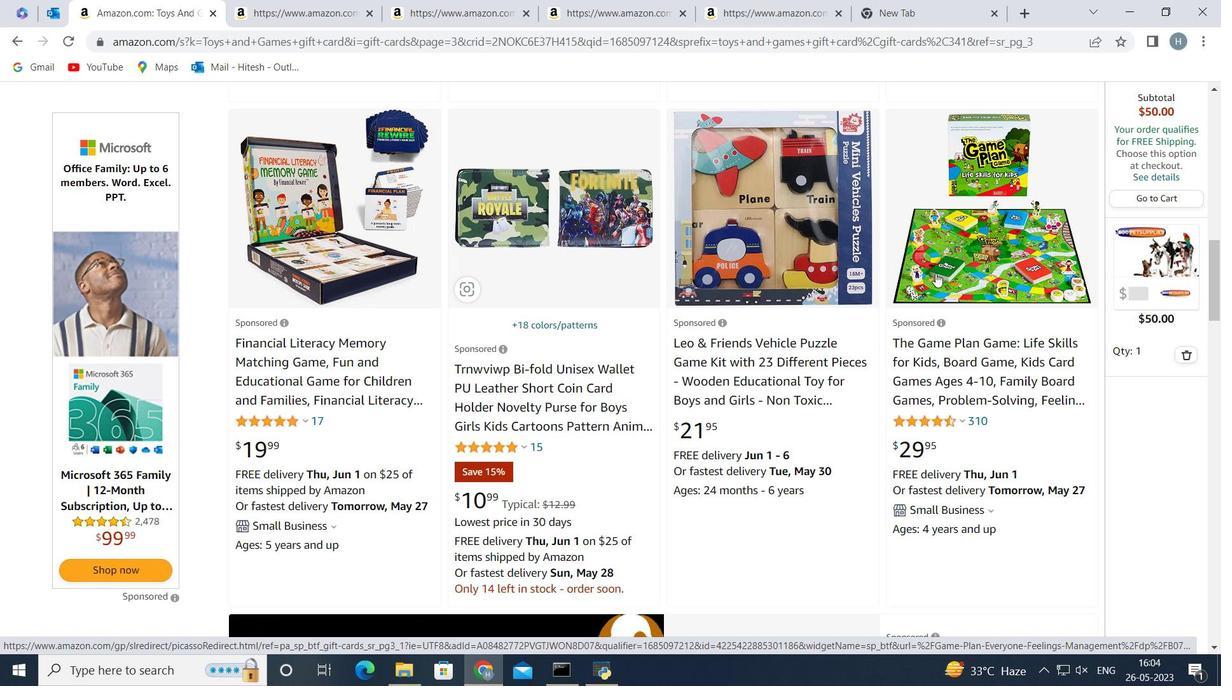 
Action: Mouse pressed left at (968, 262)
Screenshot: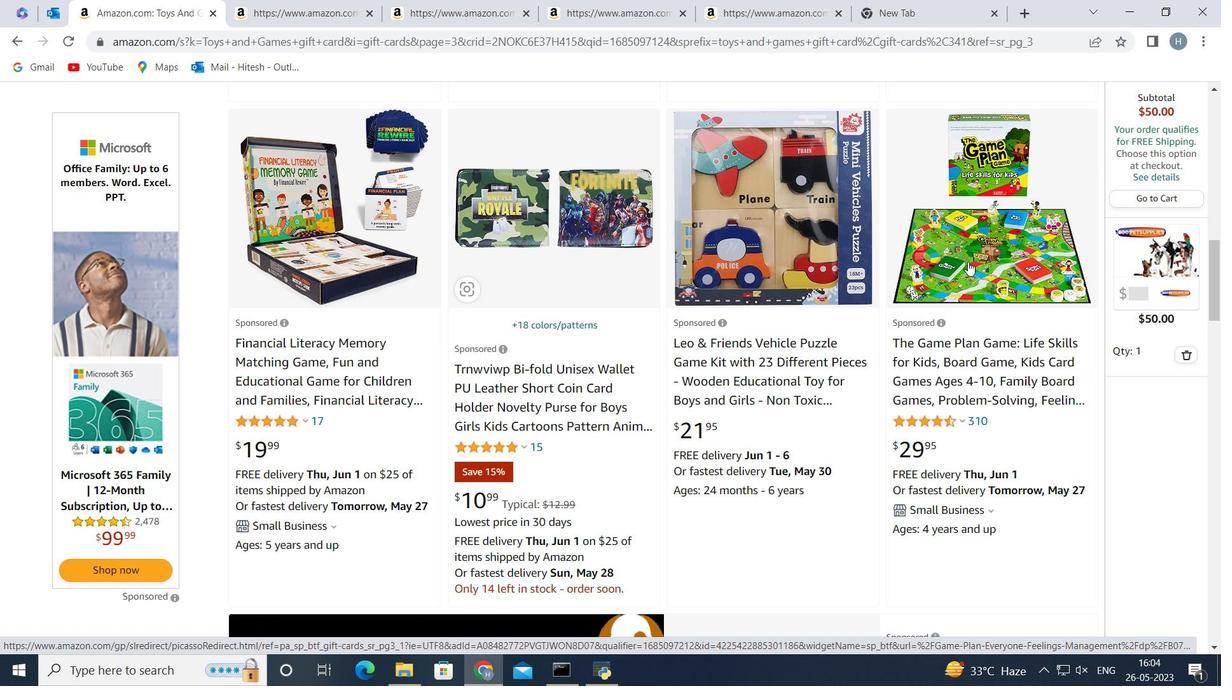 
Action: Mouse moved to (696, 363)
Screenshot: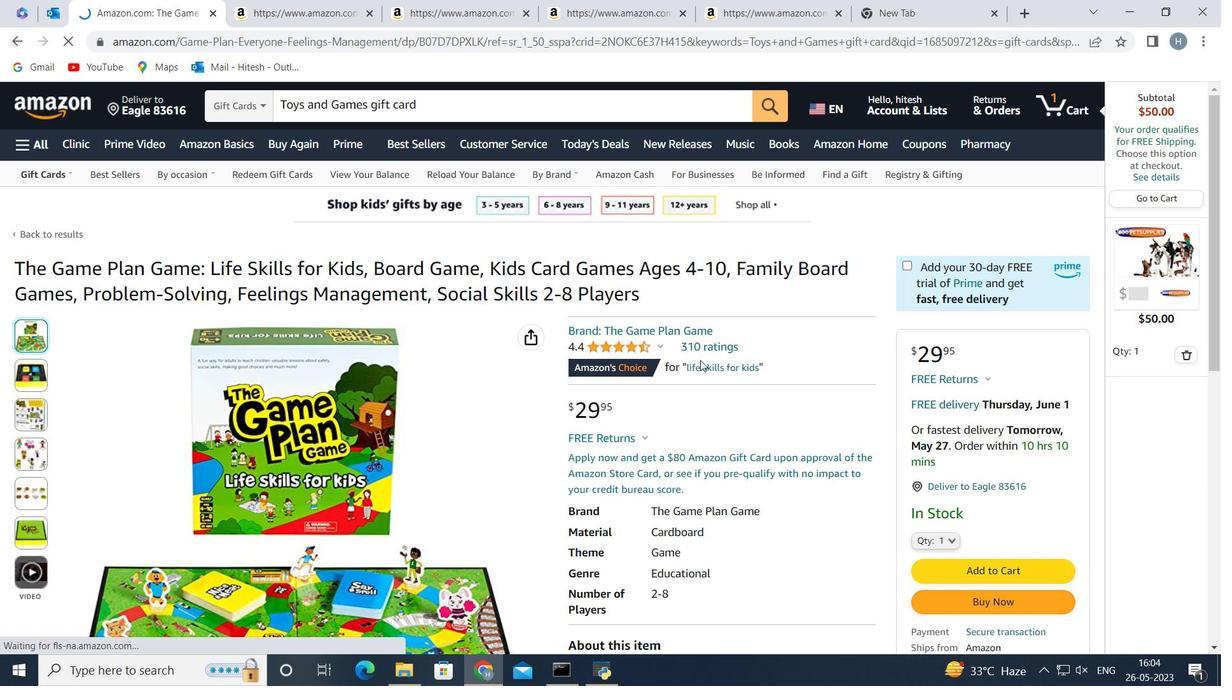
Action: Mouse scrolled (696, 363) with delta (0, 0)
Screenshot: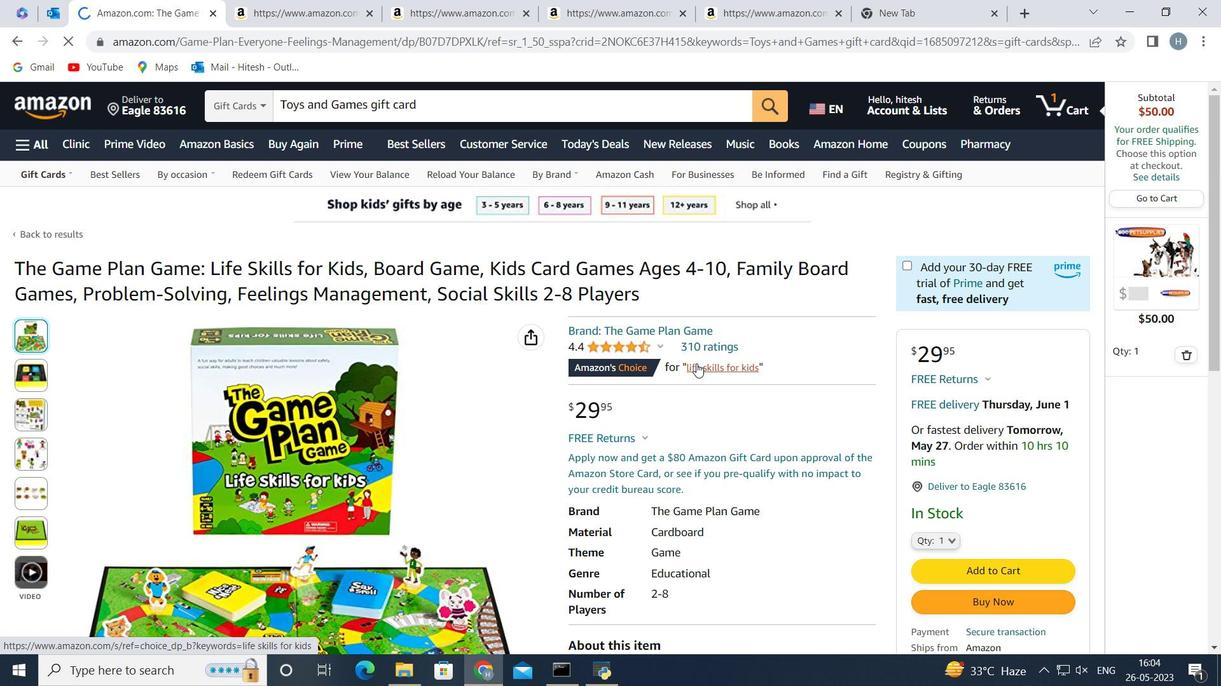 
Action: Mouse moved to (751, 353)
Screenshot: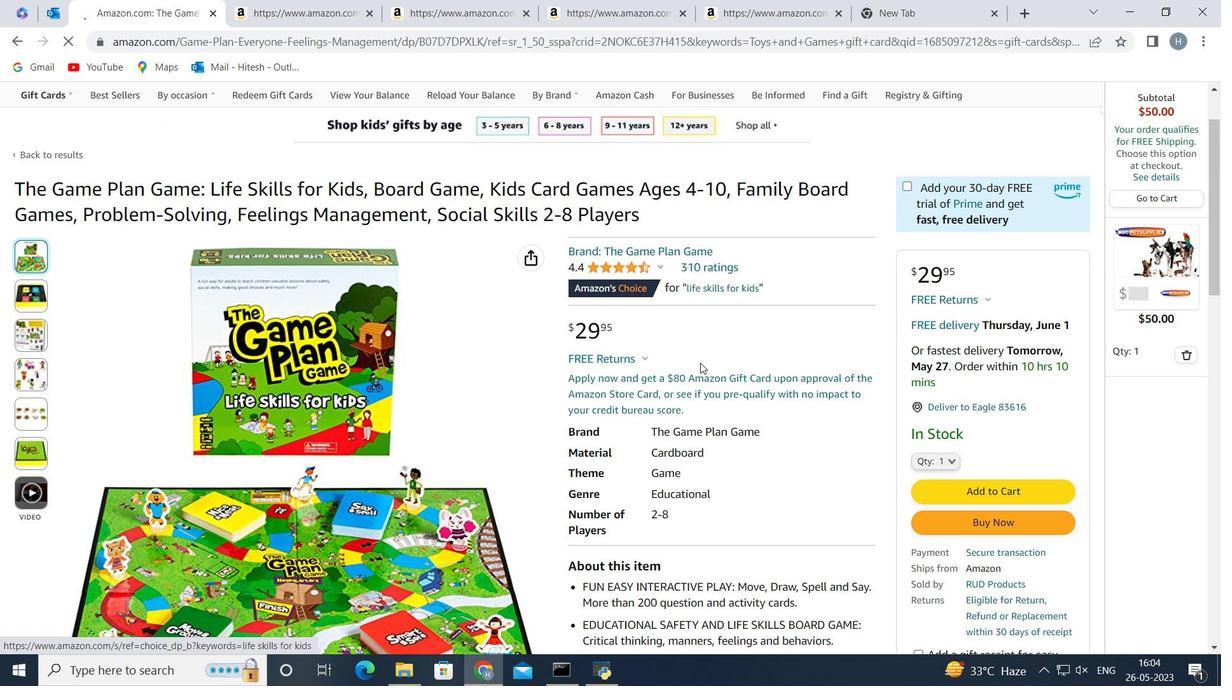 
Action: Mouse scrolled (751, 352) with delta (0, 0)
Screenshot: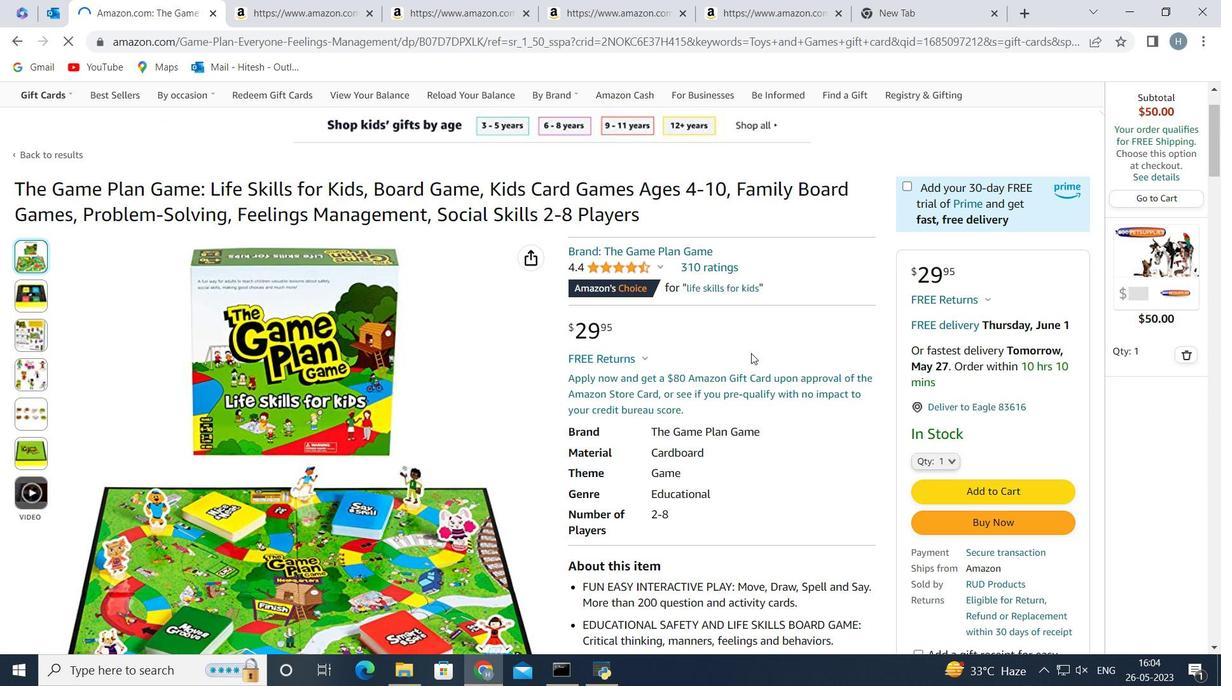 
Action: Mouse scrolled (751, 352) with delta (0, 0)
Screenshot: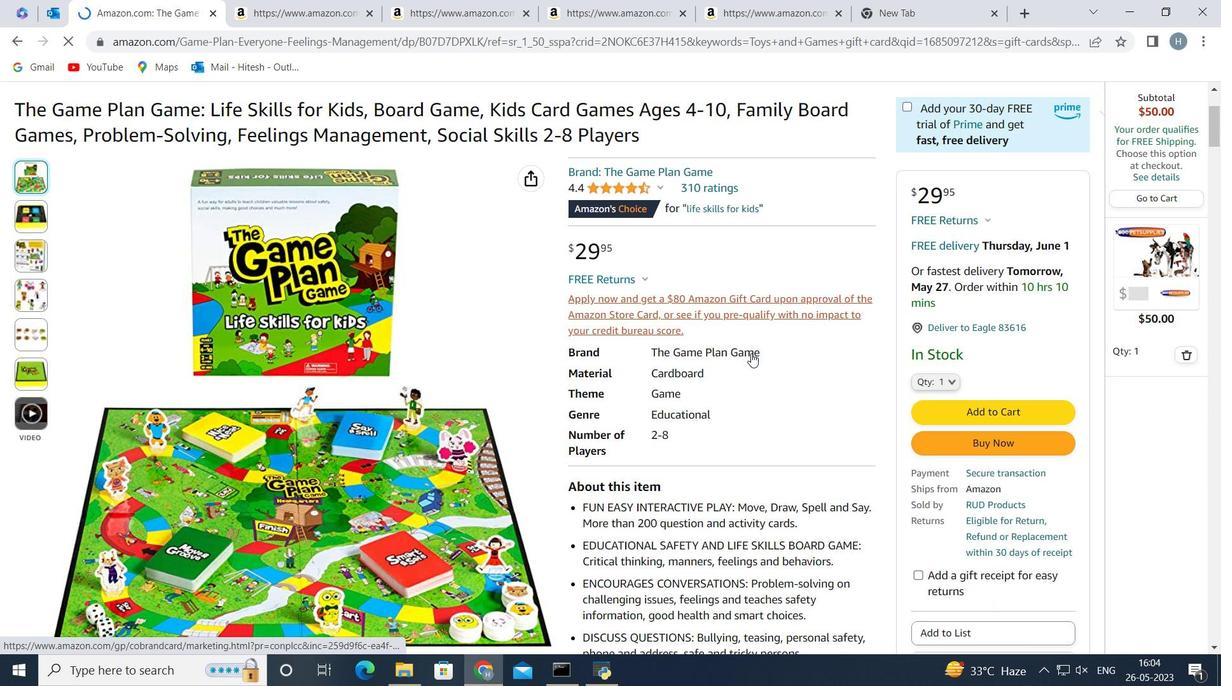 
Action: Mouse scrolled (751, 352) with delta (0, 0)
Screenshot: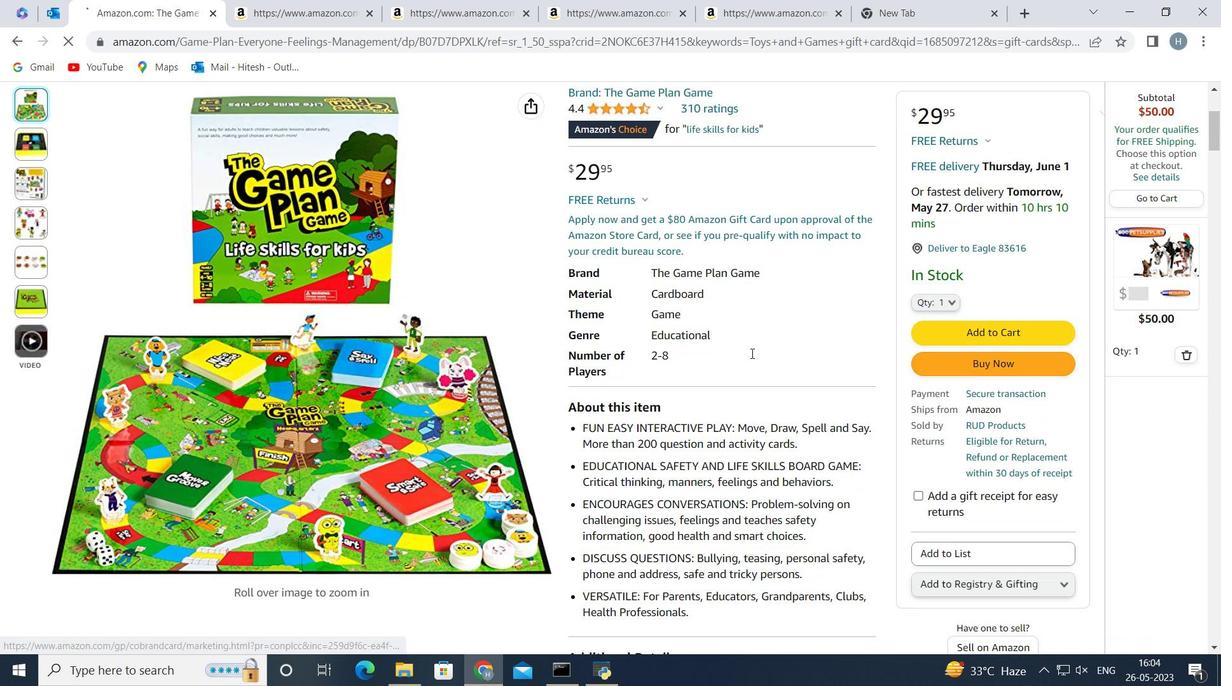 
Action: Mouse scrolled (751, 352) with delta (0, 0)
Screenshot: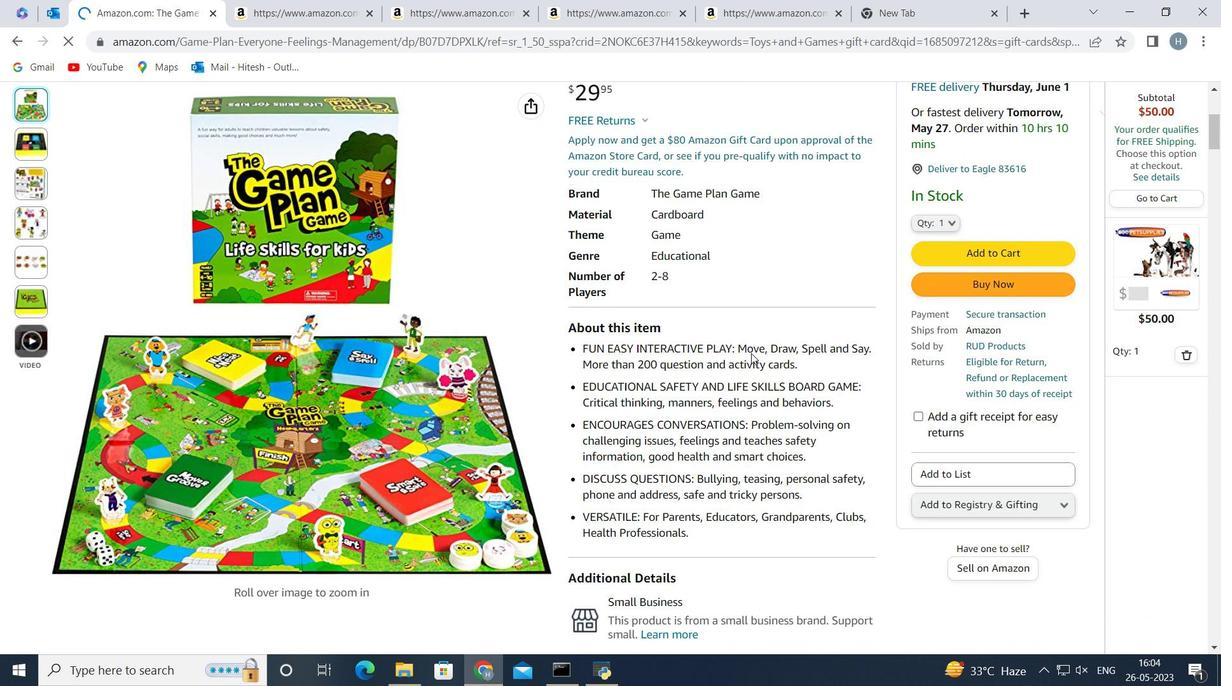 
Action: Mouse moved to (936, 171)
Screenshot: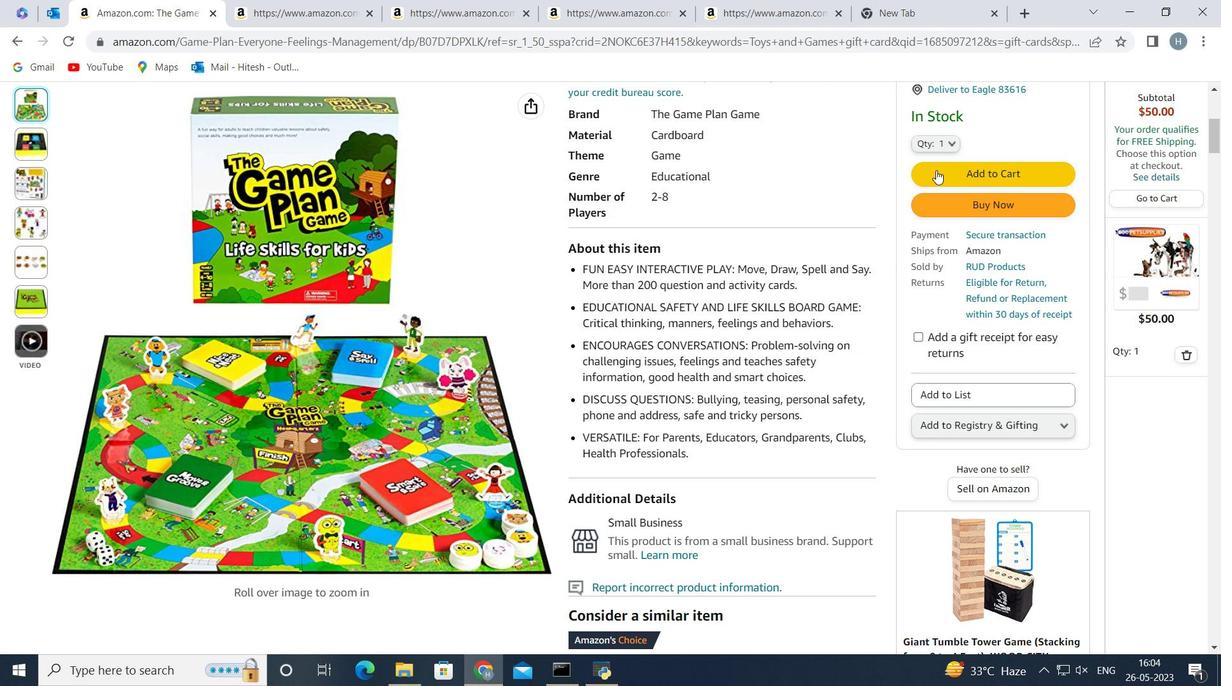 
Action: Mouse pressed left at (936, 171)
Screenshot: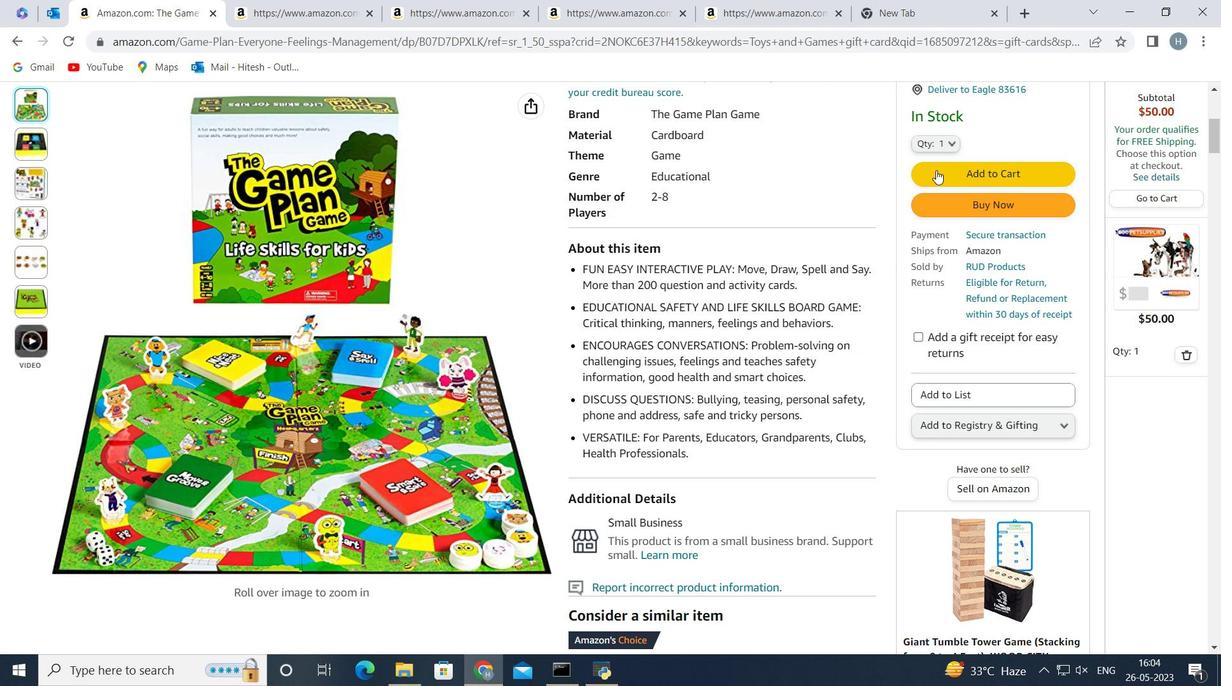 
Action: Mouse moved to (915, 257)
Screenshot: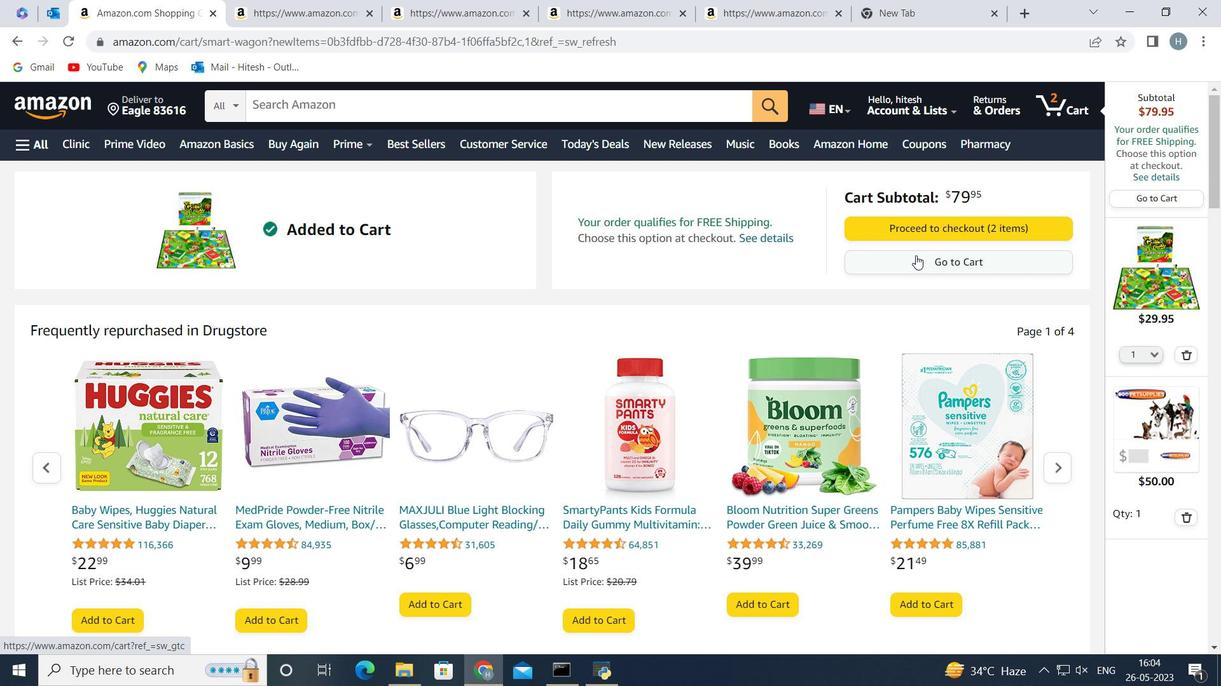 
Action: Mouse pressed left at (915, 257)
Screenshot: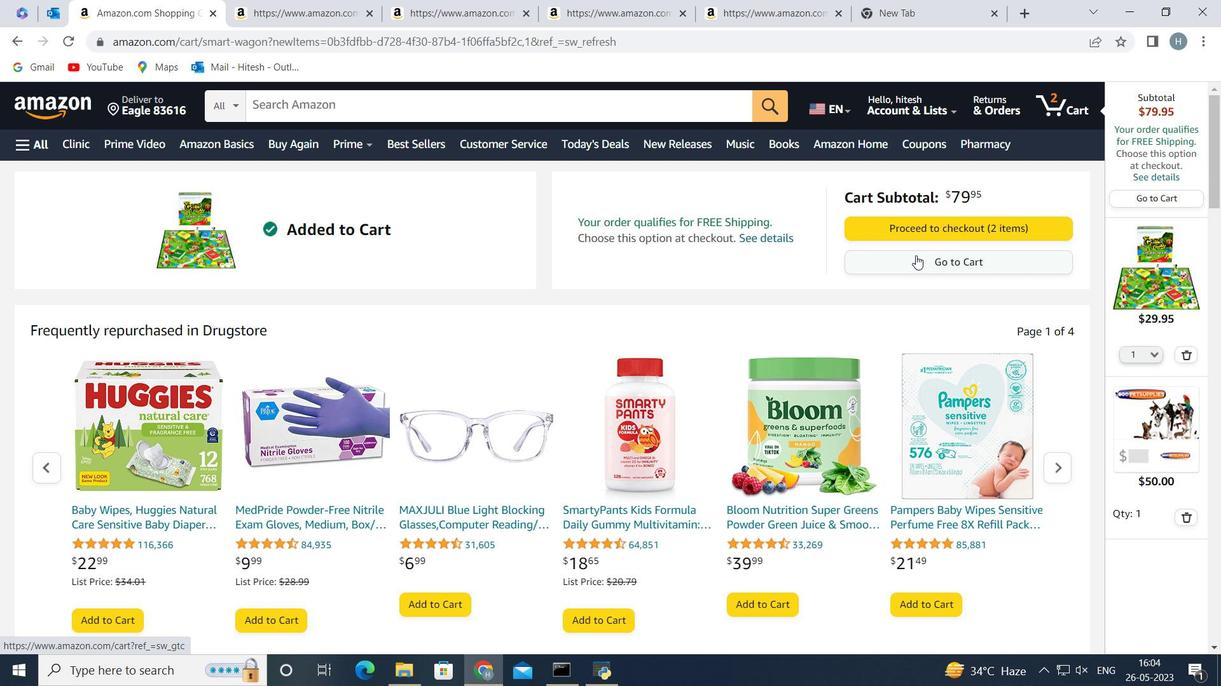 
Action: Mouse moved to (456, 359)
Screenshot: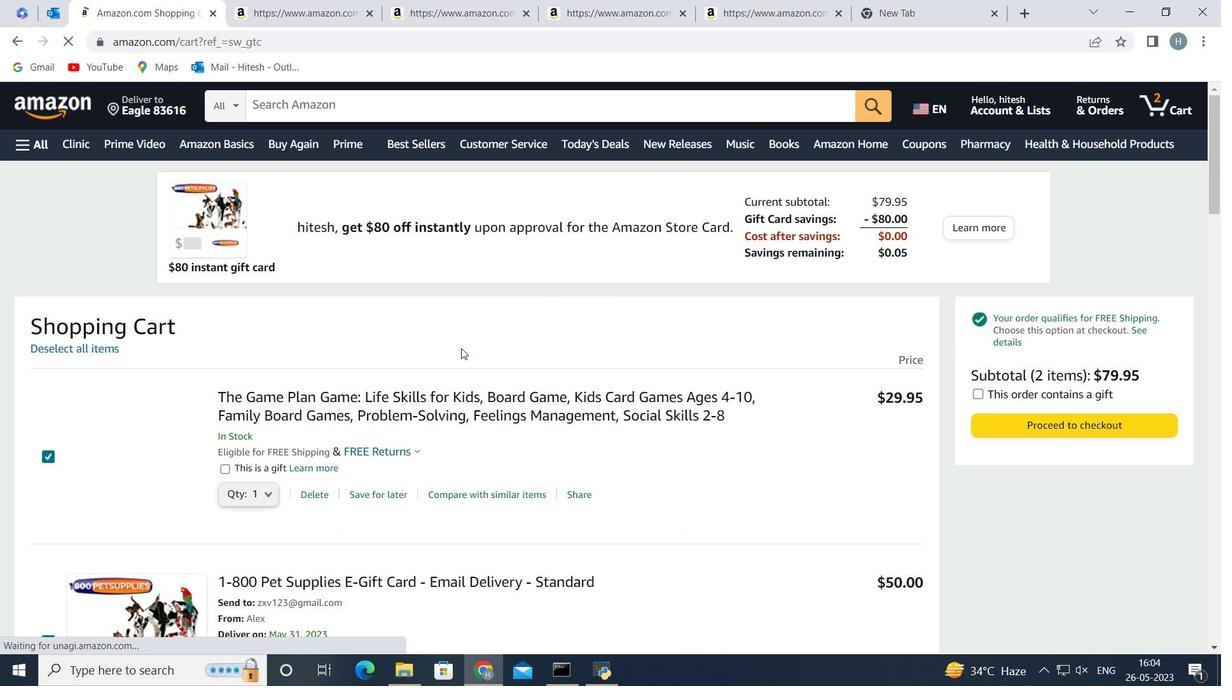 
Action: Mouse scrolled (456, 359) with delta (0, 0)
Screenshot: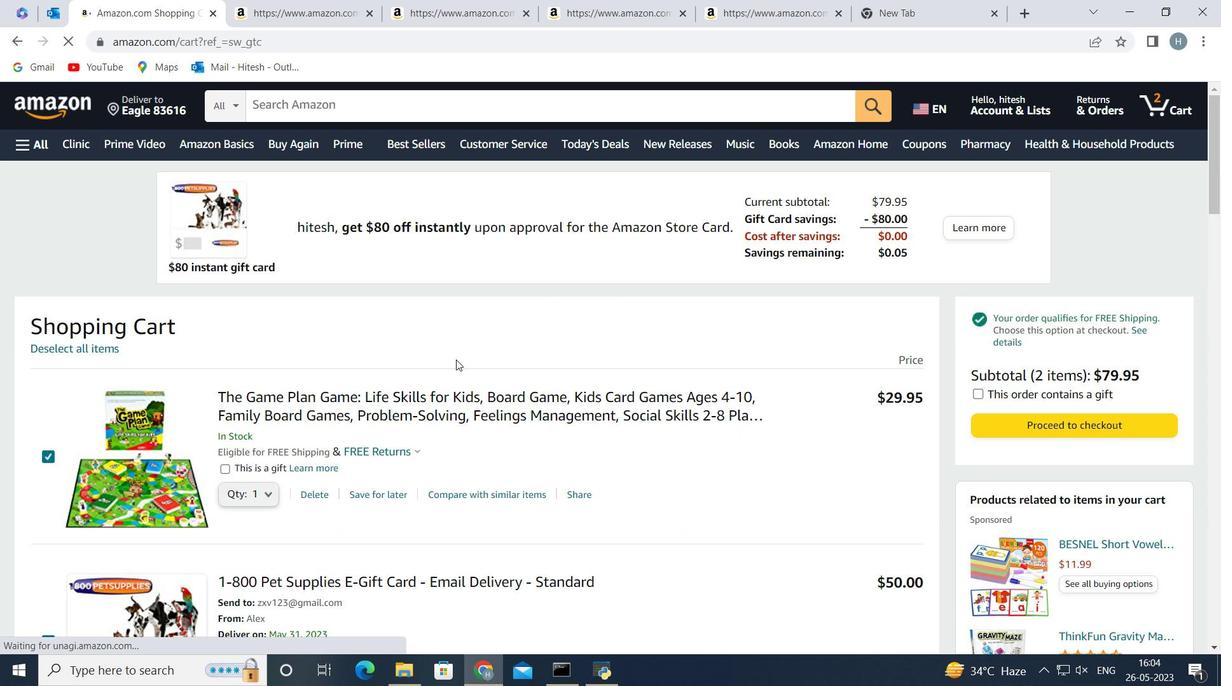 
Action: Mouse scrolled (456, 359) with delta (0, 0)
Screenshot: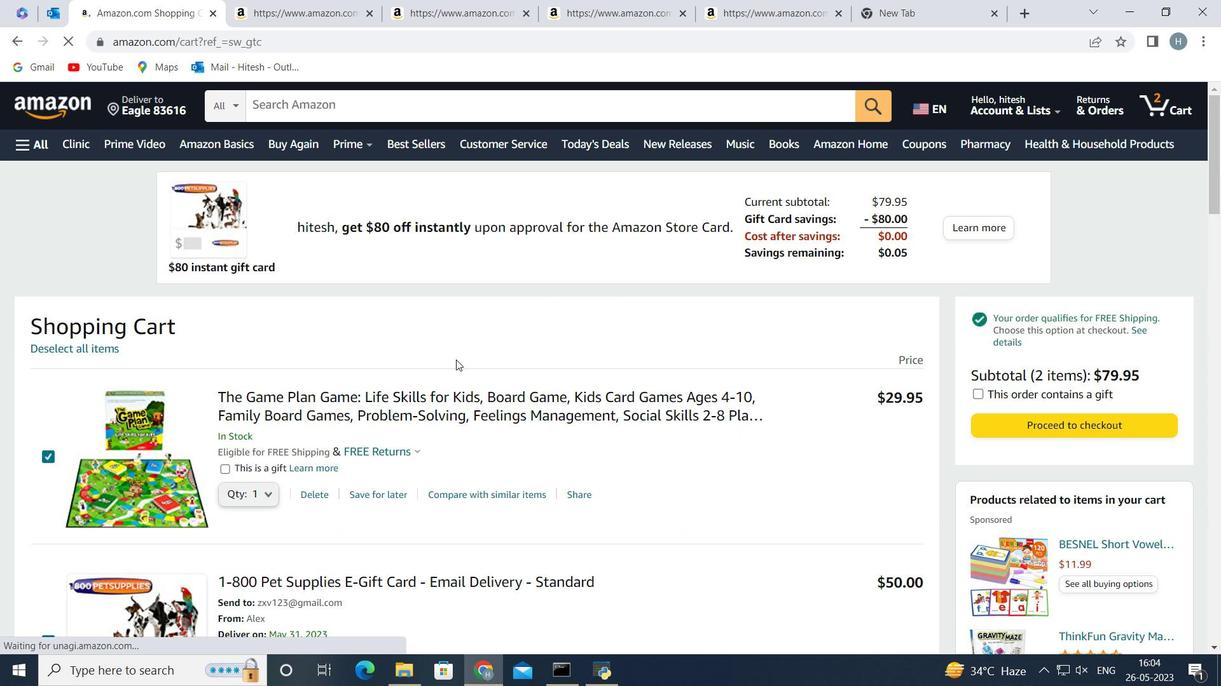 
Action: Mouse moved to (277, 511)
Screenshot: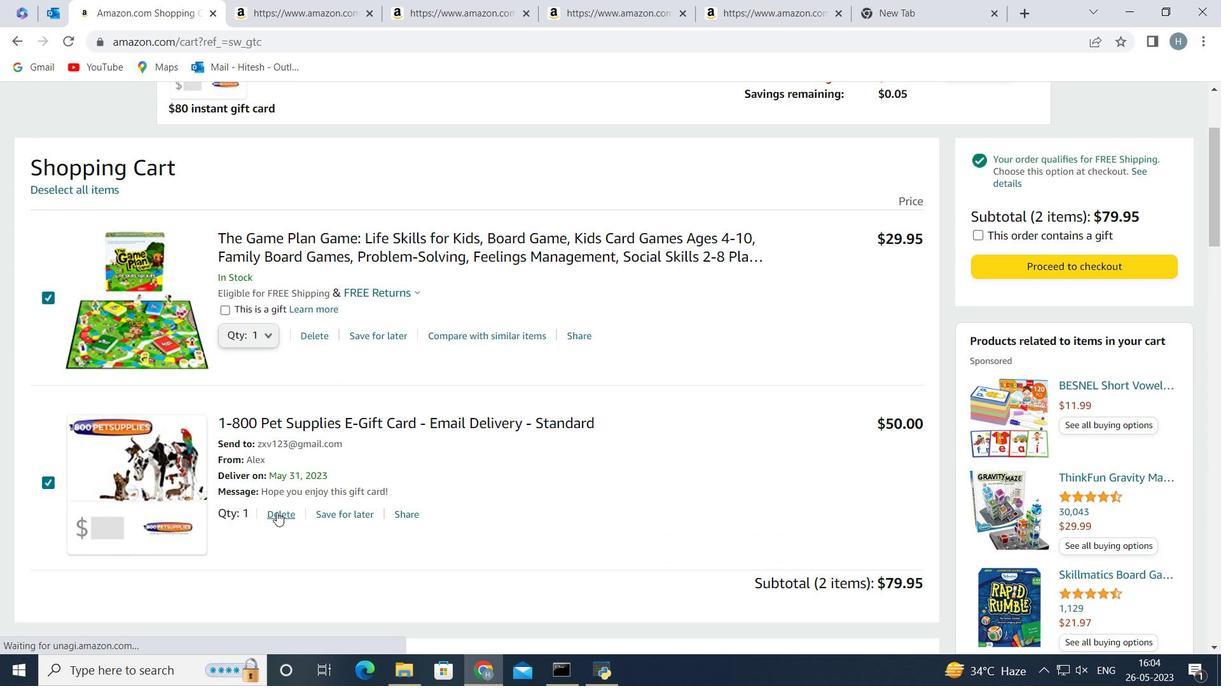 
Action: Mouse pressed left at (277, 511)
Screenshot: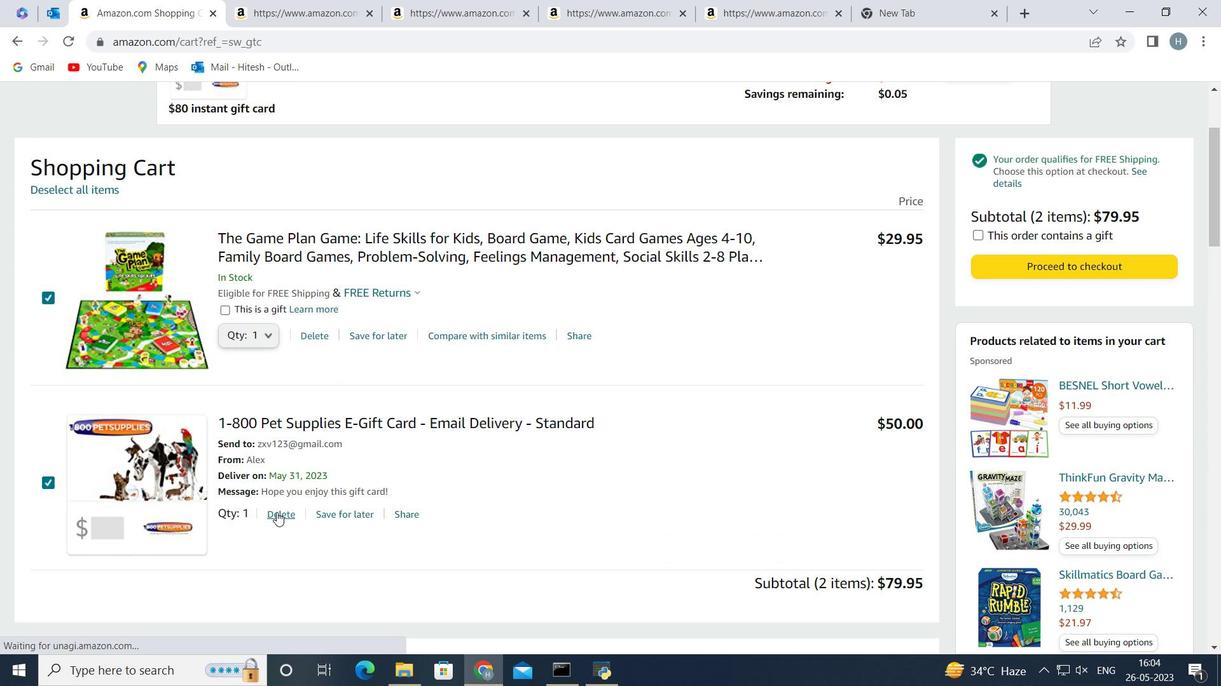 
Action: Mouse moved to (255, 330)
Screenshot: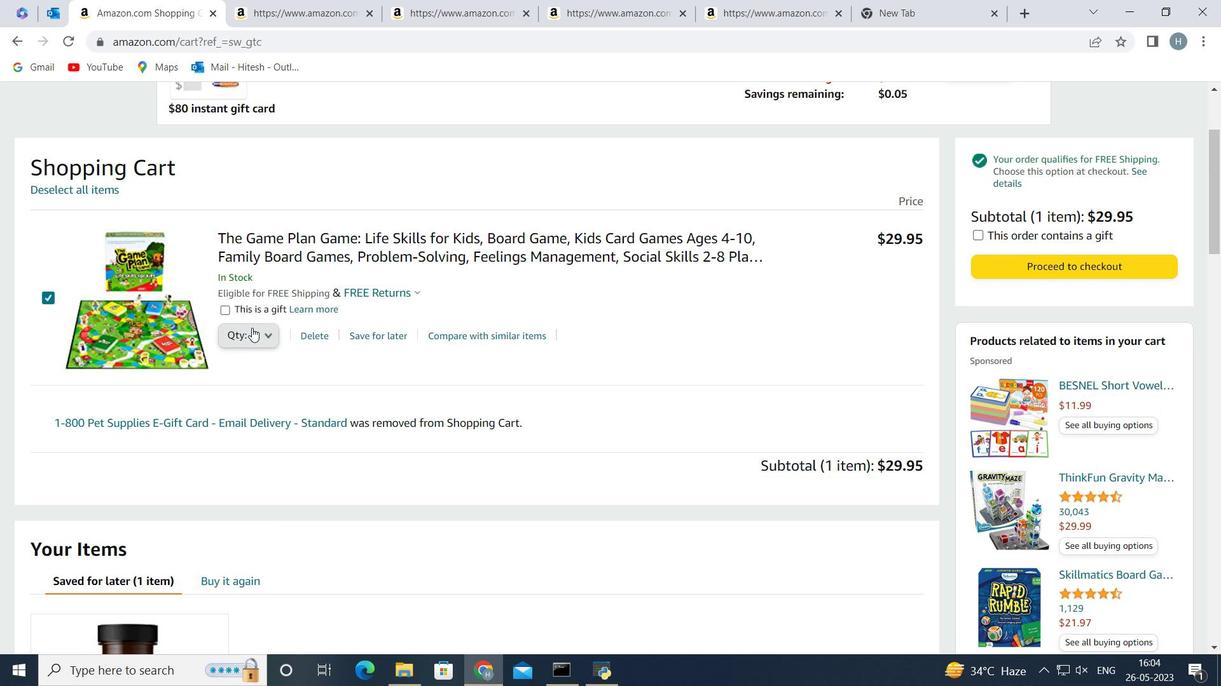 
Action: Mouse pressed left at (255, 330)
Screenshot: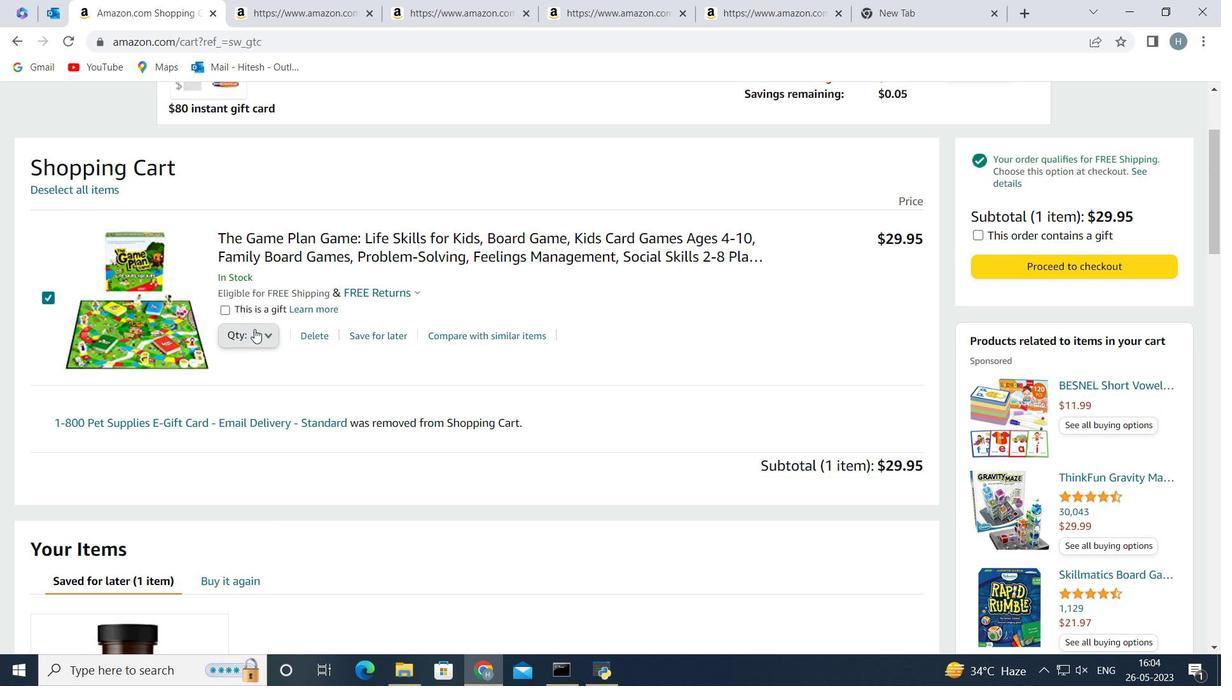 
Action: Mouse moved to (255, 371)
Screenshot: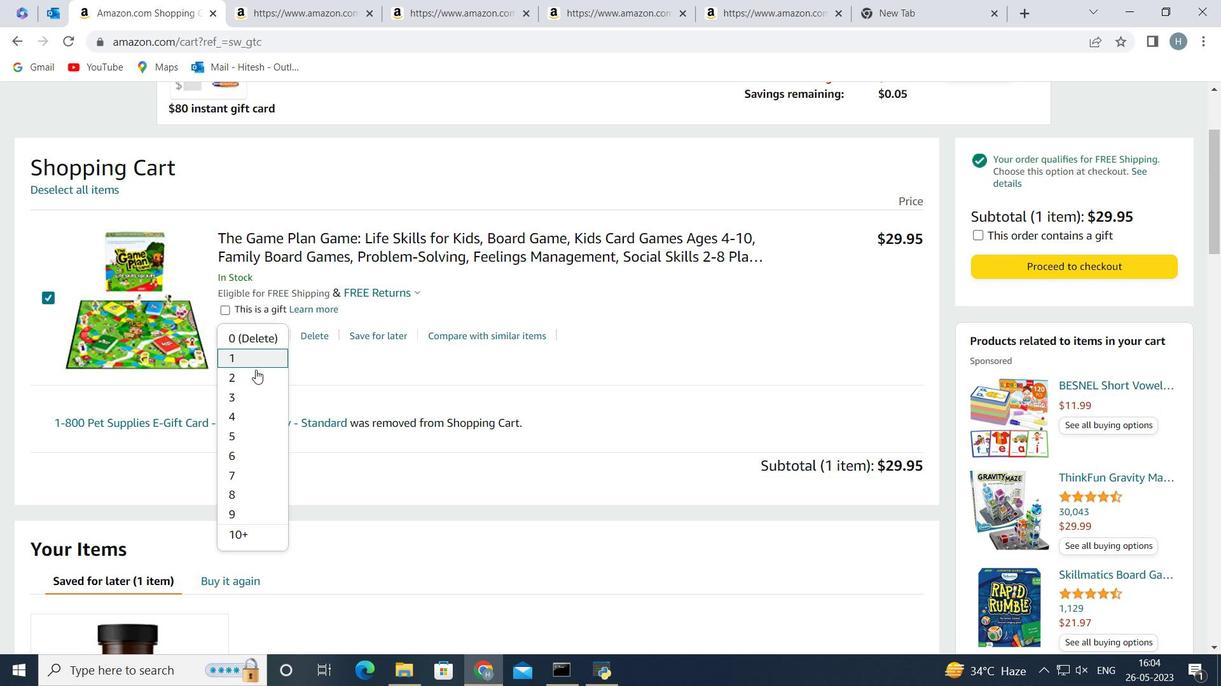
Action: Mouse pressed left at (255, 371)
Screenshot: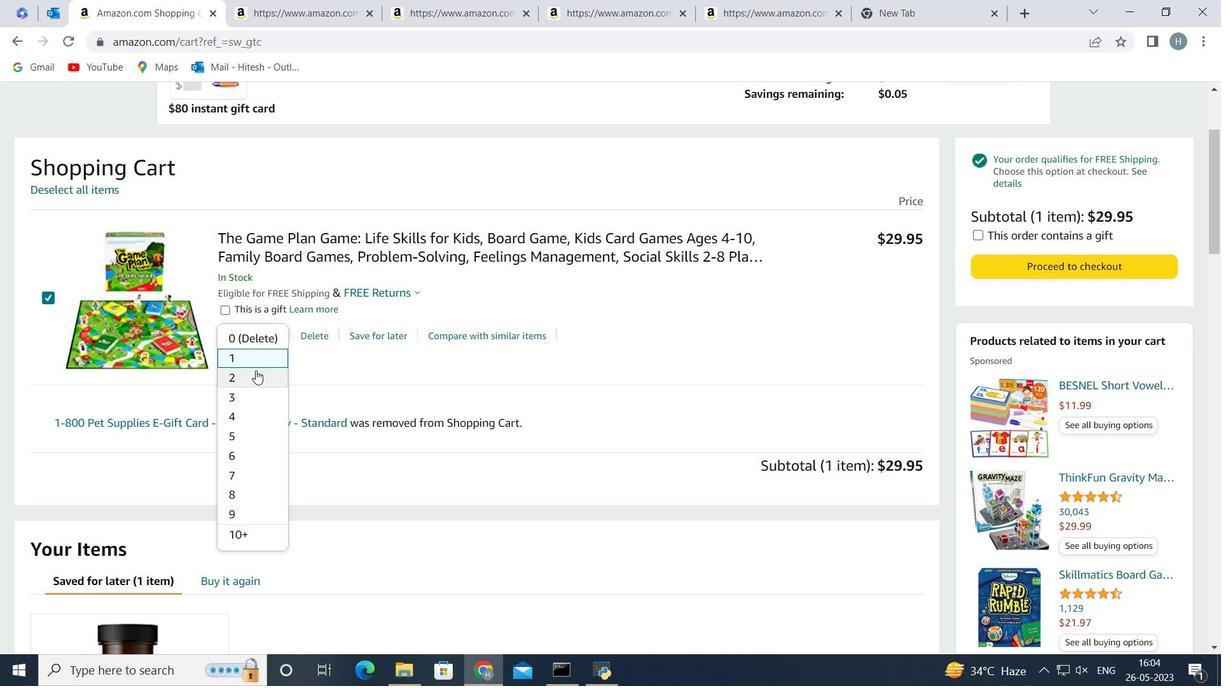 
Action: Mouse moved to (1026, 263)
Screenshot: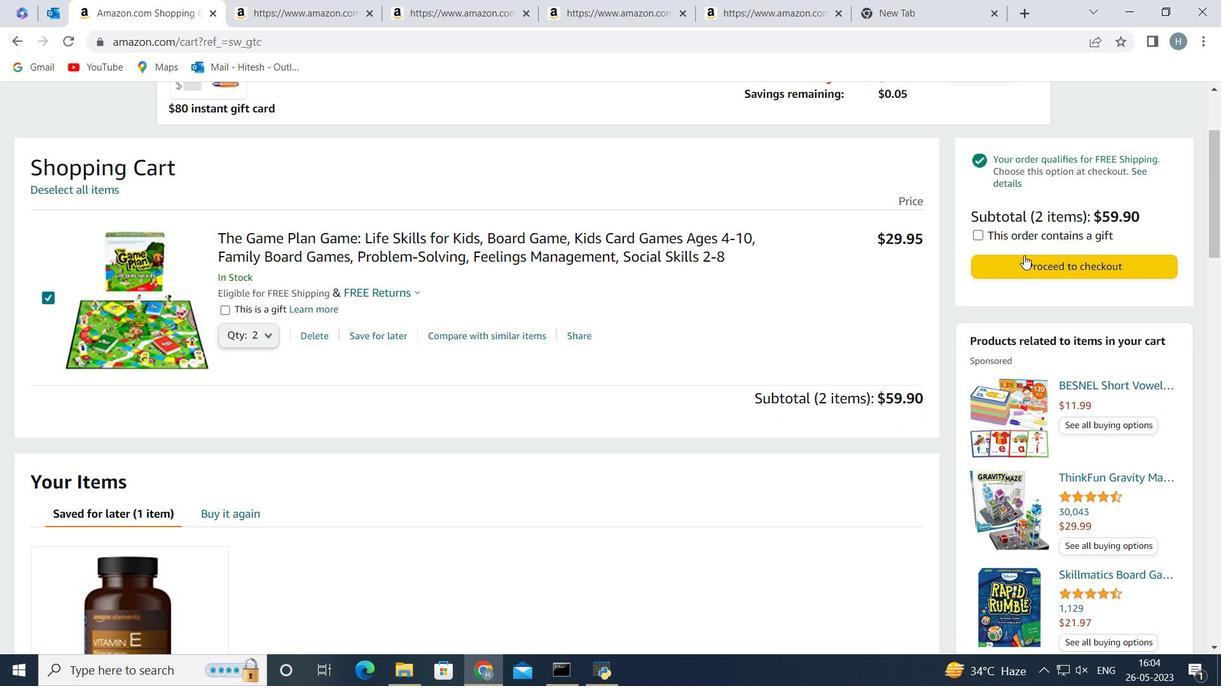 
Action: Mouse pressed left at (1026, 263)
Screenshot: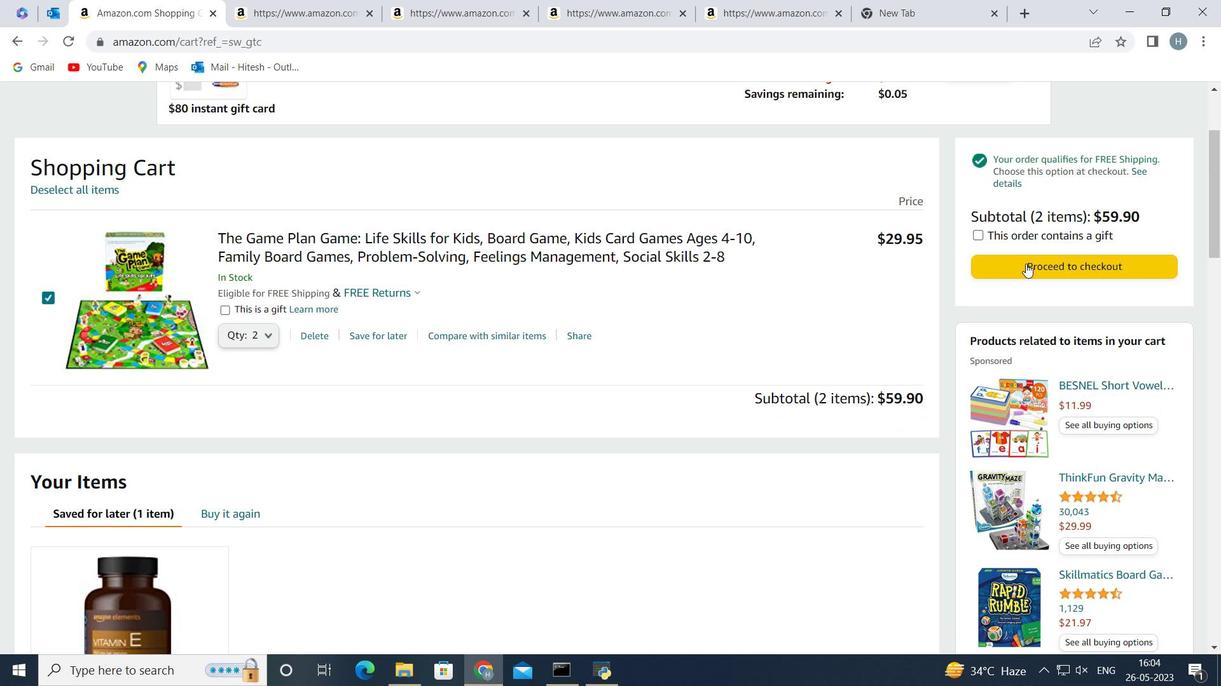 
Action: Mouse moved to (311, 309)
Screenshot: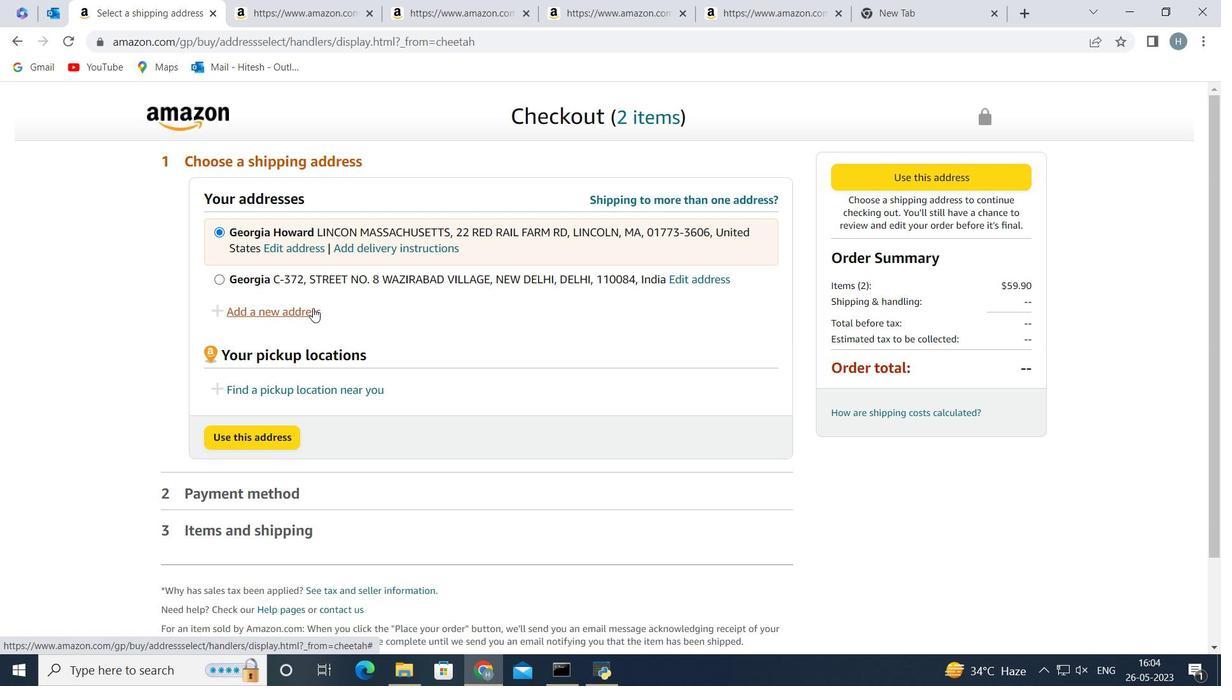
Action: Mouse pressed left at (311, 309)
Screenshot: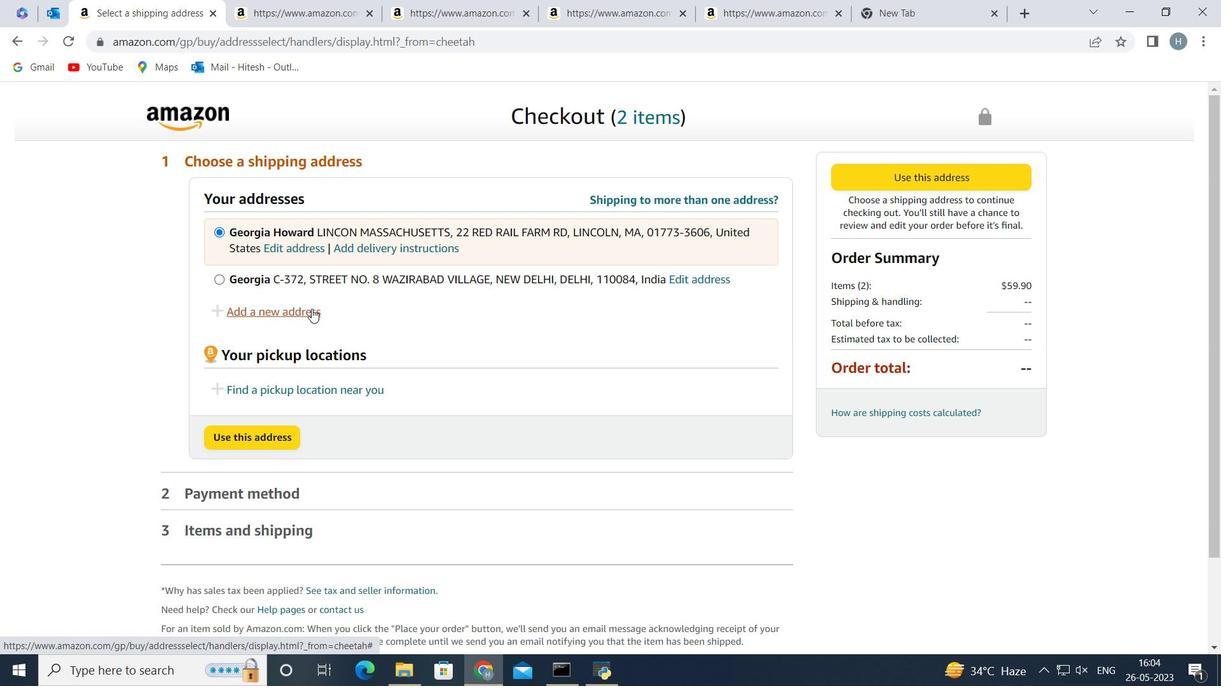 
Action: Mouse moved to (517, 429)
Screenshot: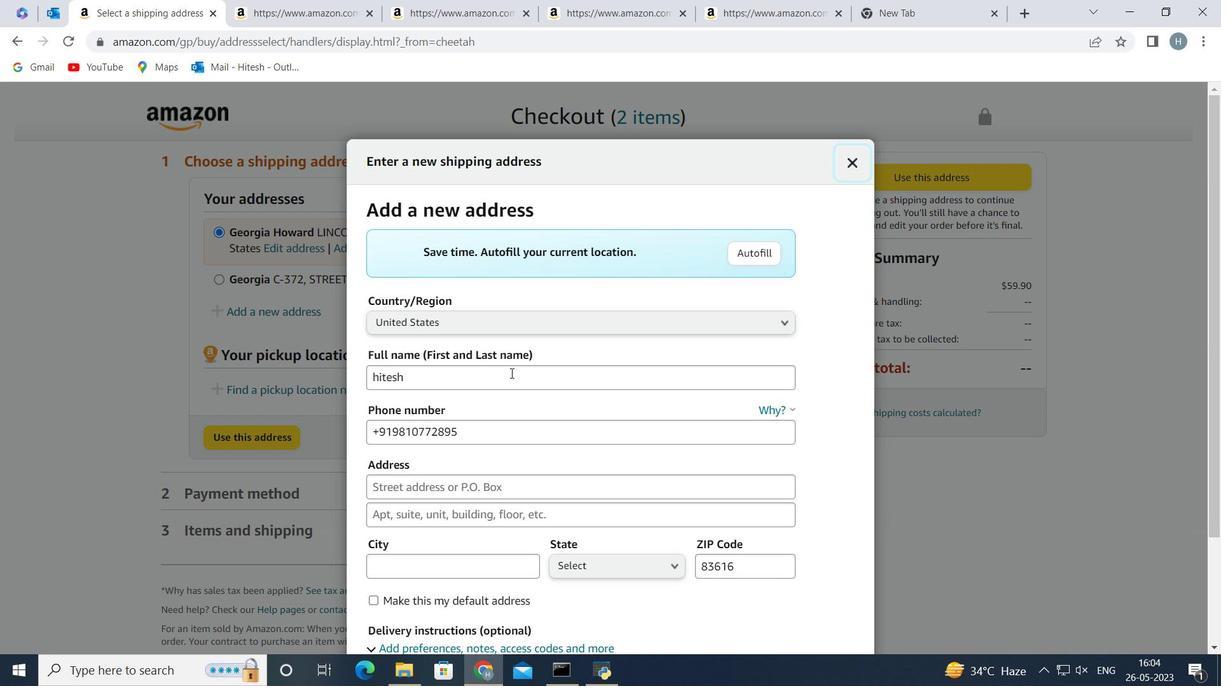 
Action: Mouse pressed left at (517, 429)
Screenshot: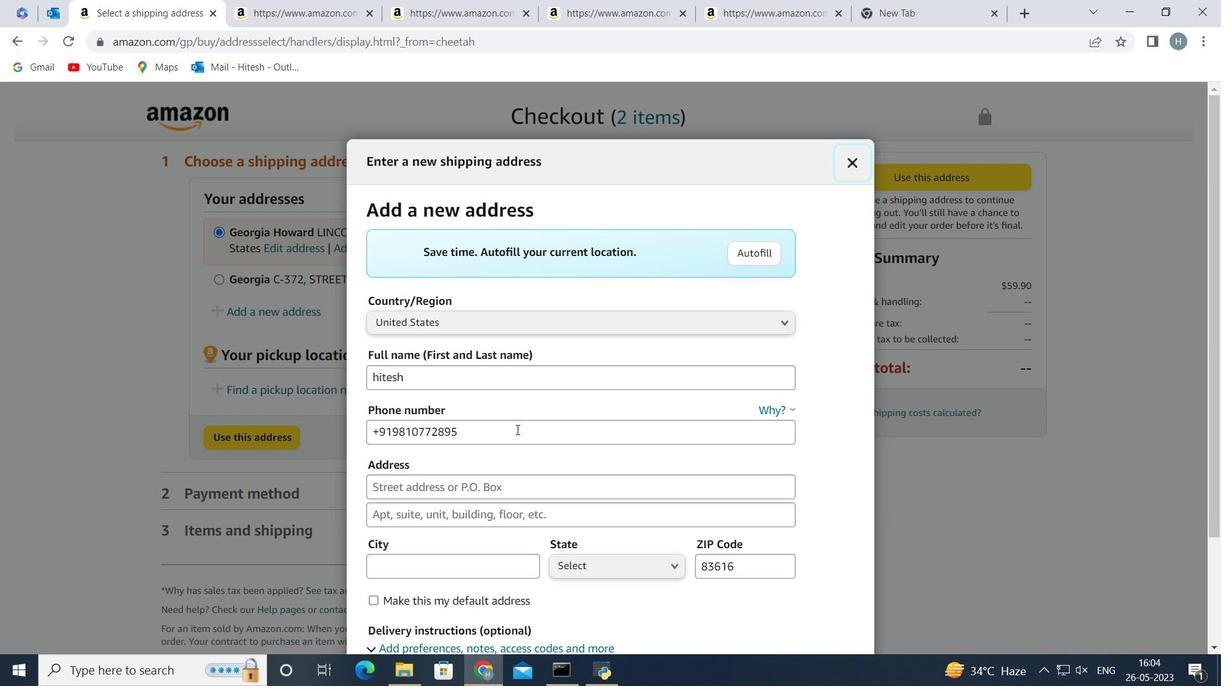 
Action: Key pressed <Key.backspace><Key.backspace><Key.backspace><Key.backspace><Key.backspace><Key.backspace><Key.backspace><Key.backspace><Key.backspace><Key.backspace><Key.backspace>
Screenshot: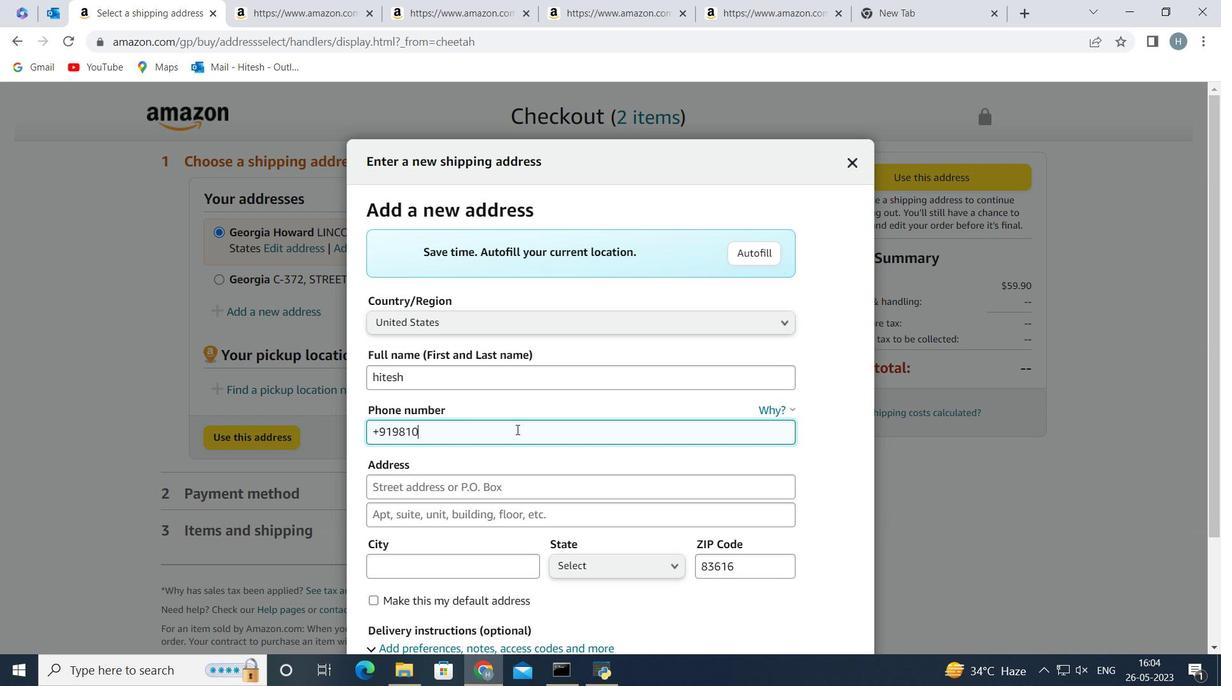 
Action: Mouse moved to (515, 429)
Screenshot: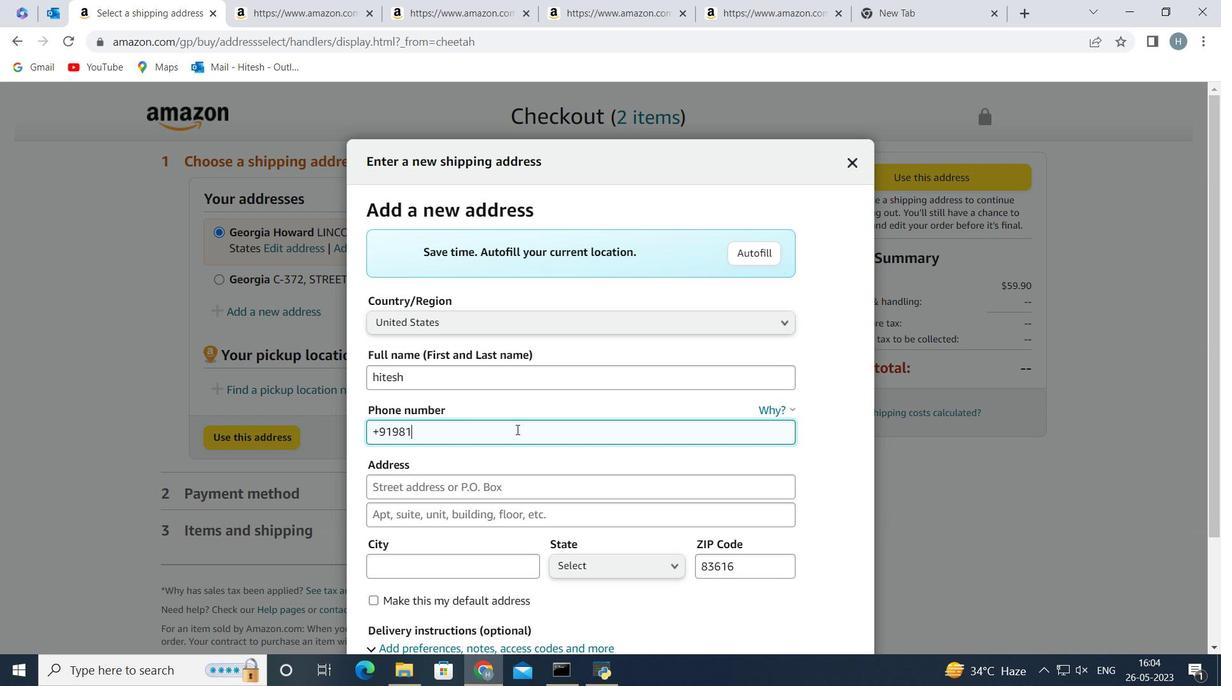 
Action: Key pressed <Key.backspace>
Screenshot: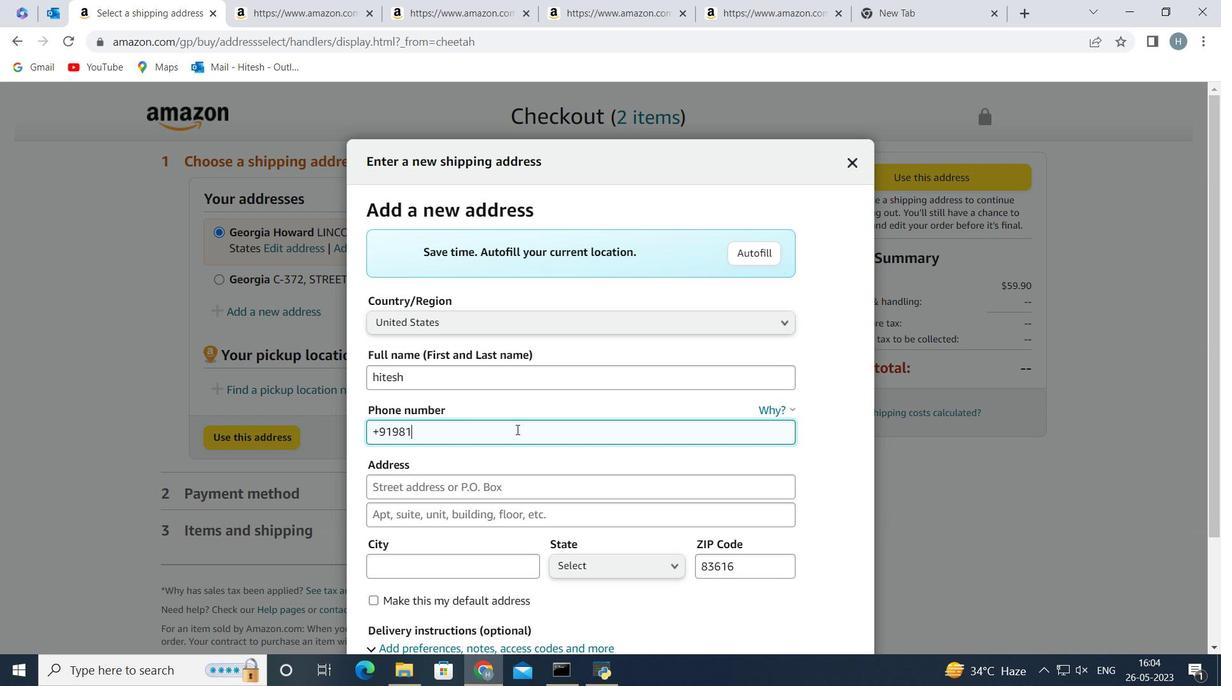 
Action: Mouse moved to (515, 427)
Screenshot: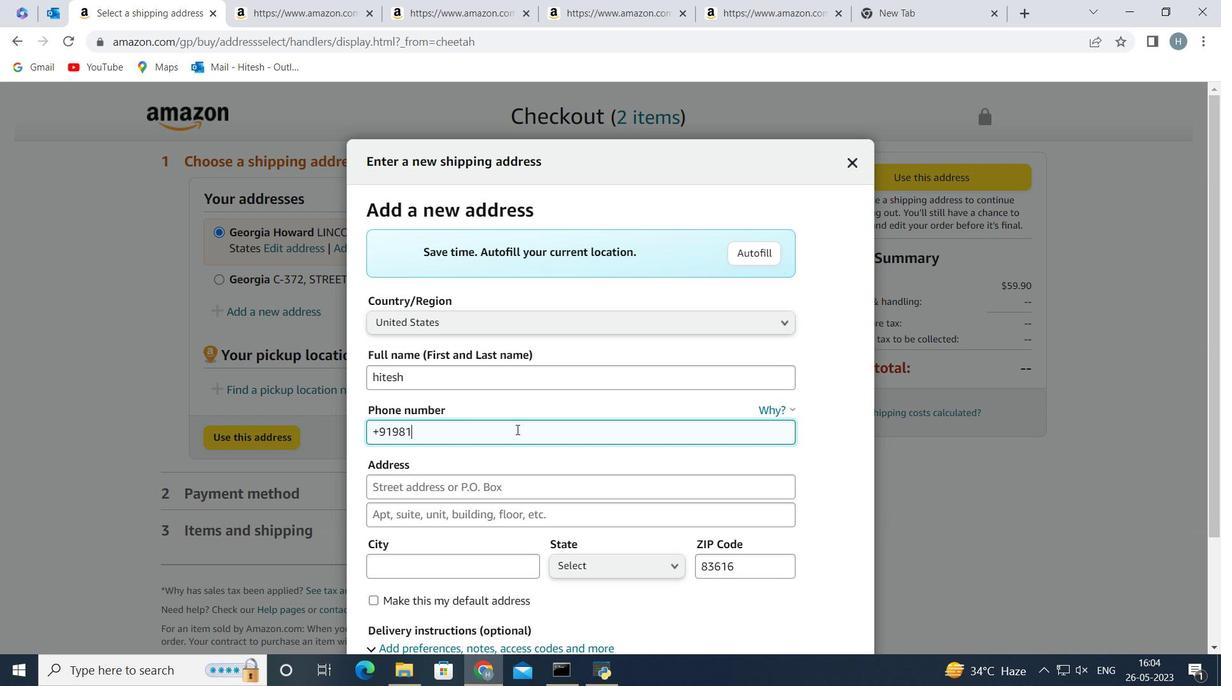 
Action: Key pressed <Key.backspace>
Screenshot: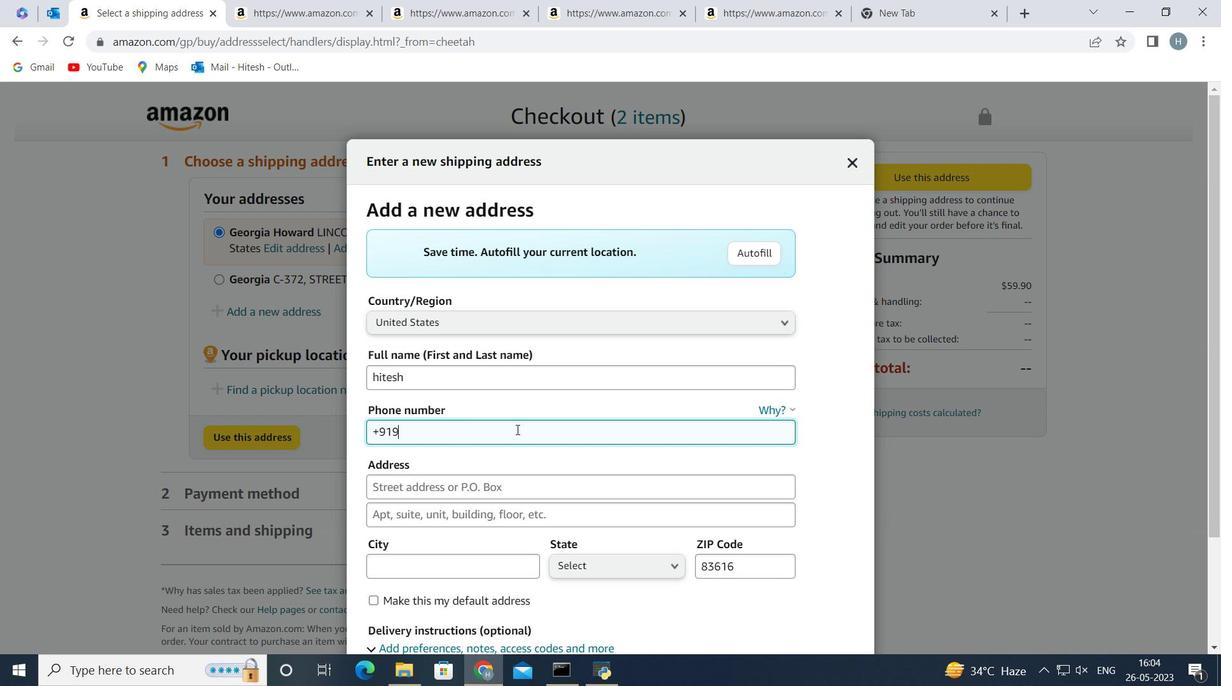 
Action: Mouse moved to (514, 421)
Screenshot: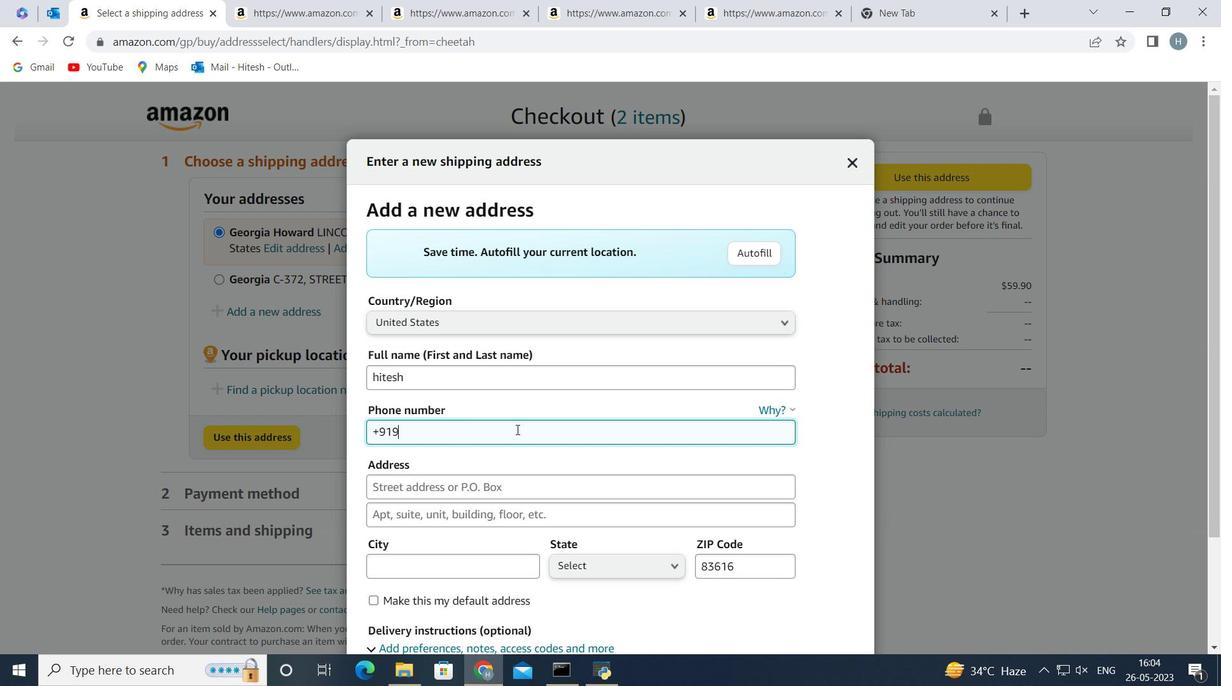 
Action: Key pressed <Key.backspace>
Screenshot: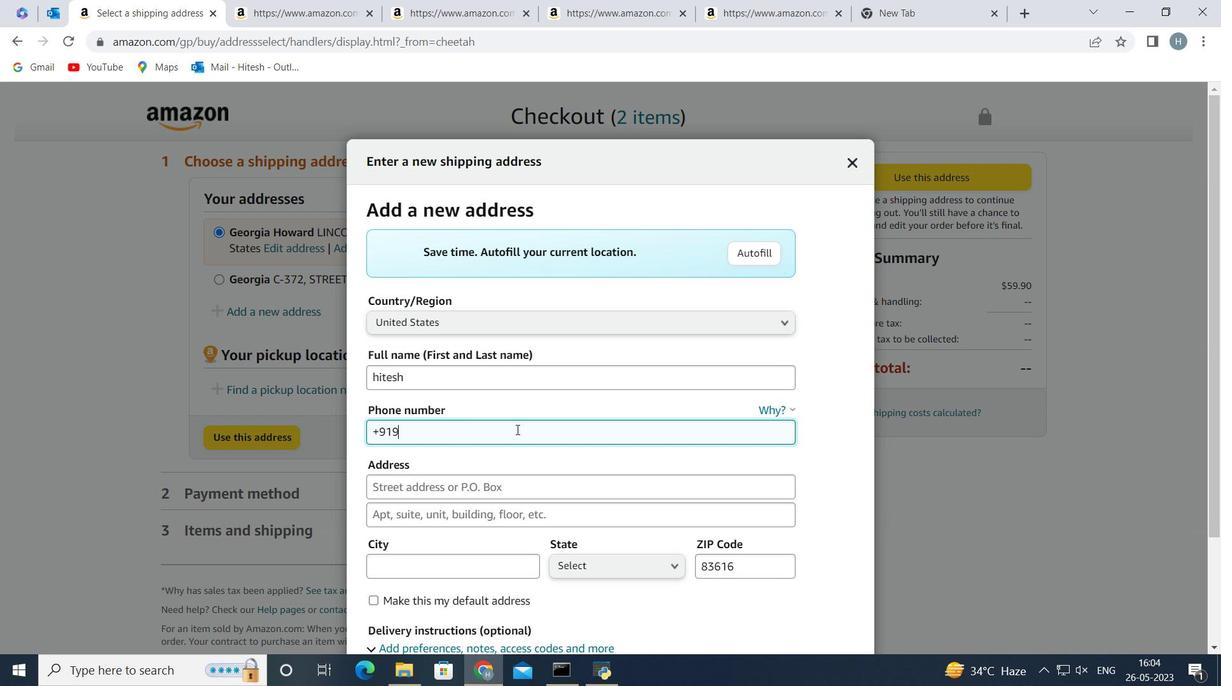 
Action: Mouse moved to (511, 411)
Screenshot: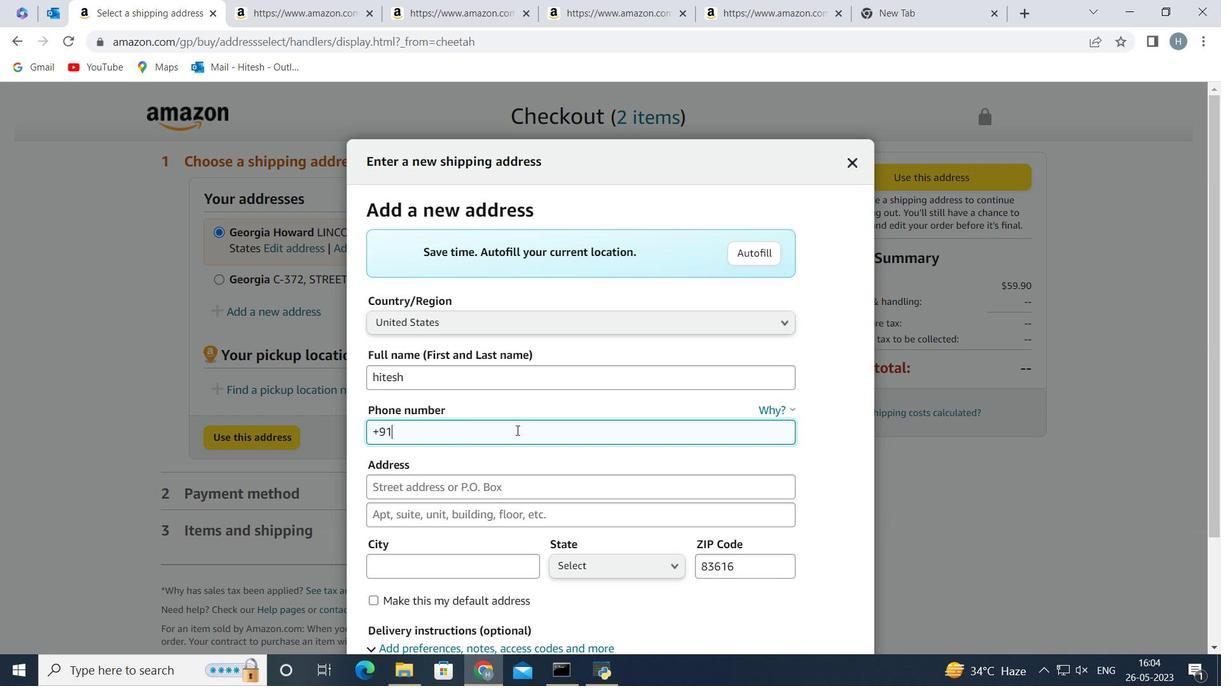 
Action: Key pressed <Key.backspace>
Screenshot: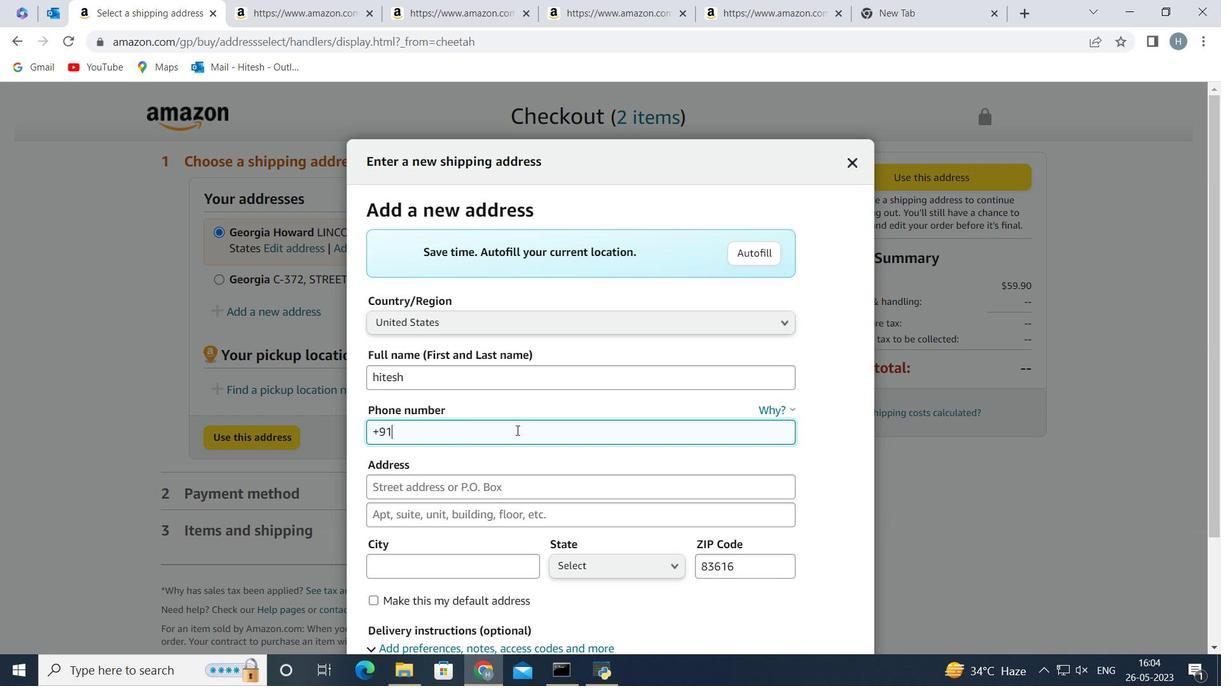 
Action: Mouse moved to (510, 403)
Screenshot: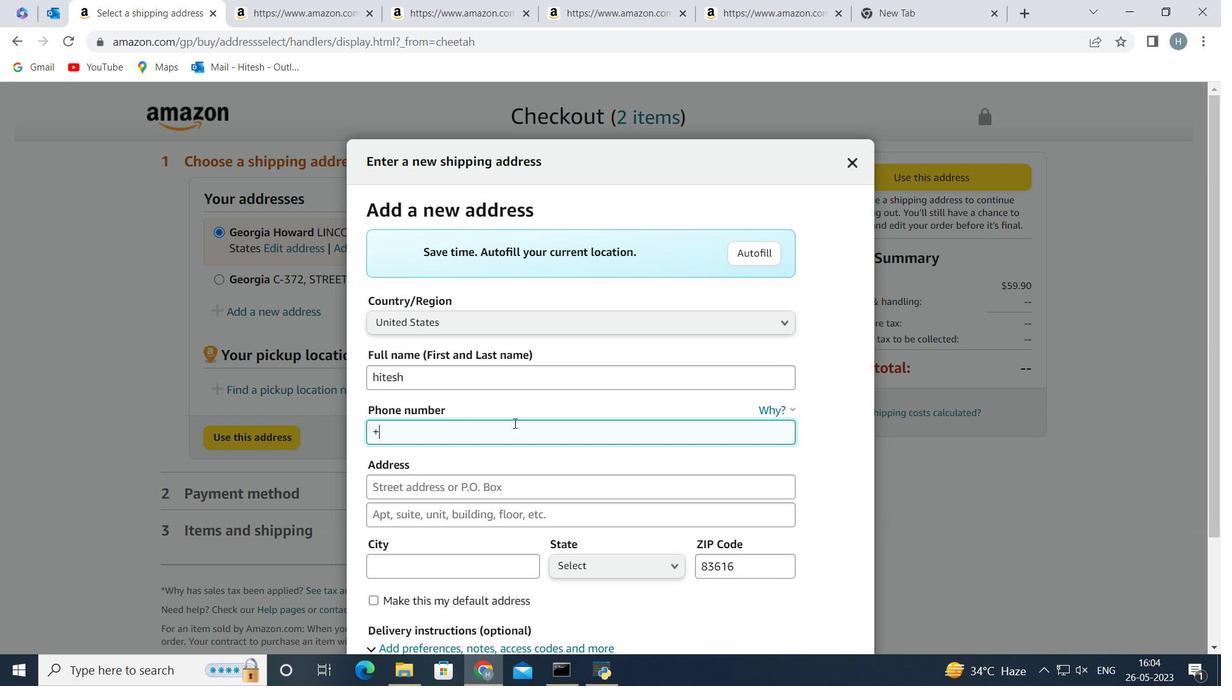 
Action: Key pressed <Key.backspace>
Screenshot: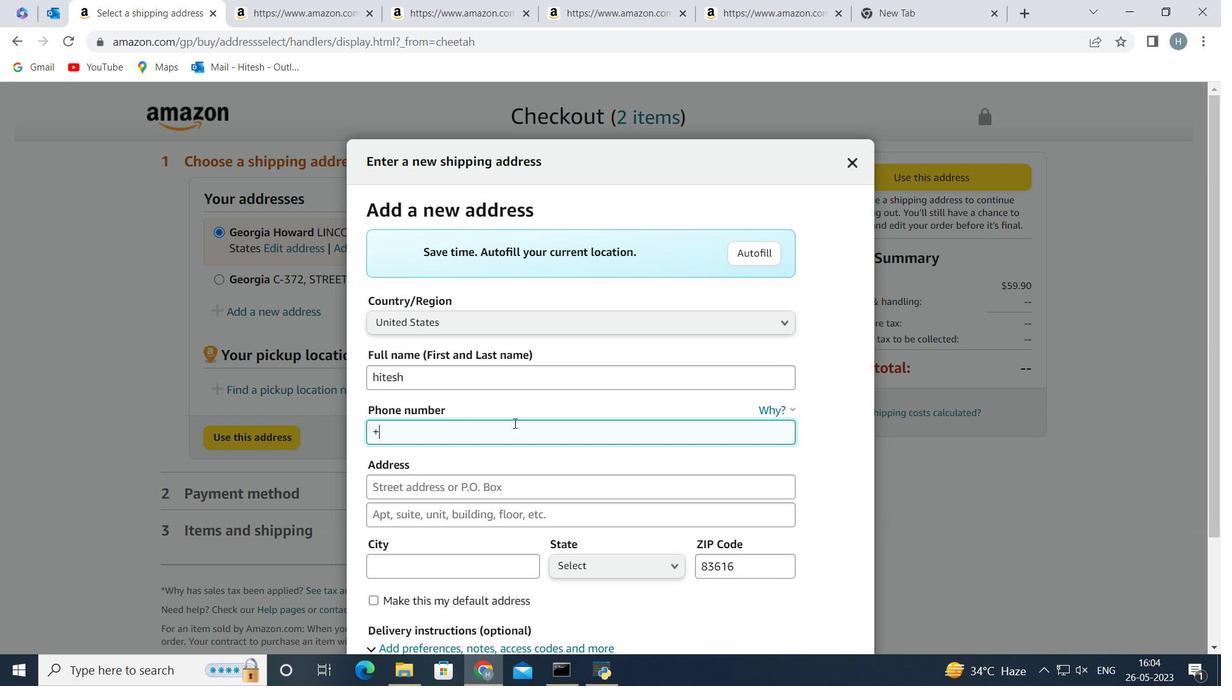 
Action: Mouse moved to (508, 393)
Screenshot: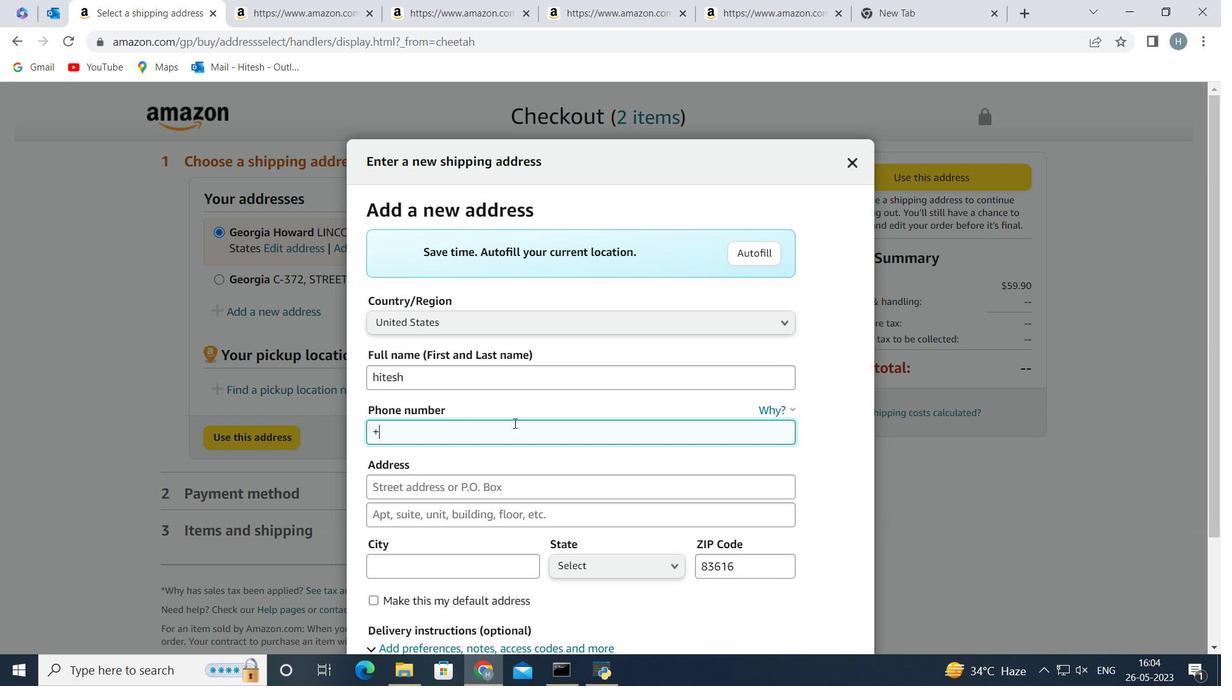 
Action: Key pressed <Key.backspace>
Screenshot: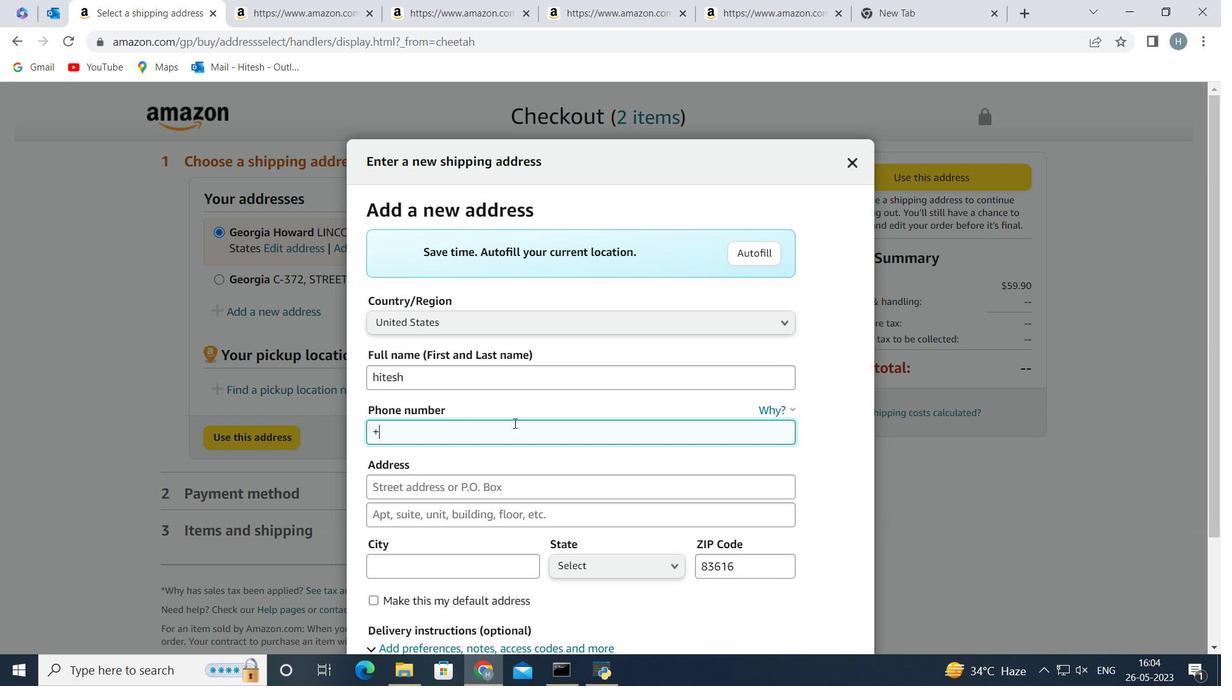 
Action: Mouse moved to (506, 389)
Screenshot: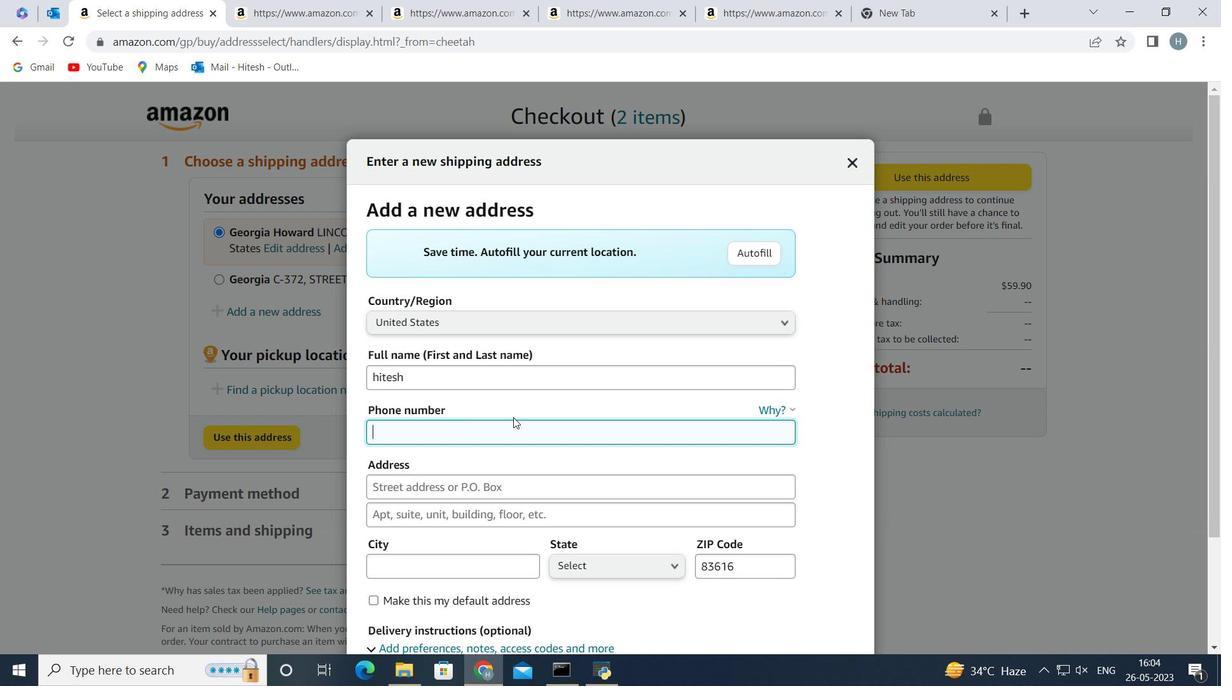 
Action: Key pressed <Key.backspace>
Screenshot: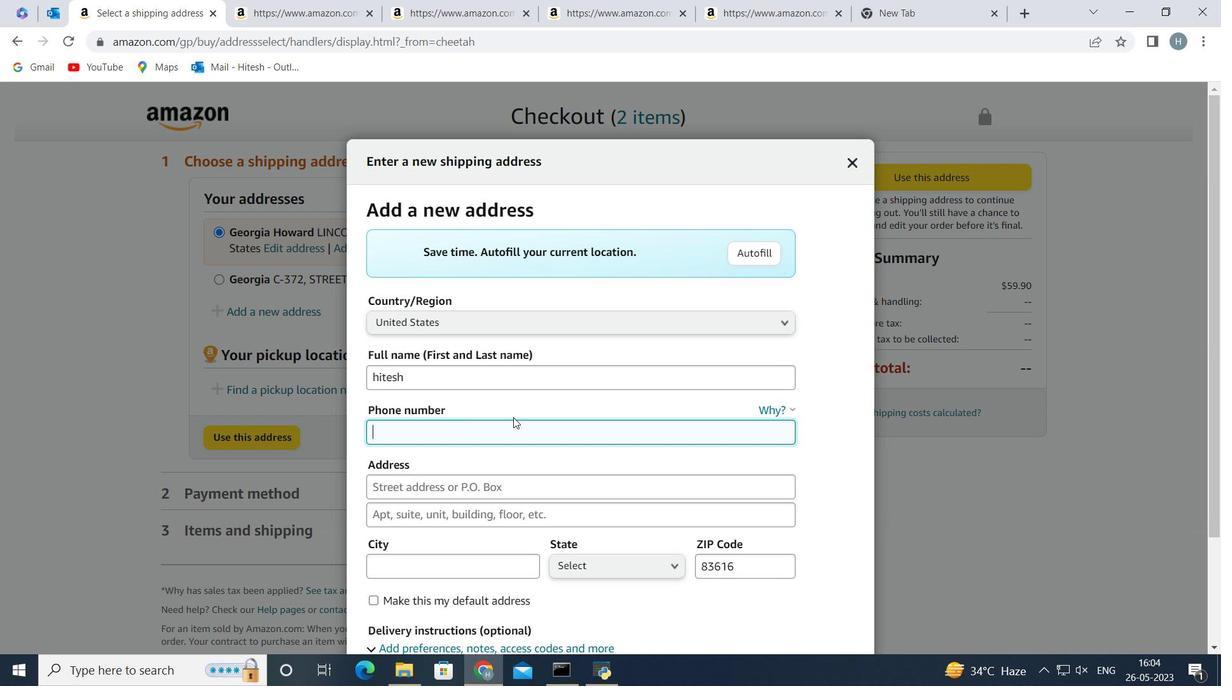 
Action: Mouse moved to (506, 387)
Screenshot: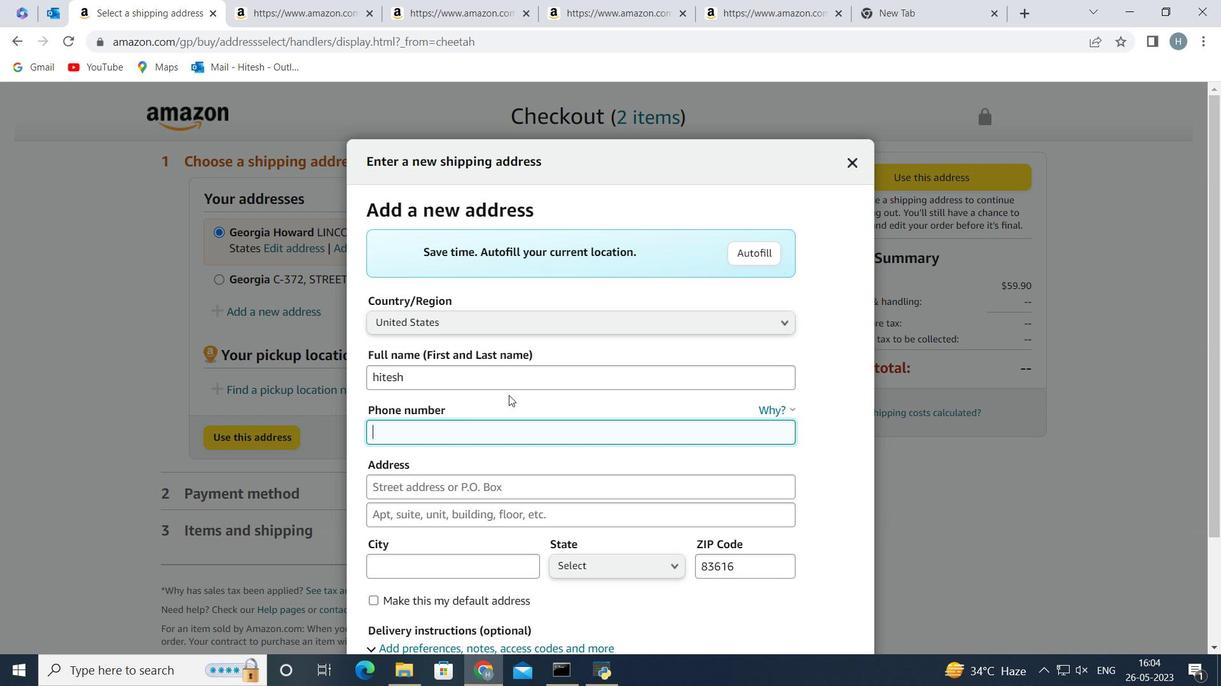 
Action: Key pressed <Key.backspace>
Screenshot: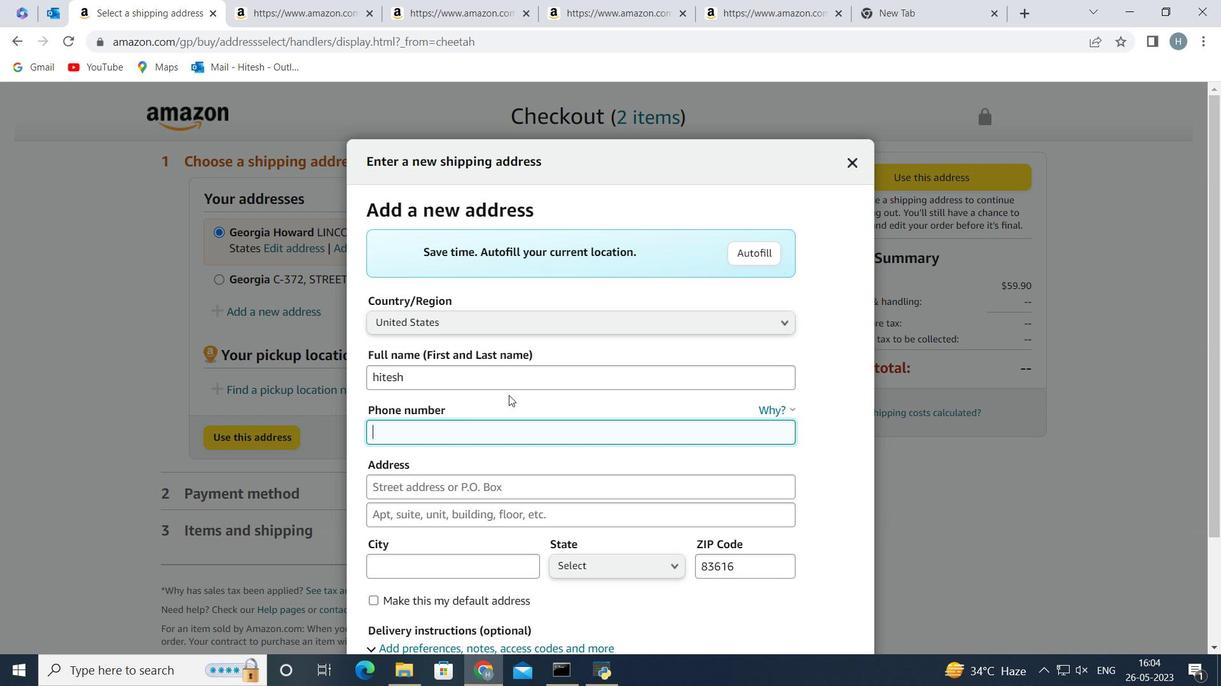
Action: Mouse moved to (506, 386)
Screenshot: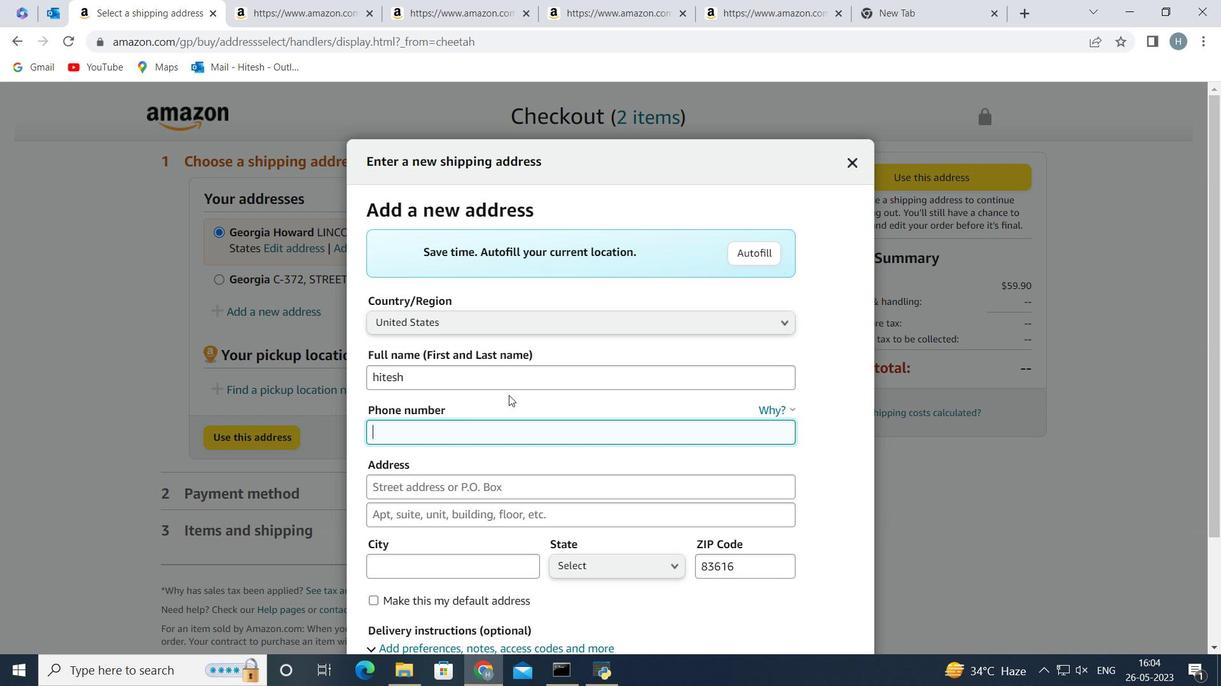 
Action: Key pressed <Key.backspace>
Screenshot: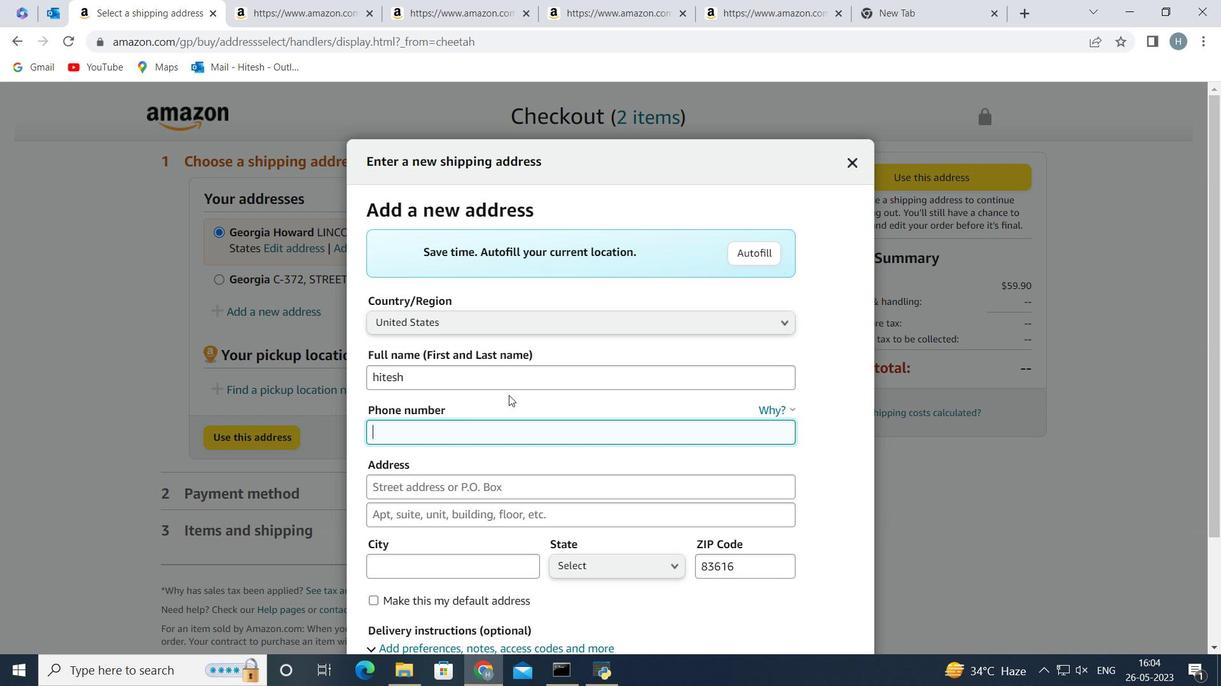 
Action: Mouse moved to (506, 377)
Screenshot: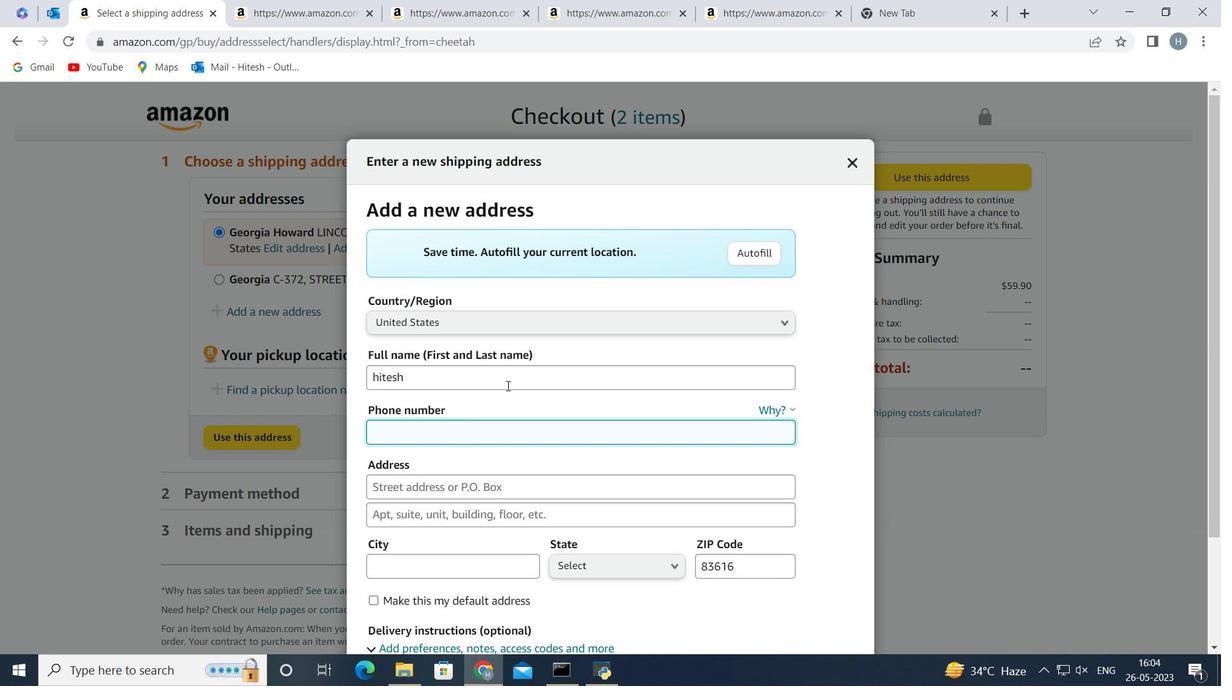 
Action: Mouse pressed left at (506, 377)
Screenshot: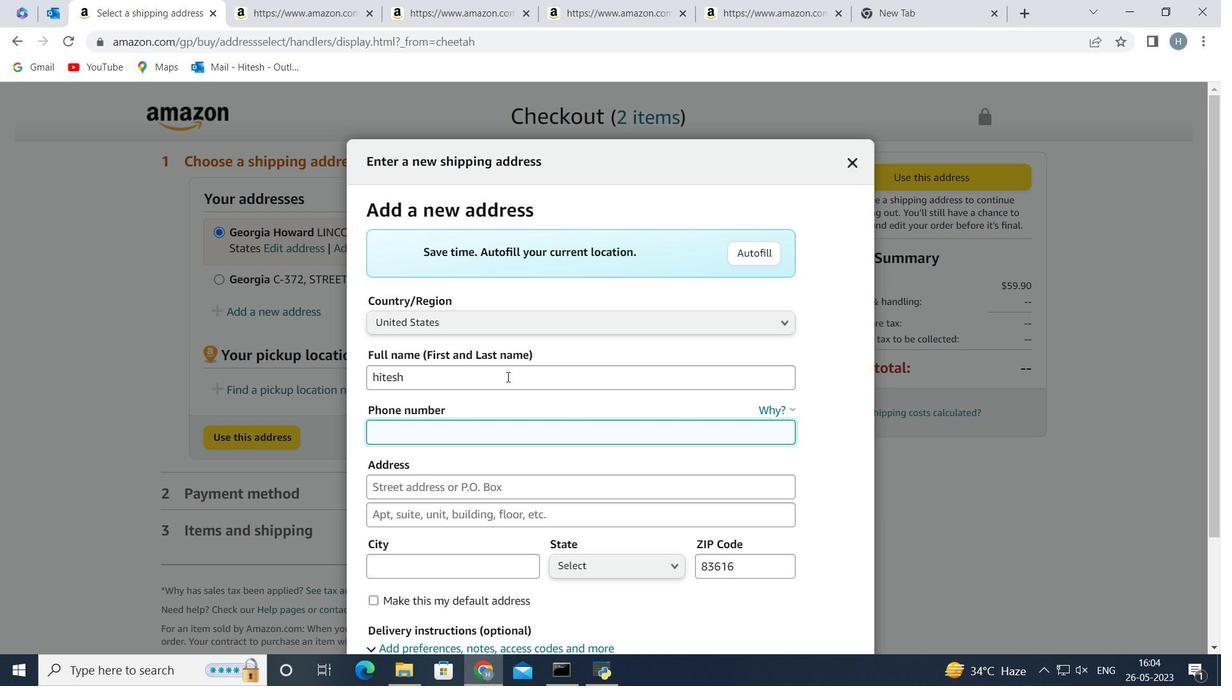 
Action: Key pressed <Key.backspace><Key.backspace><Key.backspace><Key.backspace><Key.backspace><Key.backspace><Key.backspace><Key.backspace><Key.backspace><Key.backspace><Key.backspace><Key.backspace><Key.backspace><Key.shift><Key.shift><Key.shift><Key.shift><Key.shift><Key.shift><Key.shift><Key.shift><Key.shift><Key.shift><Key.shift><Key.shift><Key.shift><Key.shift>Miriam<Key.space><Key.shift>Hall
Screenshot: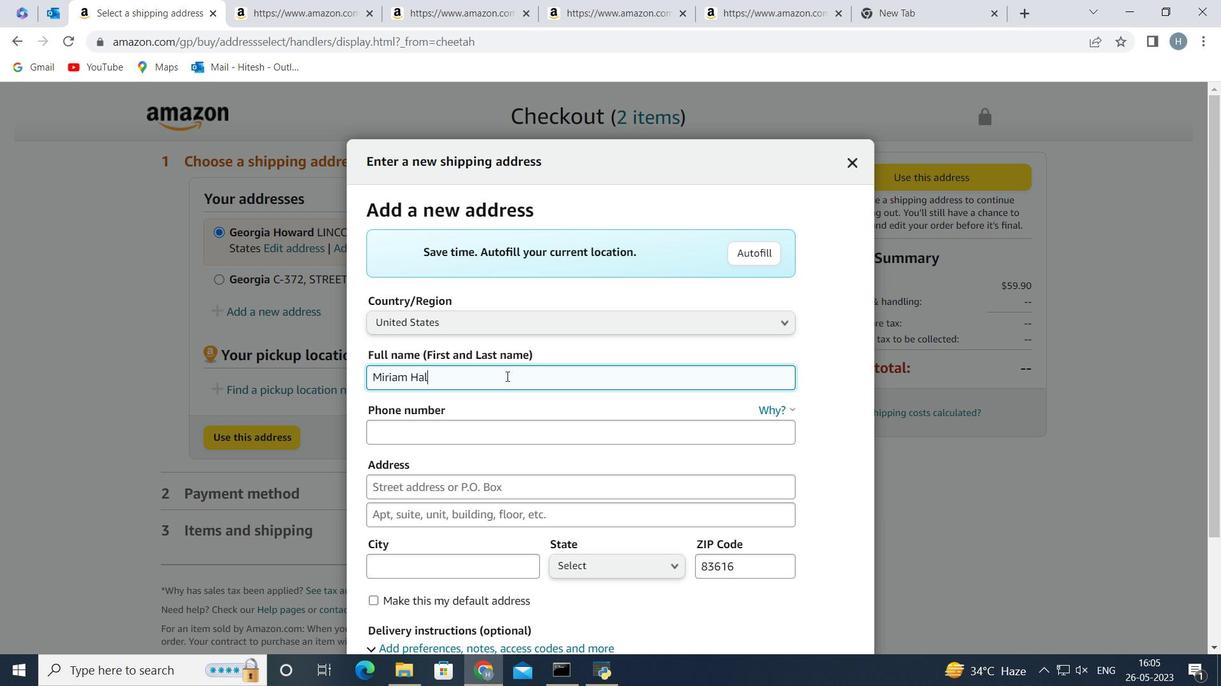 
Action: Mouse moved to (484, 423)
Screenshot: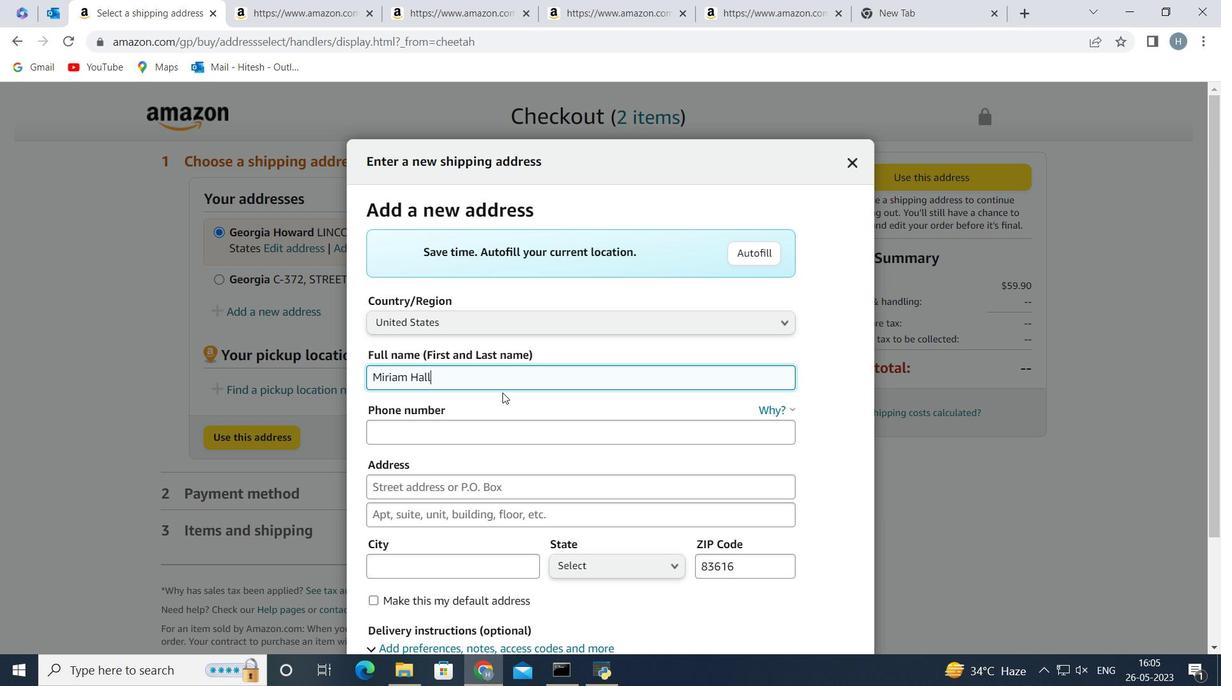
Action: Mouse pressed left at (484, 423)
Screenshot: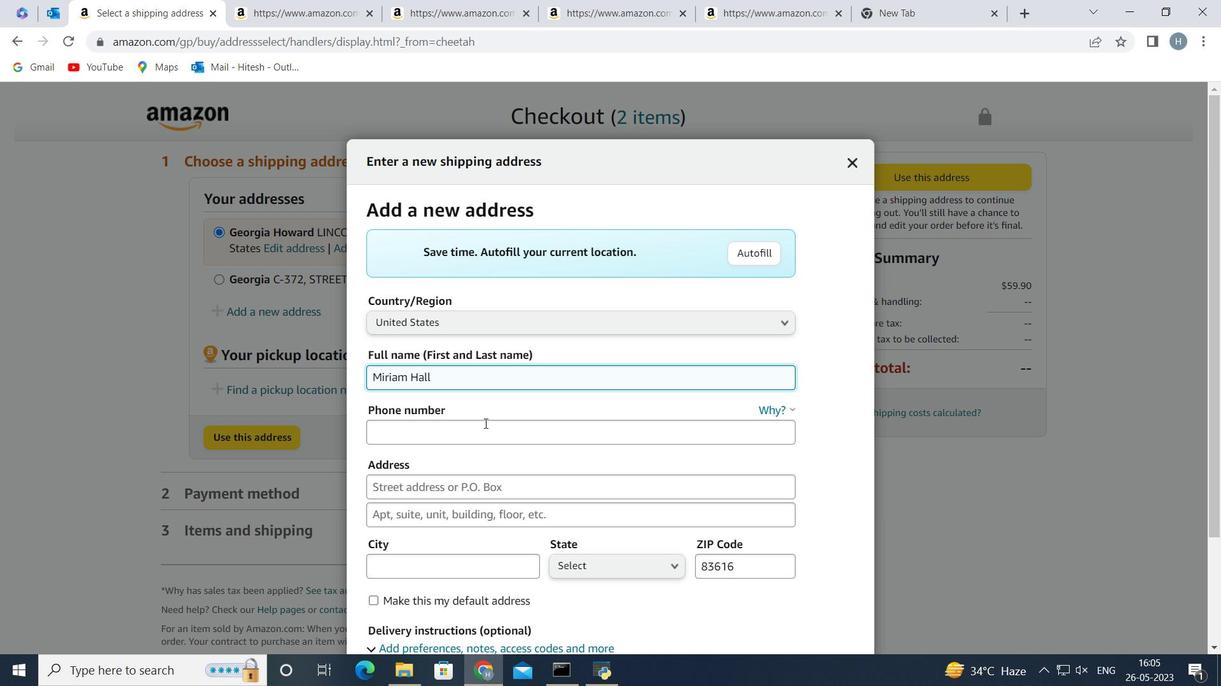 
Action: Key pressed <Key.shift_r>(703<Key.shift_r>)476-8286
Screenshot: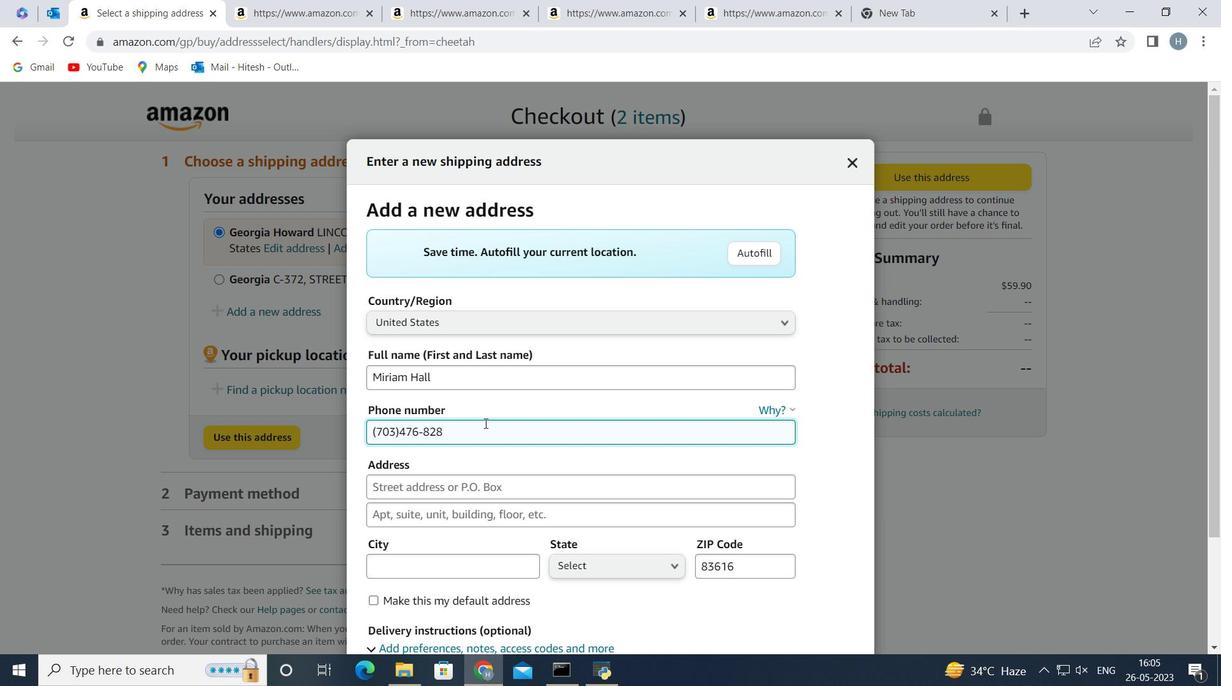 
Action: Mouse moved to (475, 484)
Screenshot: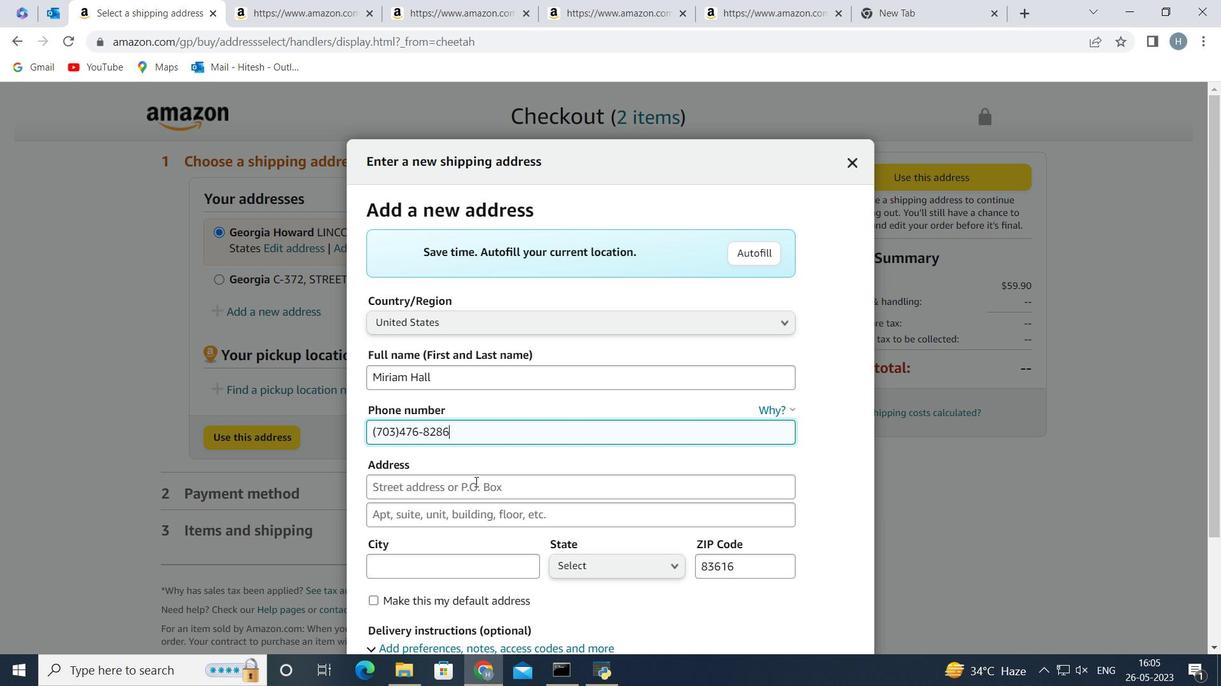 
Action: Mouse pressed left at (475, 484)
Screenshot: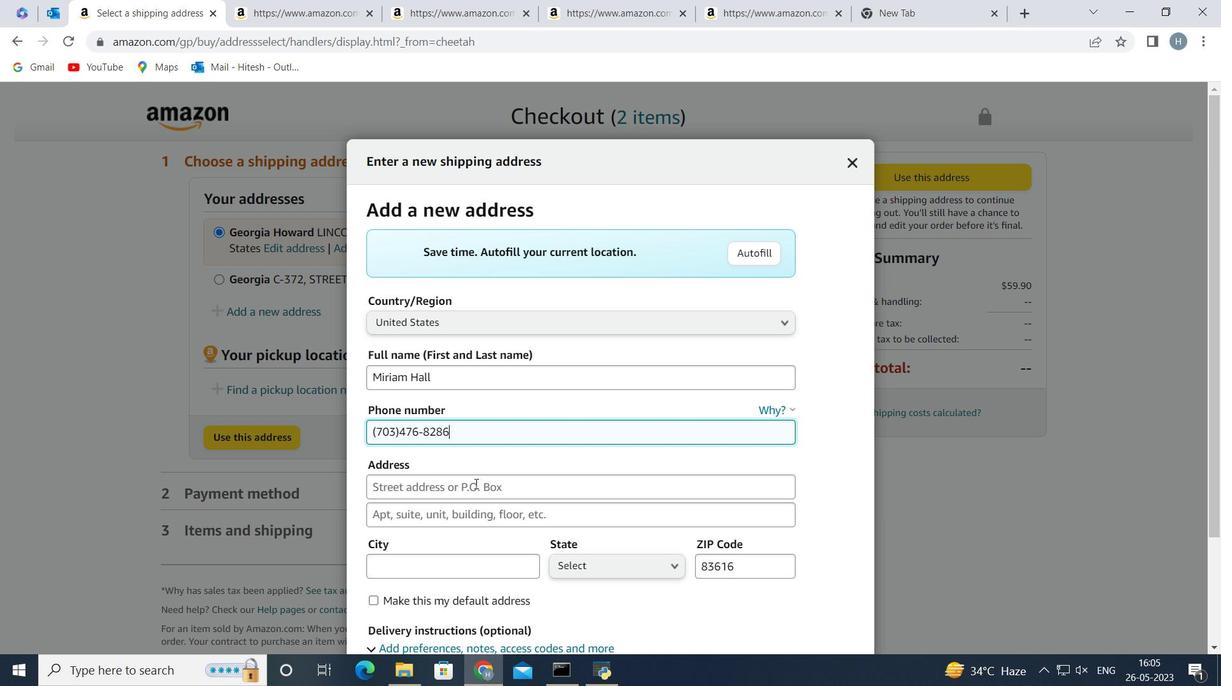
Action: Key pressed 1338<Key.space><Key.shift>W<Key.space><Key.shift><Key.shift><Key.shift><Key.shift><Key.shift><Key.shift><Key.shift><Key.shift><Key.shift><Key.shift><Key.shift>Lago<Key.space><Key.shift>Bello<Key.space><Key.shift>Dr<Key.space>
Screenshot: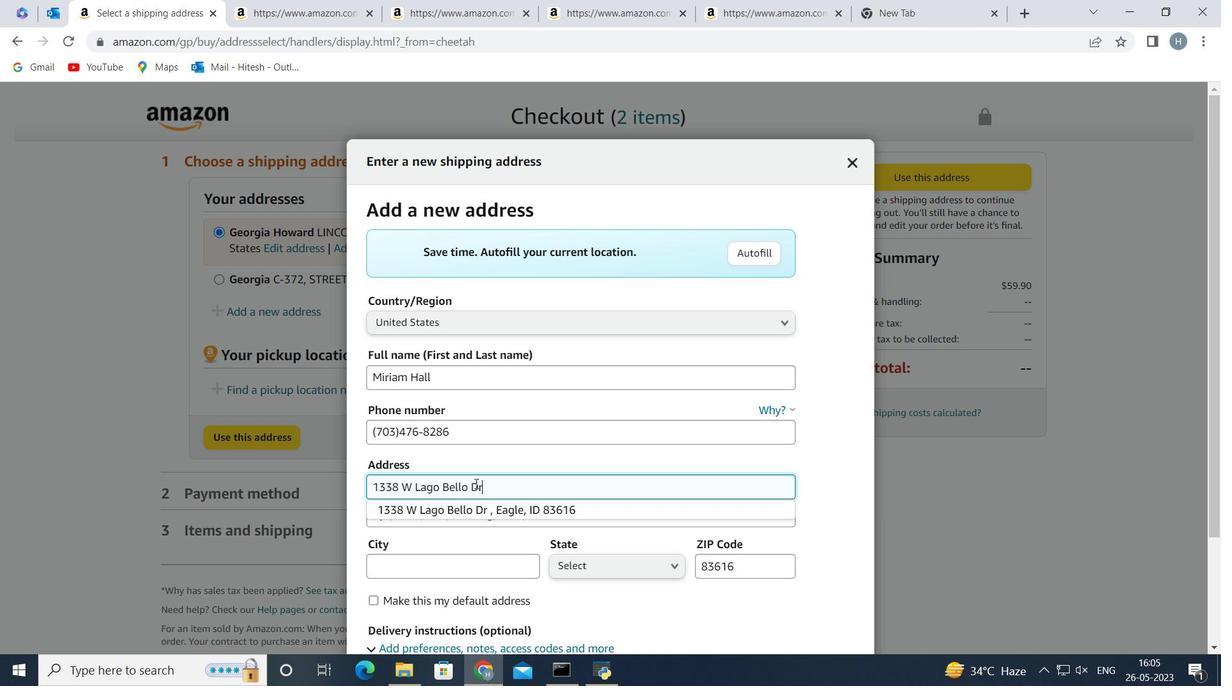 
Action: Mouse moved to (510, 507)
Screenshot: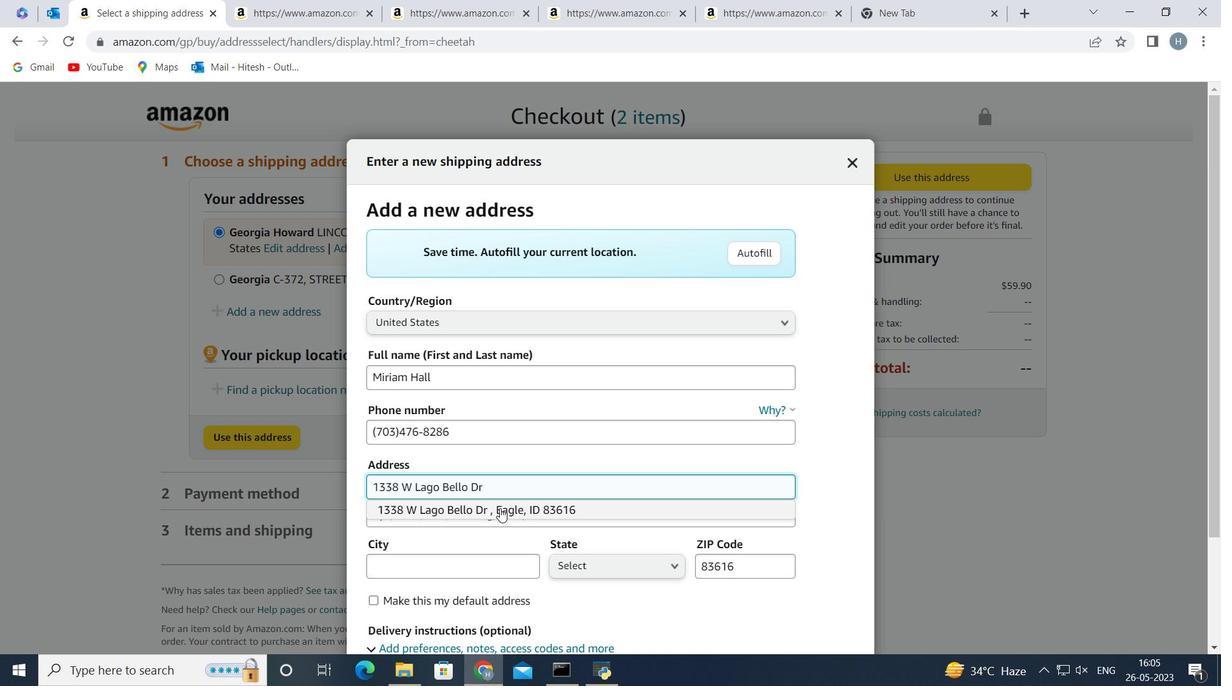 
Action: Mouse pressed left at (510, 507)
Screenshot: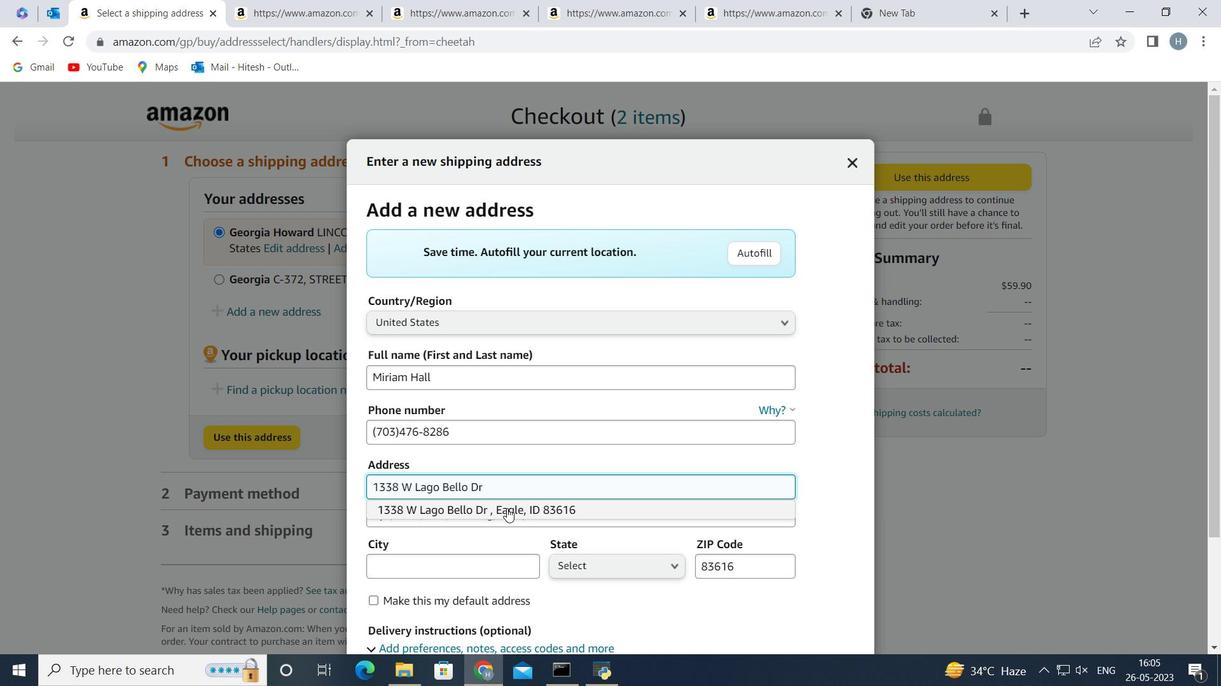 
Action: Mouse moved to (531, 511)
Screenshot: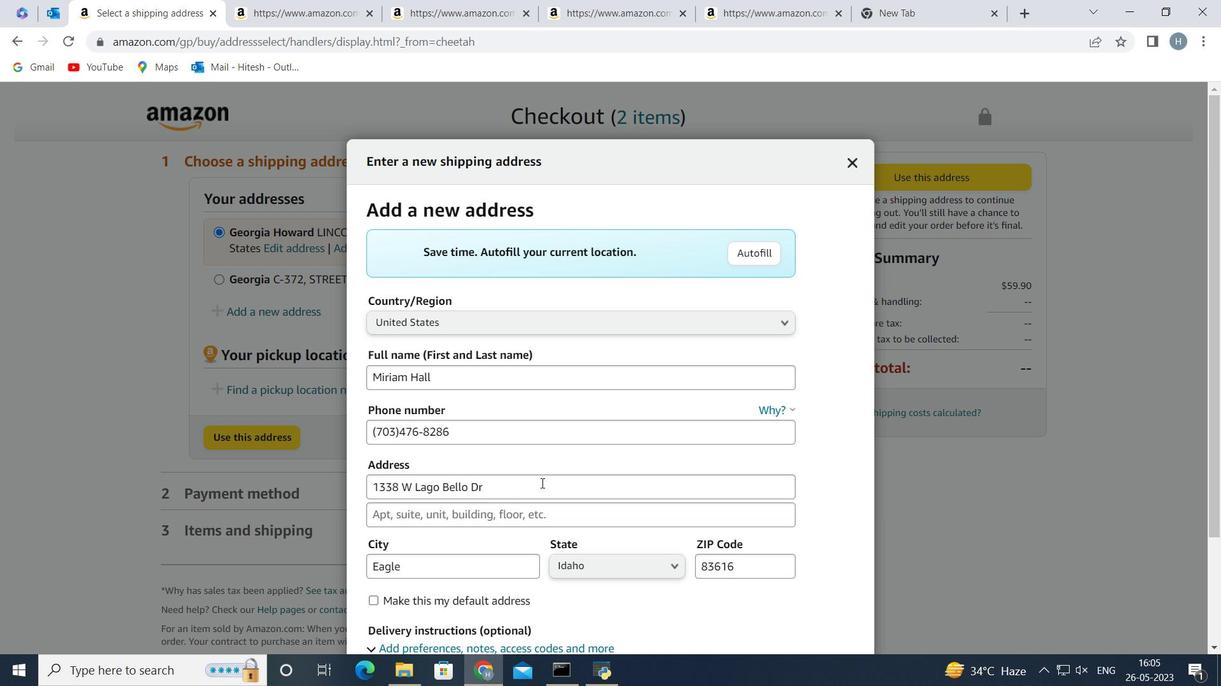 
Action: Mouse pressed left at (531, 511)
Screenshot: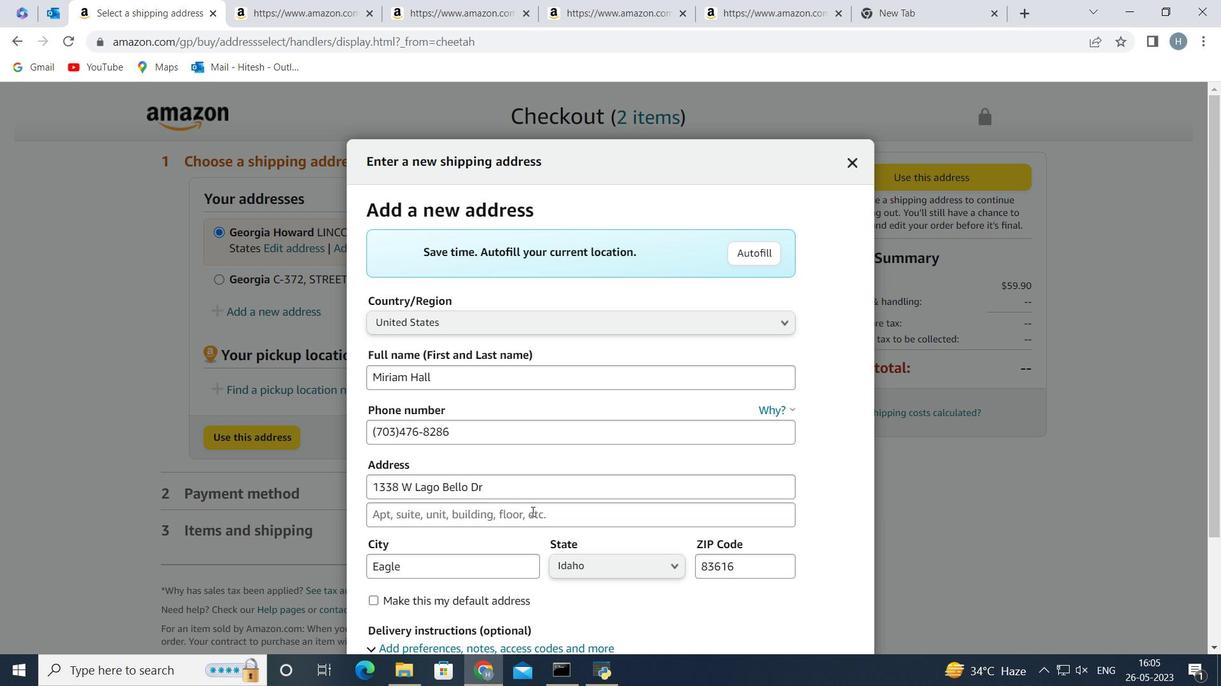 
Action: Mouse moved to (535, 486)
Screenshot: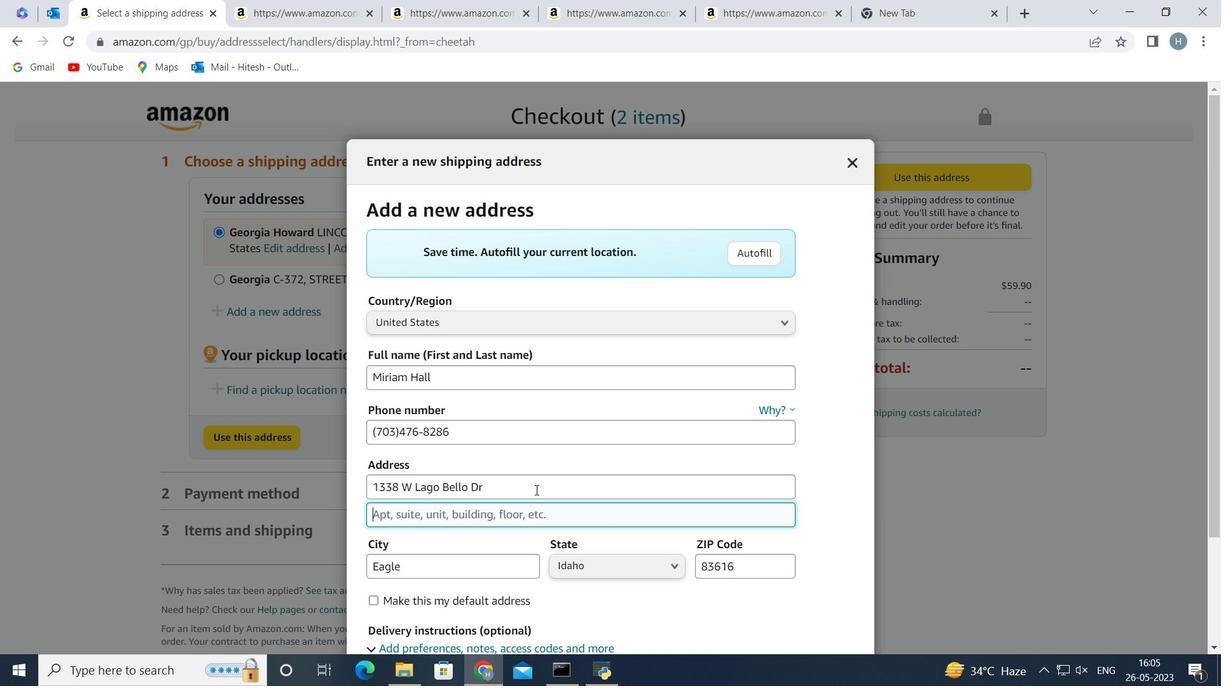 
Action: Mouse pressed left at (535, 486)
Screenshot: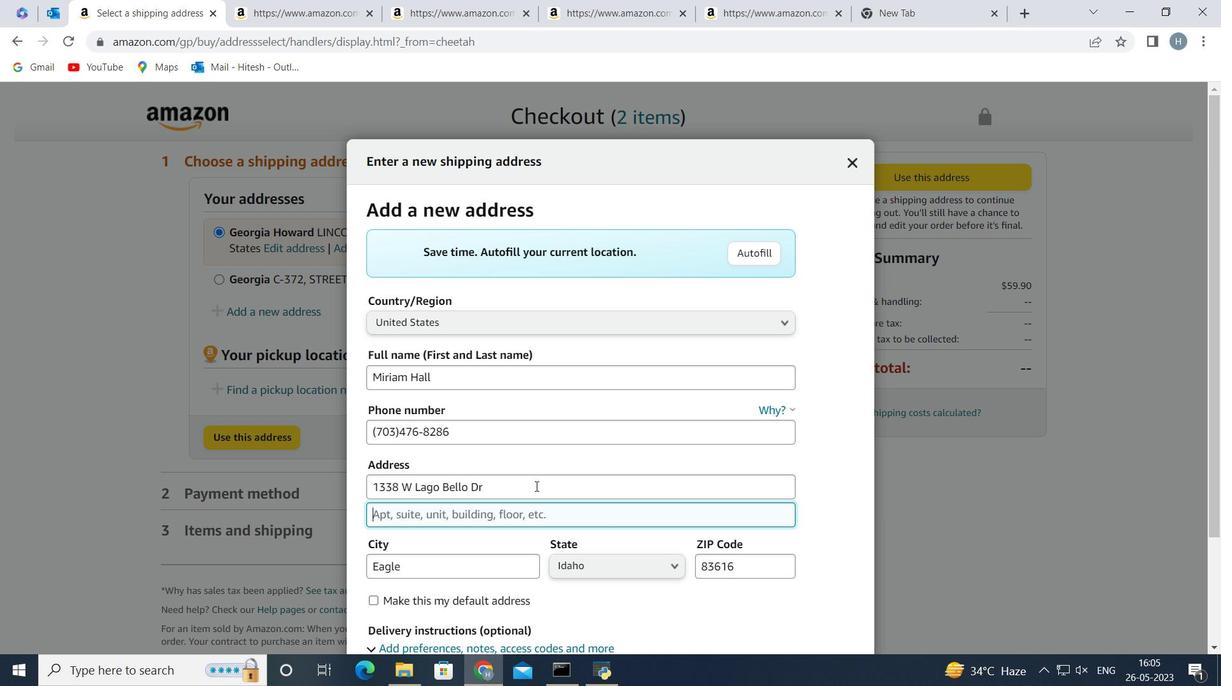 
Action: Key pressed <Key.space>
Screenshot: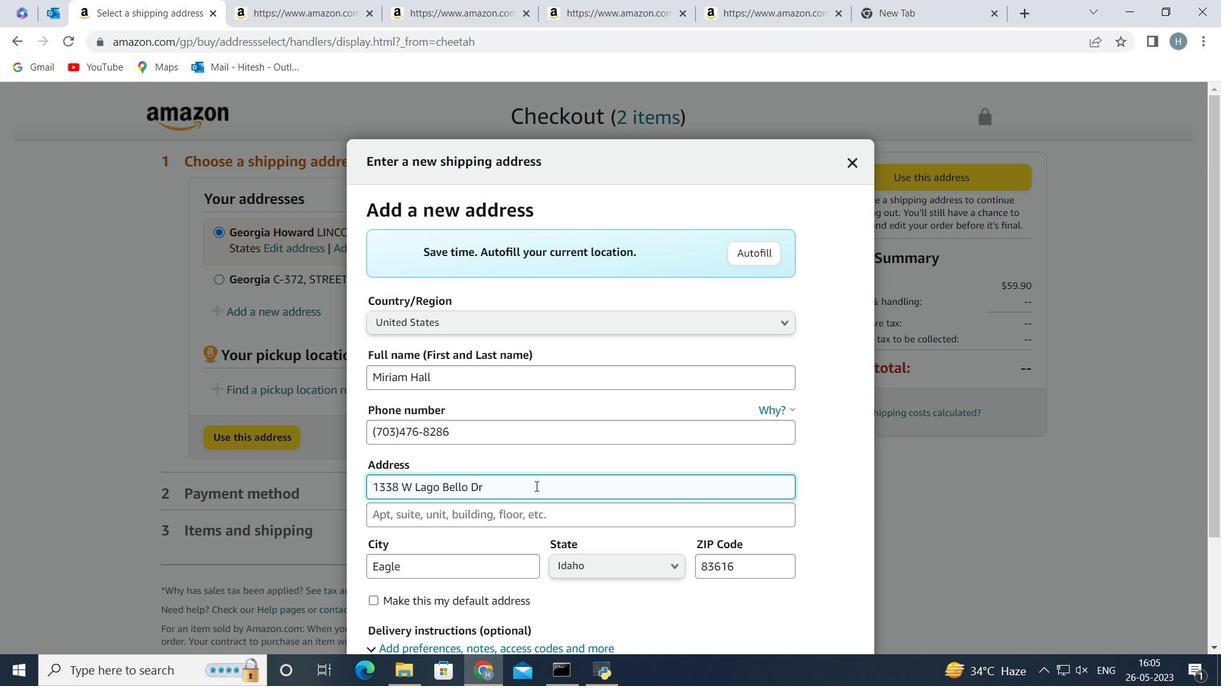 
Action: Mouse moved to (839, 482)
Screenshot: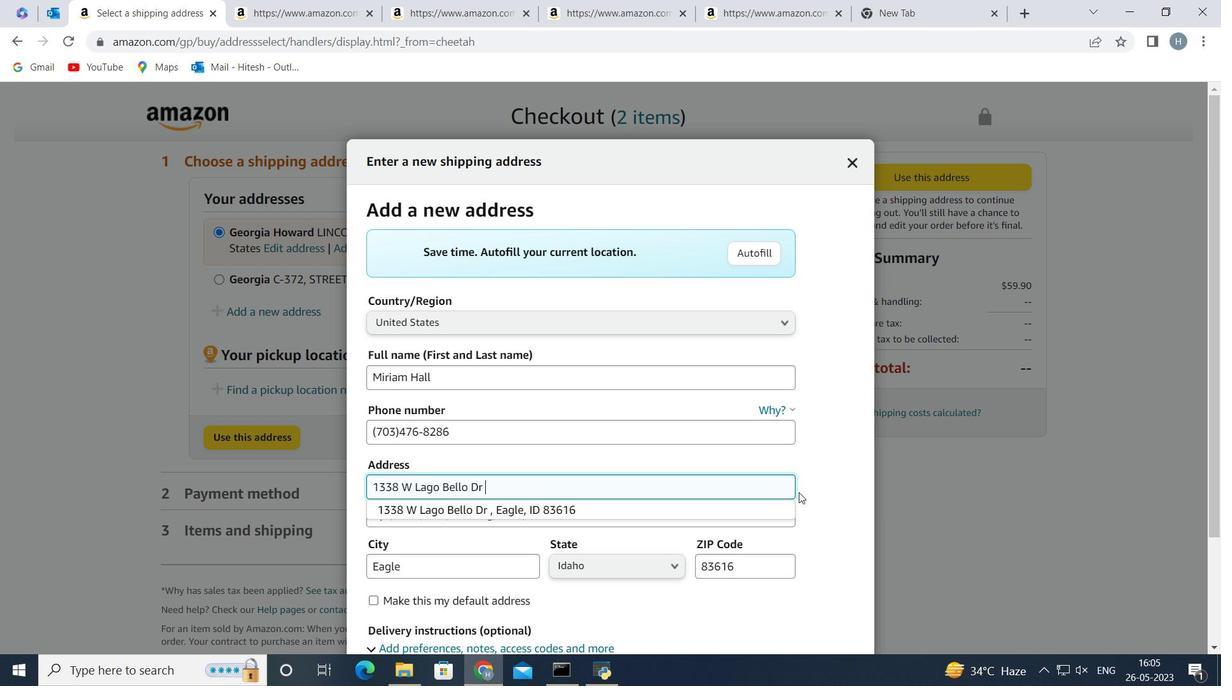 
Action: Mouse pressed left at (839, 482)
Screenshot: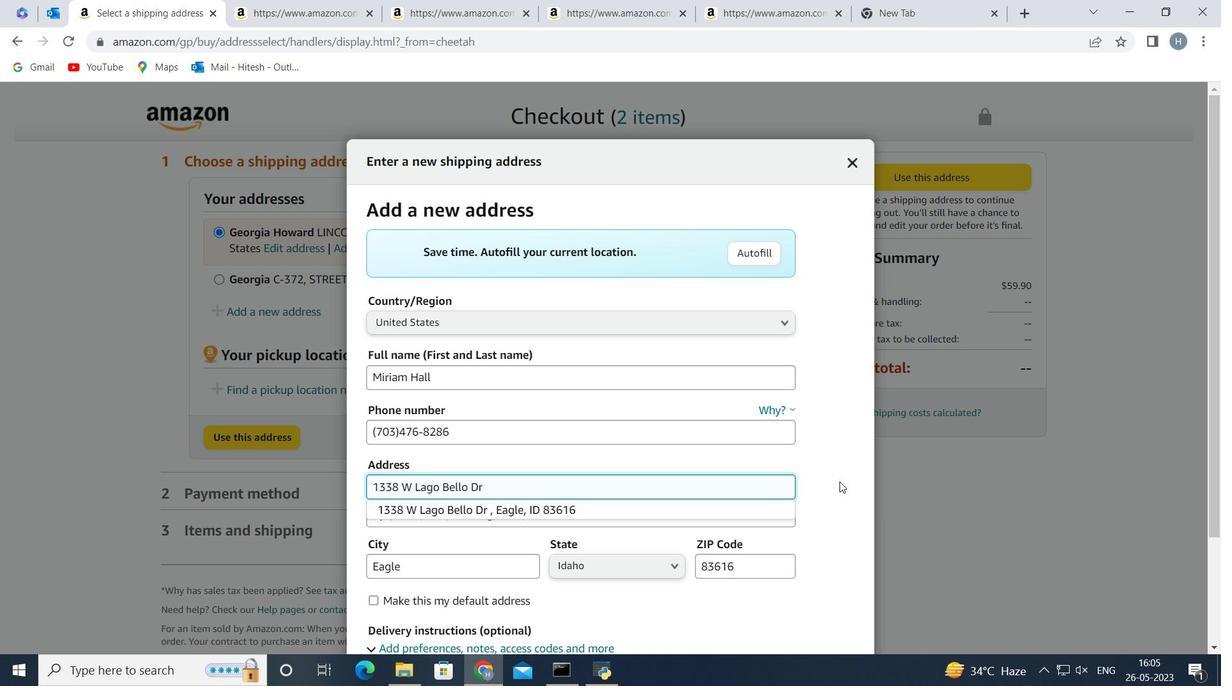
Action: Mouse moved to (611, 515)
Screenshot: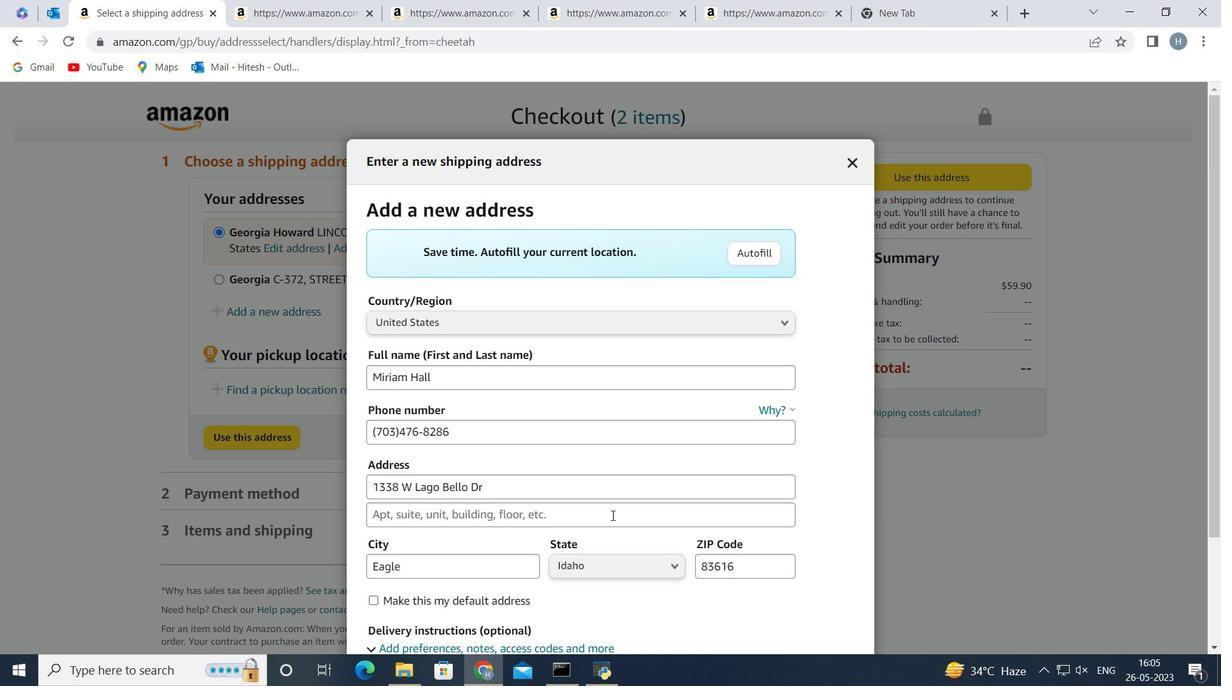 
Action: Mouse pressed left at (611, 515)
Screenshot: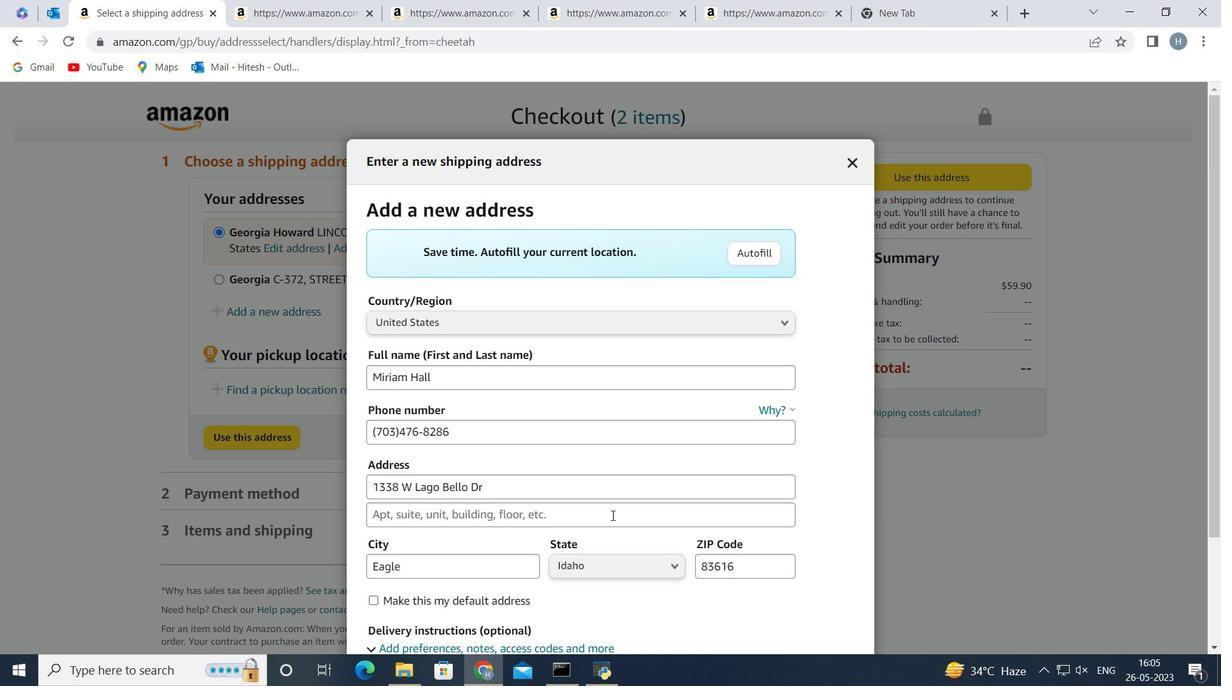 
Action: Key pressed <Key.shift>Eagle,<Key.space><Key.shift>Idaho<Key.shift_r>(<Key.shift>ID<Key.shift_r>)<Key.space>8361
Screenshot: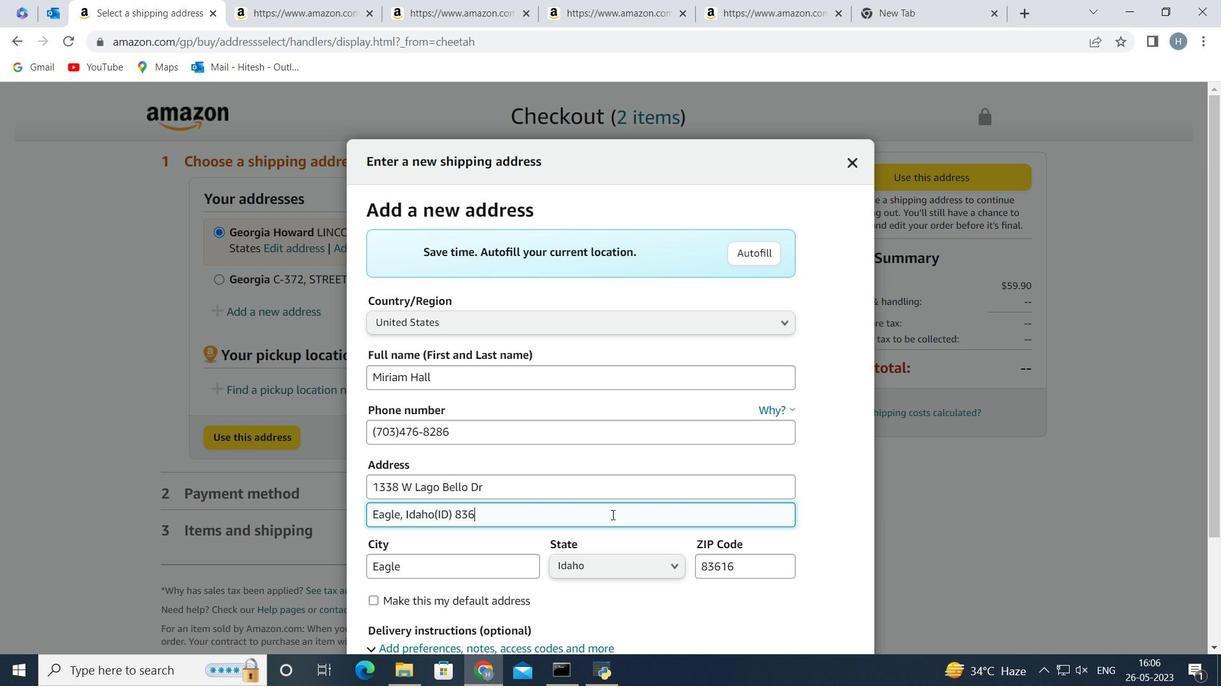 
Action: Mouse moved to (604, 515)
Screenshot: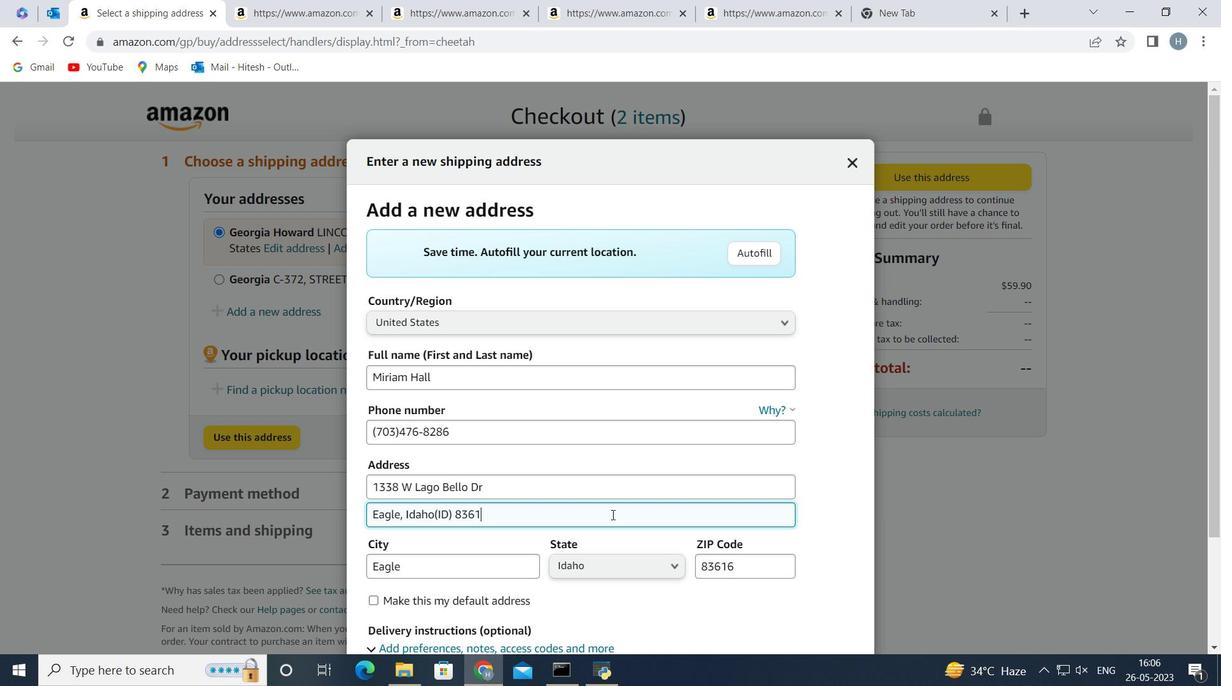 
Action: Key pressed 6
Screenshot: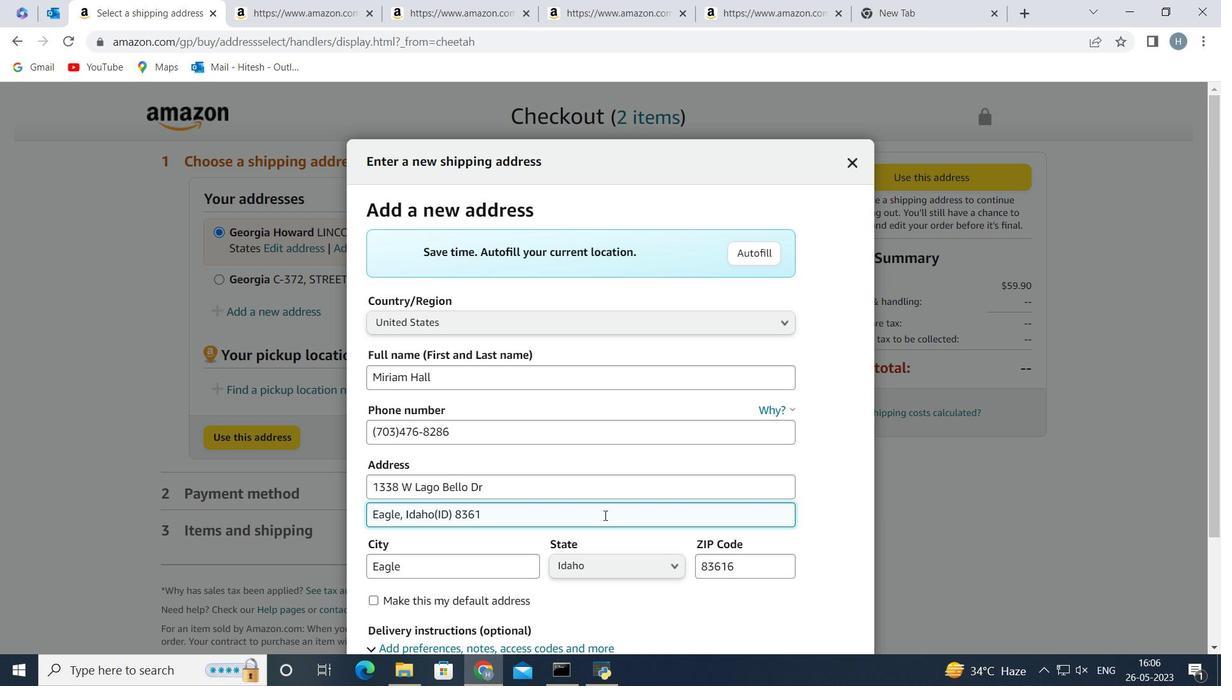 
Action: Mouse moved to (837, 496)
Screenshot: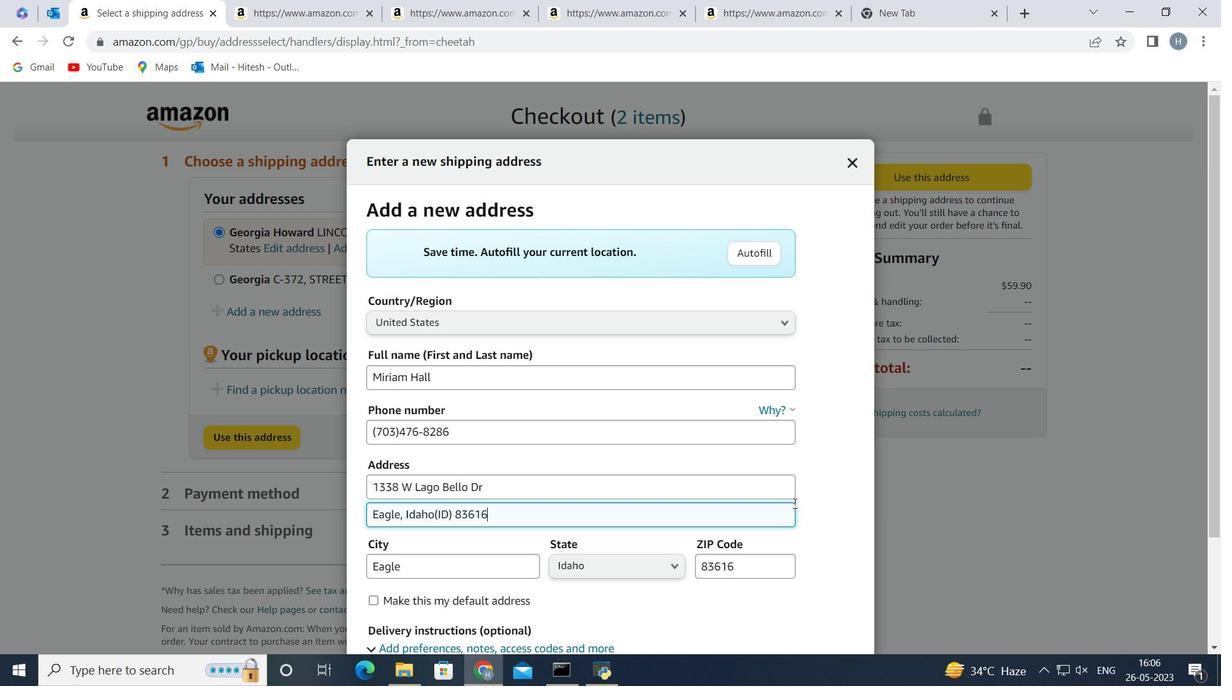 
Action: Mouse pressed left at (837, 496)
Screenshot: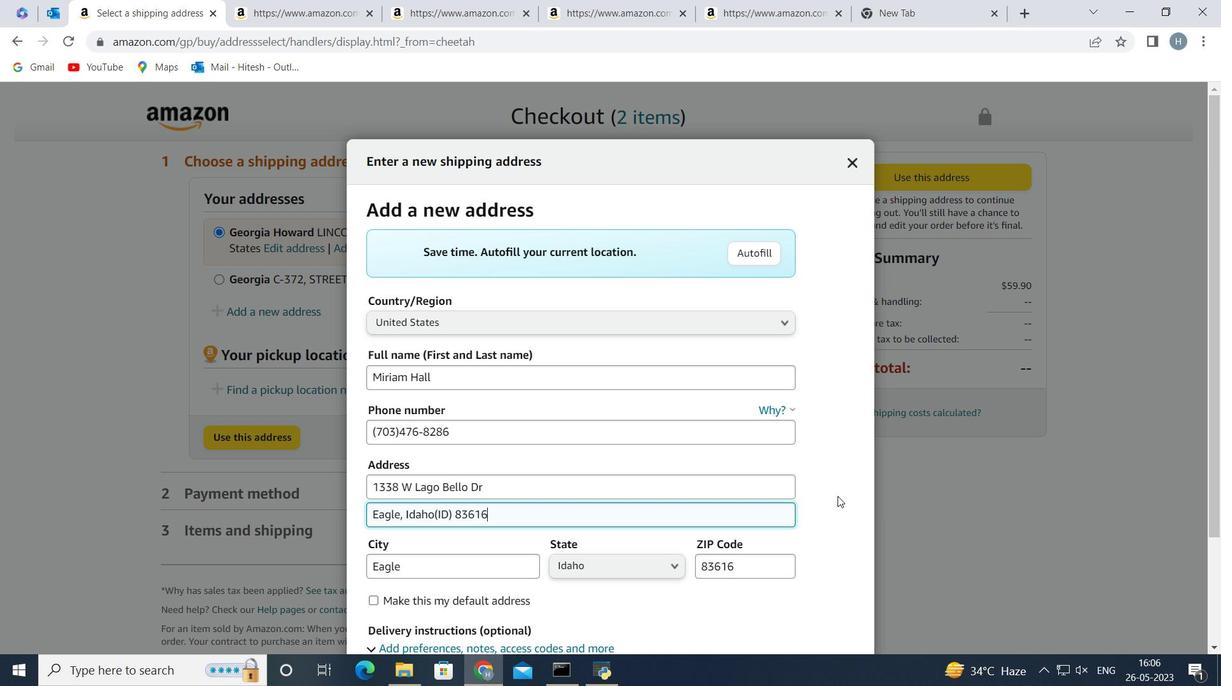 
Action: Mouse moved to (548, 552)
Screenshot: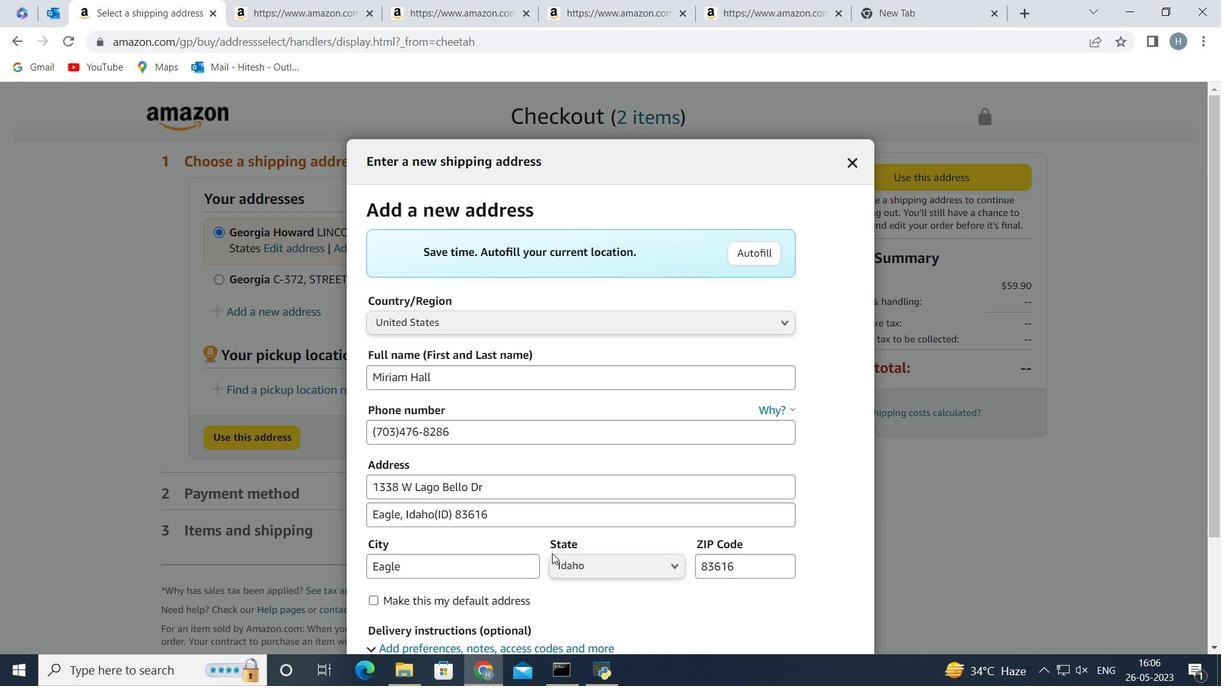 
Action: Mouse scrolled (548, 552) with delta (0, 0)
Screenshot: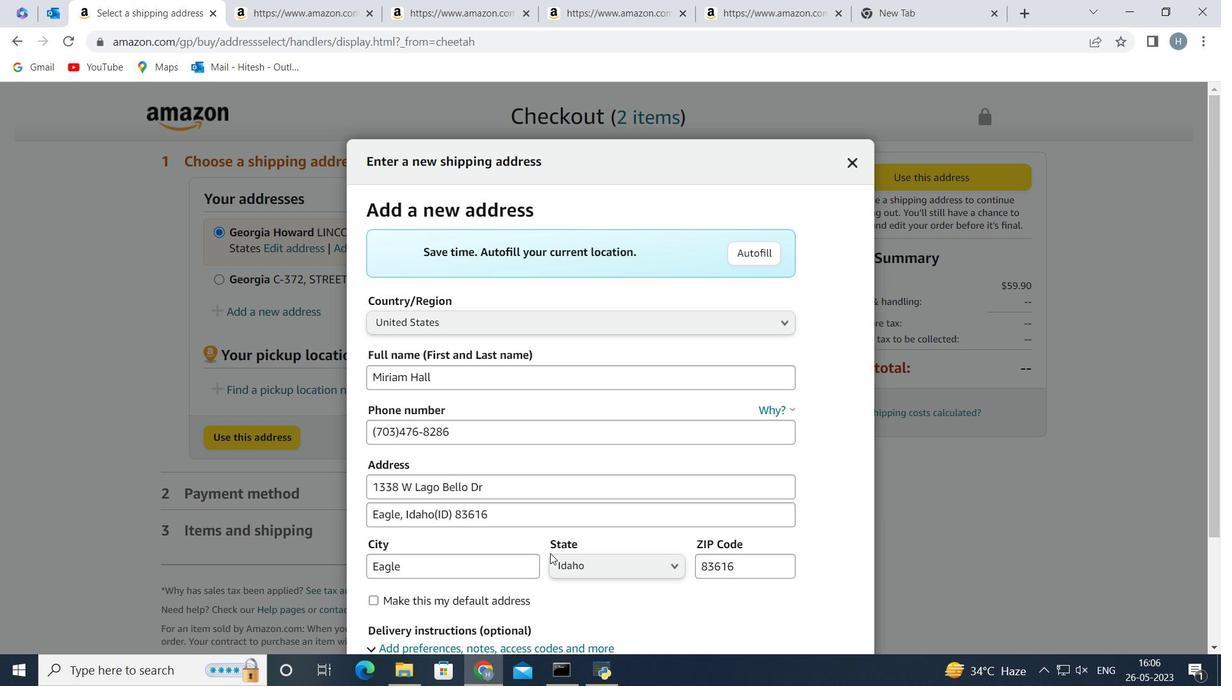 
Action: Mouse moved to (501, 487)
Screenshot: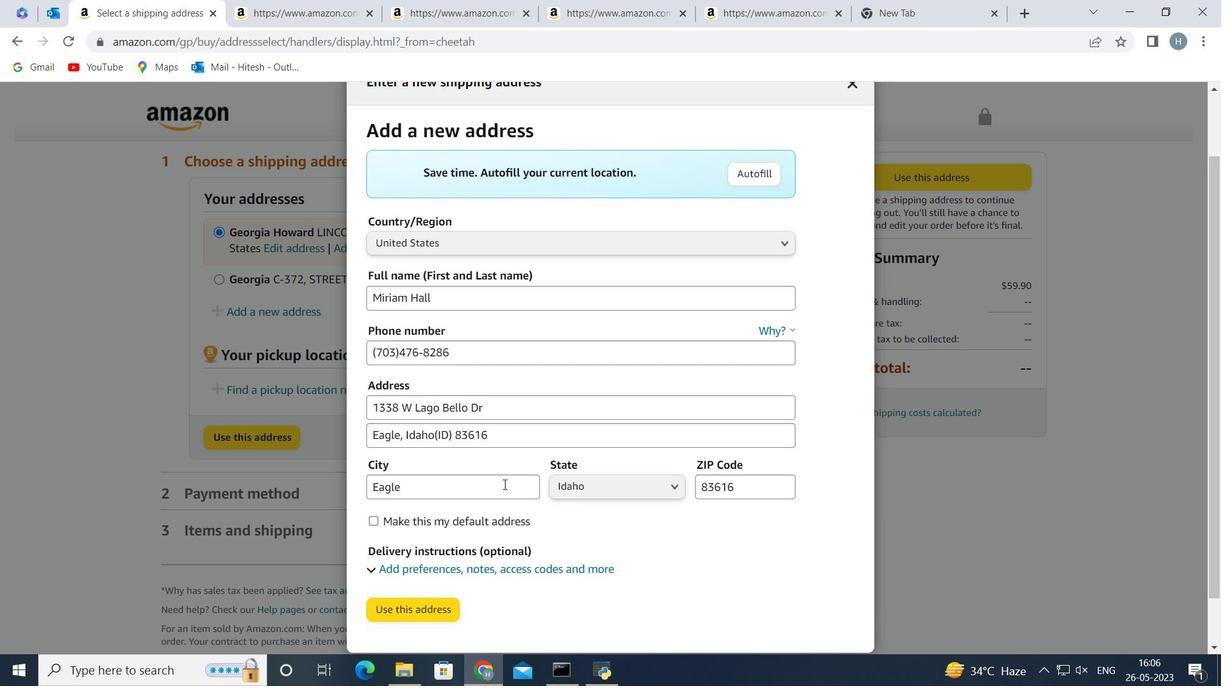 
Action: Mouse pressed left at (501, 487)
Screenshot: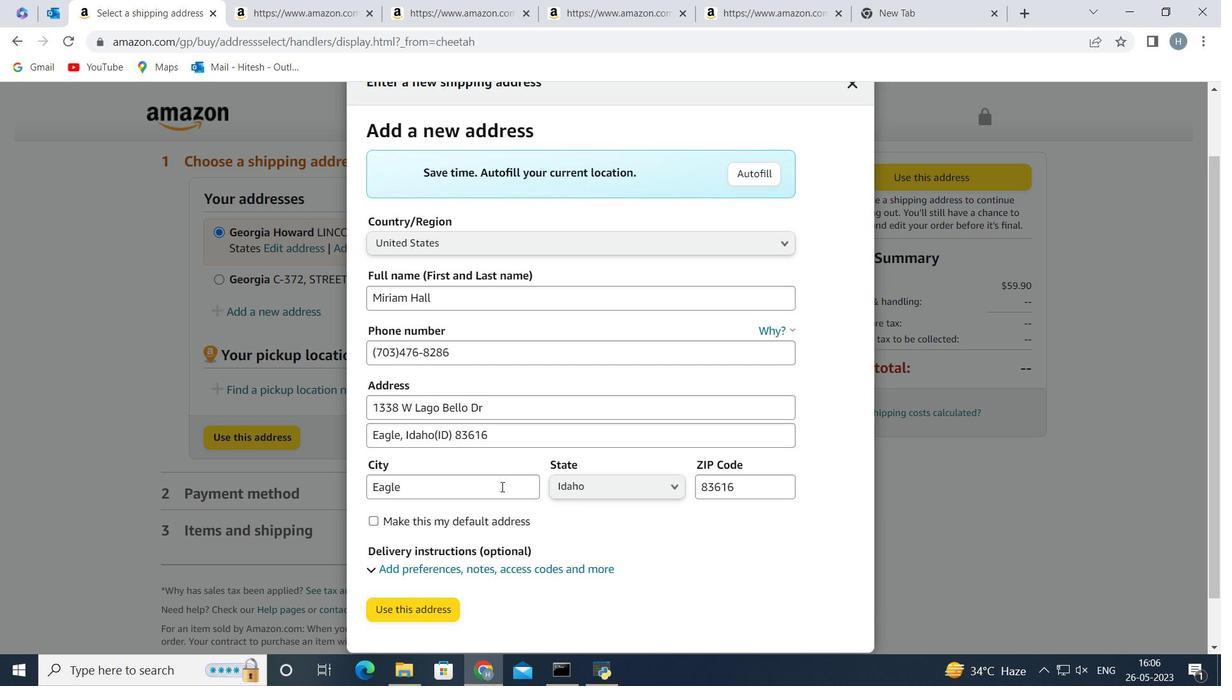 
Action: Key pressed <Key.backspace><Key.backspace><Key.backspace><Key.backspace><Key.backspace><Key.backspace><Key.backspace><Key.backspace><Key.backspace><Key.shift>Eagle<Key.space>
Screenshot: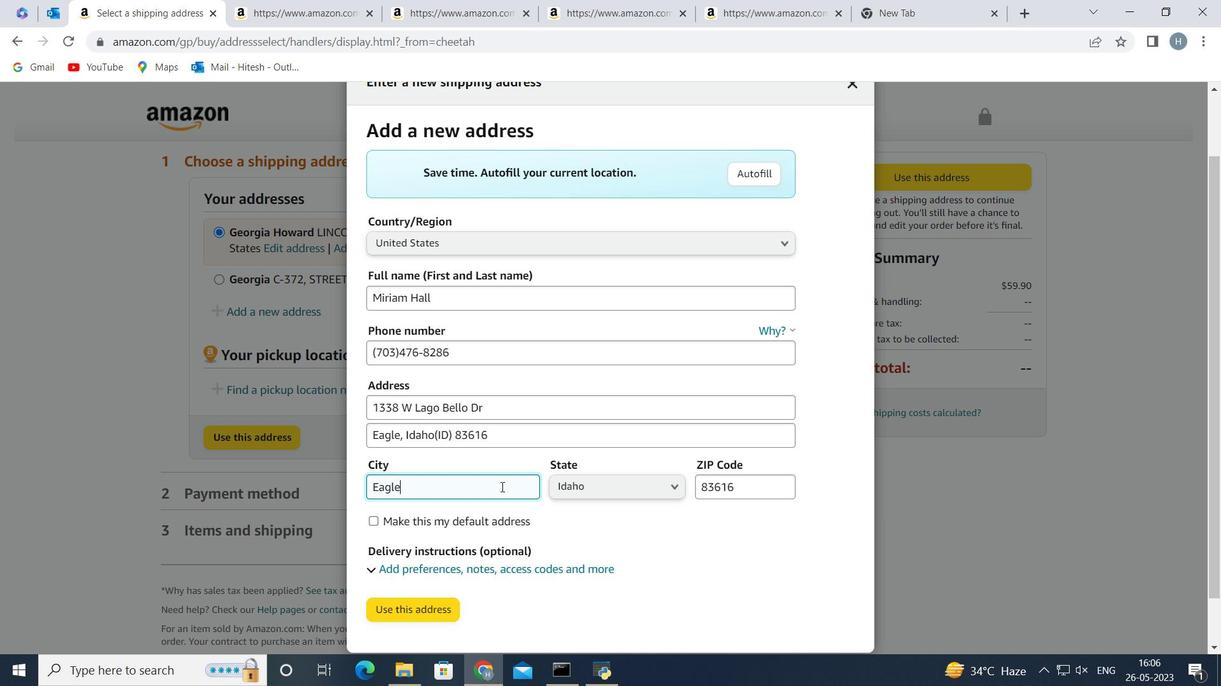 
Action: Mouse moved to (606, 486)
Screenshot: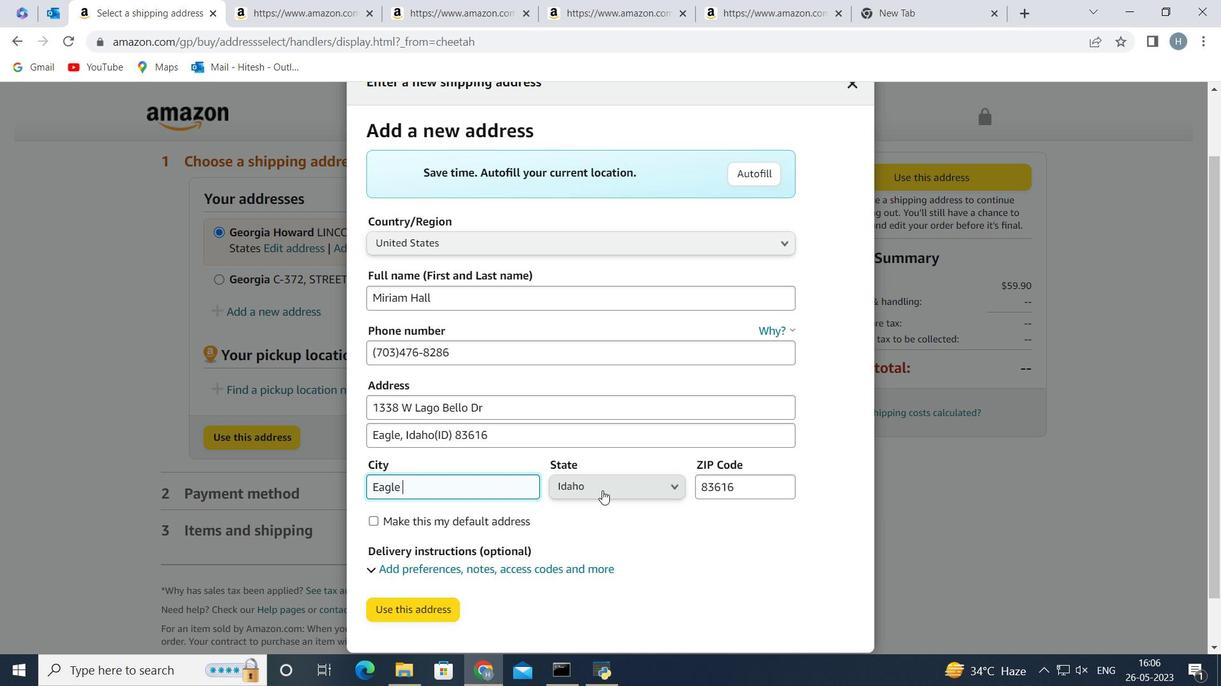 
Action: Mouse pressed left at (606, 486)
Screenshot: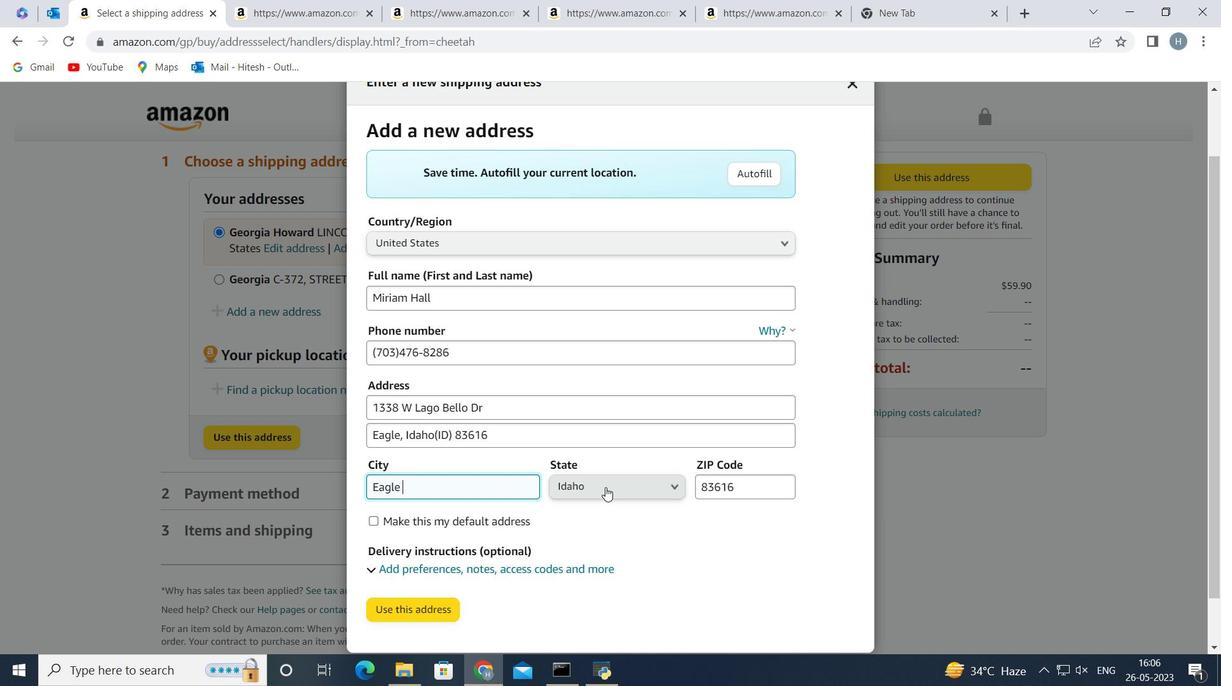 
Action: Mouse moved to (611, 417)
Screenshot: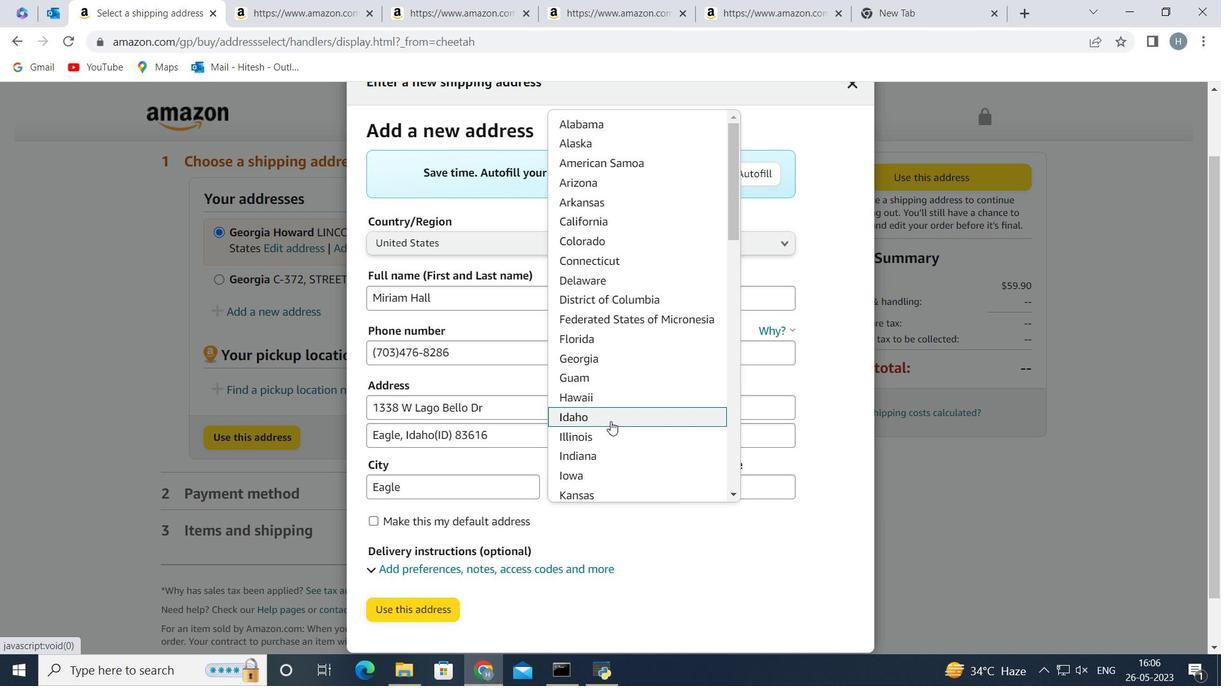 
Action: Mouse pressed left at (611, 417)
Screenshot: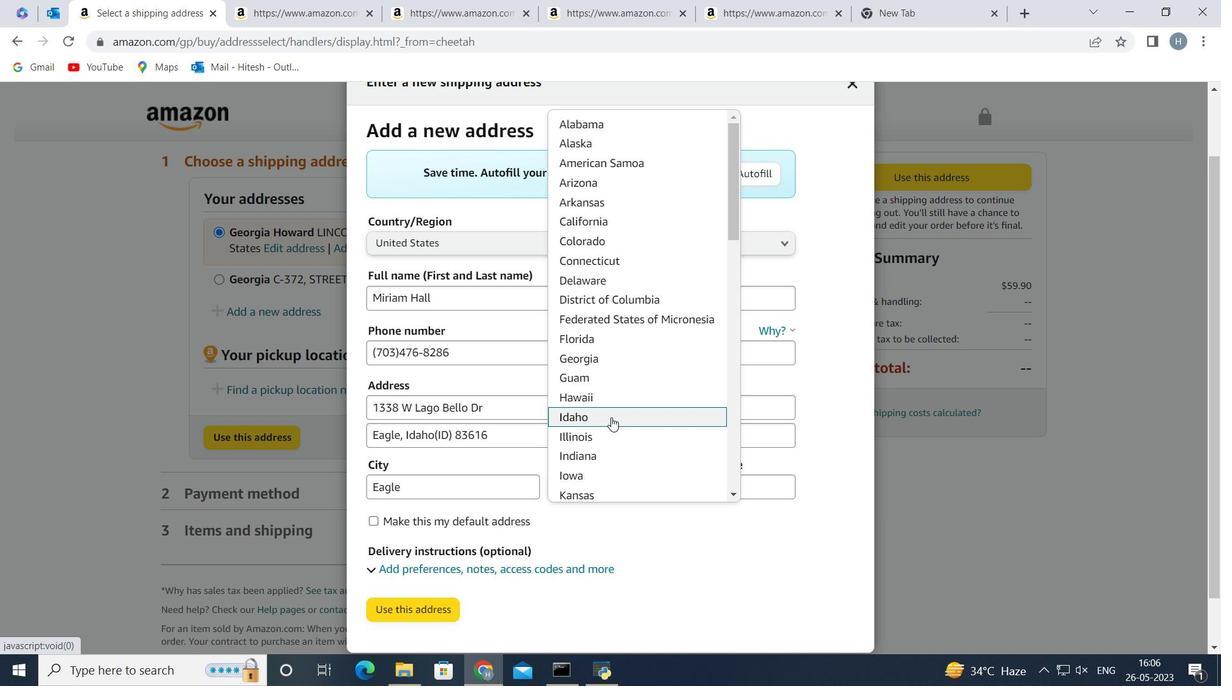 
Action: Mouse moved to (620, 536)
Screenshot: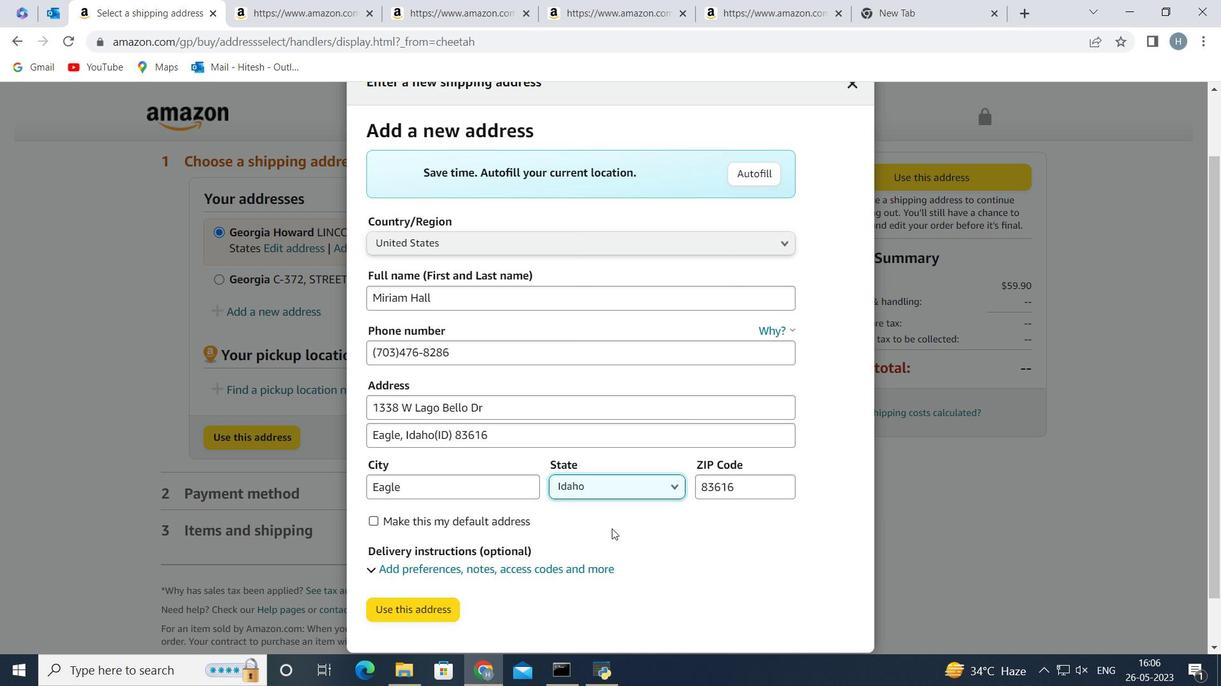 
Action: Mouse scrolled (620, 536) with delta (0, 0)
Screenshot: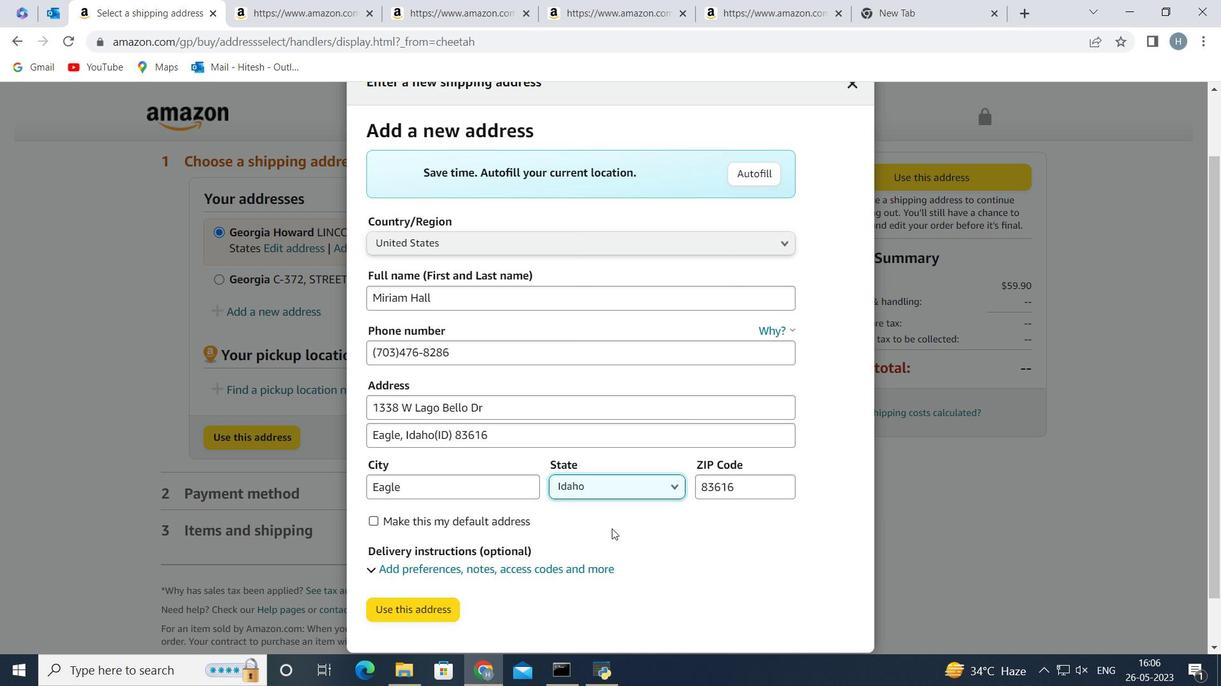 
Action: Mouse moved to (623, 540)
